 Task: Create validation rules in staff object.
Action: Mouse moved to (1079, 85)
Screenshot: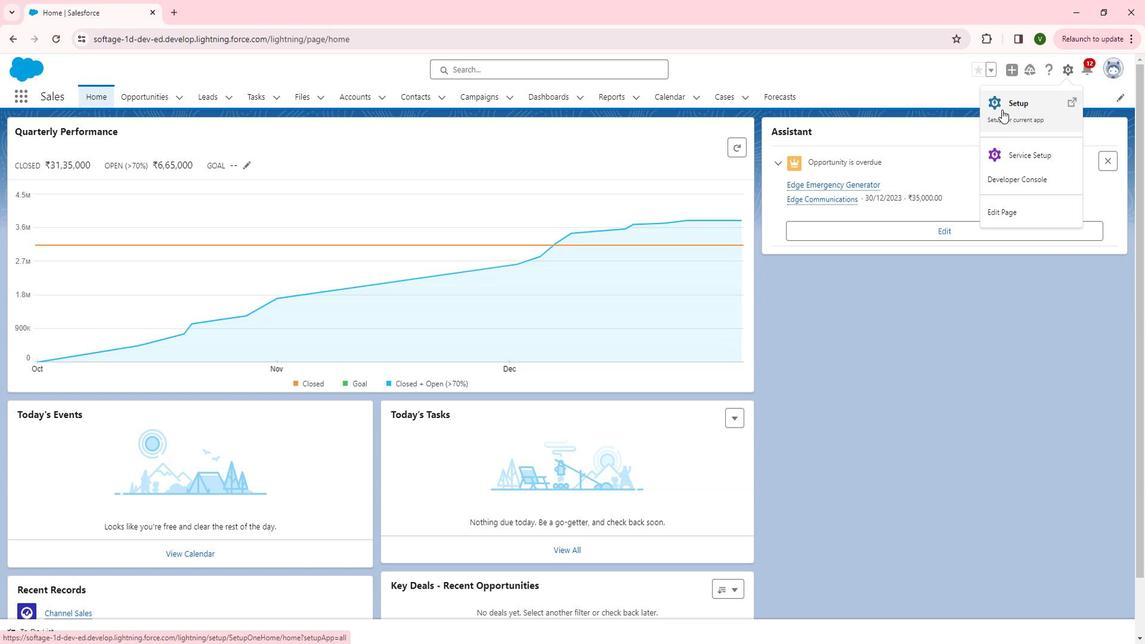 
Action: Mouse pressed left at (1079, 85)
Screenshot: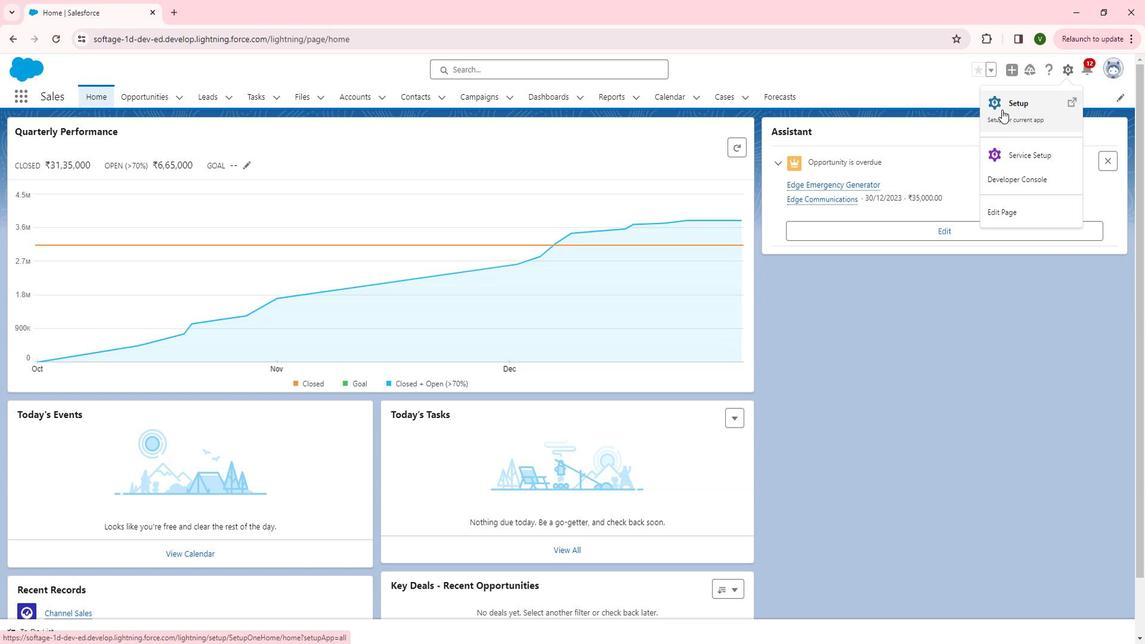 
Action: Mouse moved to (1015, 119)
Screenshot: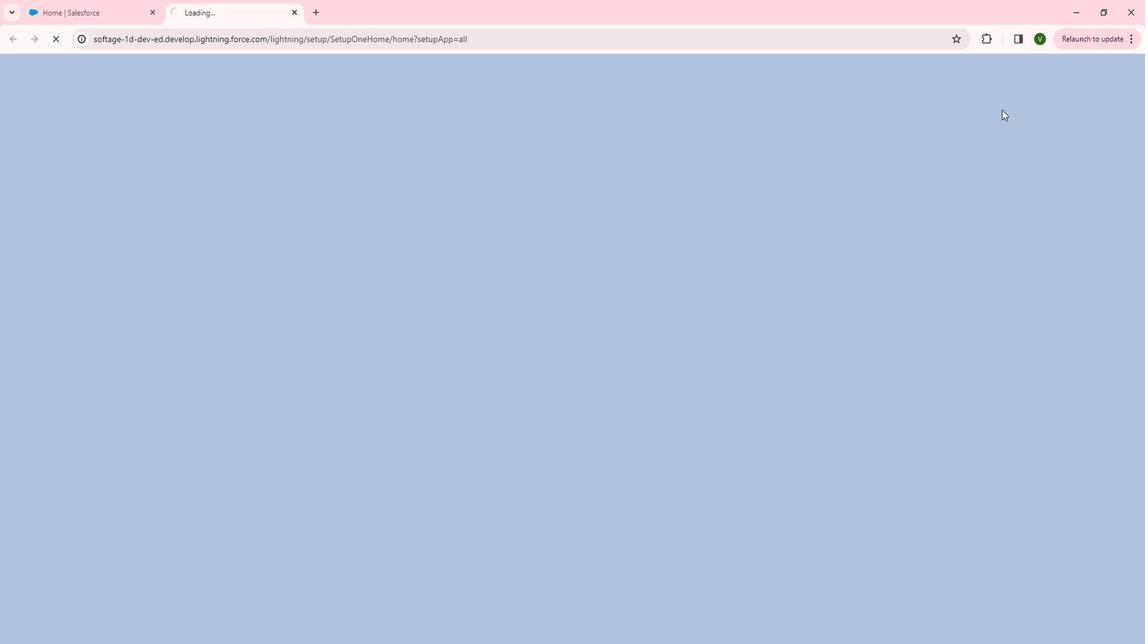
Action: Mouse pressed left at (1015, 119)
Screenshot: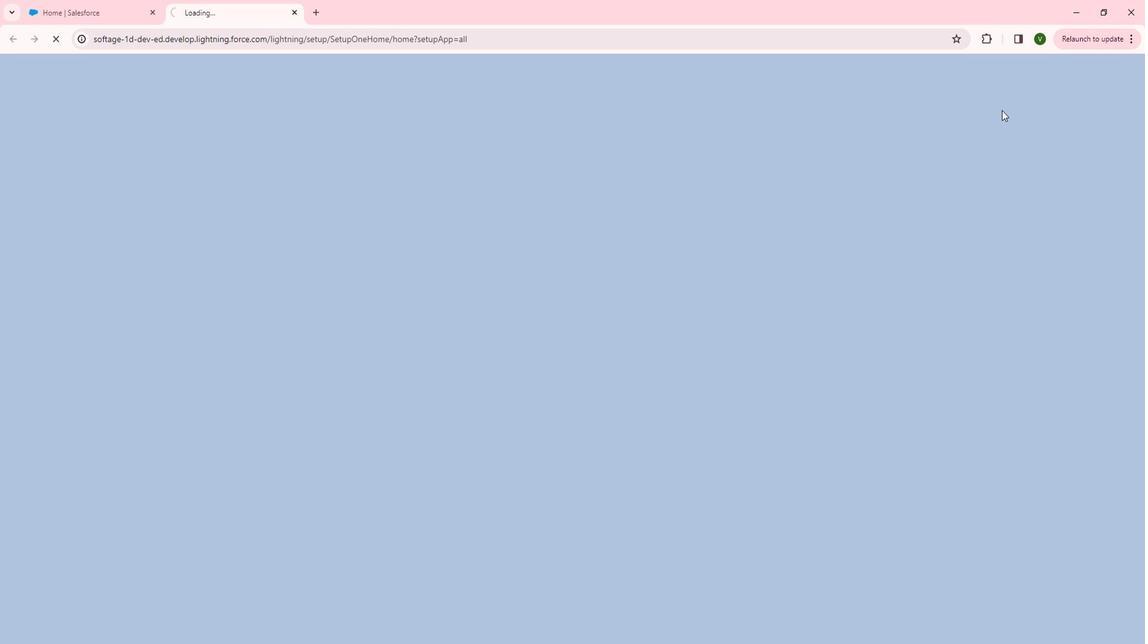 
Action: Mouse moved to (130, 384)
Screenshot: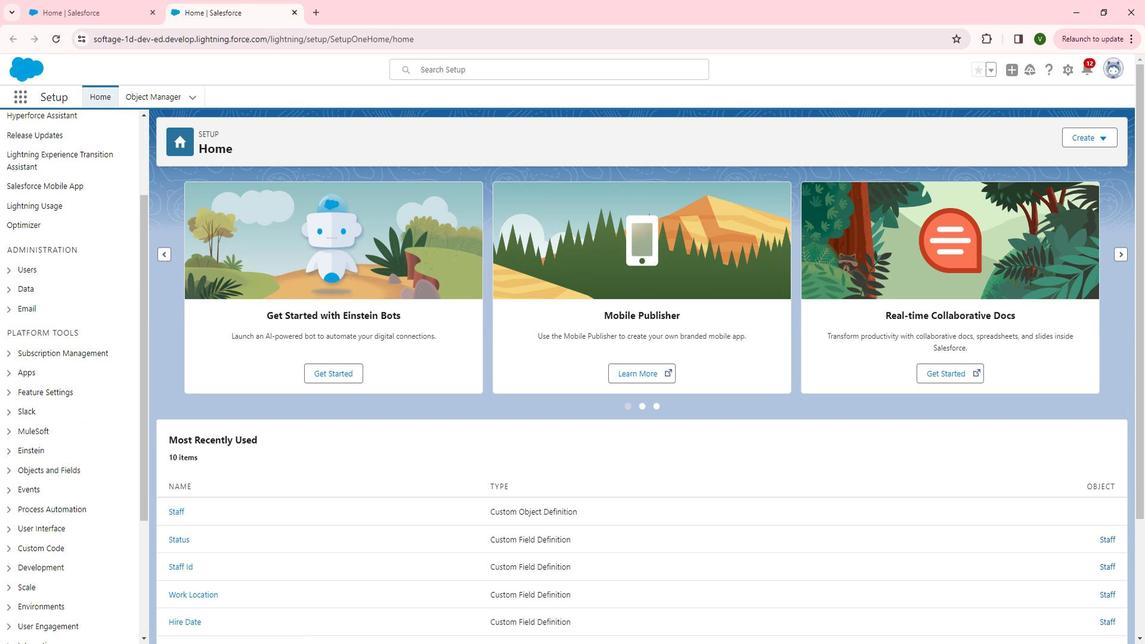 
Action: Mouse scrolled (130, 384) with delta (0, 0)
Screenshot: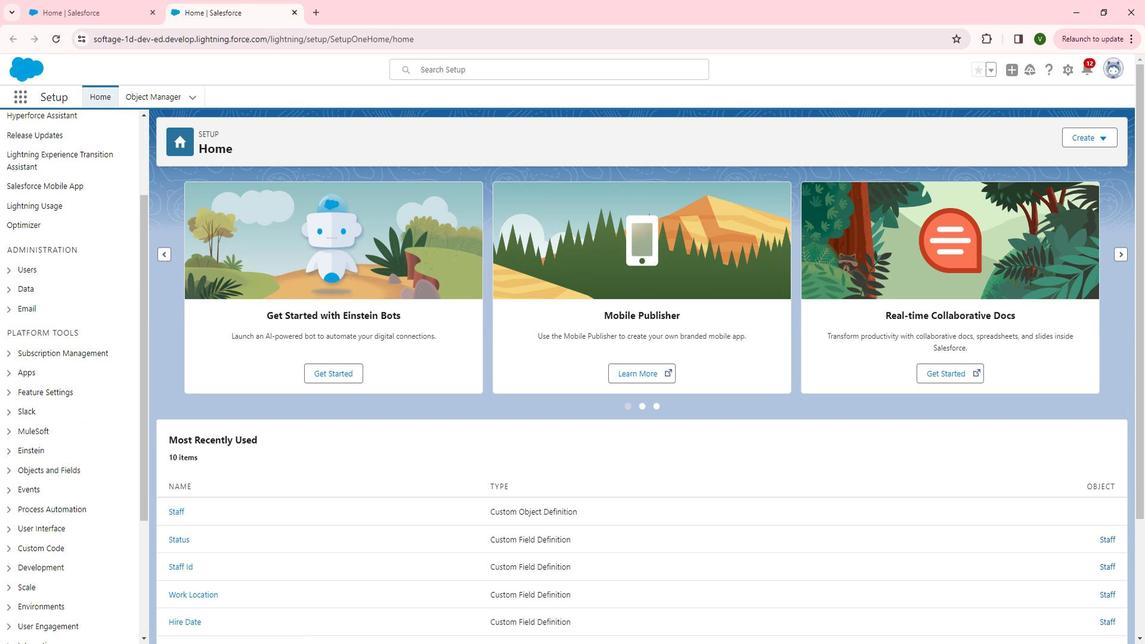 
Action: Mouse scrolled (130, 384) with delta (0, 0)
Screenshot: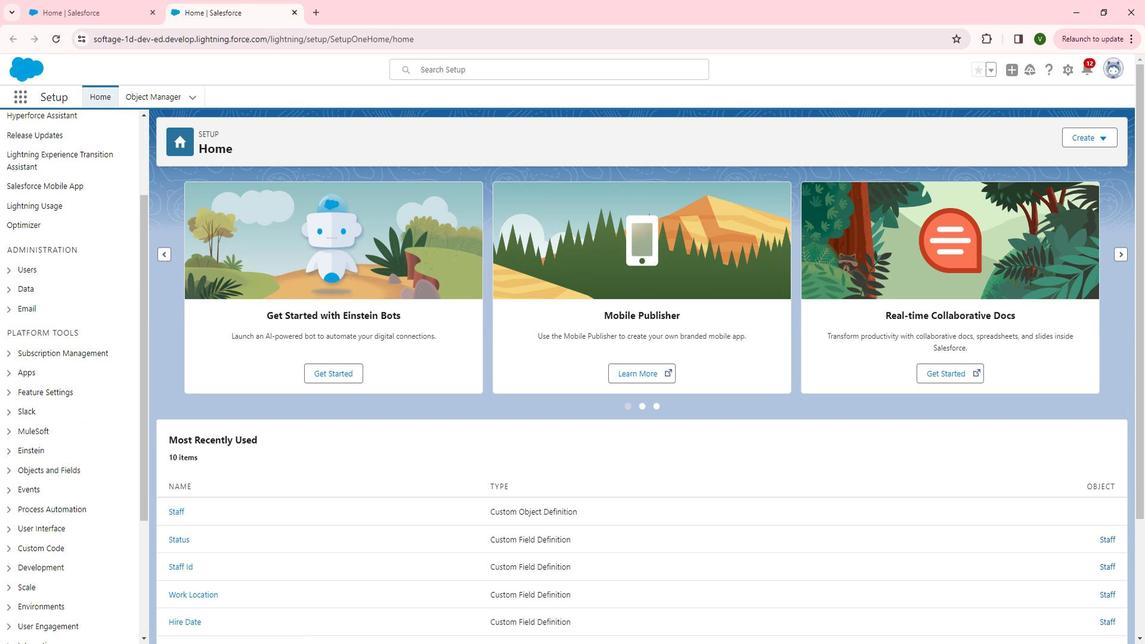 
Action: Mouse moved to (23, 465)
Screenshot: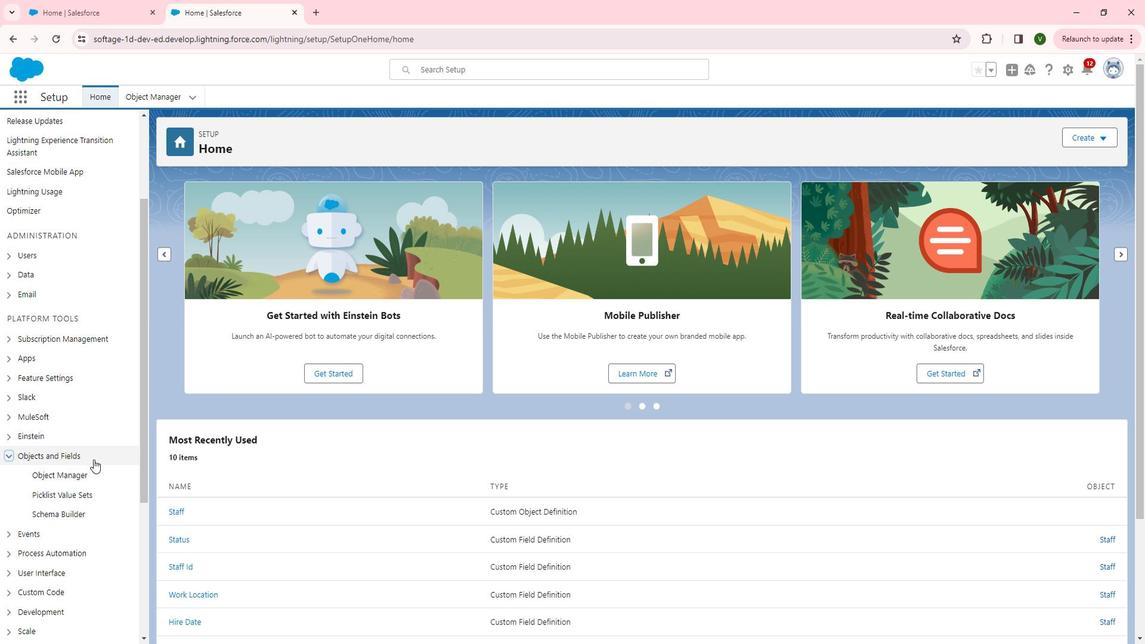 
Action: Mouse pressed left at (23, 465)
Screenshot: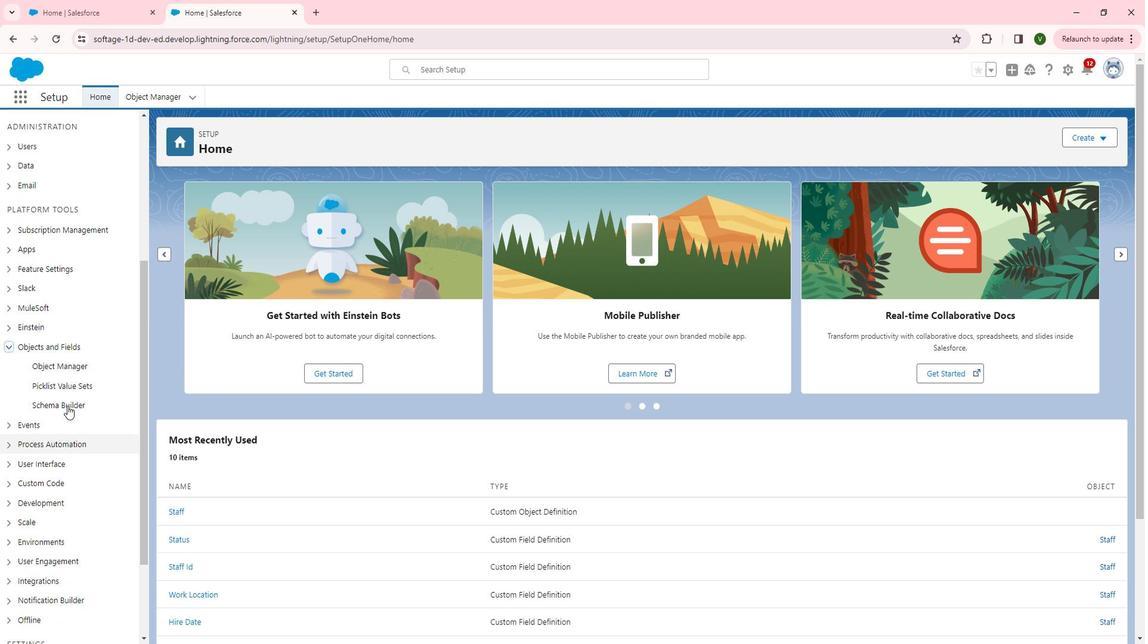 
Action: Mouse moved to (107, 456)
Screenshot: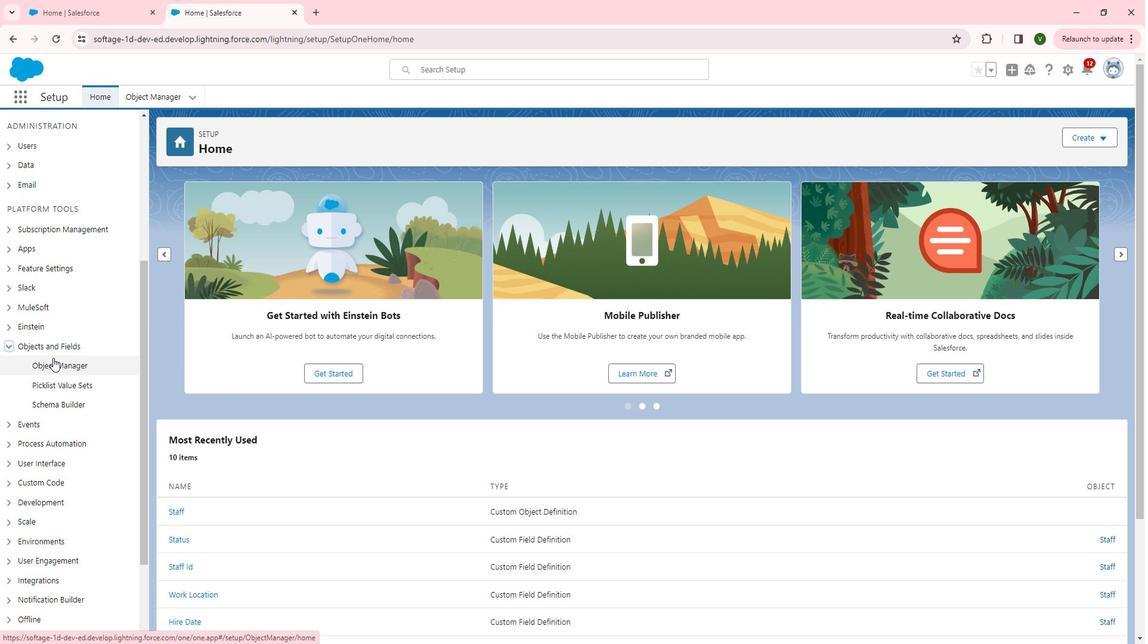 
Action: Mouse scrolled (107, 455) with delta (0, 0)
Screenshot: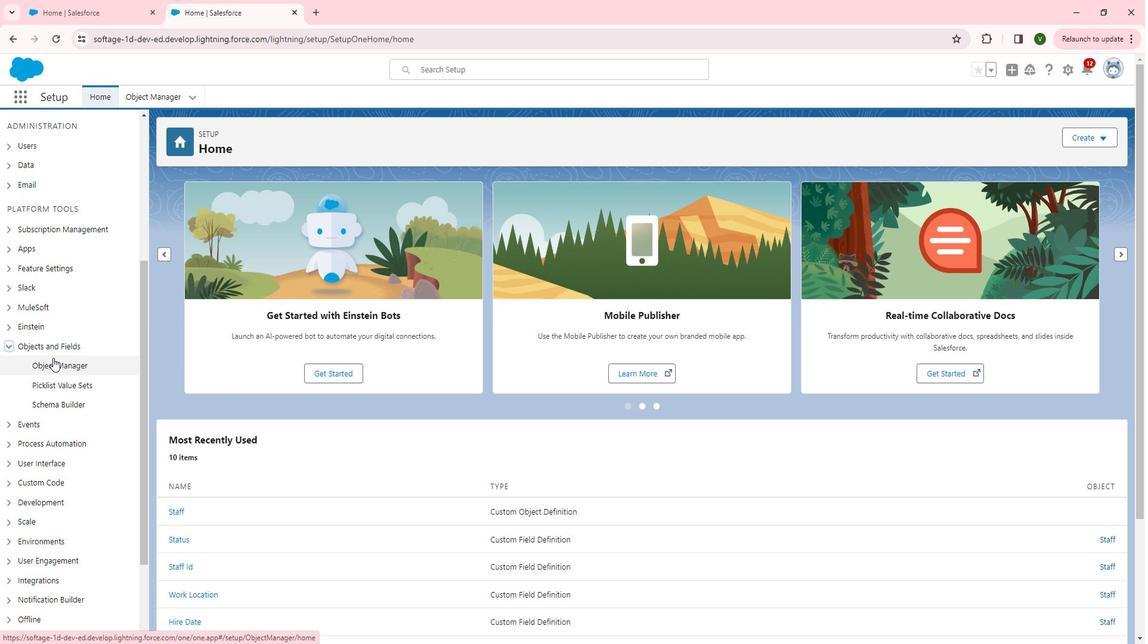 
Action: Mouse scrolled (107, 455) with delta (0, 0)
Screenshot: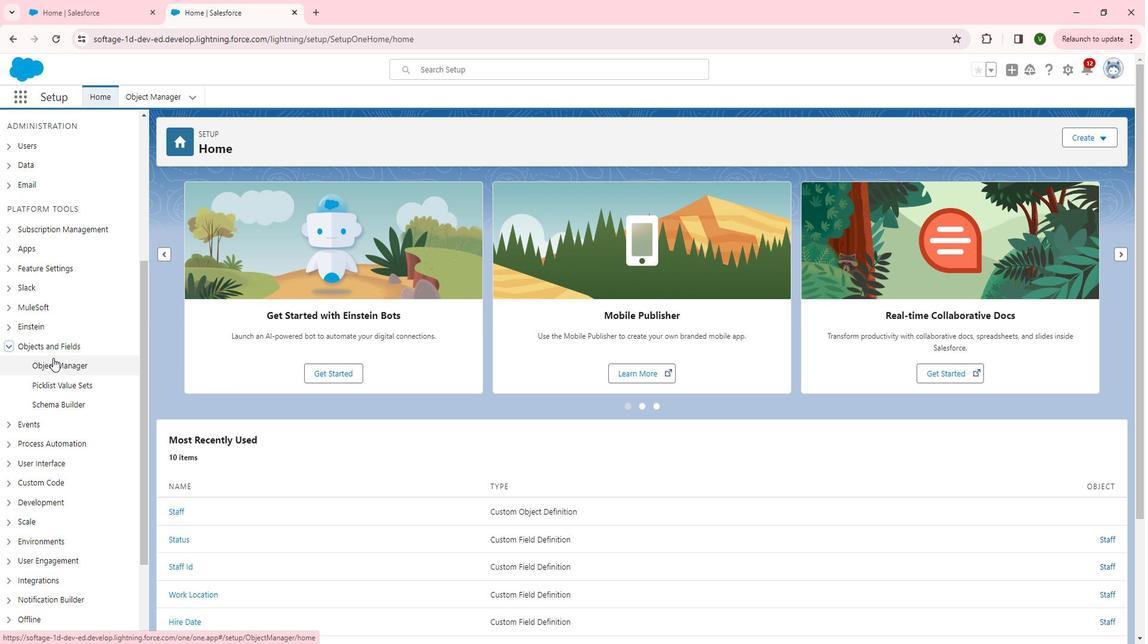 
Action: Mouse moved to (73, 369)
Screenshot: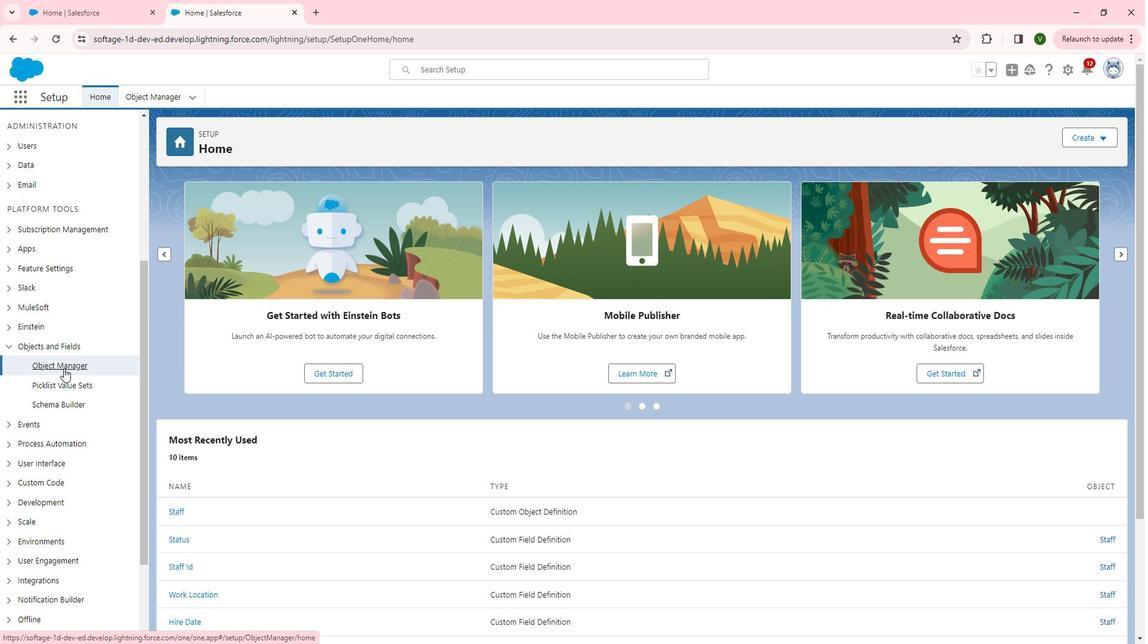 
Action: Mouse pressed left at (73, 369)
Screenshot: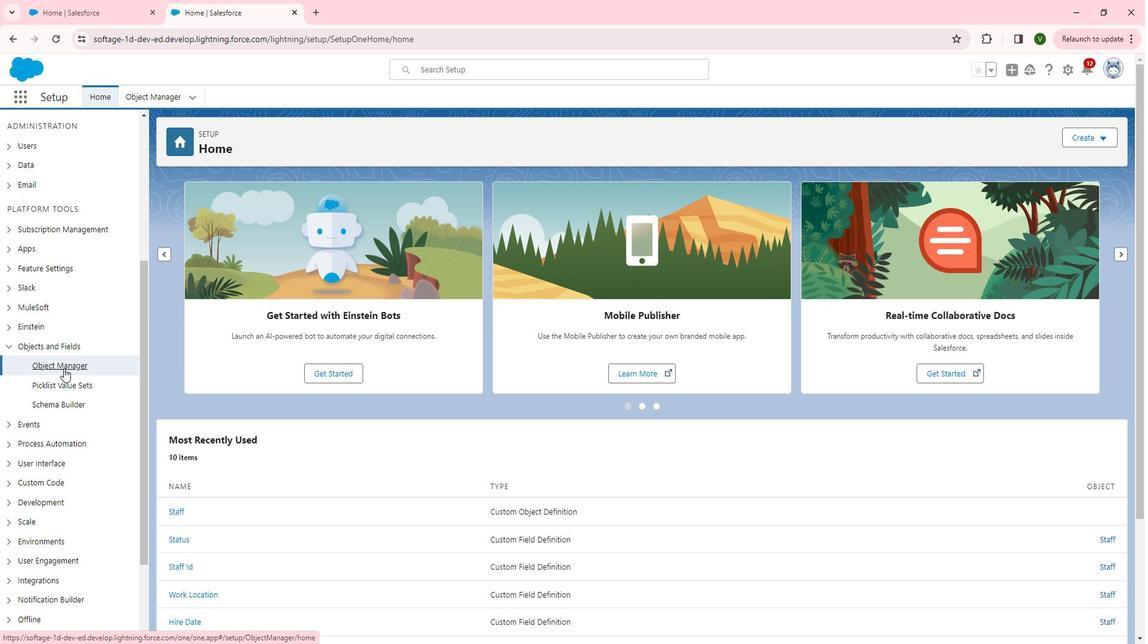 
Action: Mouse moved to (634, 349)
Screenshot: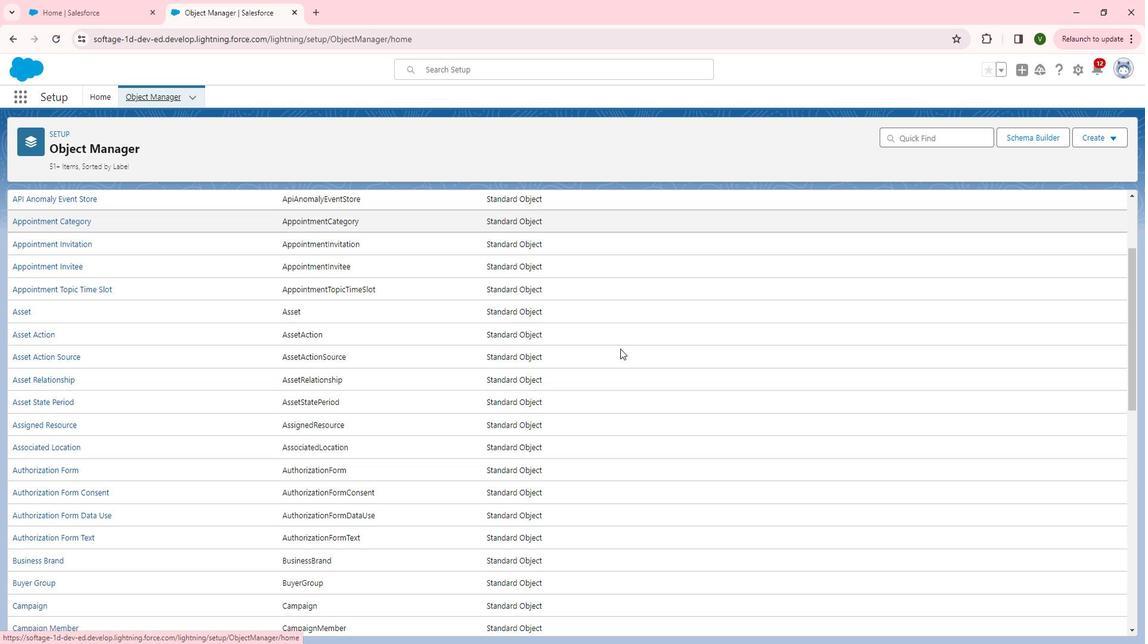 
Action: Mouse scrolled (634, 348) with delta (0, 0)
Screenshot: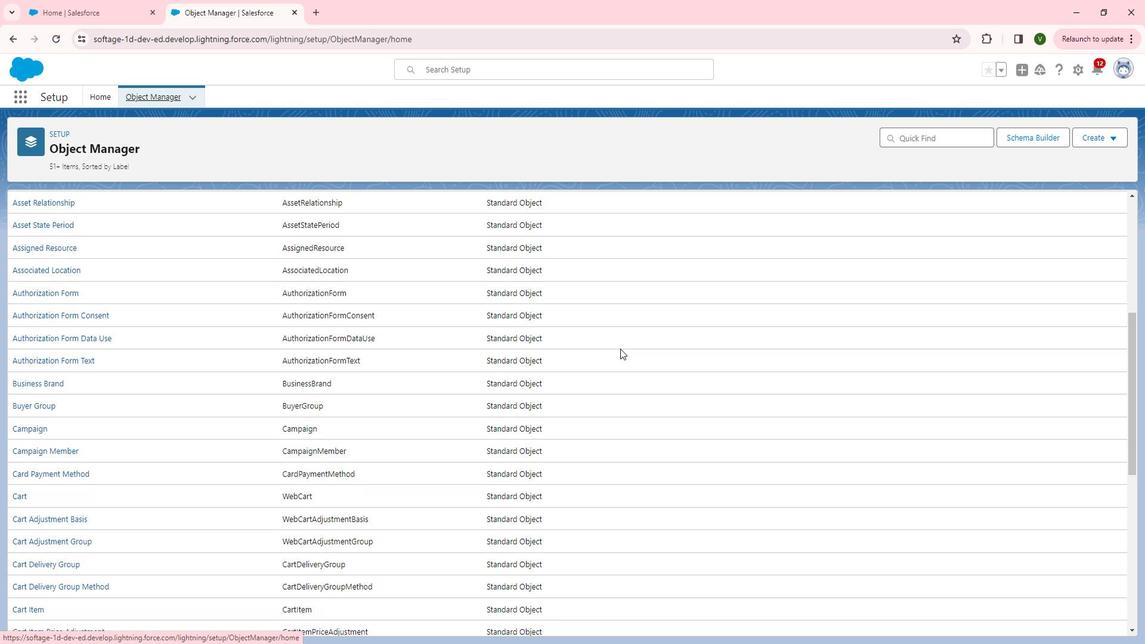 
Action: Mouse scrolled (634, 348) with delta (0, 0)
Screenshot: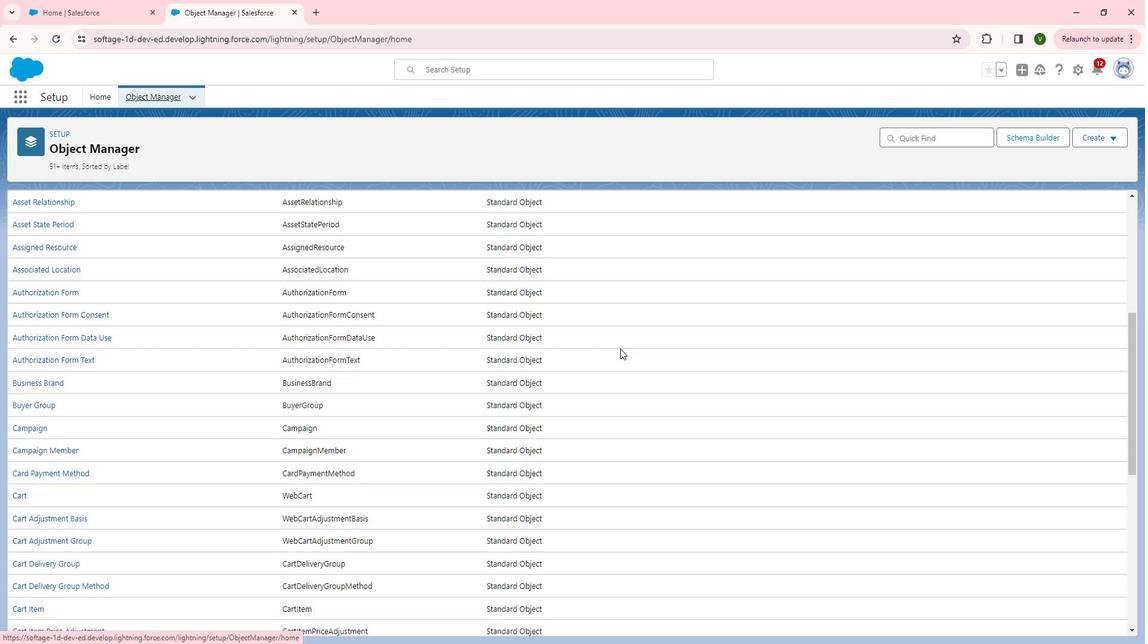 
Action: Mouse scrolled (634, 348) with delta (0, 0)
Screenshot: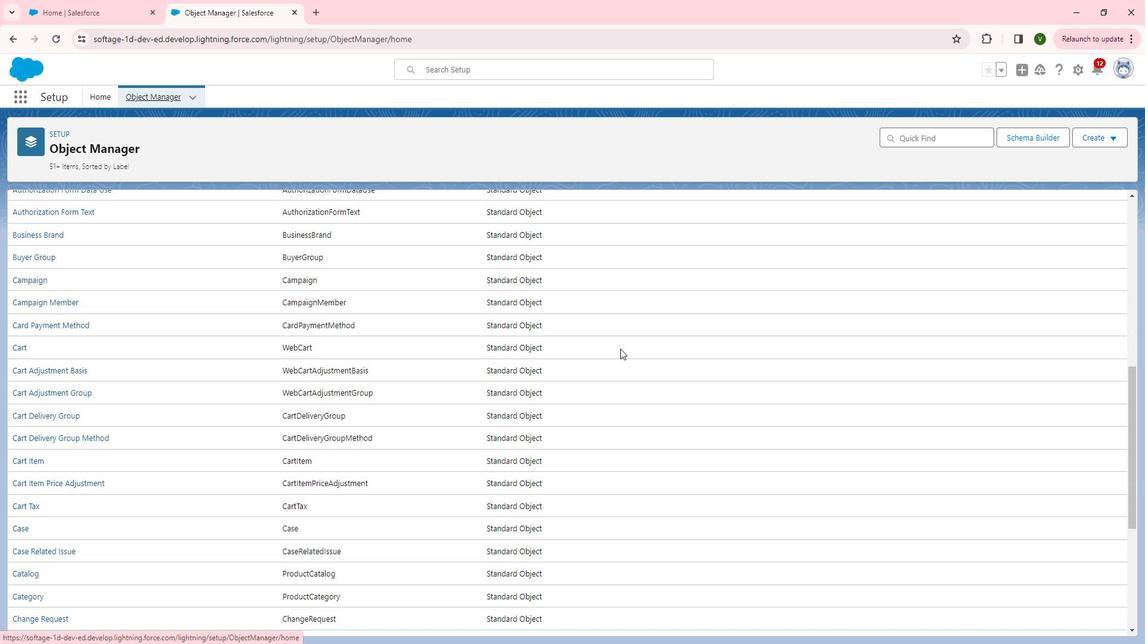 
Action: Mouse scrolled (634, 348) with delta (0, 0)
Screenshot: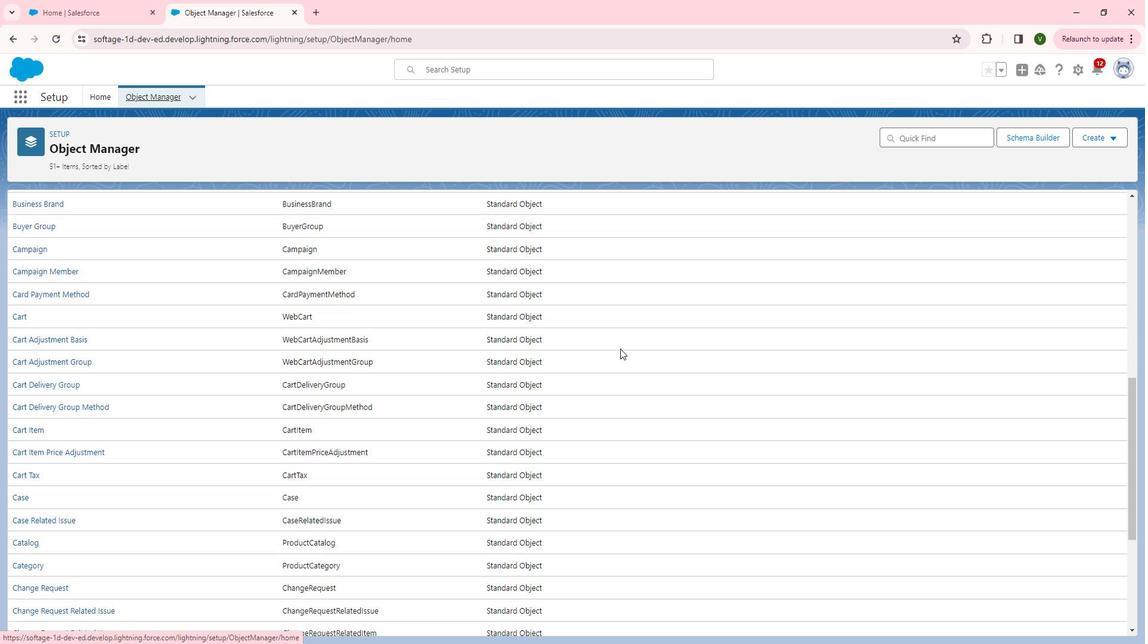 
Action: Mouse scrolled (634, 348) with delta (0, 0)
Screenshot: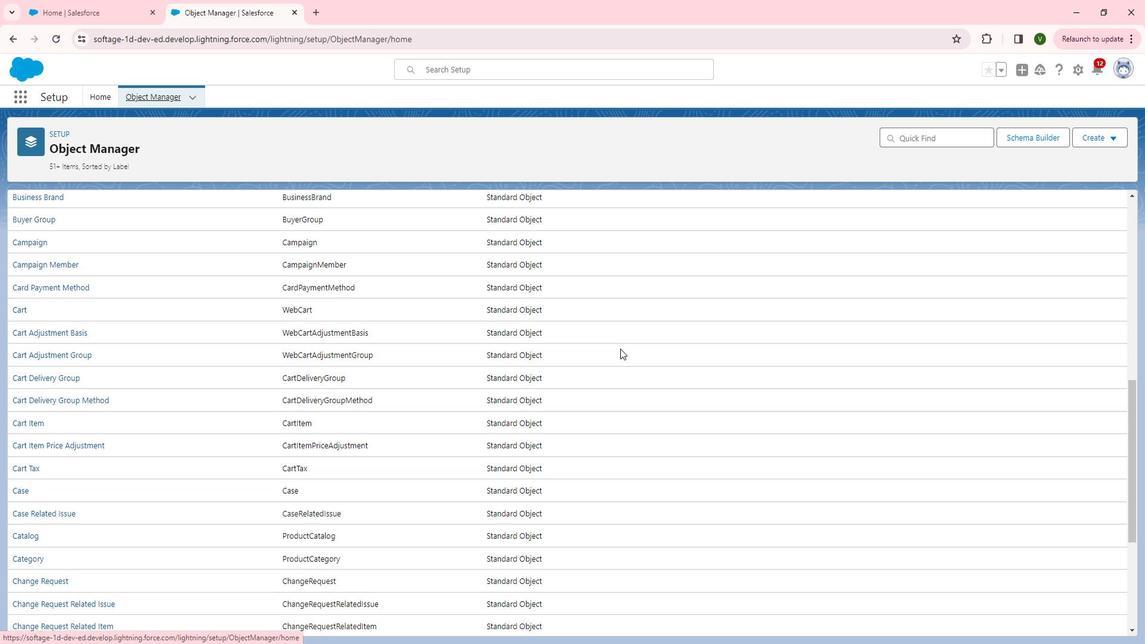 
Action: Mouse moved to (634, 349)
Screenshot: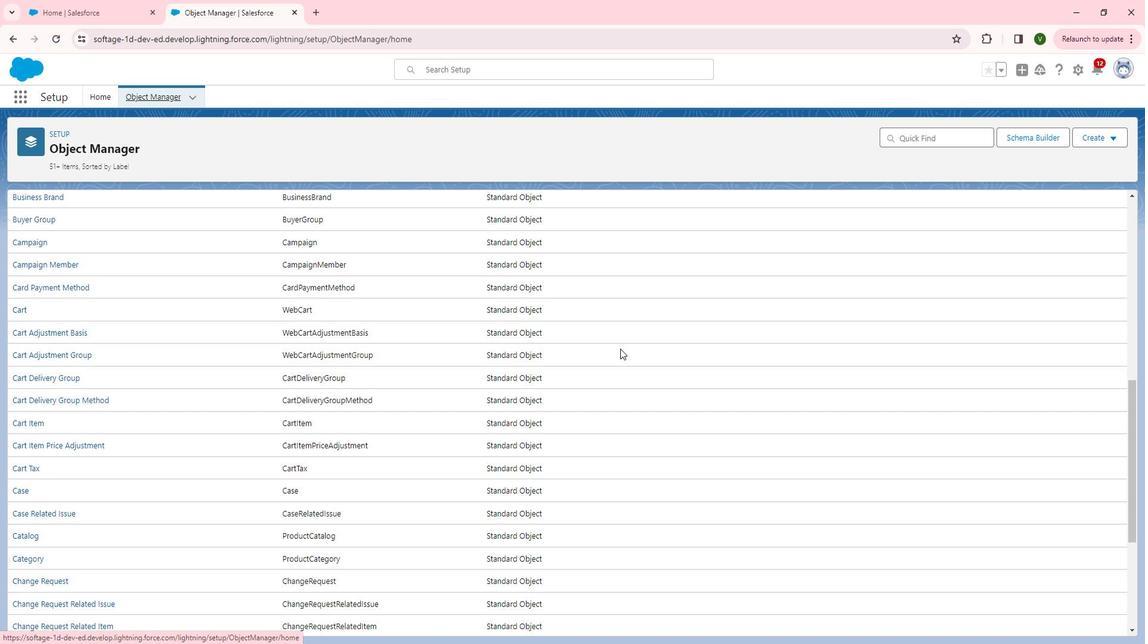 
Action: Mouse scrolled (634, 348) with delta (0, 0)
Screenshot: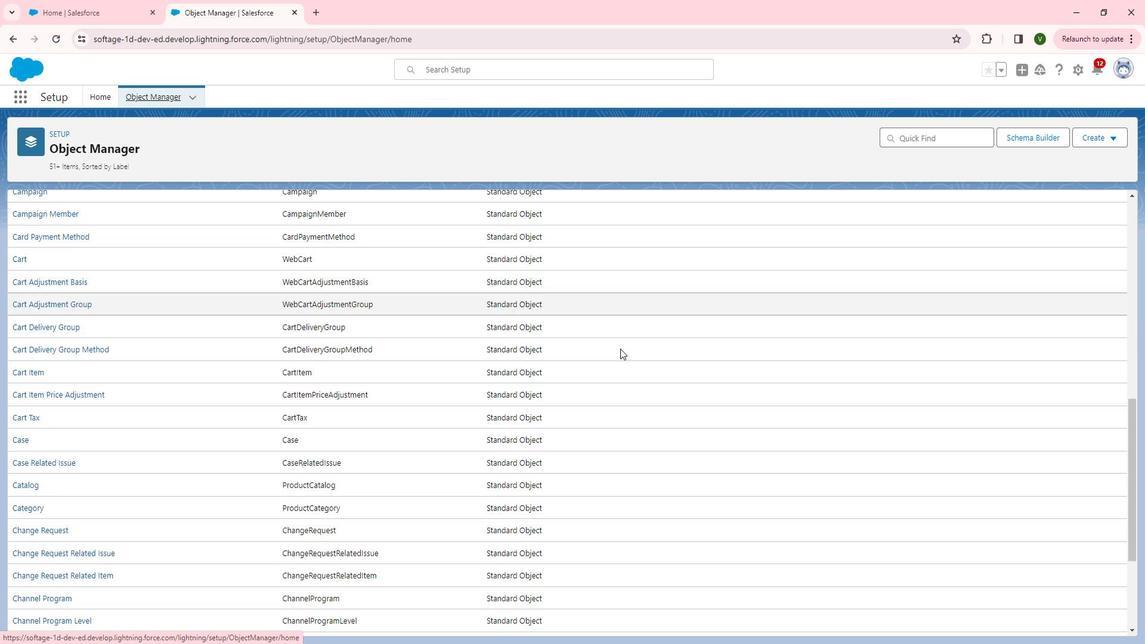 
Action: Mouse scrolled (634, 348) with delta (0, 0)
Screenshot: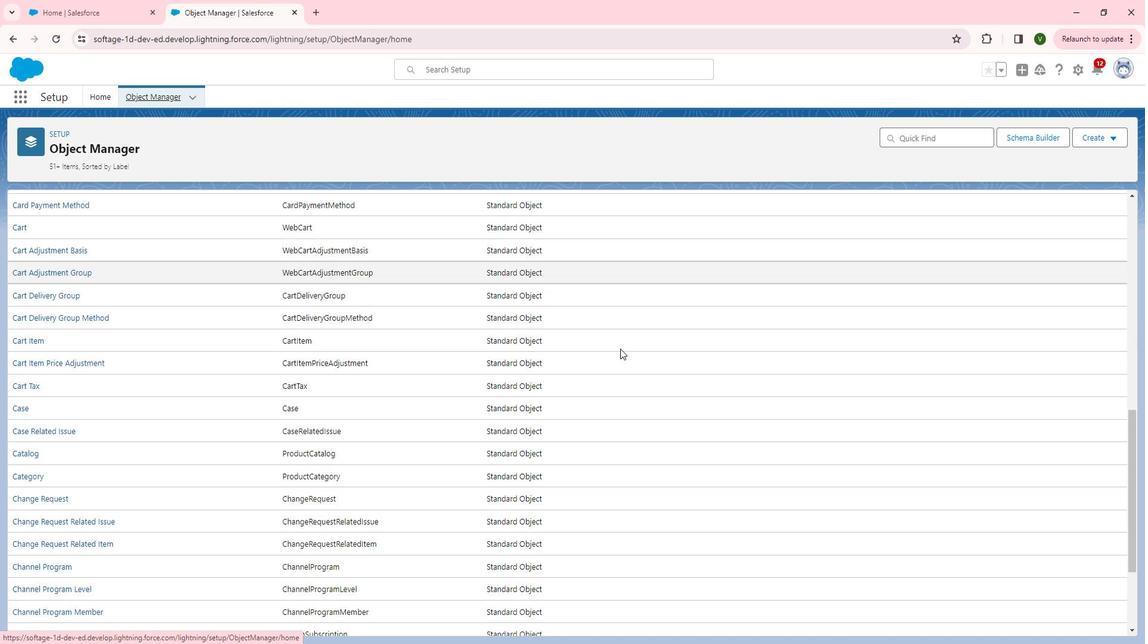 
Action: Mouse scrolled (634, 348) with delta (0, 0)
Screenshot: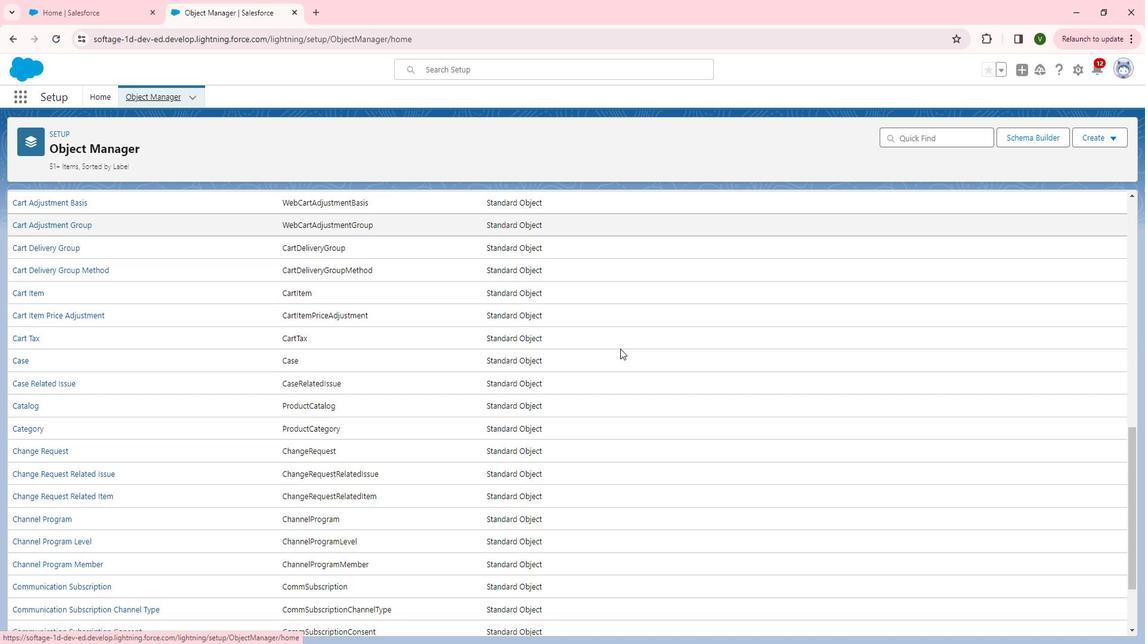 
Action: Mouse scrolled (634, 348) with delta (0, 0)
Screenshot: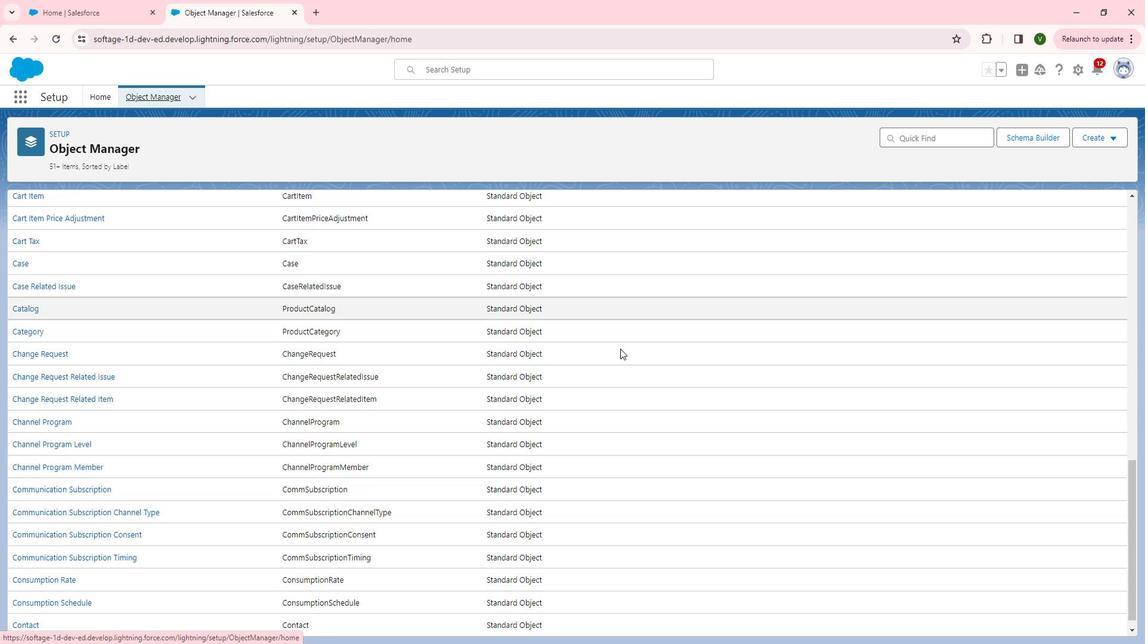 
Action: Mouse scrolled (634, 348) with delta (0, 0)
Screenshot: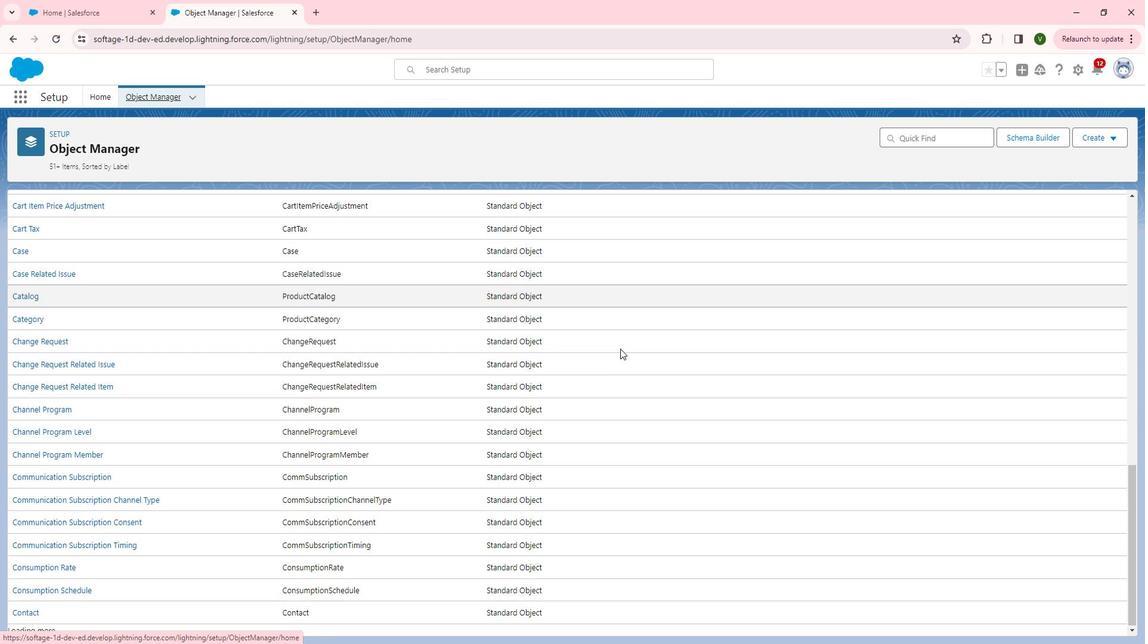 
Action: Mouse scrolled (634, 348) with delta (0, 0)
Screenshot: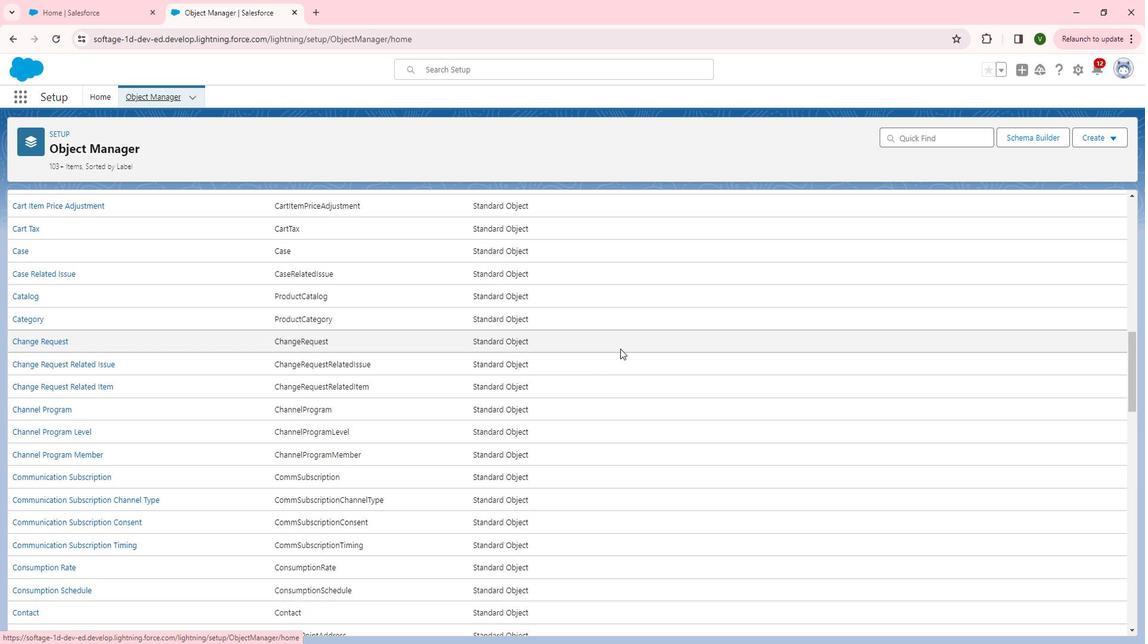 
Action: Mouse scrolled (634, 348) with delta (0, 0)
Screenshot: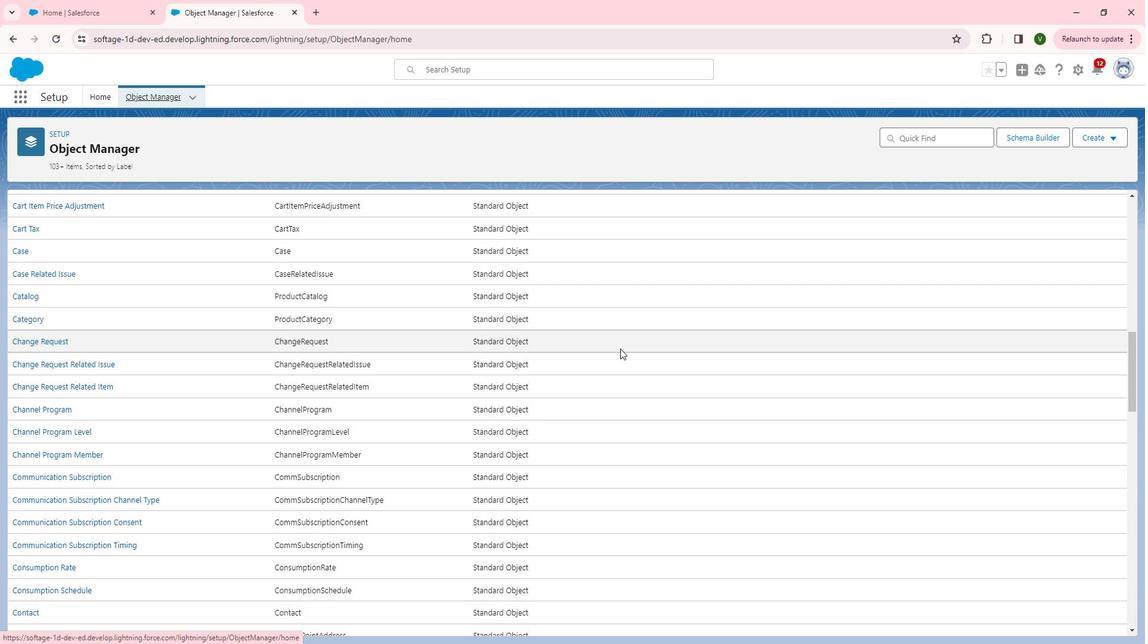 
Action: Mouse scrolled (634, 348) with delta (0, 0)
Screenshot: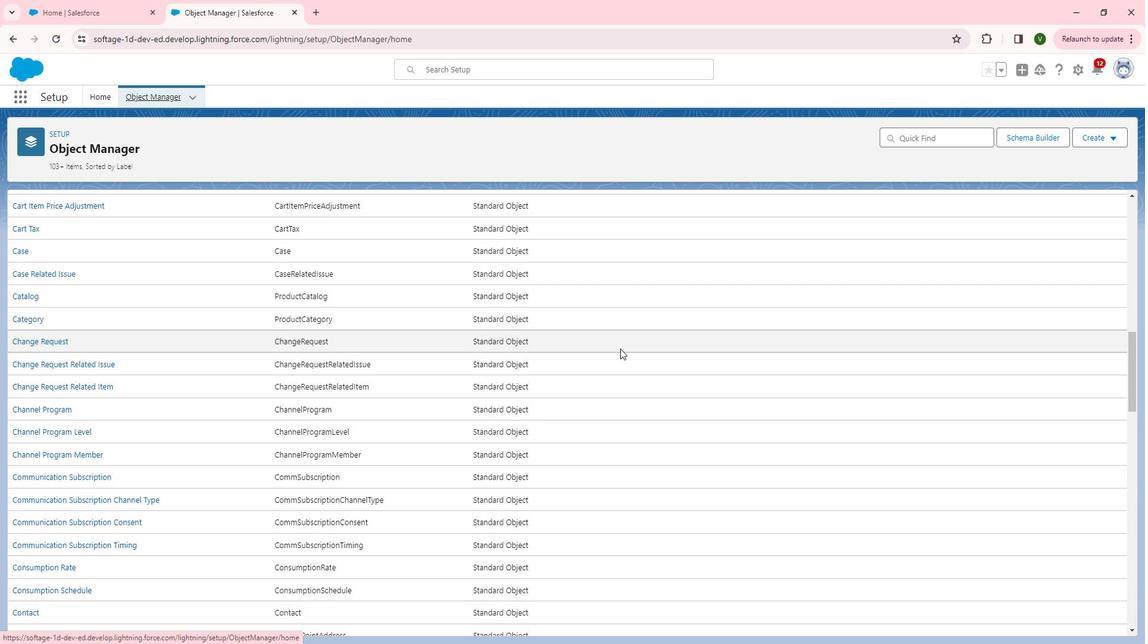 
Action: Mouse scrolled (634, 348) with delta (0, 0)
Screenshot: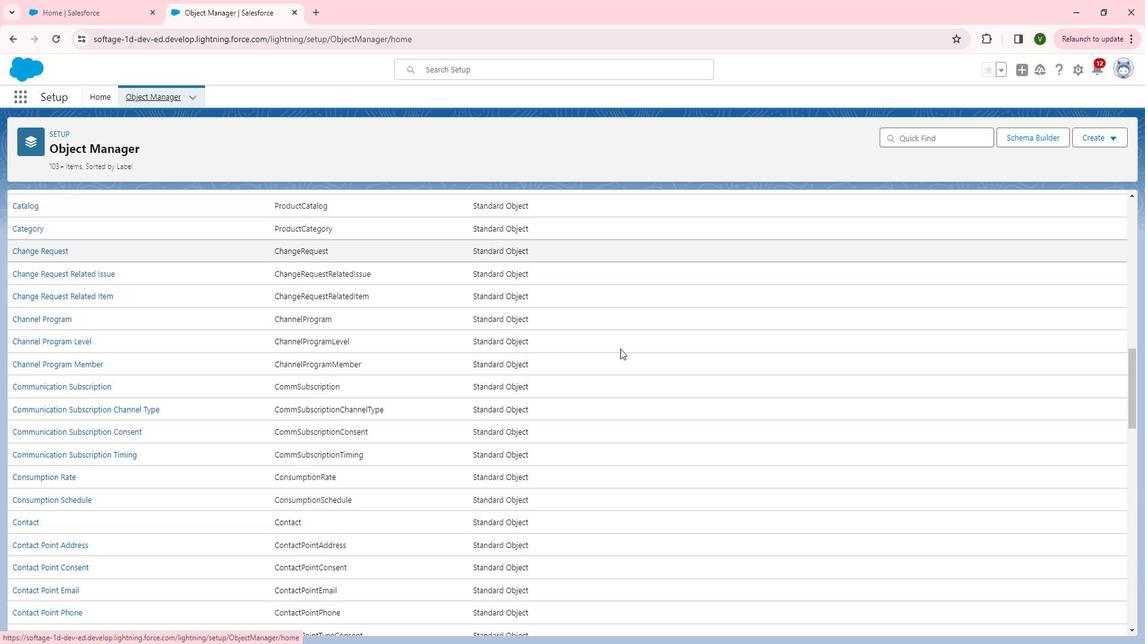 
Action: Mouse scrolled (634, 348) with delta (0, 0)
Screenshot: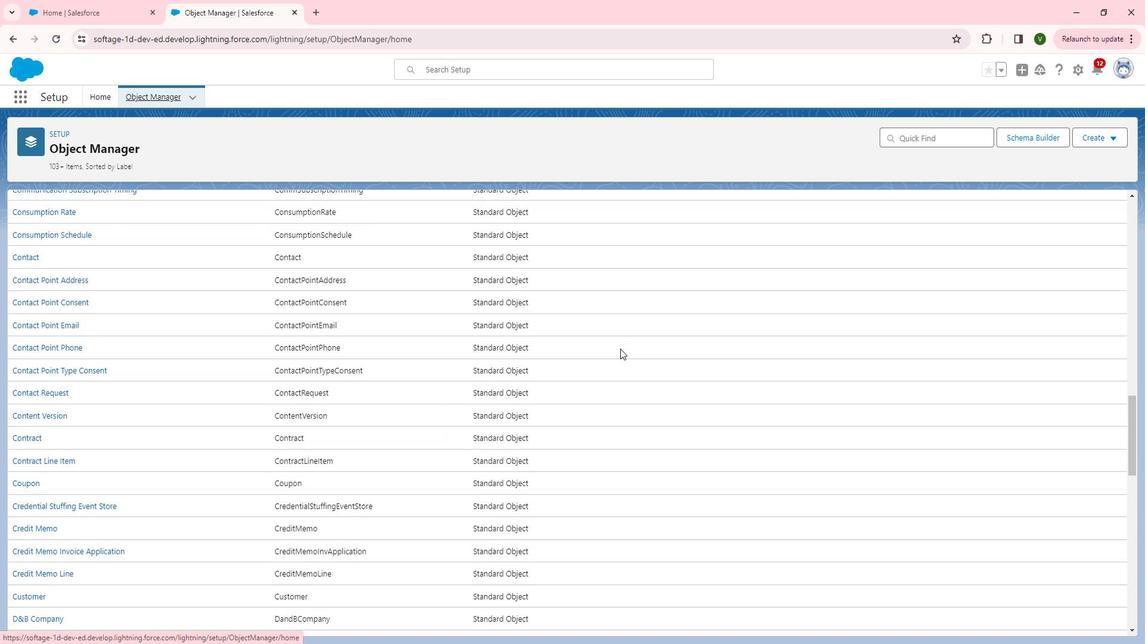 
Action: Mouse scrolled (634, 348) with delta (0, 0)
Screenshot: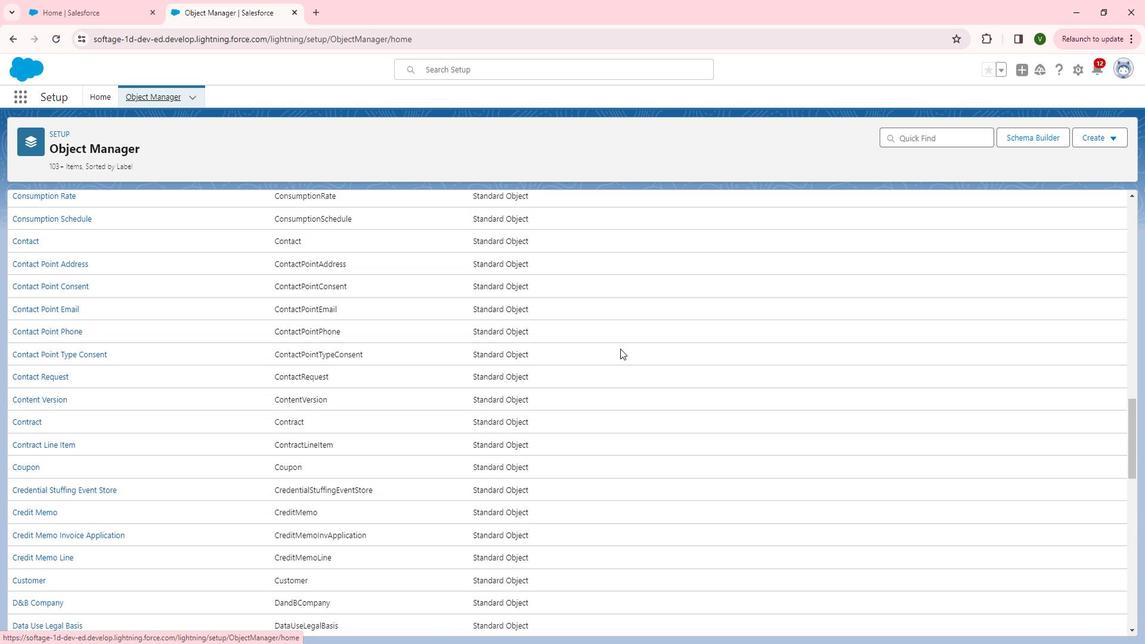 
Action: Mouse scrolled (634, 348) with delta (0, 0)
Screenshot: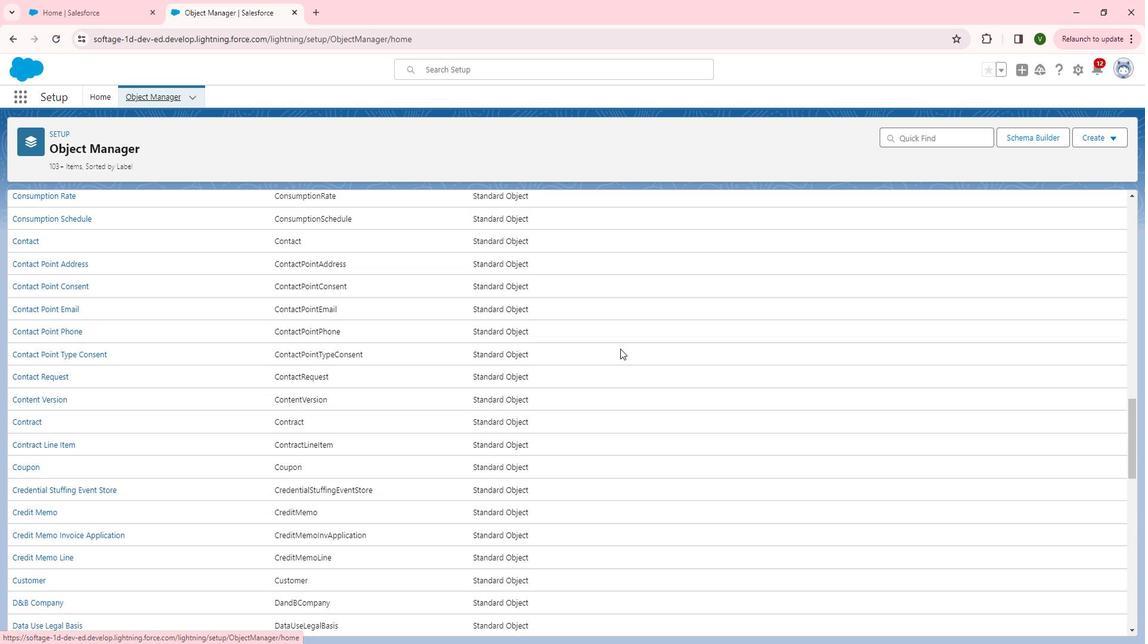 
Action: Mouse scrolled (634, 348) with delta (0, 0)
Screenshot: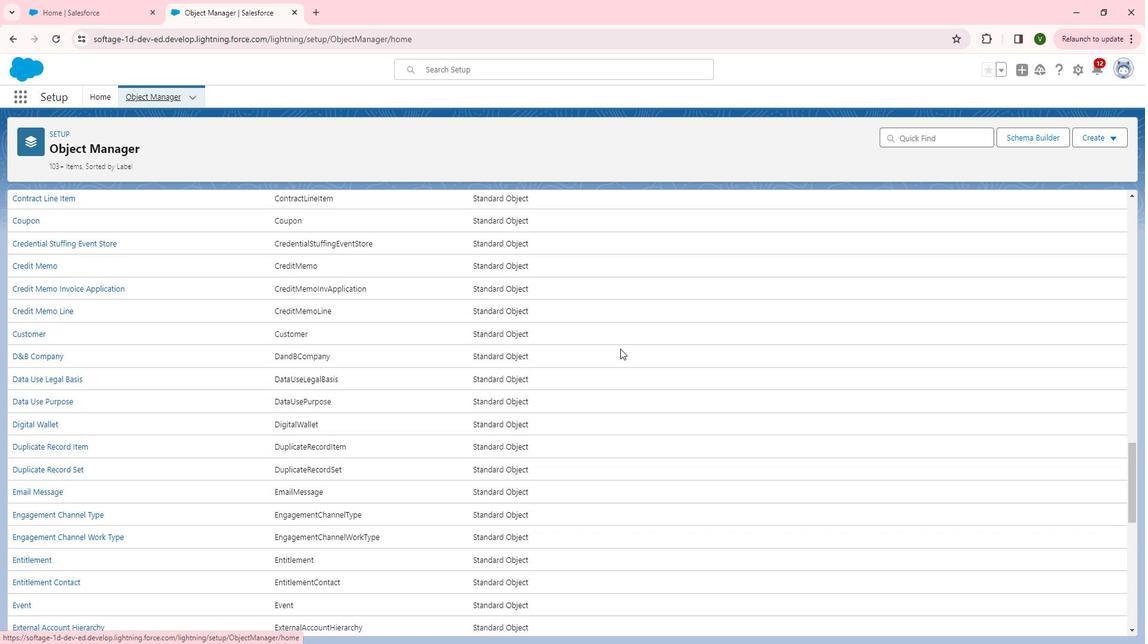 
Action: Mouse scrolled (634, 348) with delta (0, 0)
Screenshot: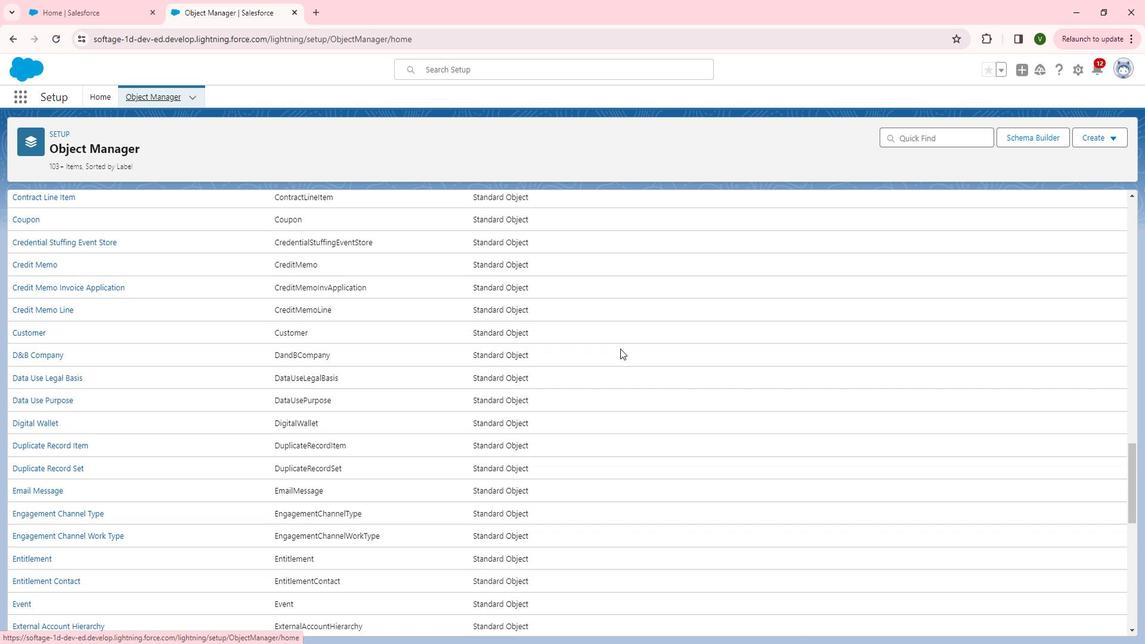 
Action: Mouse scrolled (634, 348) with delta (0, 0)
Screenshot: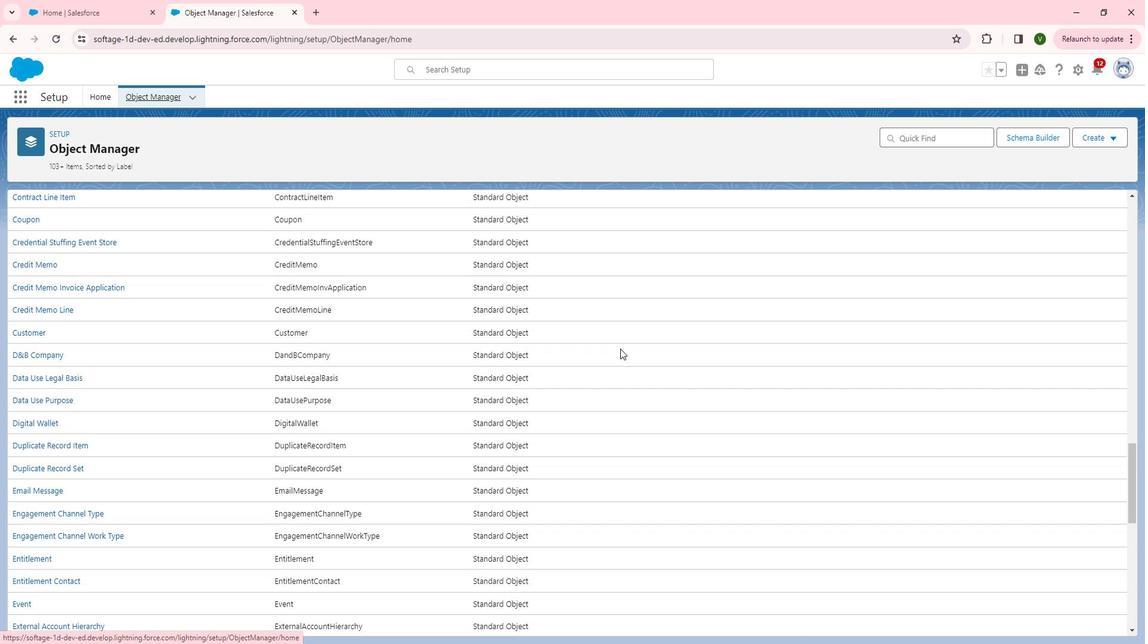 
Action: Mouse scrolled (634, 348) with delta (0, 0)
Screenshot: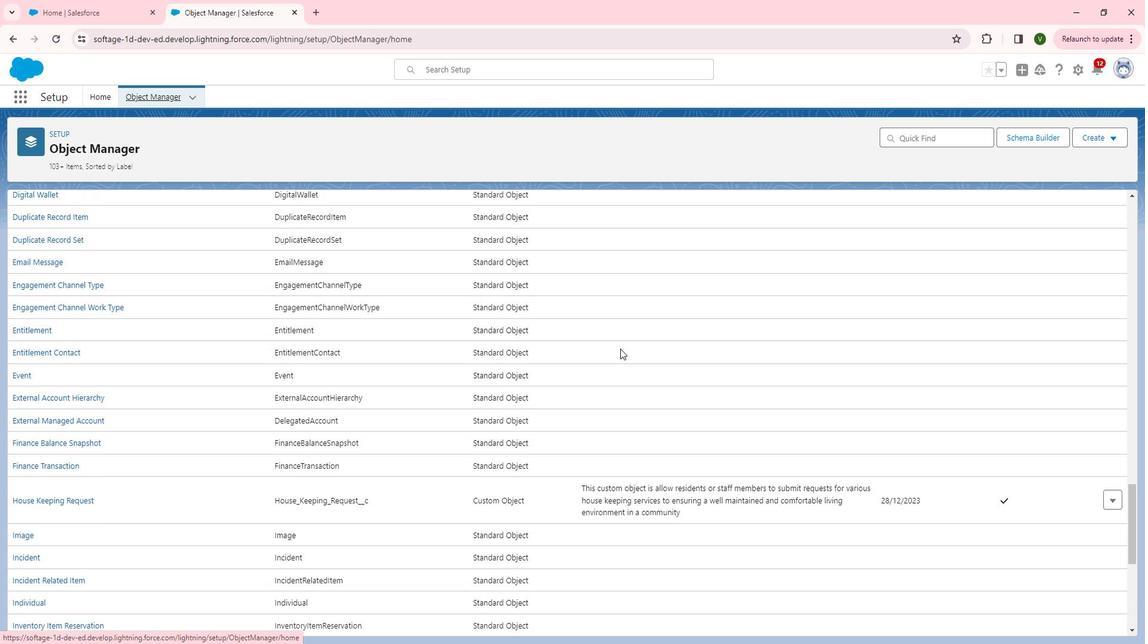 
Action: Mouse scrolled (634, 348) with delta (0, 0)
Screenshot: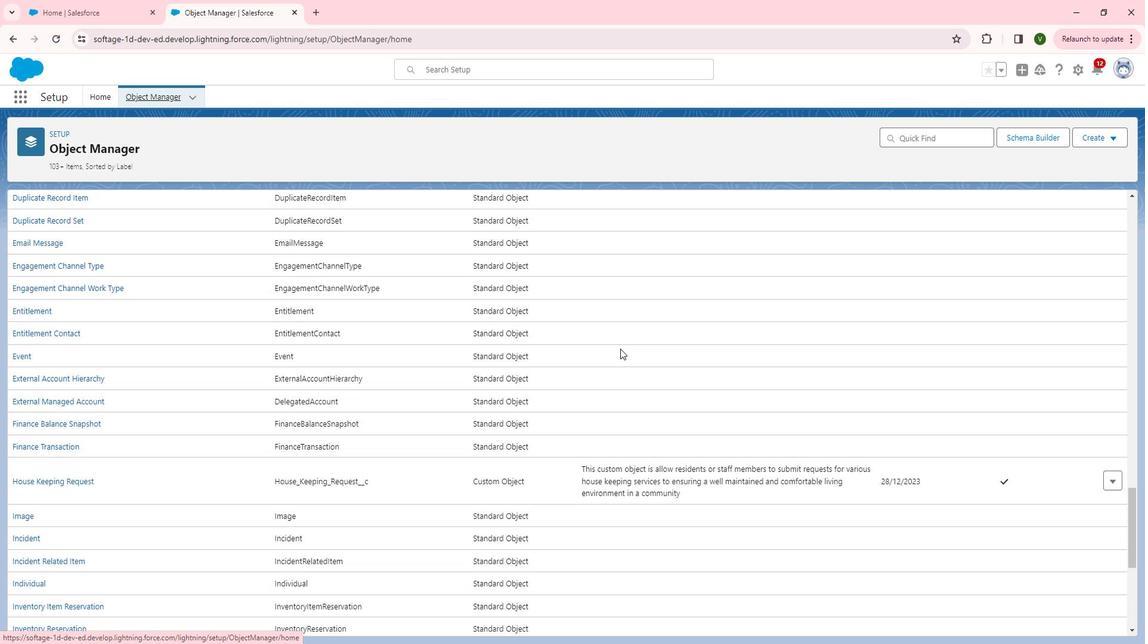 
Action: Mouse scrolled (634, 348) with delta (0, 0)
Screenshot: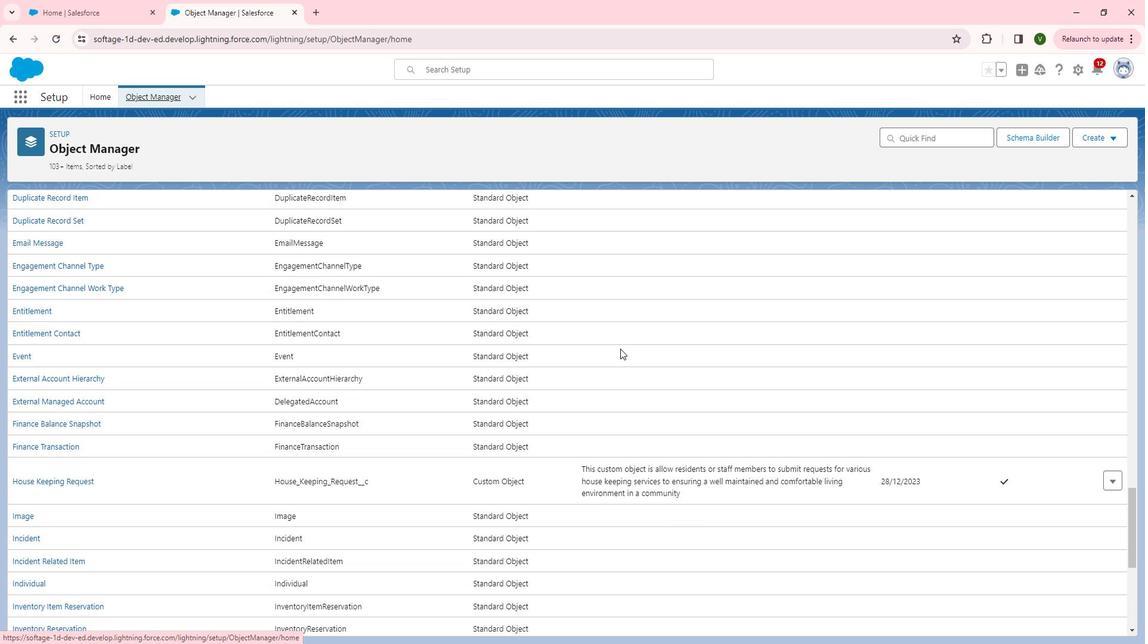 
Action: Mouse scrolled (634, 348) with delta (0, 0)
Screenshot: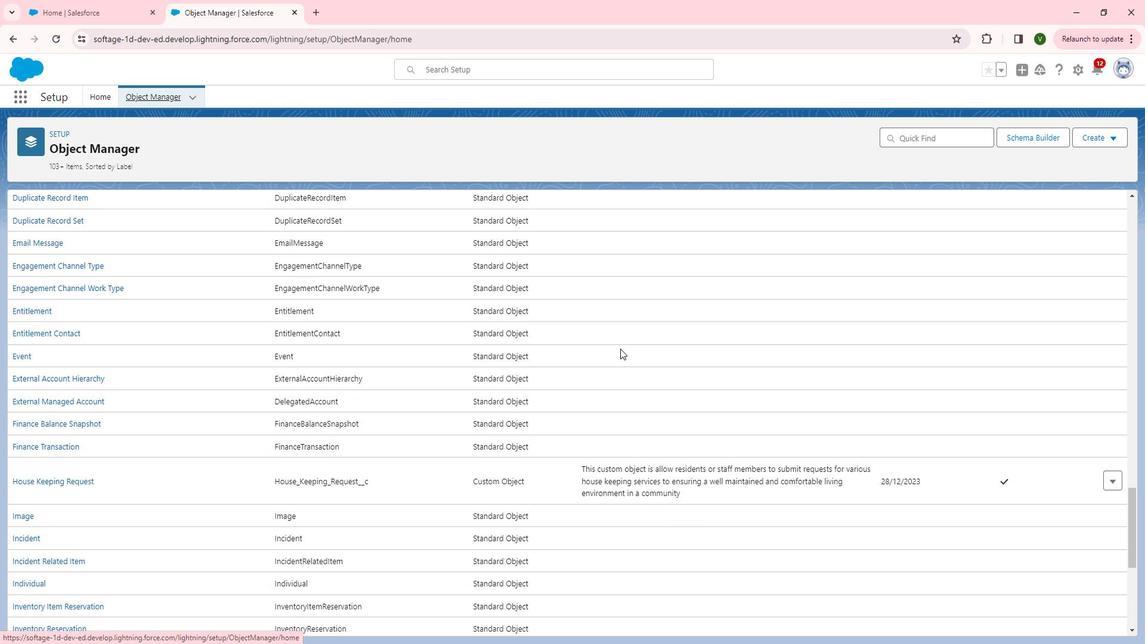 
Action: Mouse scrolled (634, 348) with delta (0, 0)
Screenshot: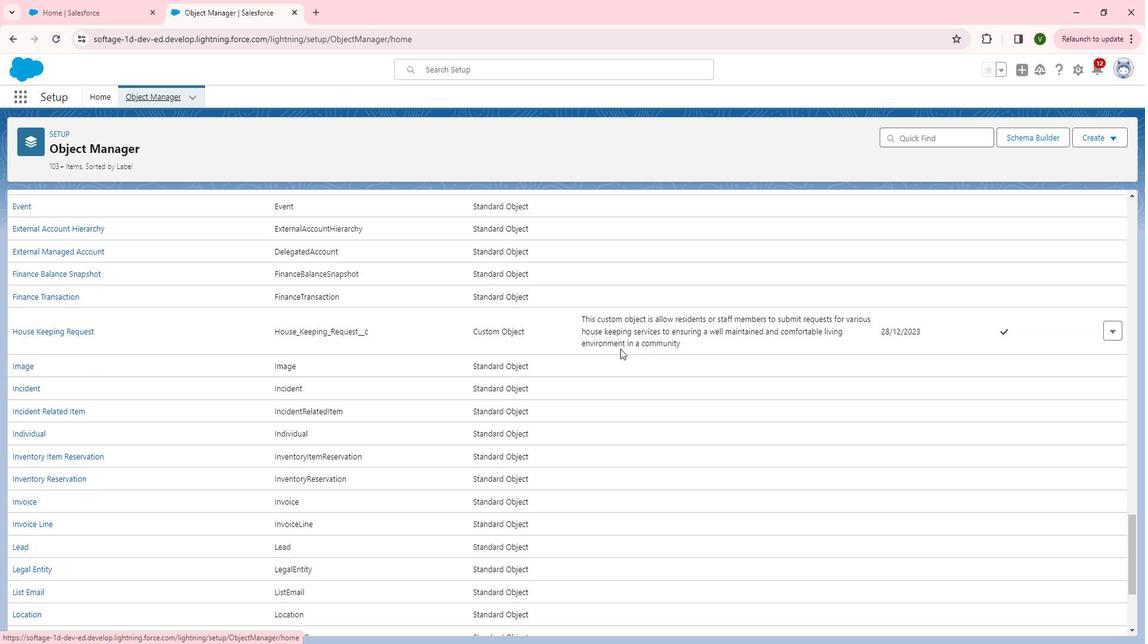 
Action: Mouse scrolled (634, 348) with delta (0, 0)
Screenshot: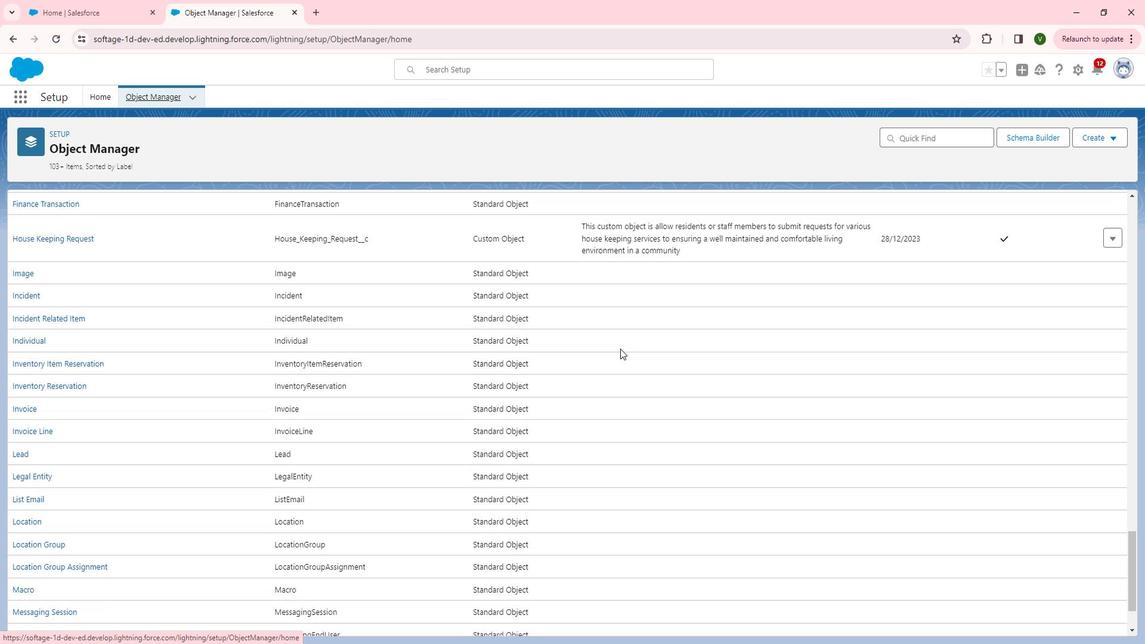
Action: Mouse scrolled (634, 348) with delta (0, 0)
Screenshot: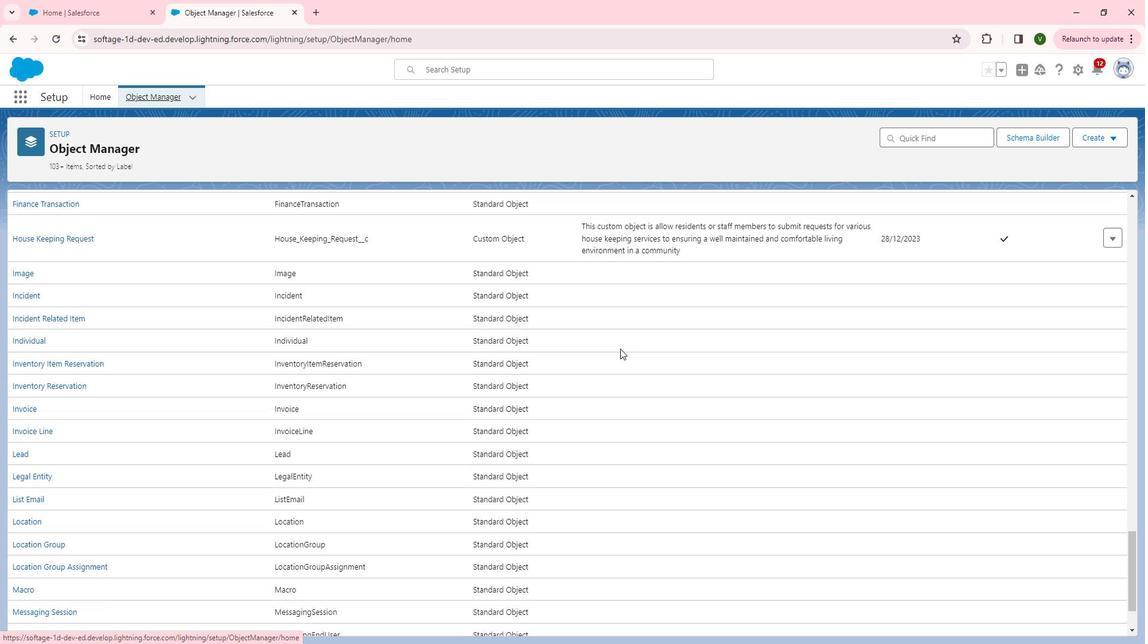 
Action: Mouse scrolled (634, 348) with delta (0, 0)
Screenshot: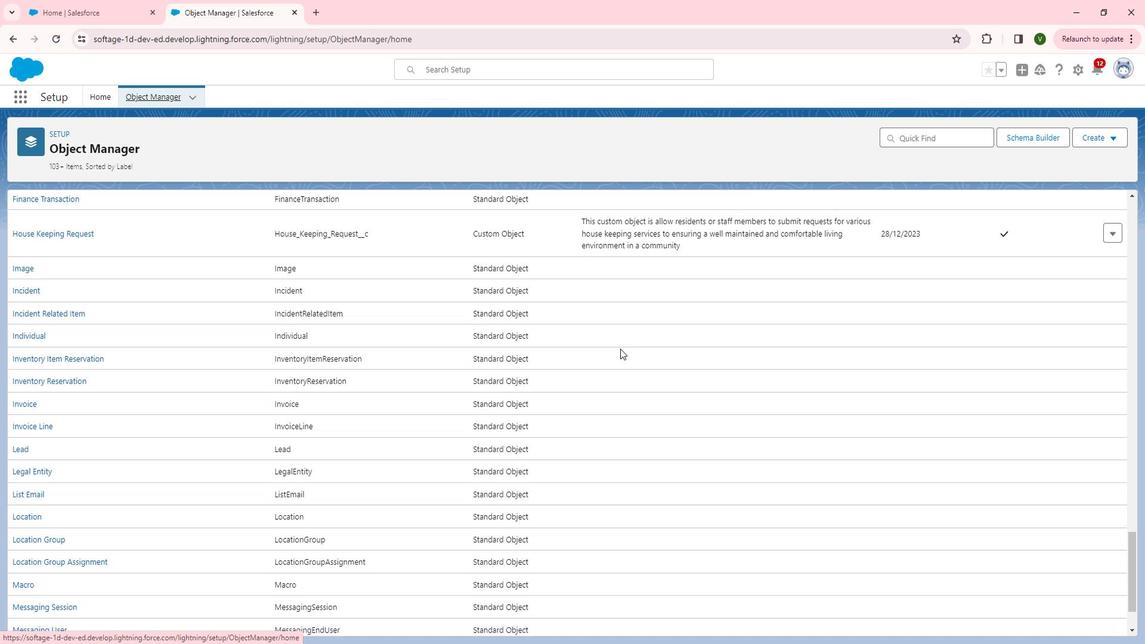 
Action: Mouse scrolled (634, 348) with delta (0, 0)
Screenshot: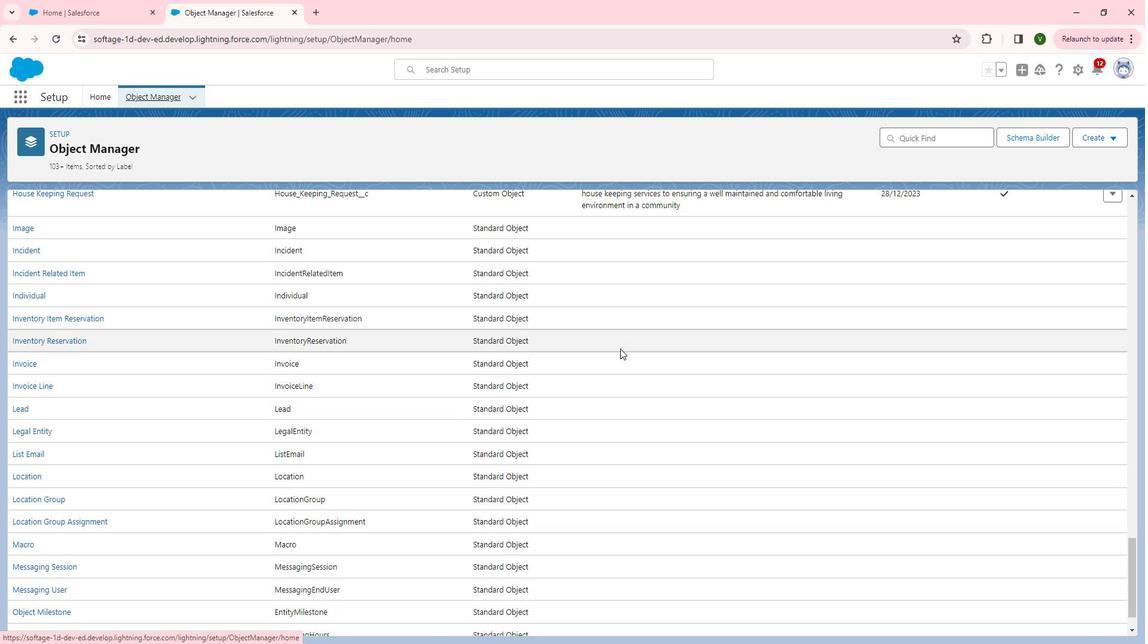 
Action: Mouse scrolled (634, 348) with delta (0, 0)
Screenshot: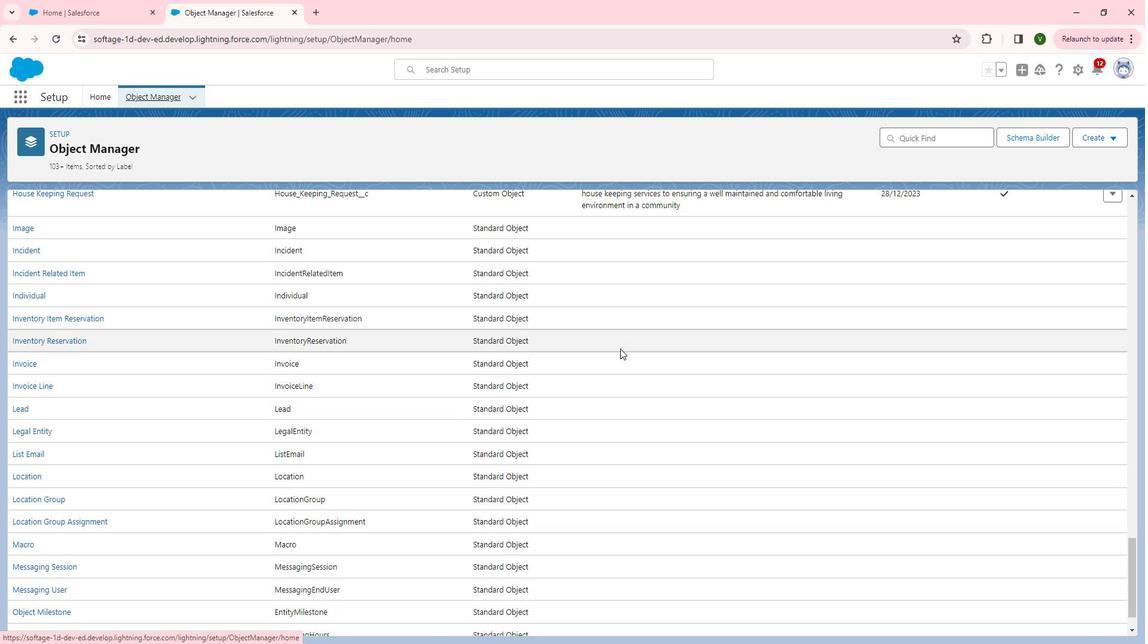 
Action: Mouse scrolled (634, 348) with delta (0, 0)
Screenshot: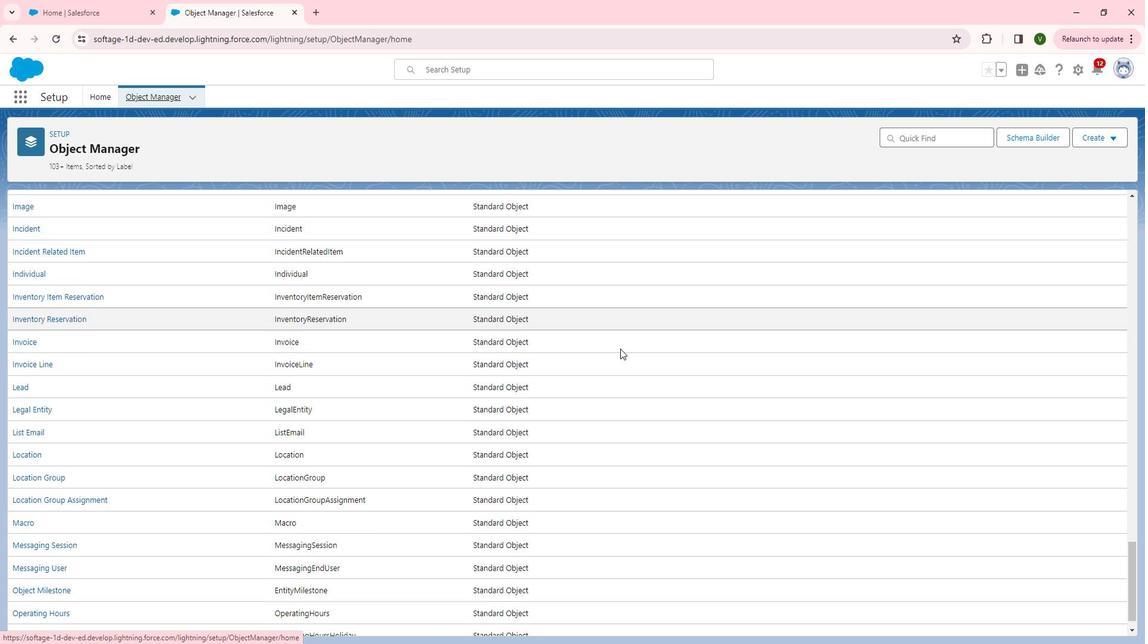 
Action: Mouse scrolled (634, 348) with delta (0, 0)
Screenshot: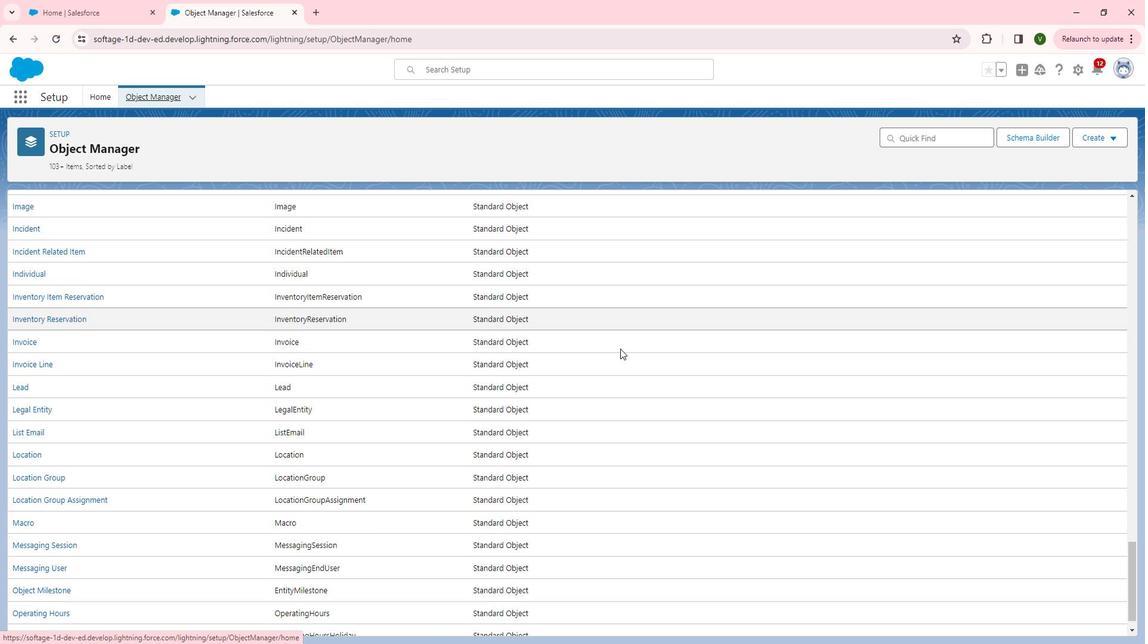 
Action: Mouse scrolled (634, 348) with delta (0, 0)
Screenshot: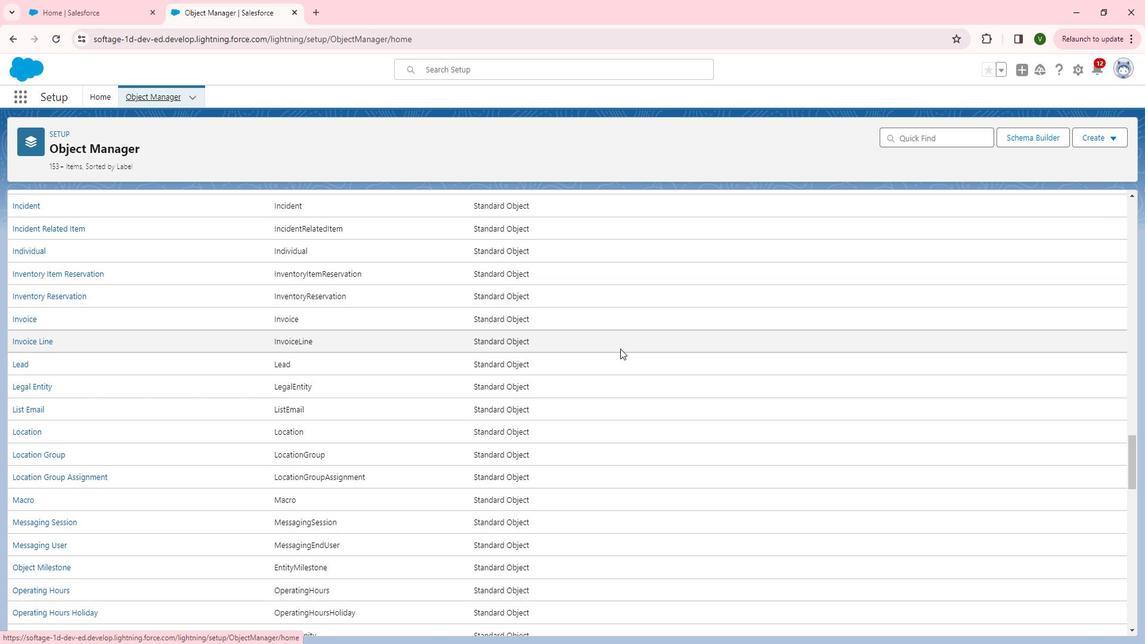 
Action: Mouse scrolled (634, 348) with delta (0, 0)
Screenshot: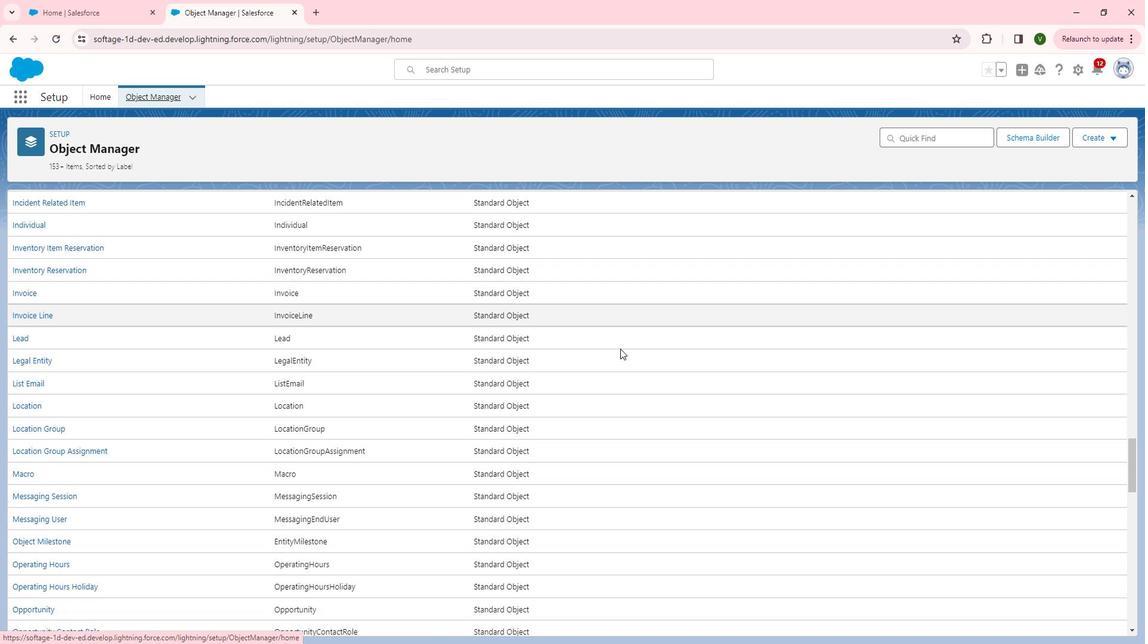 
Action: Mouse scrolled (634, 348) with delta (0, 0)
Screenshot: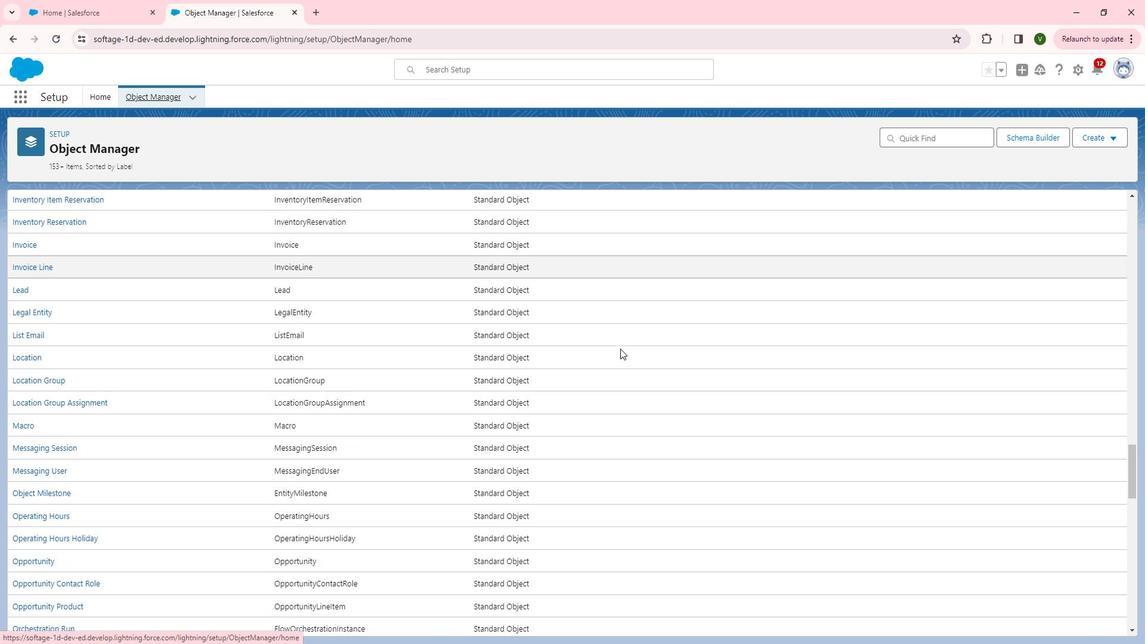 
Action: Mouse scrolled (634, 348) with delta (0, 0)
Screenshot: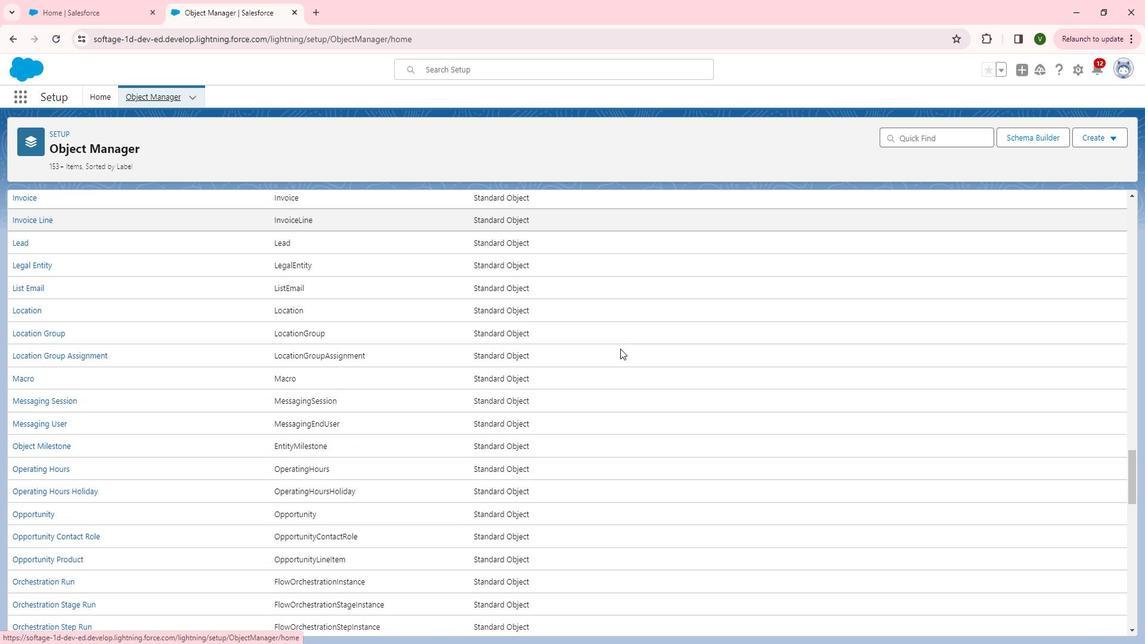 
Action: Mouse scrolled (634, 348) with delta (0, 0)
Screenshot: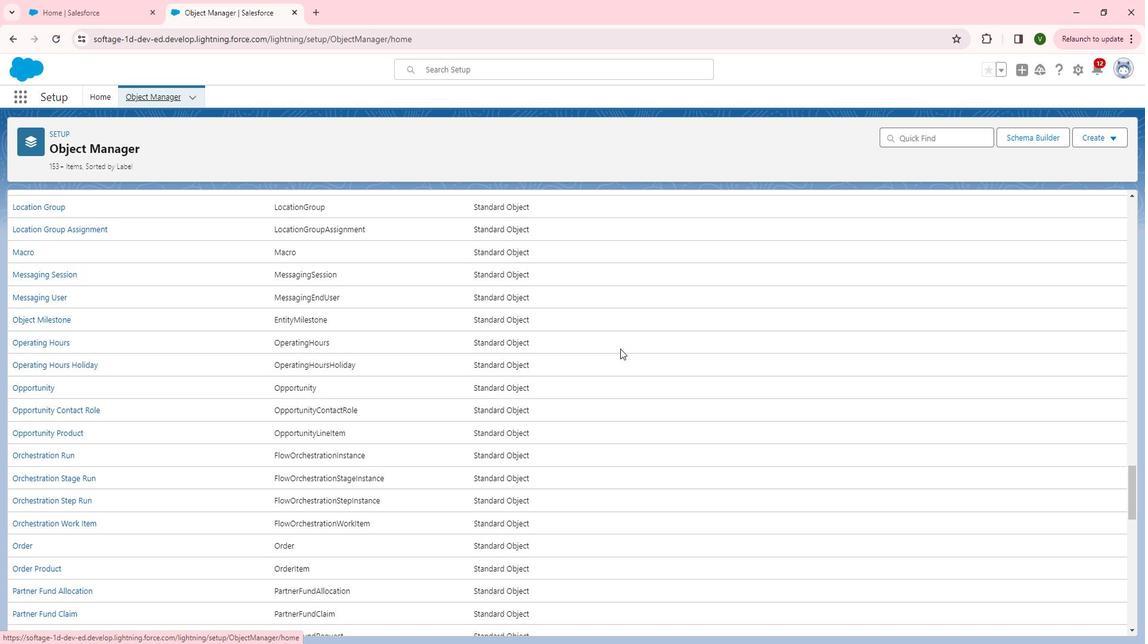 
Action: Mouse scrolled (634, 348) with delta (0, 0)
Screenshot: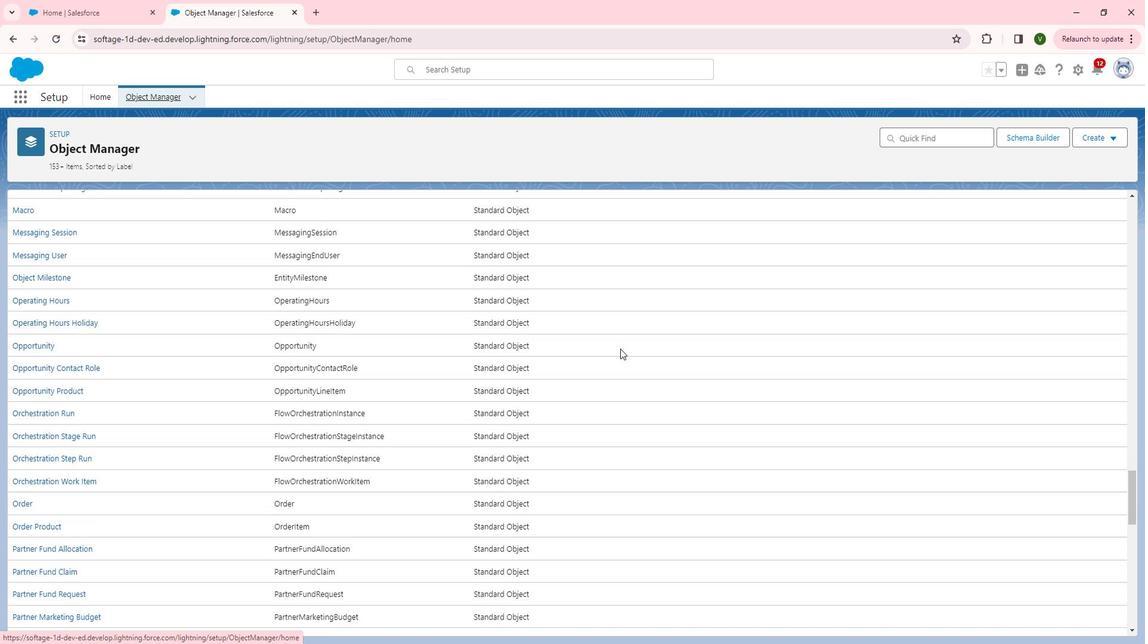 
Action: Mouse scrolled (634, 348) with delta (0, 0)
Screenshot: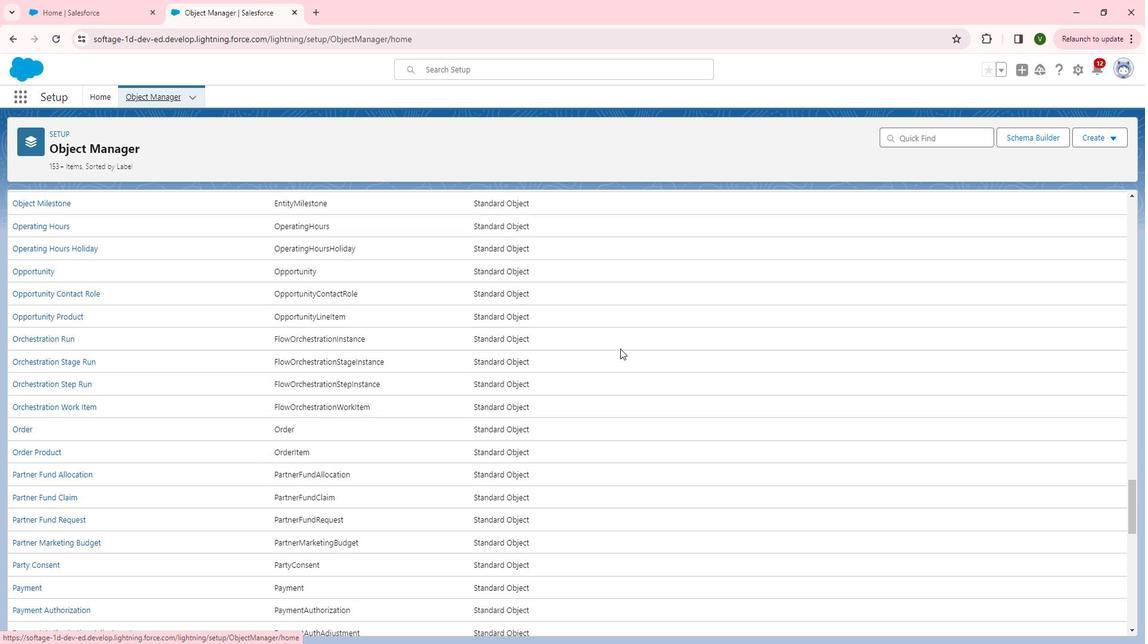 
Action: Mouse scrolled (634, 348) with delta (0, 0)
Screenshot: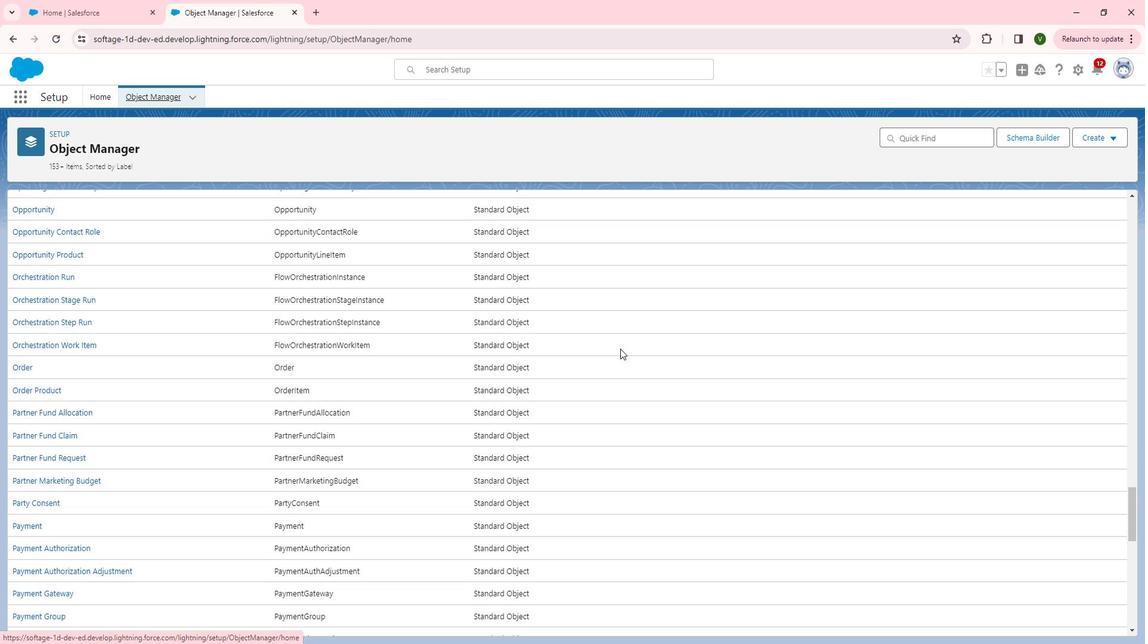 
Action: Mouse scrolled (634, 348) with delta (0, 0)
Screenshot: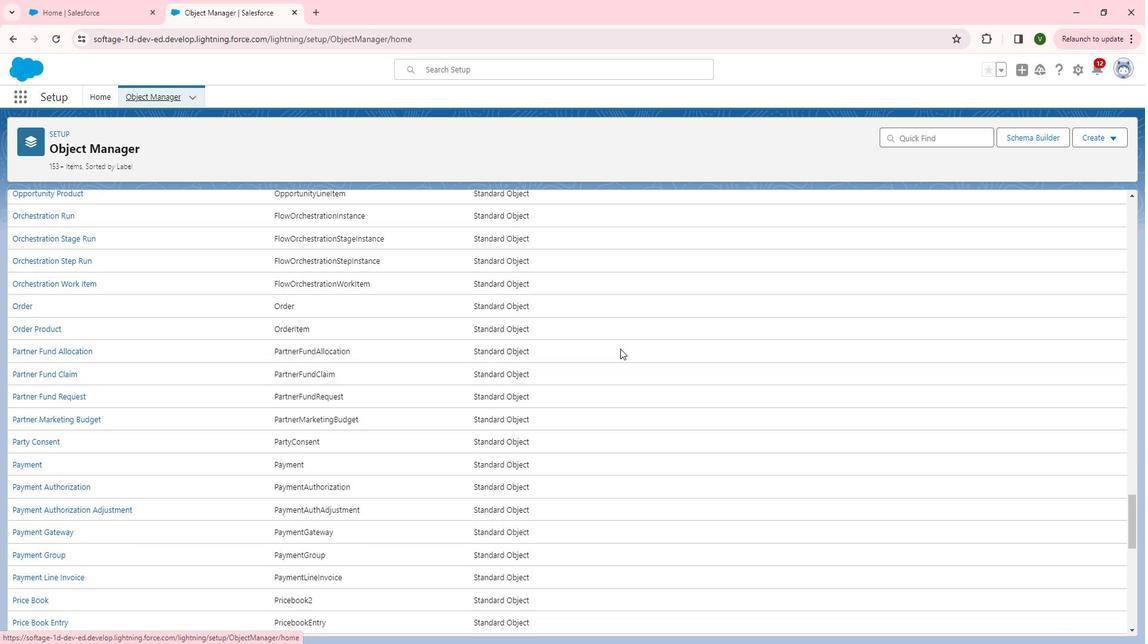 
Action: Mouse scrolled (634, 348) with delta (0, 0)
Screenshot: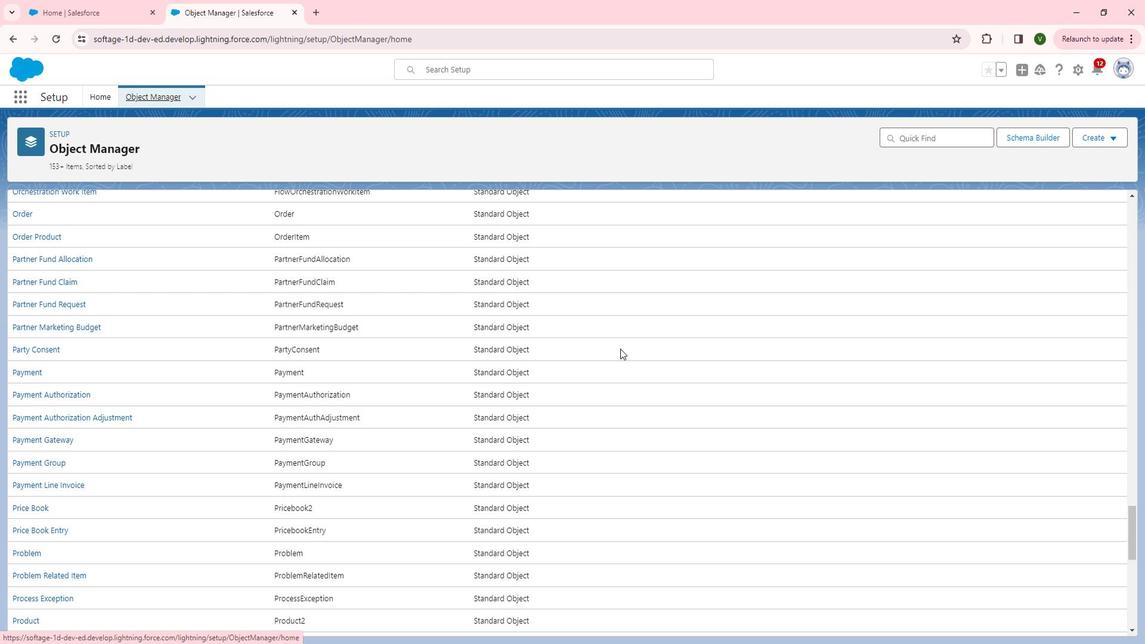 
Action: Mouse scrolled (634, 348) with delta (0, 0)
Screenshot: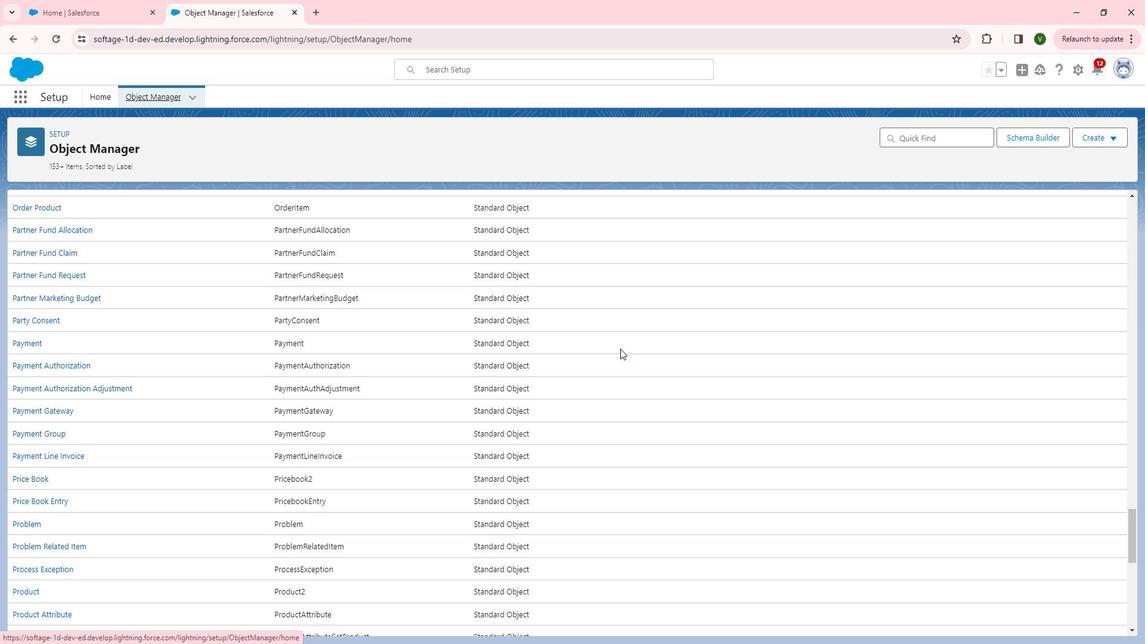 
Action: Mouse scrolled (634, 348) with delta (0, 0)
Screenshot: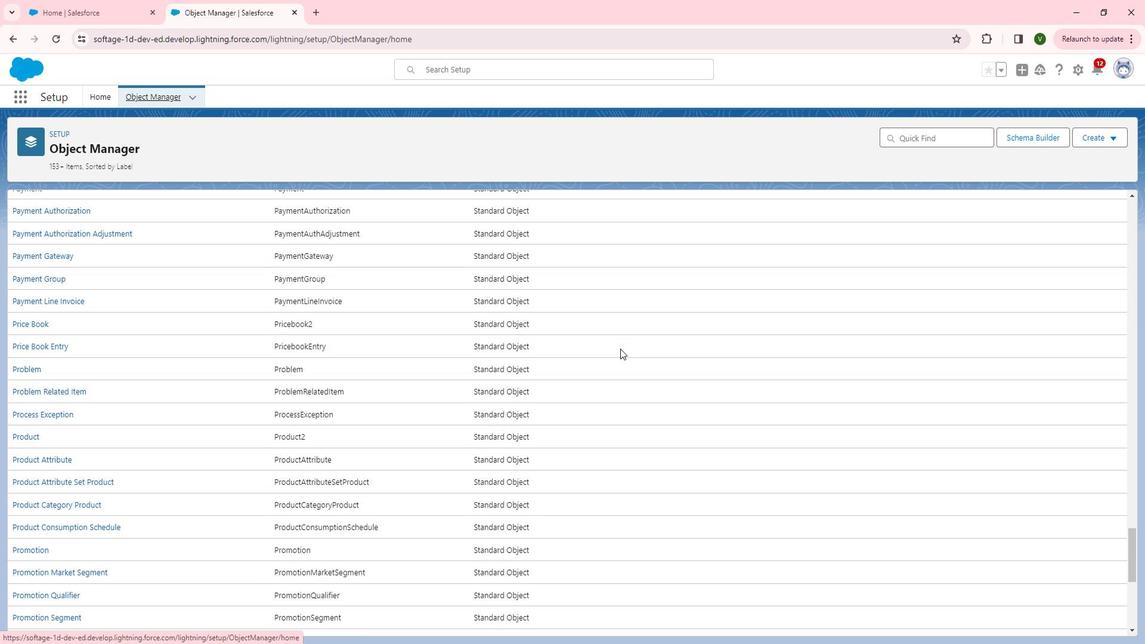 
Action: Mouse scrolled (634, 348) with delta (0, 0)
Screenshot: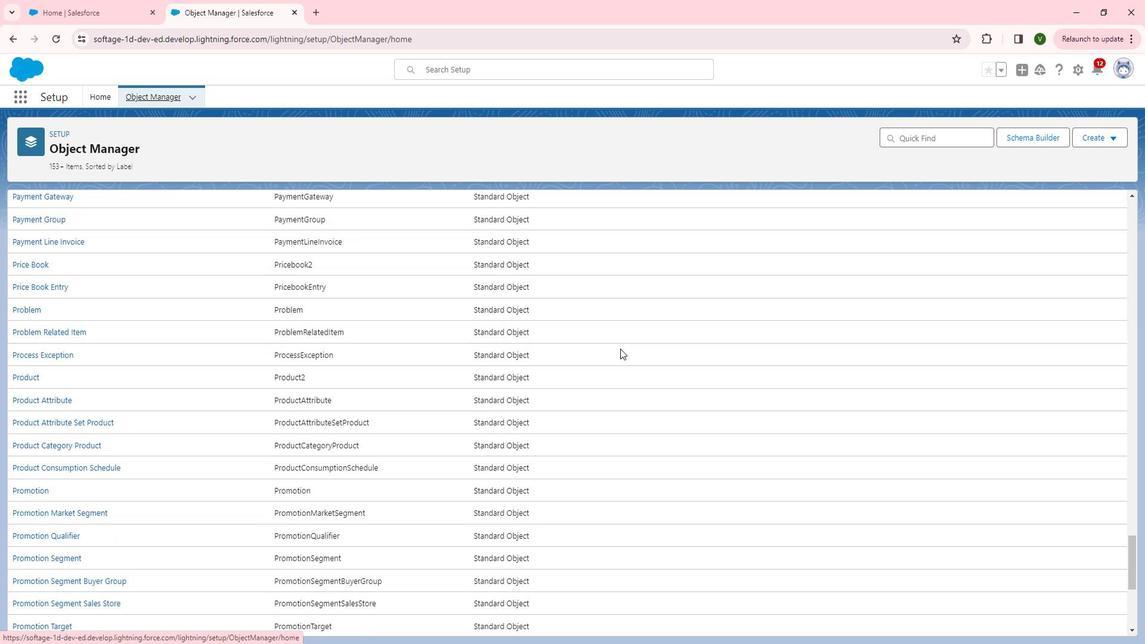 
Action: Mouse scrolled (634, 348) with delta (0, 0)
Screenshot: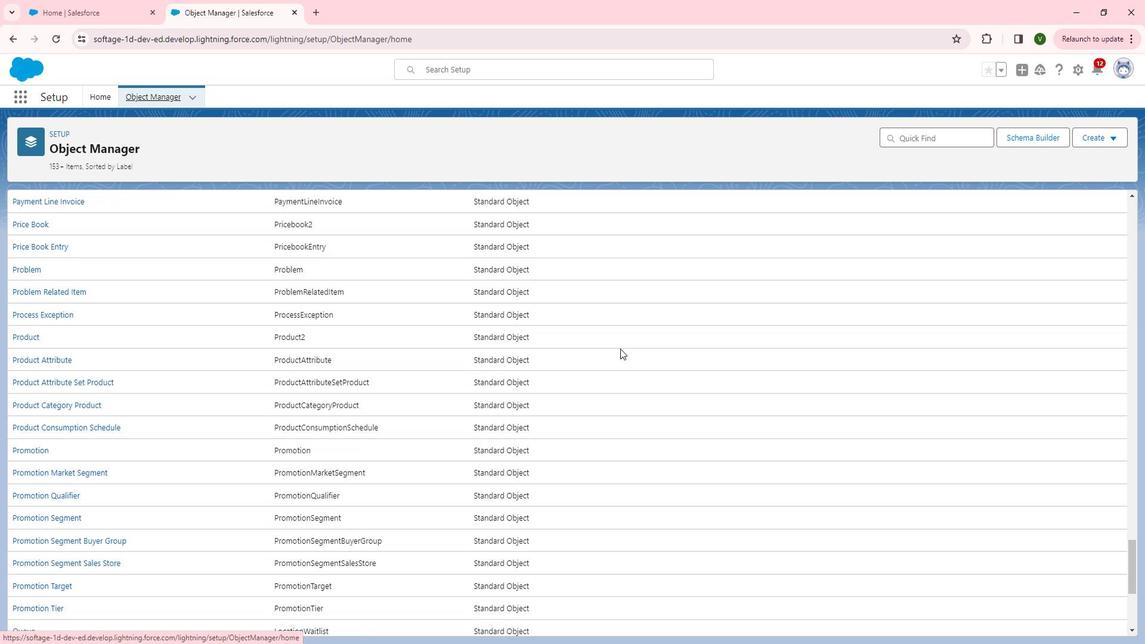 
Action: Mouse scrolled (634, 348) with delta (0, 0)
Screenshot: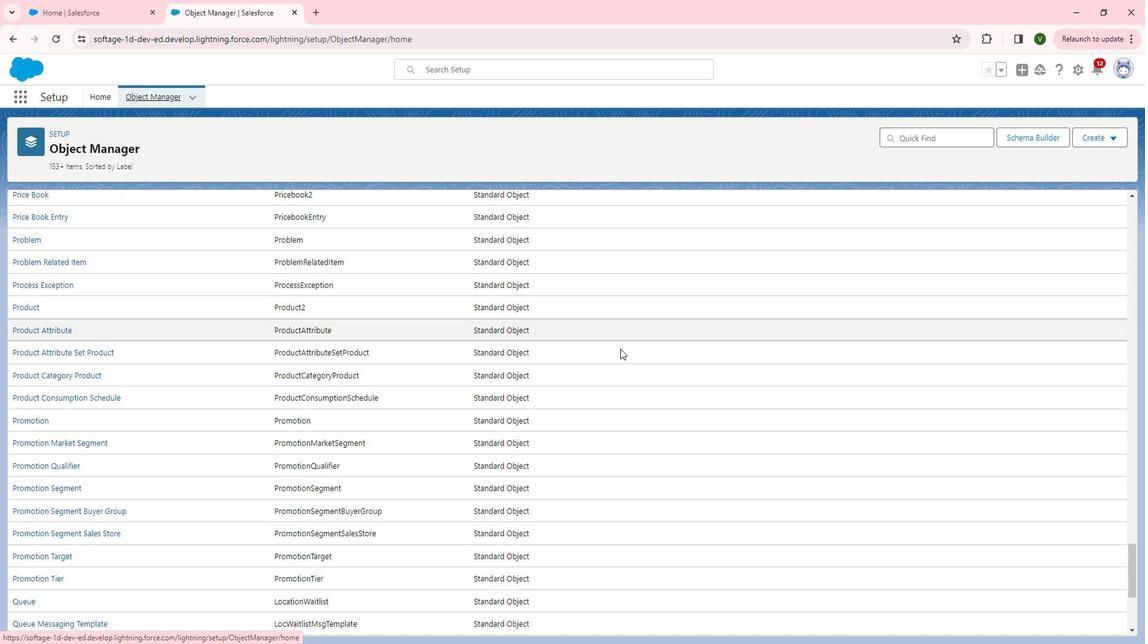 
Action: Mouse scrolled (634, 348) with delta (0, 0)
Screenshot: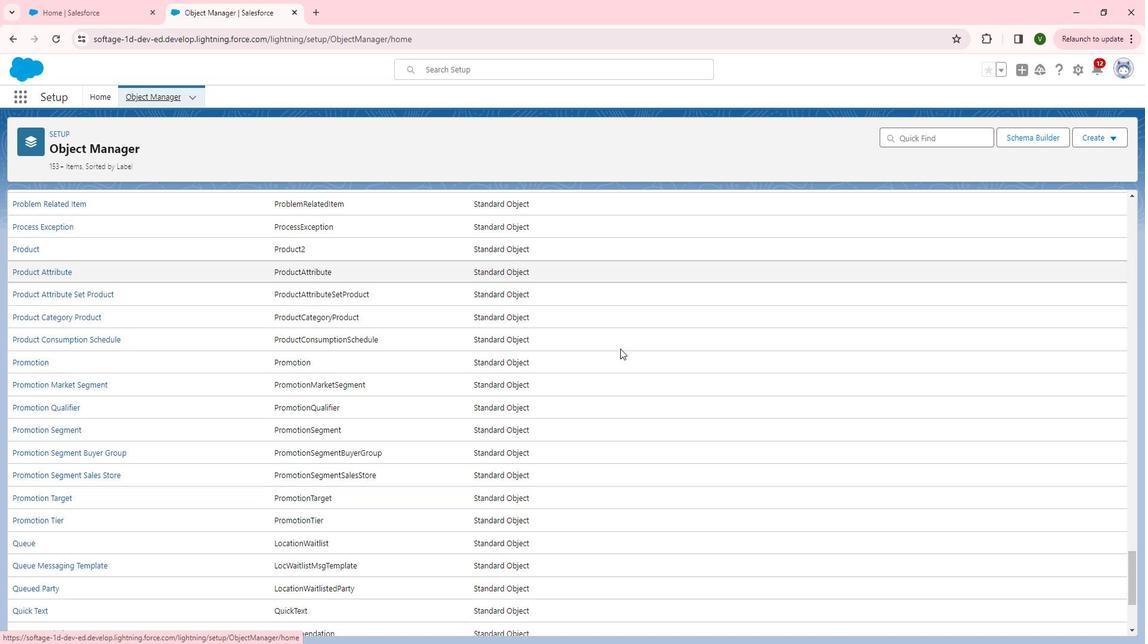 
Action: Mouse scrolled (634, 348) with delta (0, 0)
Screenshot: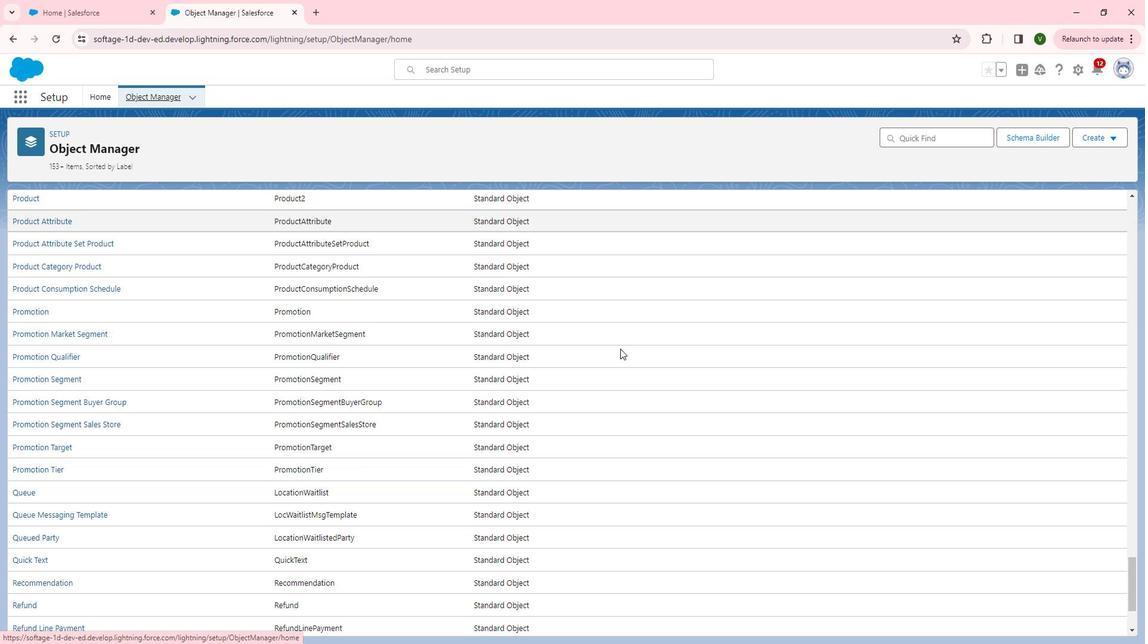 
Action: Mouse scrolled (634, 348) with delta (0, 0)
Screenshot: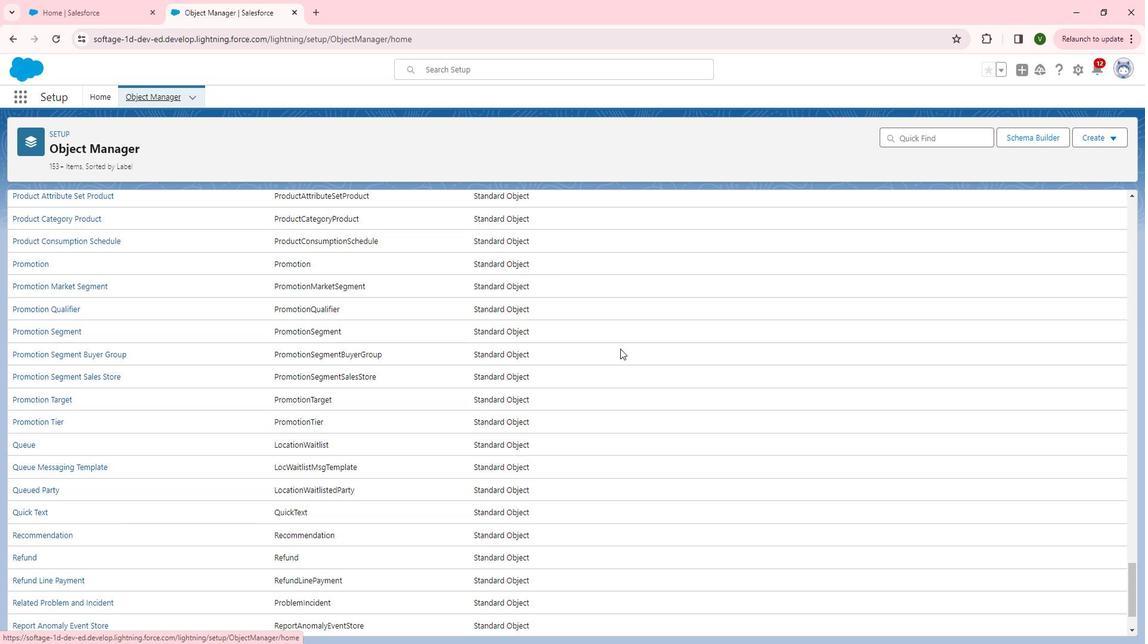 
Action: Mouse scrolled (634, 348) with delta (0, 0)
Screenshot: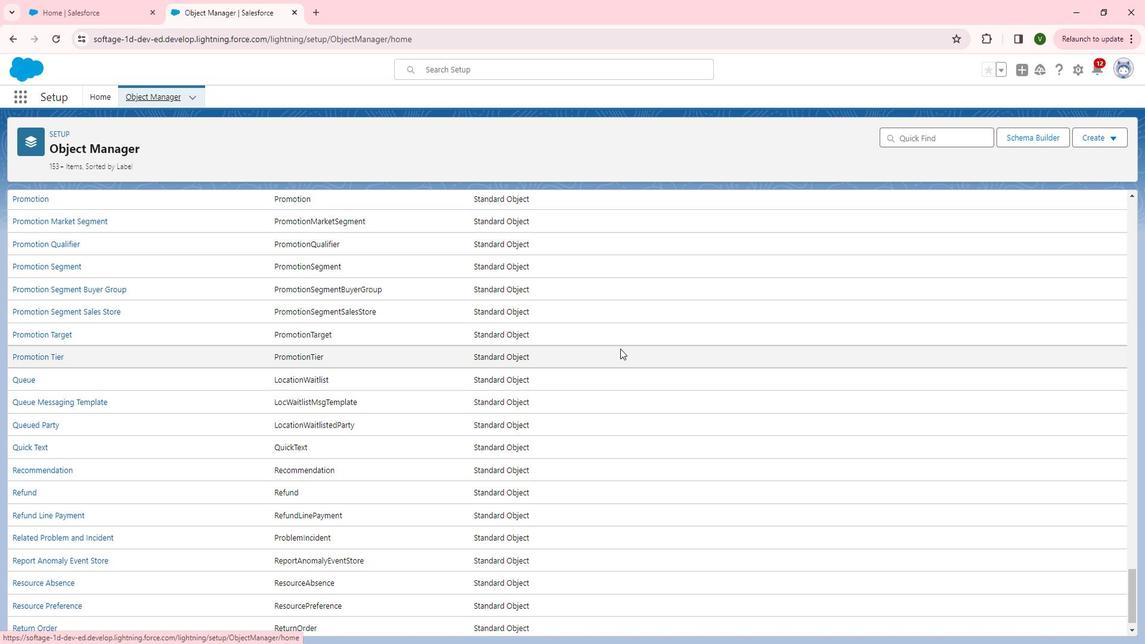 
Action: Mouse scrolled (634, 348) with delta (0, 0)
Screenshot: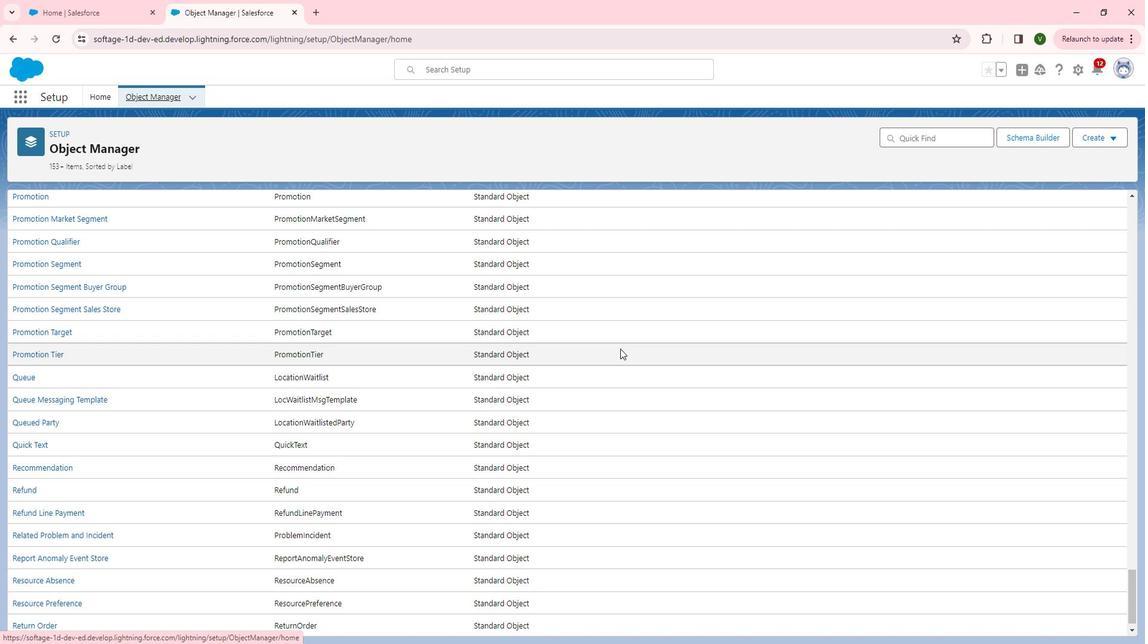 
Action: Mouse scrolled (634, 348) with delta (0, 0)
Screenshot: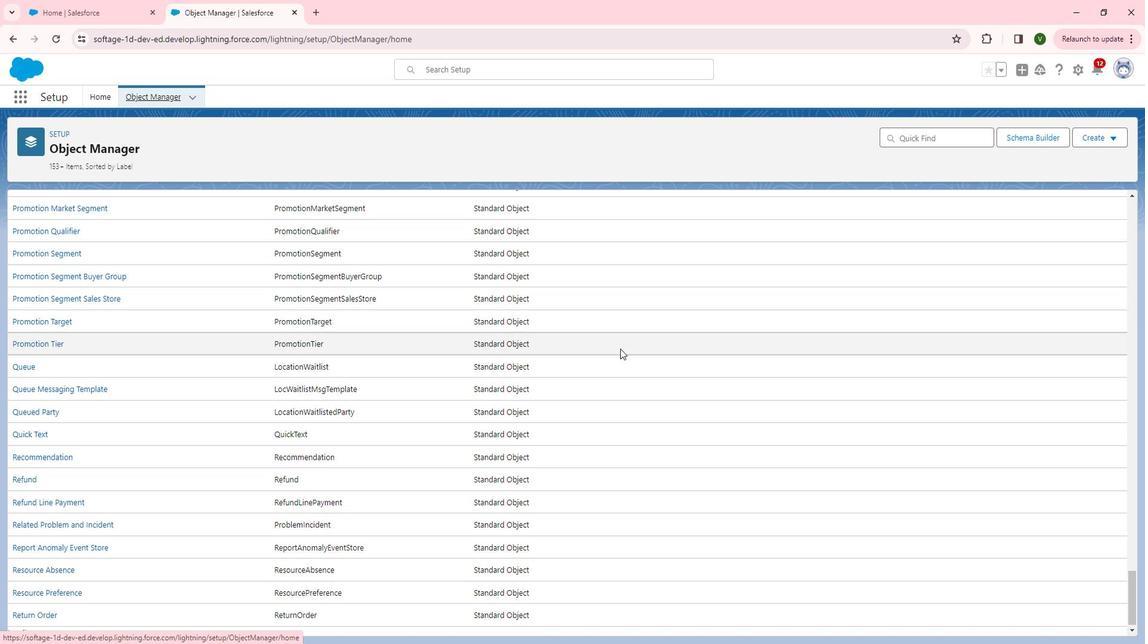 
Action: Mouse scrolled (634, 348) with delta (0, 0)
Screenshot: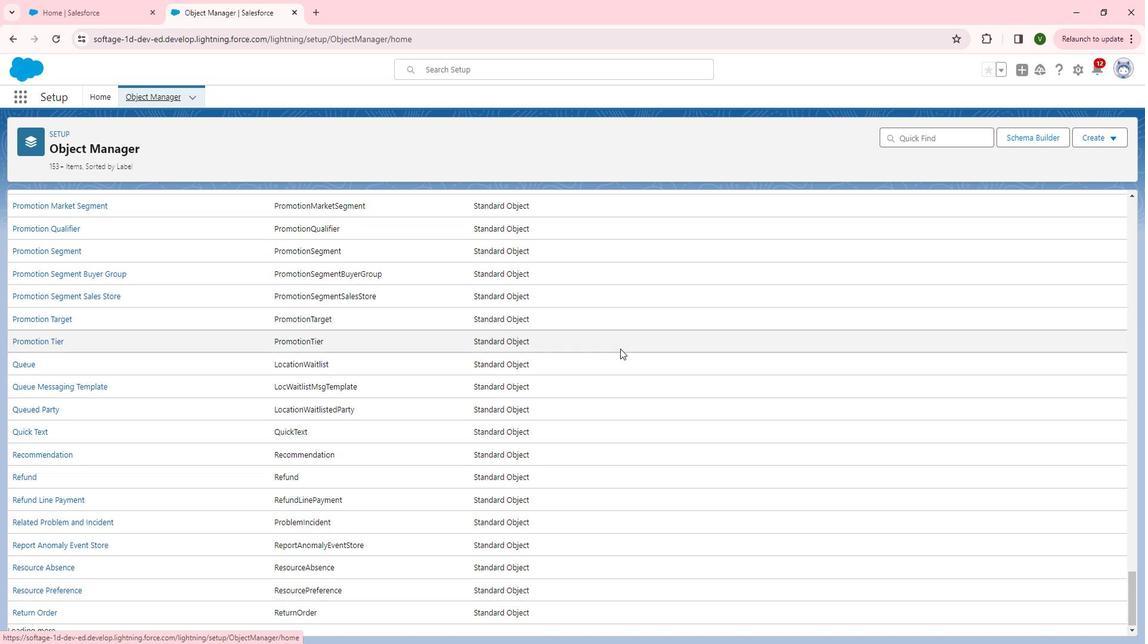 
Action: Mouse scrolled (634, 348) with delta (0, 0)
Screenshot: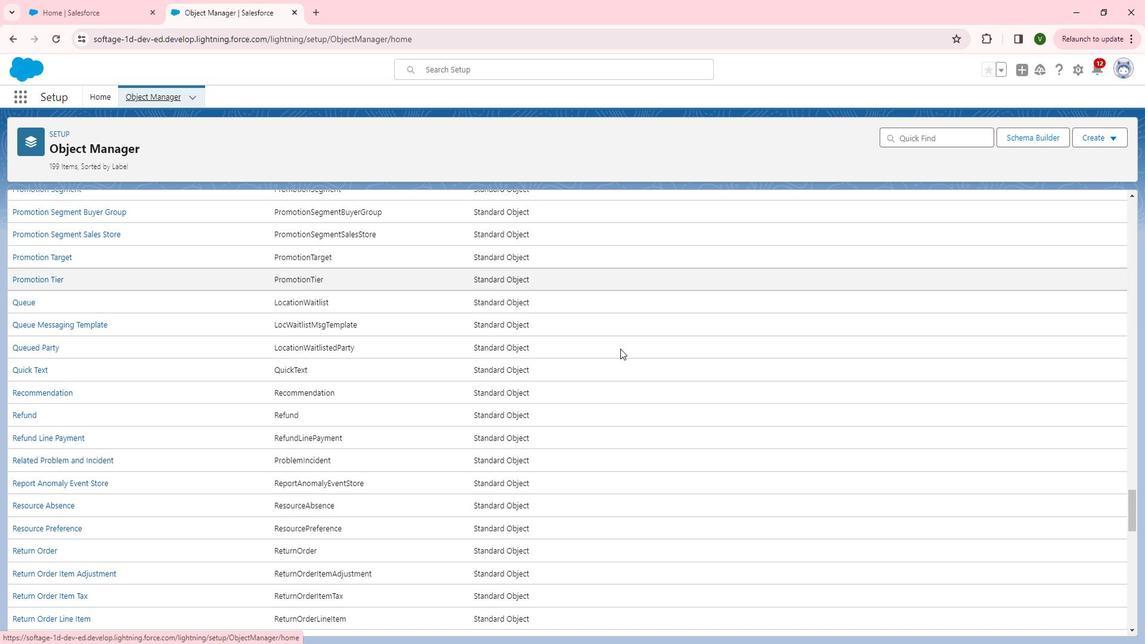 
Action: Mouse scrolled (634, 348) with delta (0, 0)
Screenshot: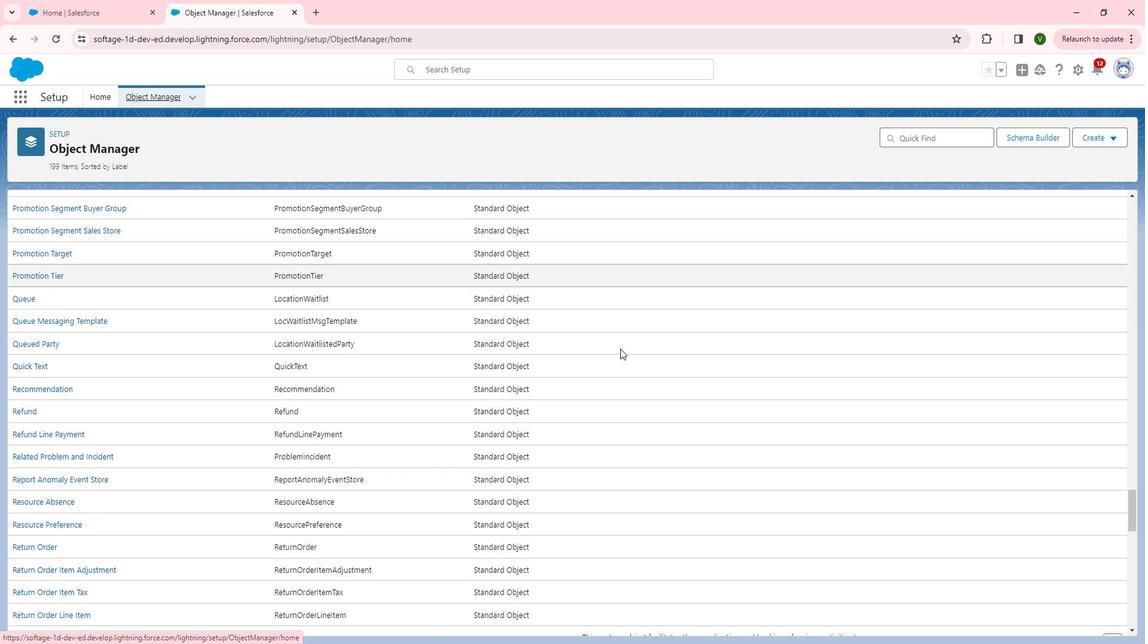 
Action: Mouse scrolled (634, 348) with delta (0, 0)
Screenshot: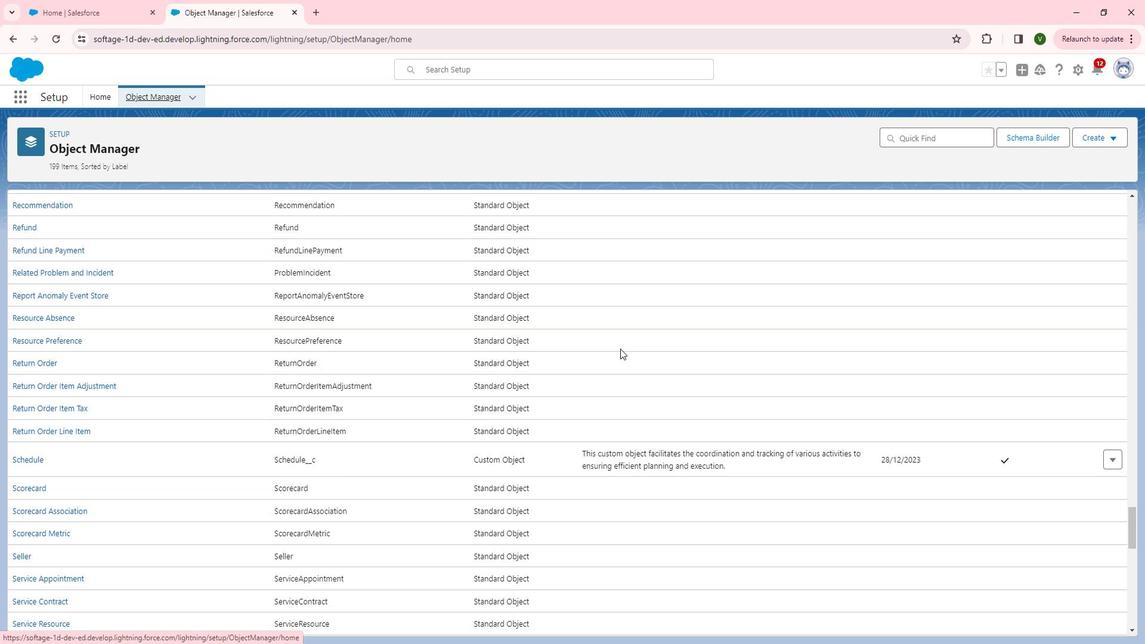 
Action: Mouse scrolled (634, 348) with delta (0, 0)
Screenshot: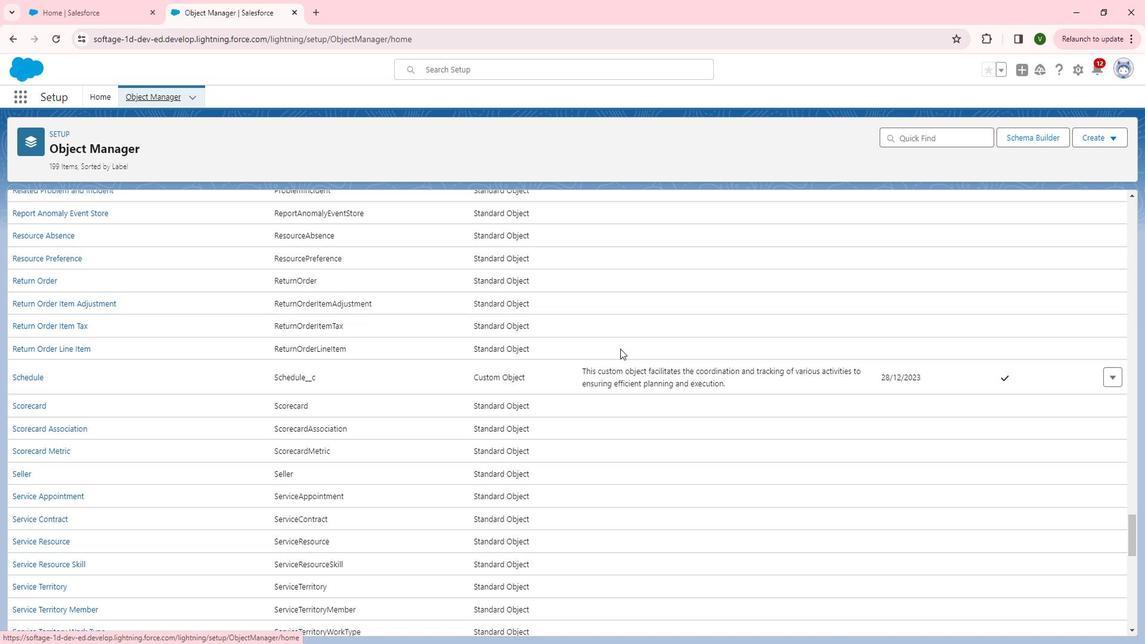 
Action: Mouse scrolled (634, 348) with delta (0, 0)
Screenshot: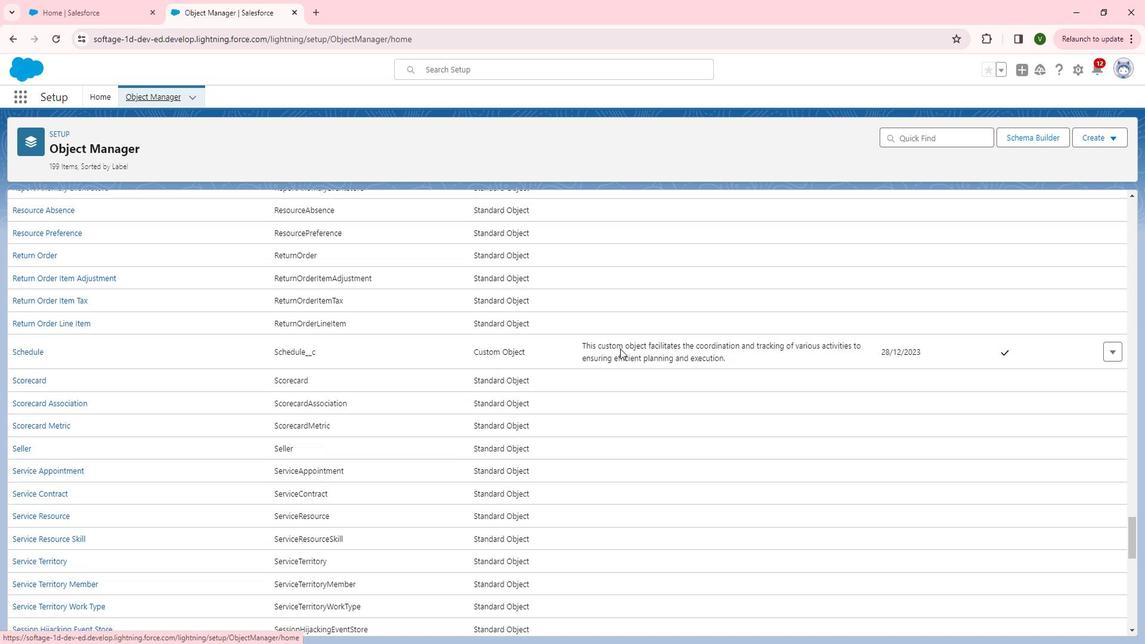 
Action: Mouse scrolled (634, 348) with delta (0, 0)
Screenshot: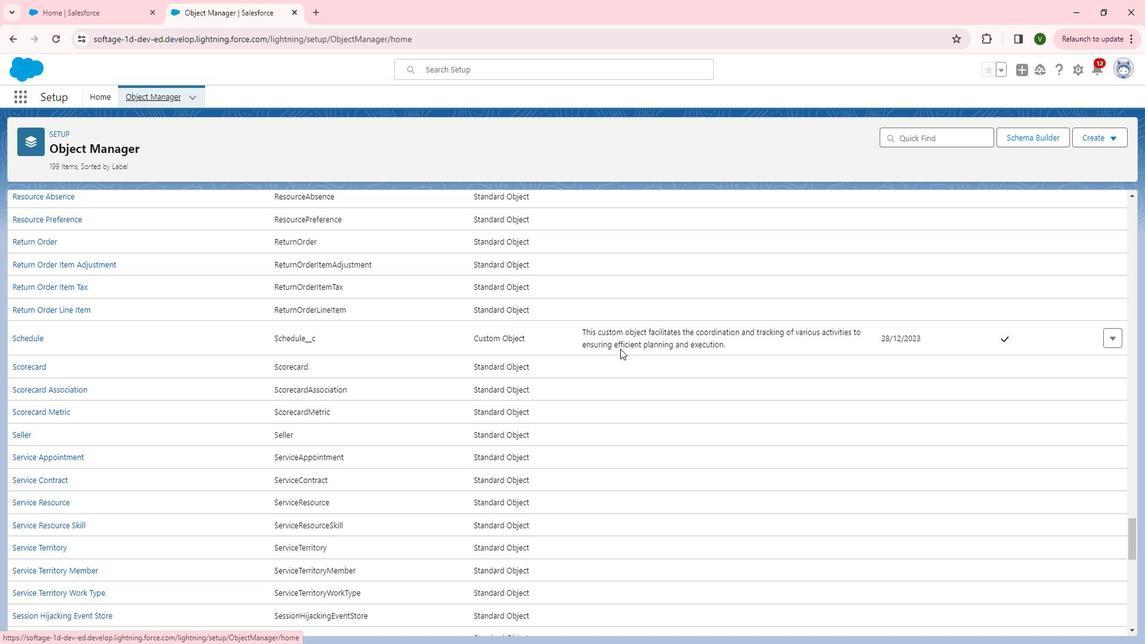
Action: Mouse scrolled (634, 348) with delta (0, 0)
Screenshot: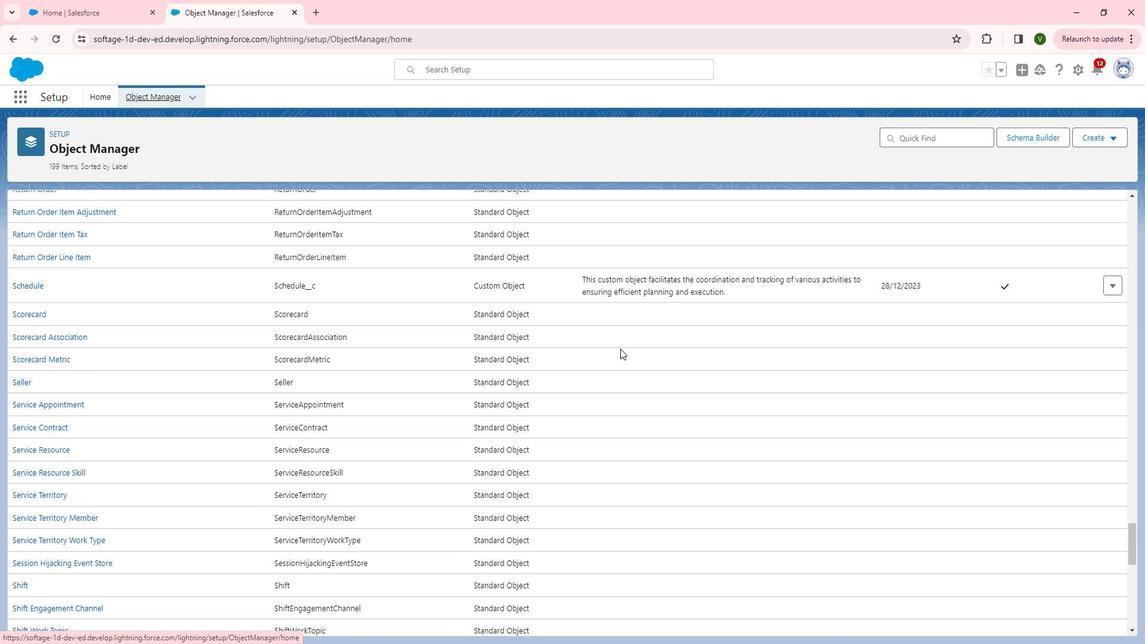 
Action: Mouse scrolled (634, 348) with delta (0, 0)
Screenshot: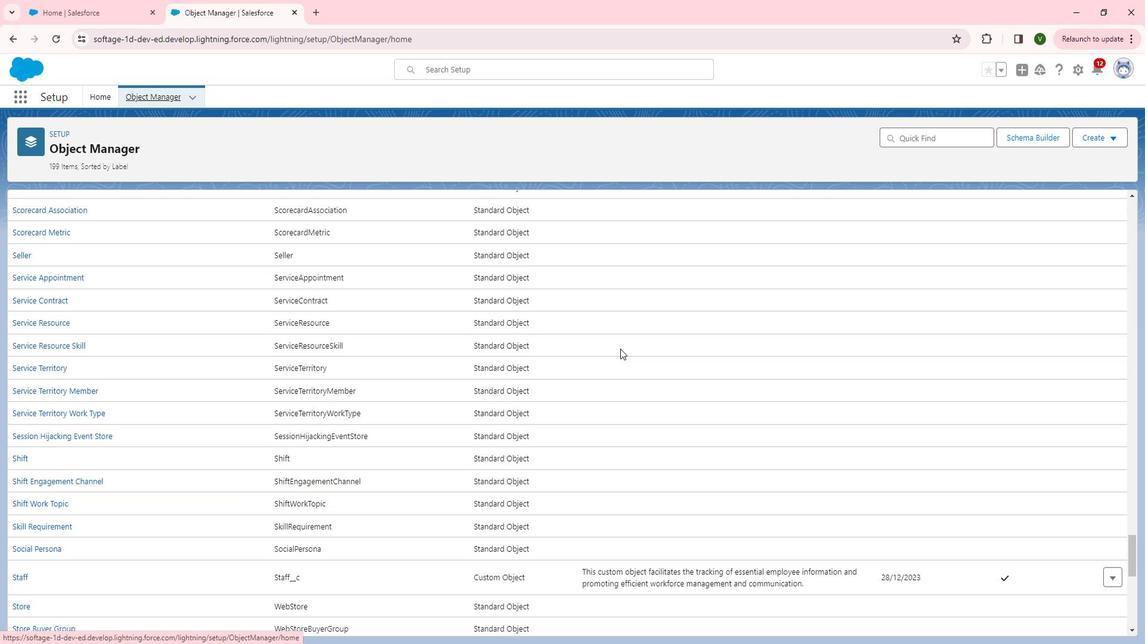 
Action: Mouse scrolled (634, 348) with delta (0, 0)
Screenshot: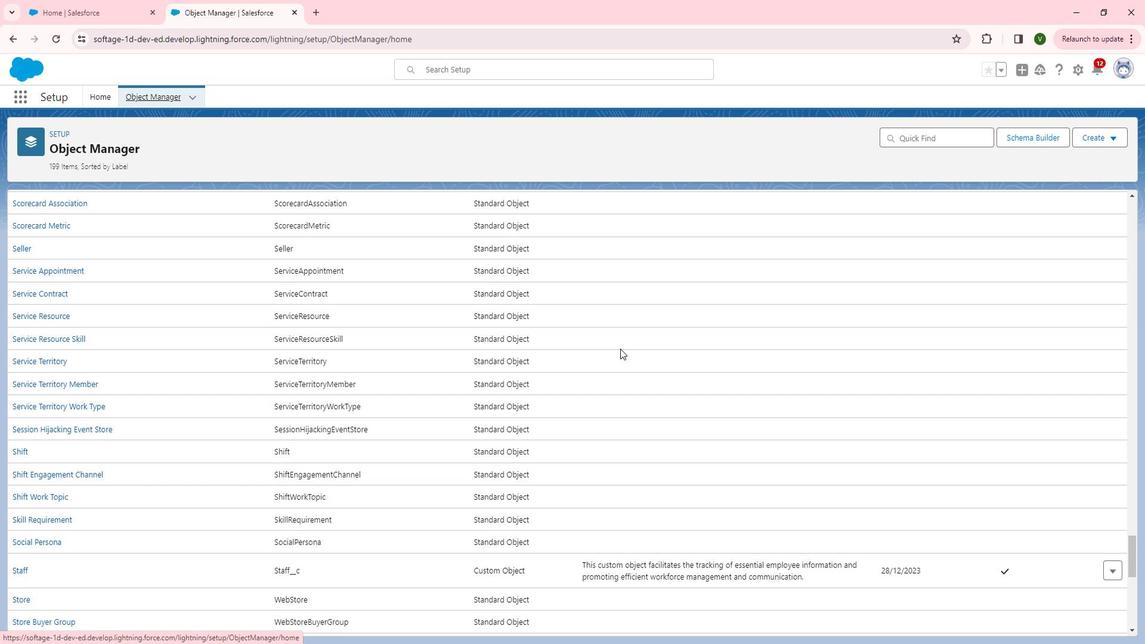 
Action: Mouse scrolled (634, 348) with delta (0, 0)
Screenshot: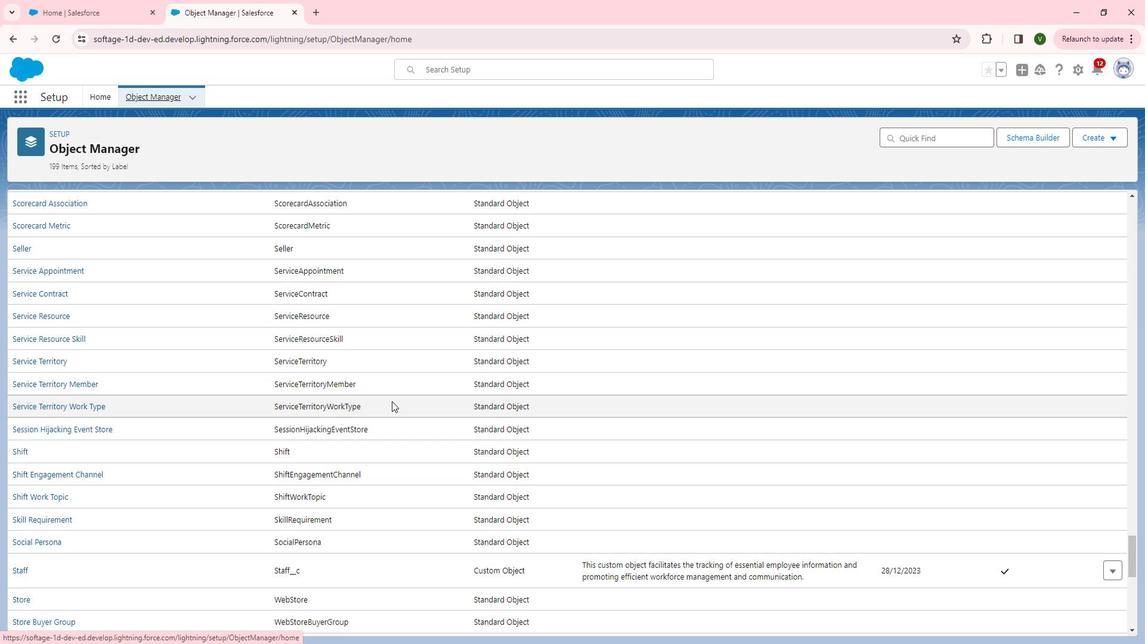 
Action: Mouse scrolled (634, 348) with delta (0, 0)
Screenshot: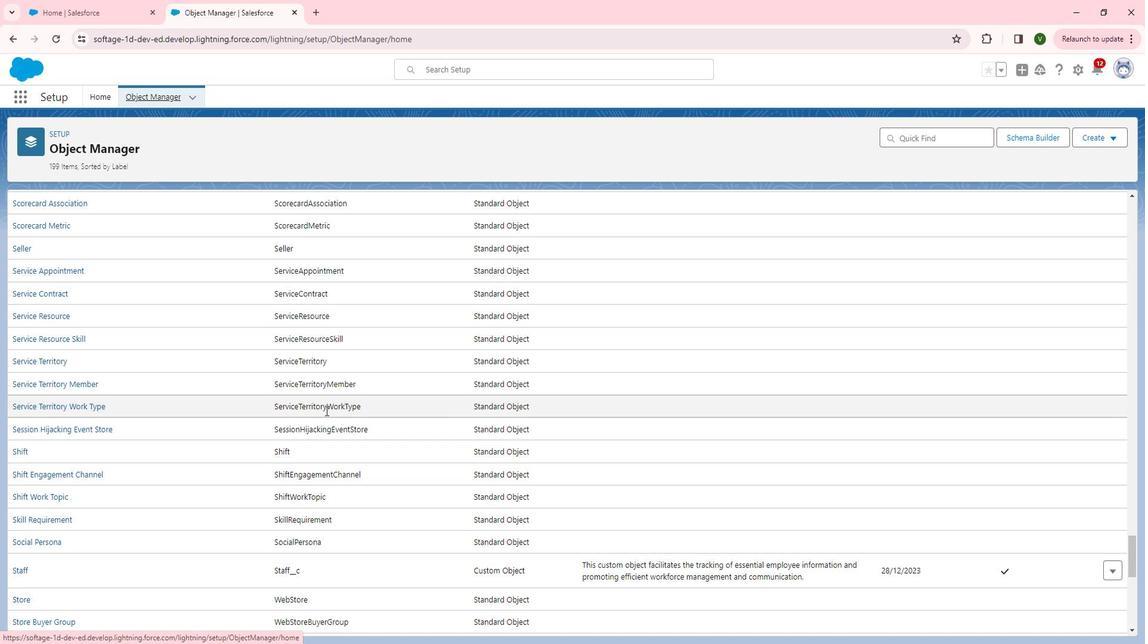 
Action: Mouse moved to (326, 413)
Screenshot: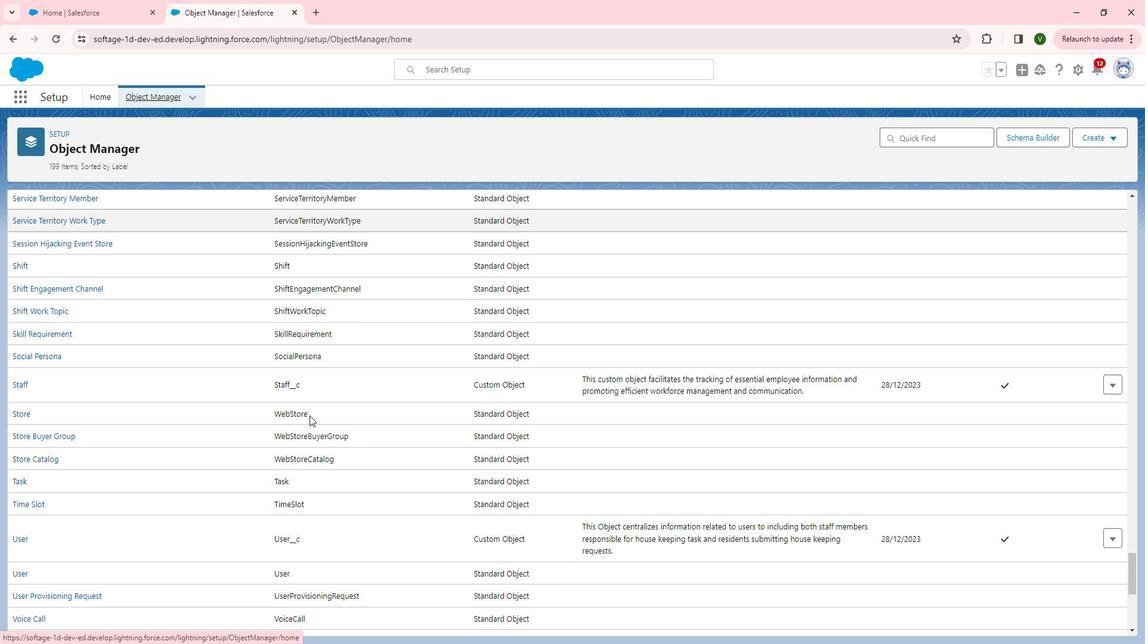 
Action: Mouse scrolled (326, 413) with delta (0, 0)
Screenshot: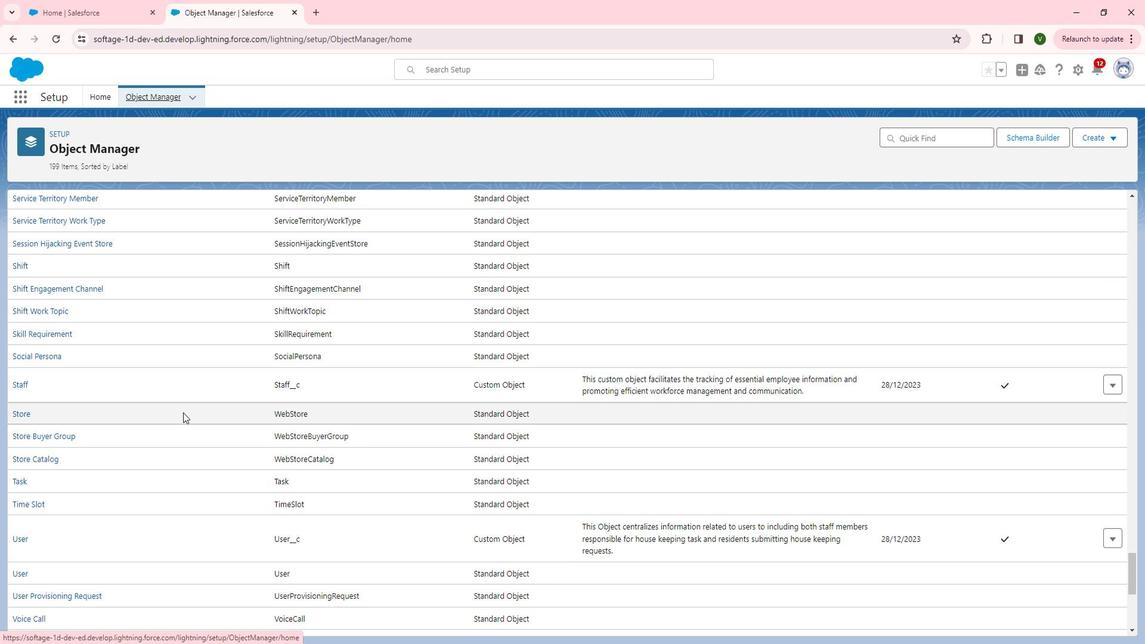 
Action: Mouse scrolled (326, 413) with delta (0, 0)
Screenshot: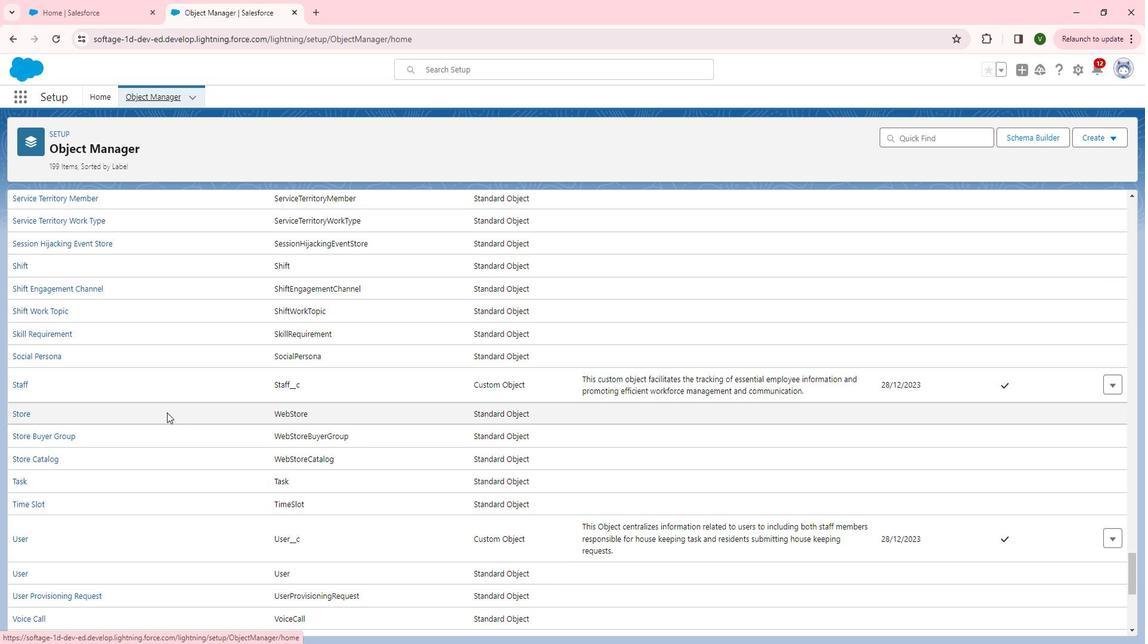 
Action: Mouse scrolled (326, 413) with delta (0, 0)
Screenshot: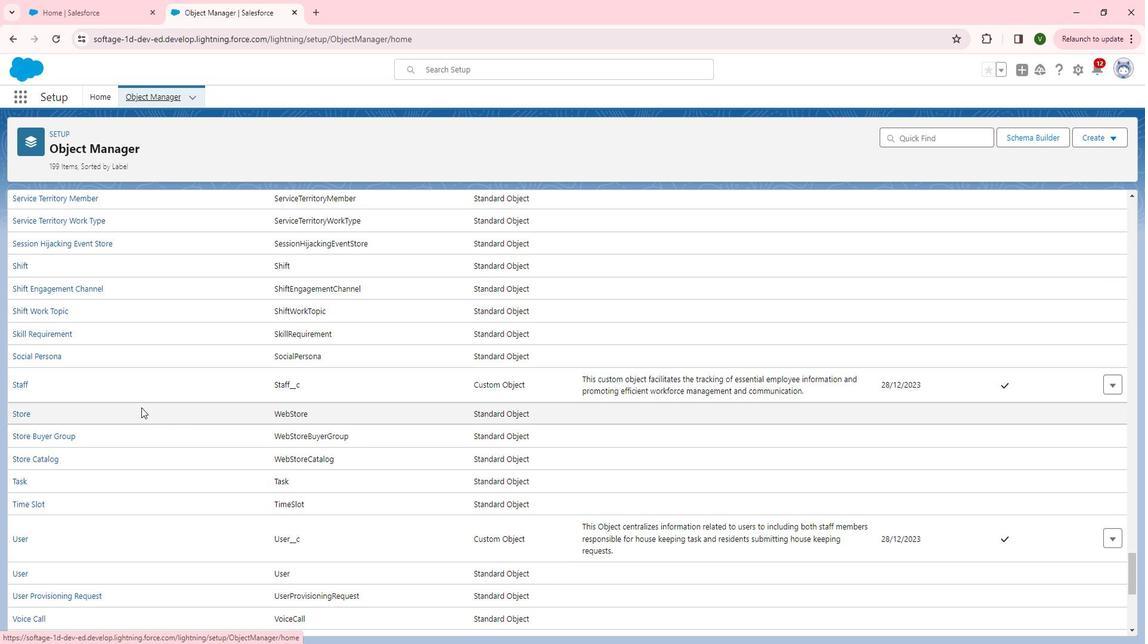 
Action: Mouse moved to (35, 382)
Screenshot: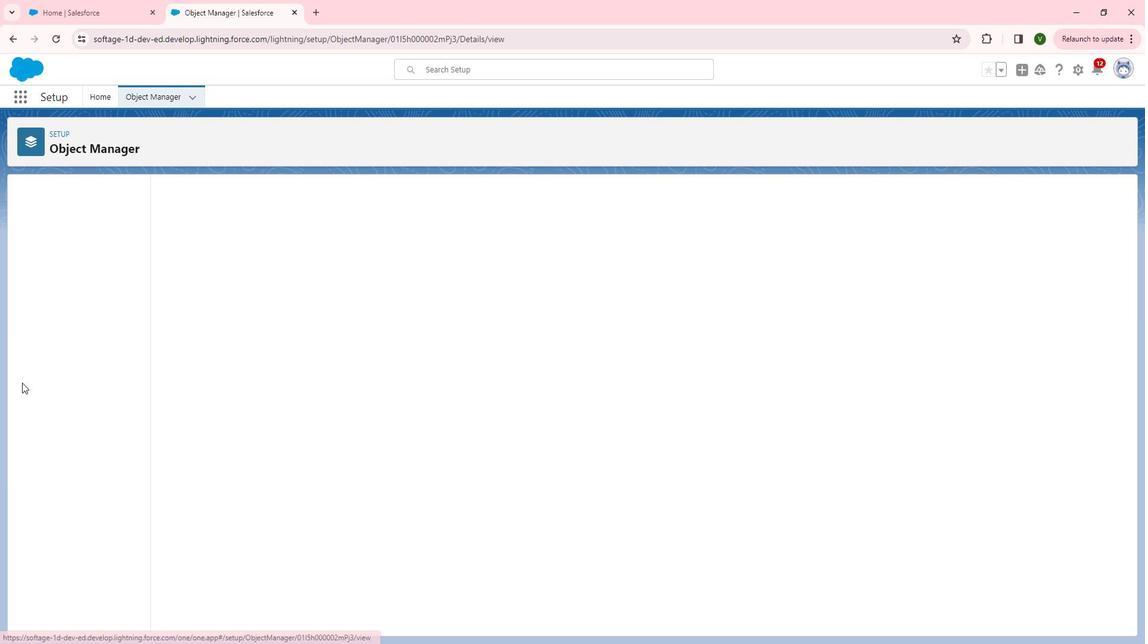 
Action: Mouse pressed left at (35, 382)
Screenshot: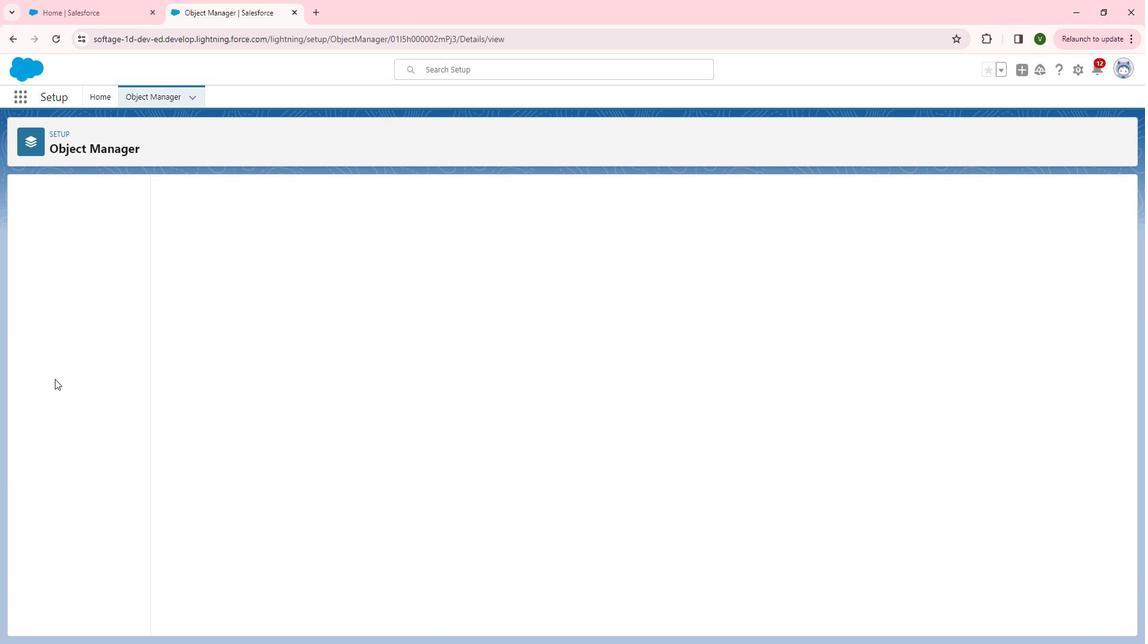 
Action: Mouse moved to (74, 226)
Screenshot: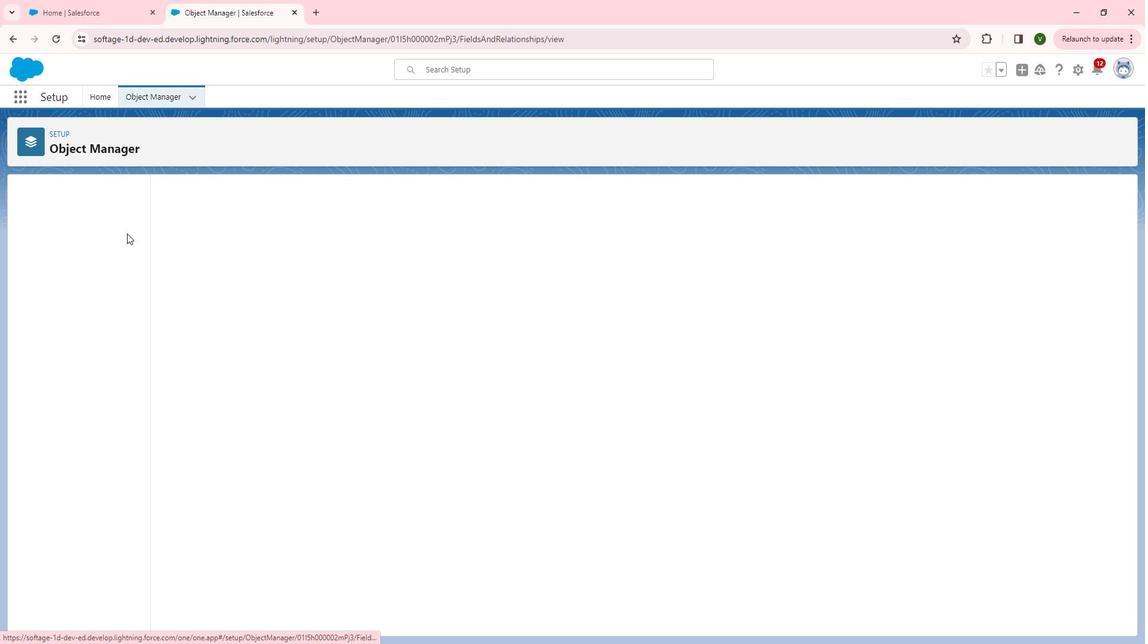 
Action: Mouse pressed left at (74, 226)
Screenshot: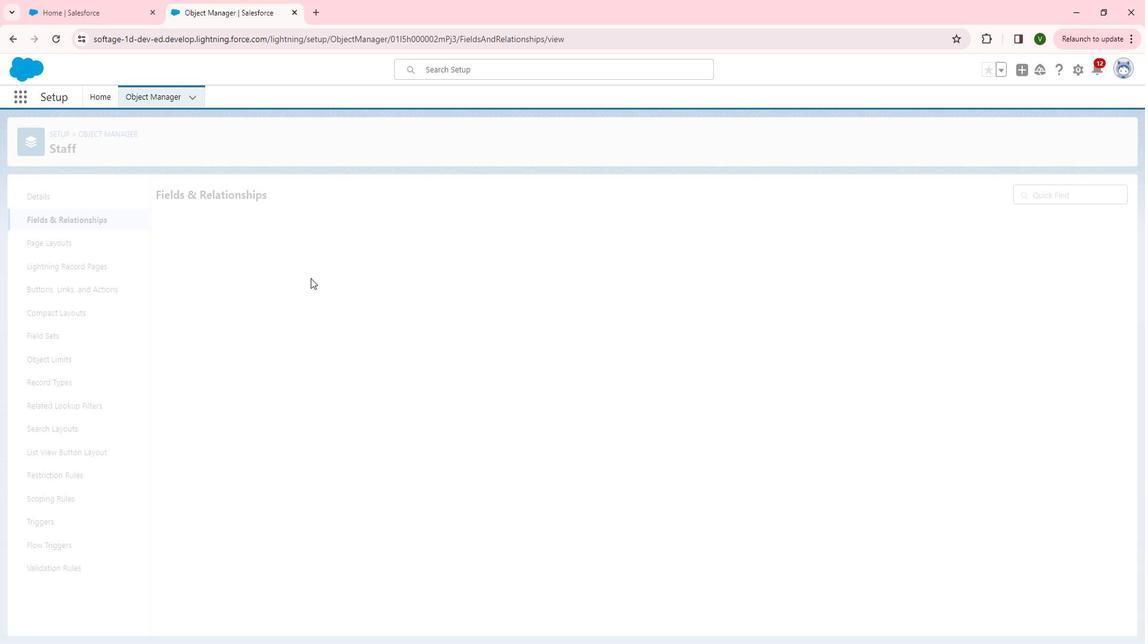 
Action: Mouse moved to (337, 340)
Screenshot: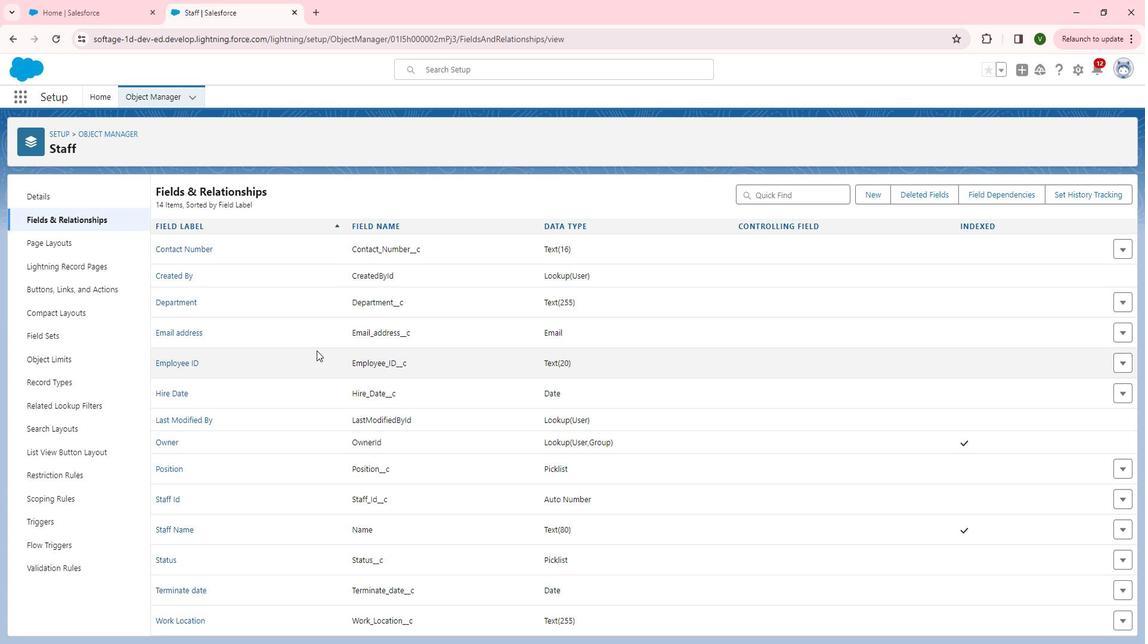
Action: Mouse scrolled (337, 339) with delta (0, 0)
Screenshot: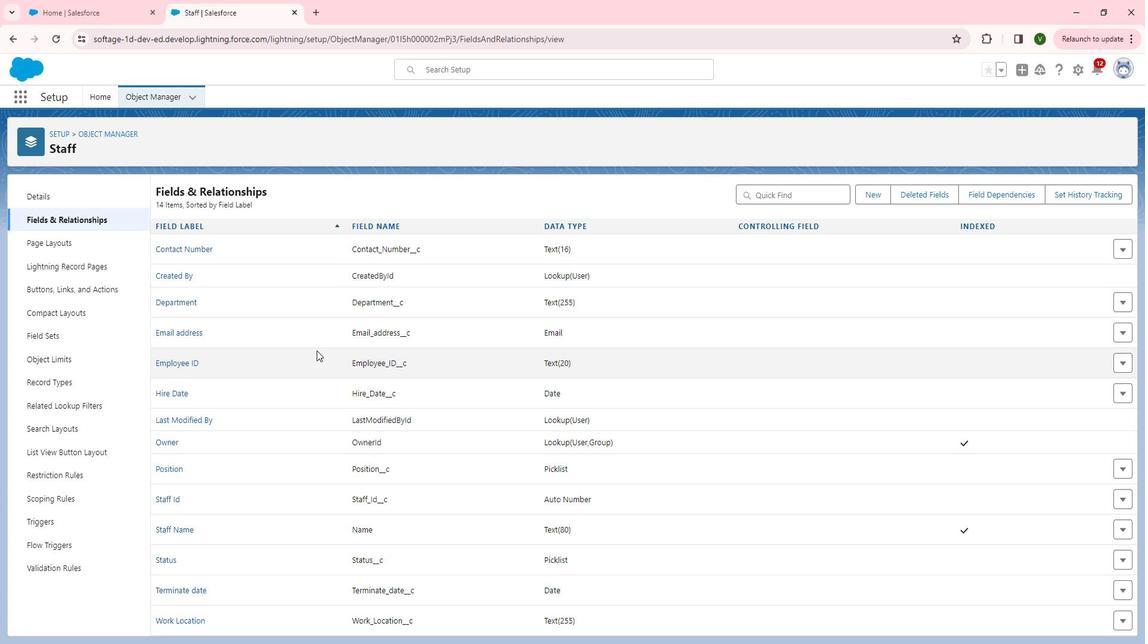 
Action: Mouse moved to (178, 548)
Screenshot: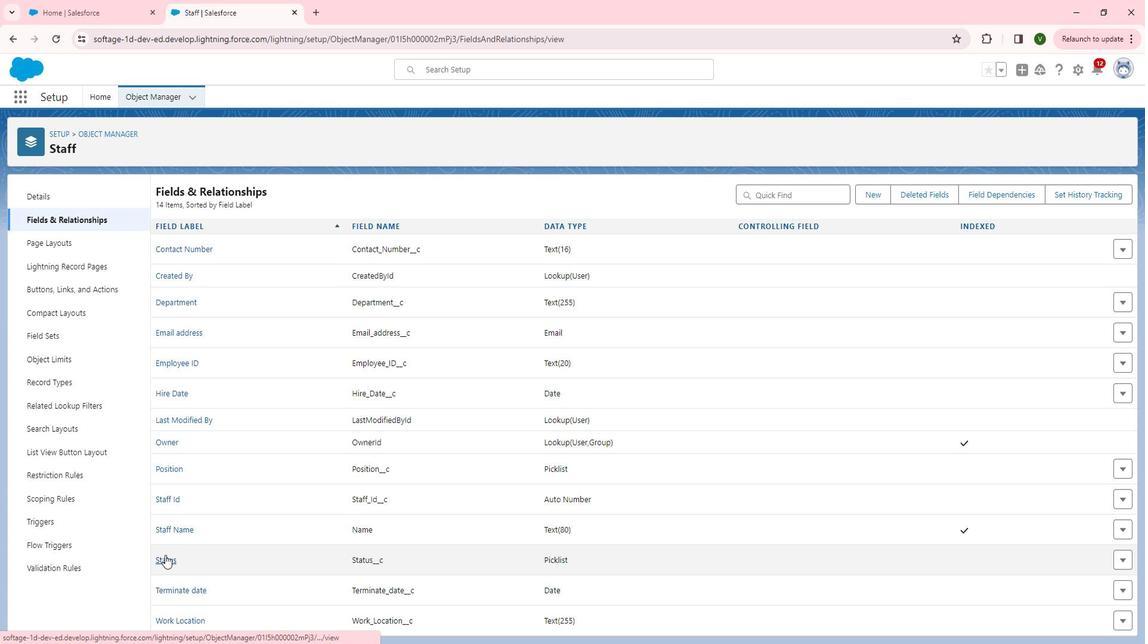 
Action: Mouse pressed left at (178, 548)
Screenshot: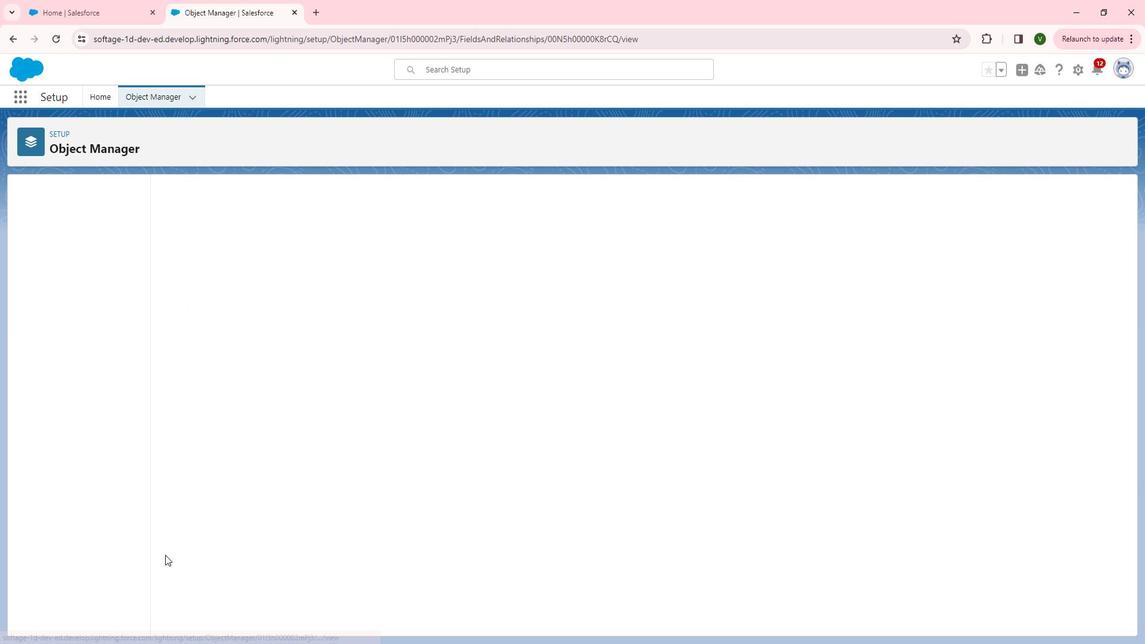 
Action: Mouse moved to (540, 415)
Screenshot: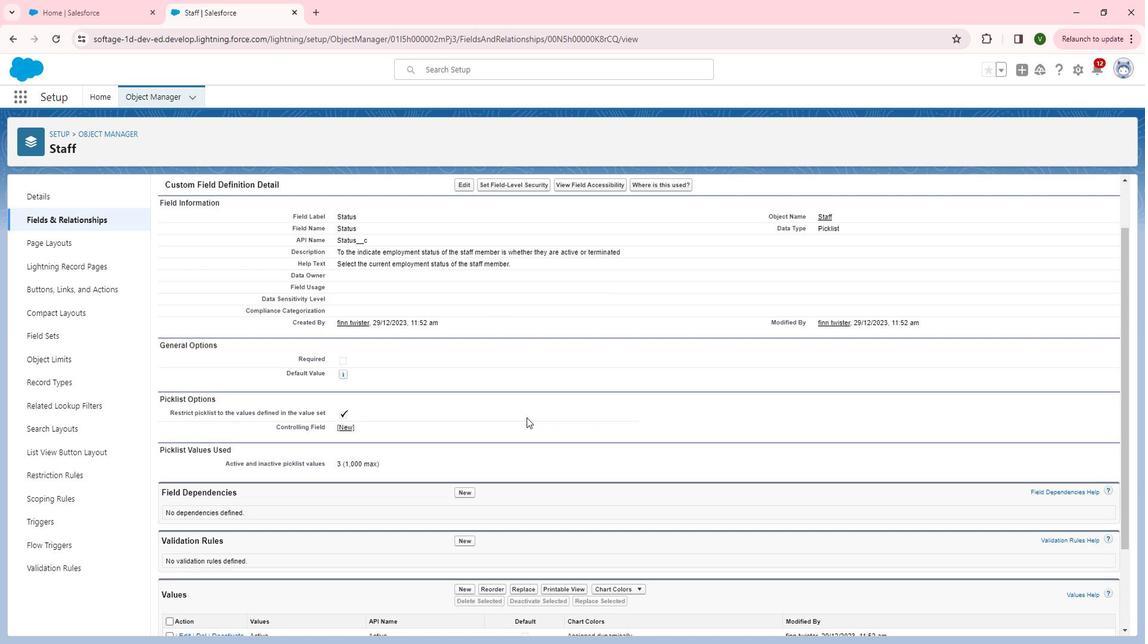 
Action: Mouse scrolled (540, 415) with delta (0, 0)
Screenshot: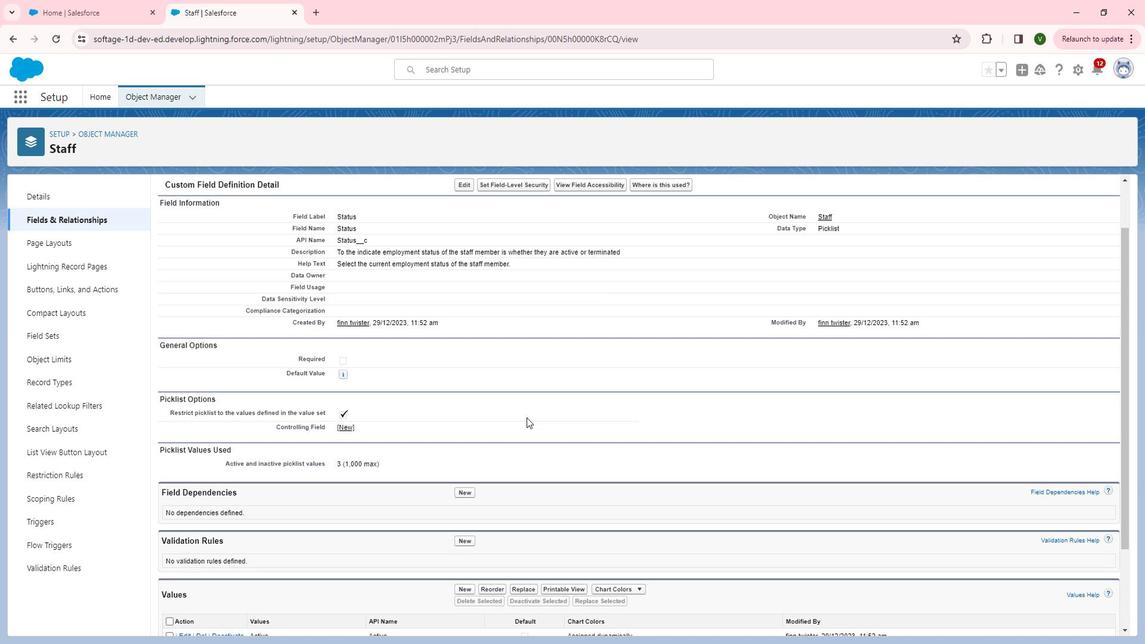 
Action: Mouse moved to (531, 410)
Screenshot: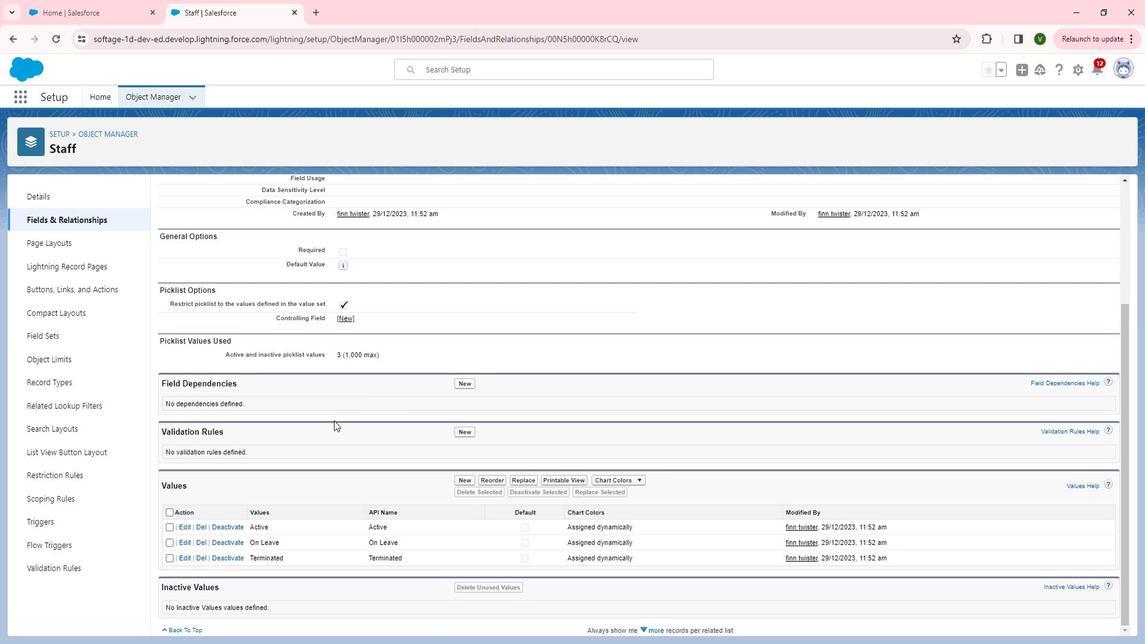 
Action: Mouse scrolled (531, 409) with delta (0, 0)
Screenshot: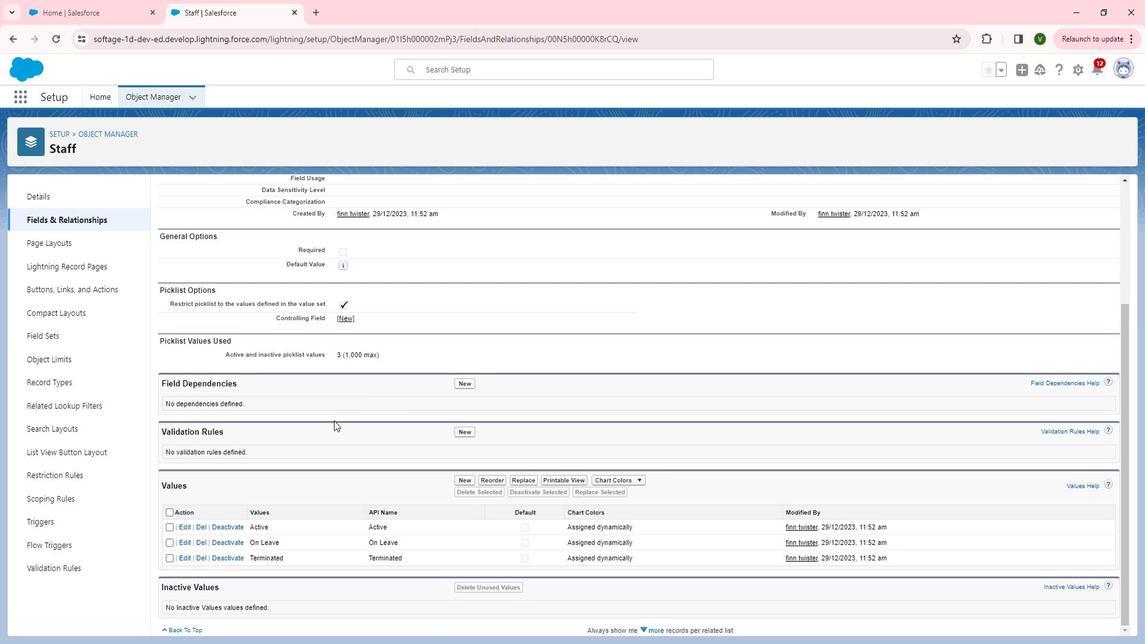 
Action: Mouse moved to (494, 403)
Screenshot: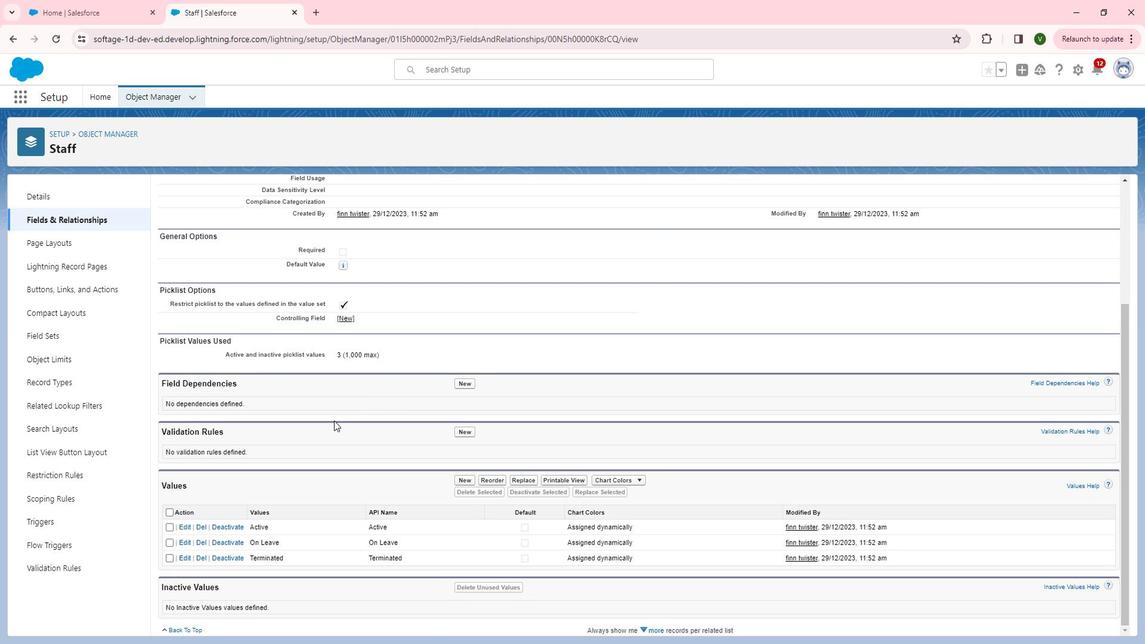 
Action: Mouse scrolled (494, 403) with delta (0, 0)
Screenshot: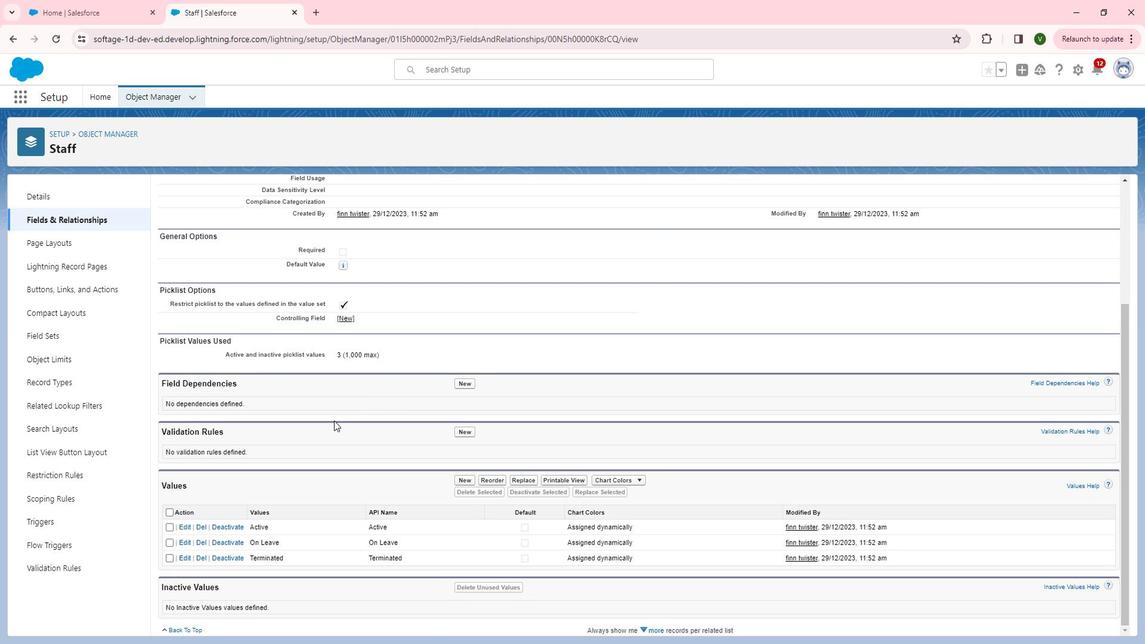 
Action: Mouse moved to (477, 427)
Screenshot: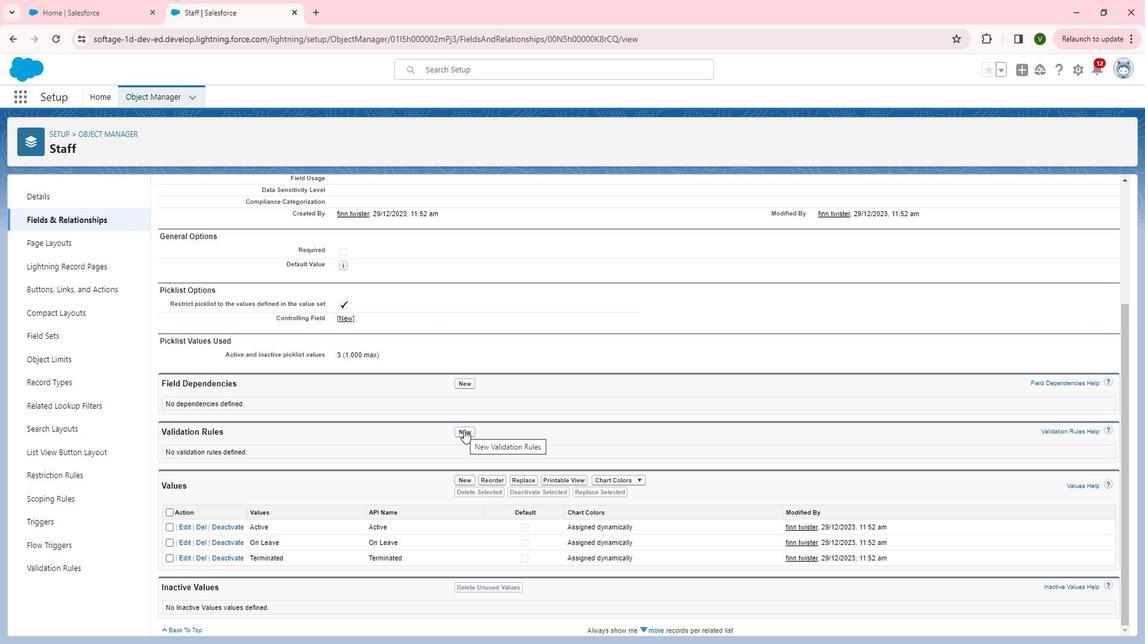 
Action: Mouse pressed left at (477, 427)
Screenshot: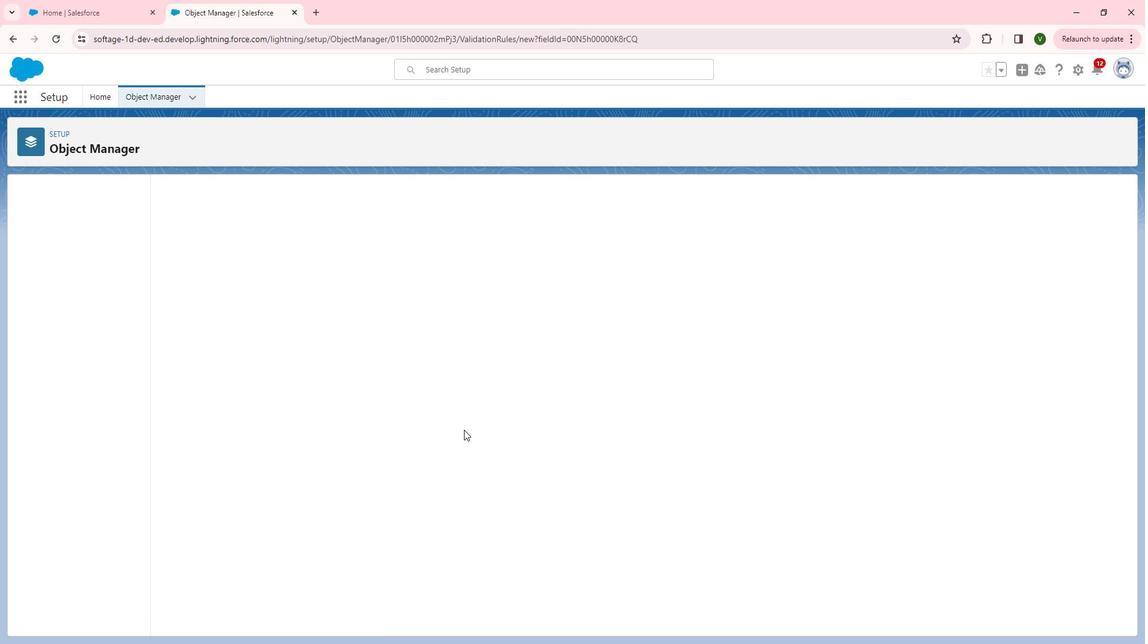 
Action: Mouse moved to (322, 280)
Screenshot: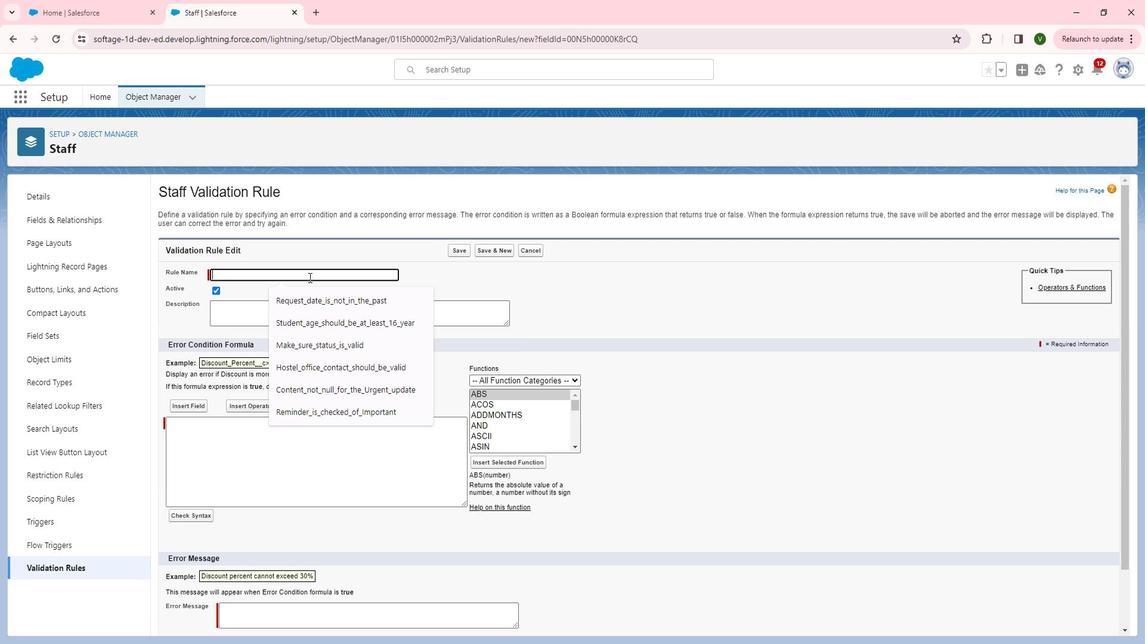 
Action: Mouse pressed left at (322, 280)
Screenshot: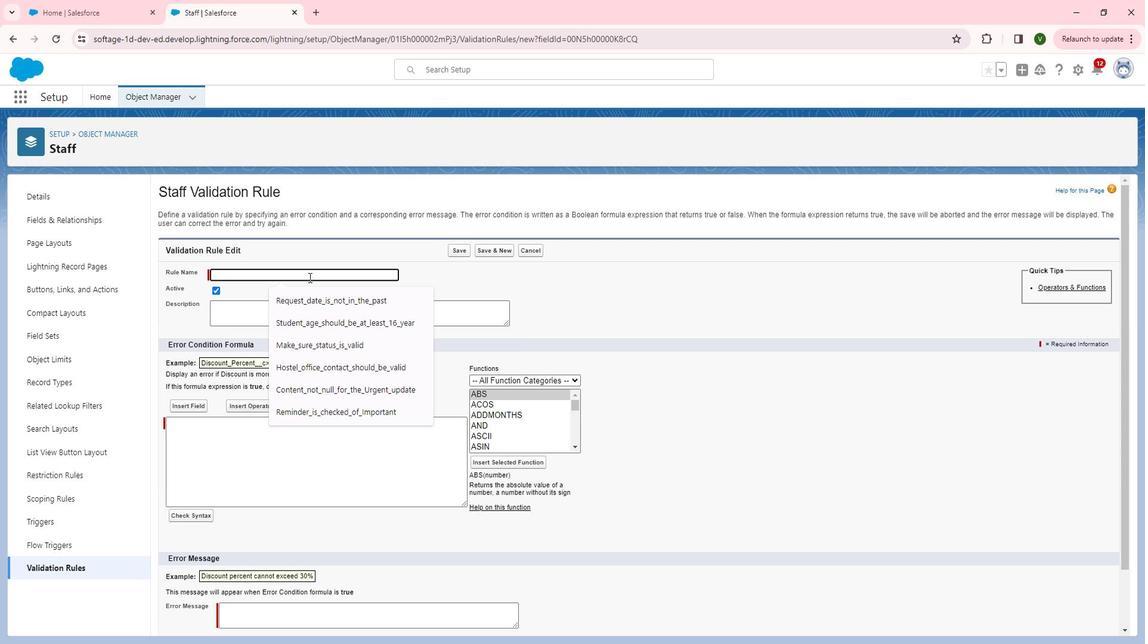 
Action: Mouse moved to (319, 280)
Screenshot: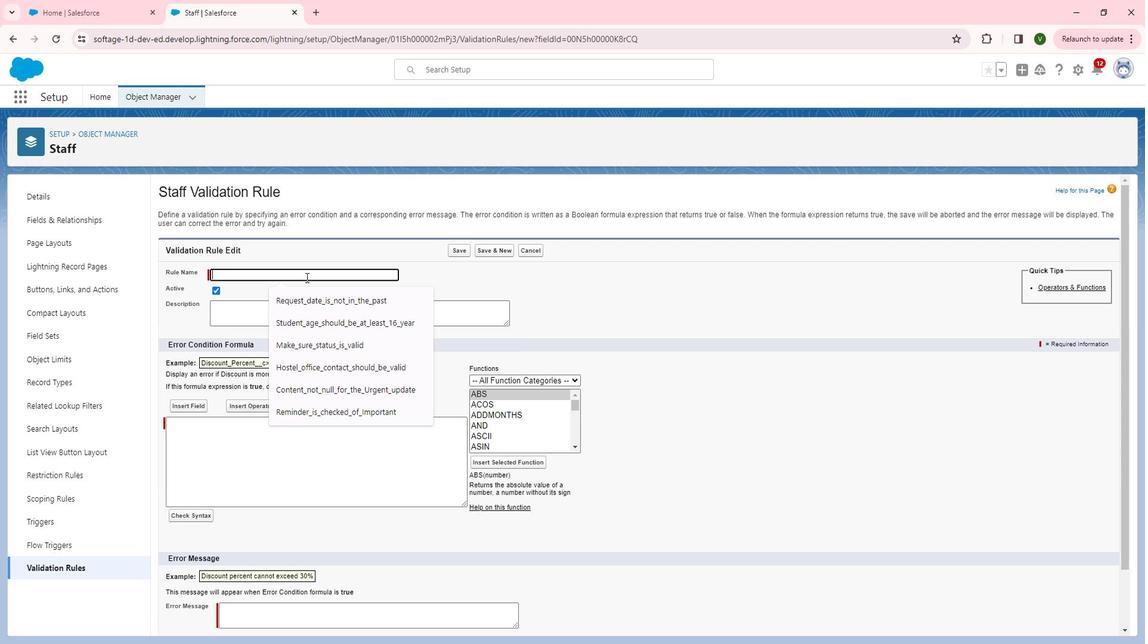 
Action: Key pressed <Key.shift>Status<Key.space>is<Key.space>active<Key.space><Key.shift>Location<Key.space>must<Key.space>be<Key.space>filled
Screenshot: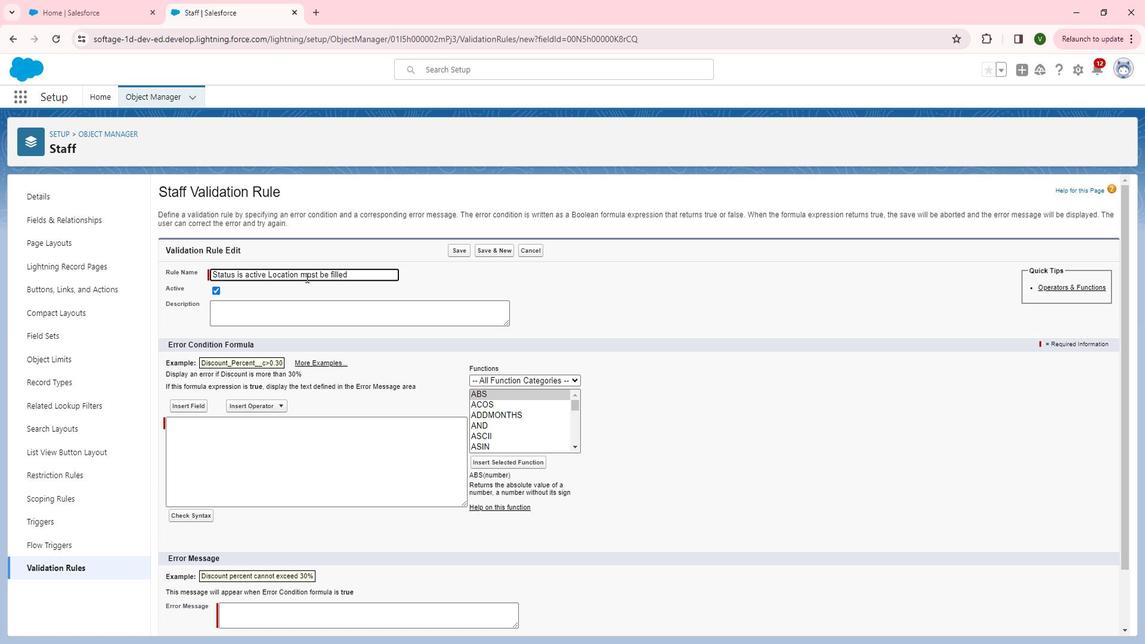 
Action: Mouse moved to (310, 314)
Screenshot: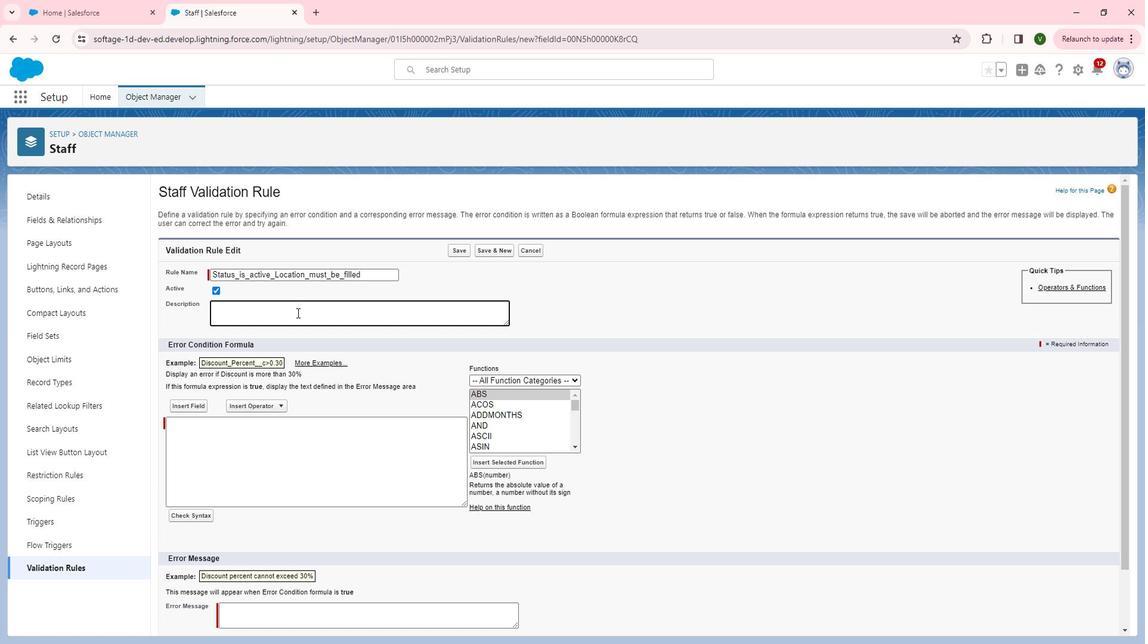 
Action: Mouse pressed left at (310, 314)
Screenshot: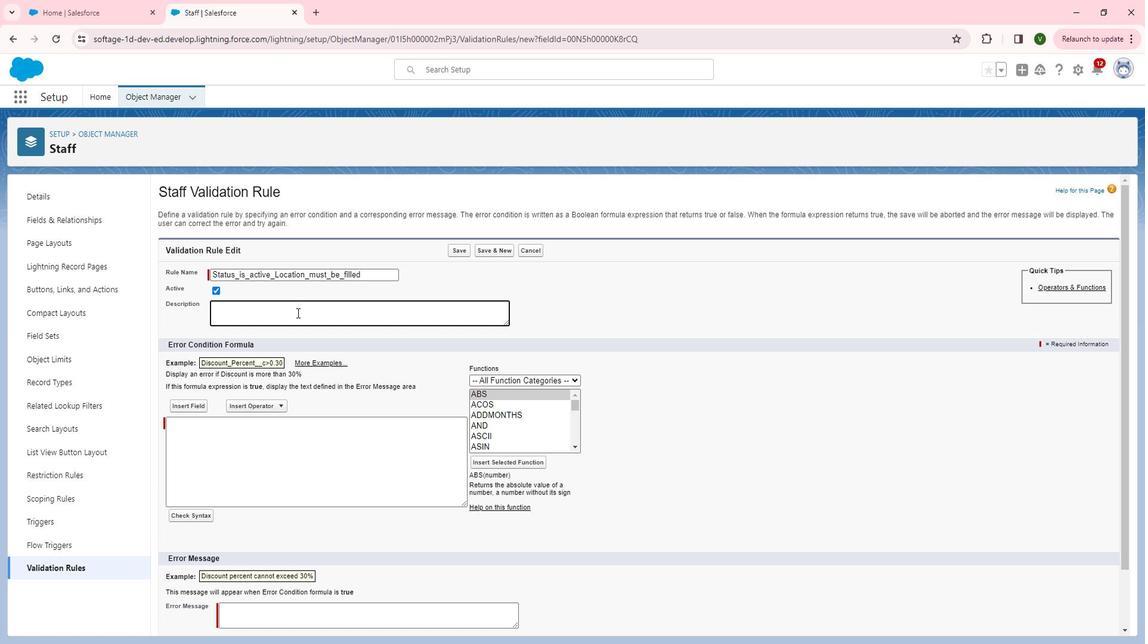 
Action: Key pressed <Key.shift>If<Key.space><Key.shift>Sta<Key.backspace>aff<Key.space>stata<Key.backspace>us<Key.space>in<Key.backspace><Key.backspace>is<Key.space>active<Key.space>than<Key.space>related<Key.space>to<Key.space><Key.backspace><Key.backspace><Key.backspace>field<Key.space>mu<Key.backspace><Key.backspace><Key.backspace><Key.backspace><Key.backspace><Key.backspace><Key.backspace><Key.backspace><Key.shift>D<Key.backspace>detaild<Key.backspace>s<Key.space>must<Key.space>be<Key.space>filles<Key.backspace><Key.backspace>d<Key.backspace>ed<Key.space><Key.space>as<Key.backspace><Key.backspace>as<Key.space><Key.backspace><Key.backspace><Key.backspace><Key.backspace>as<Key.space>
Screenshot: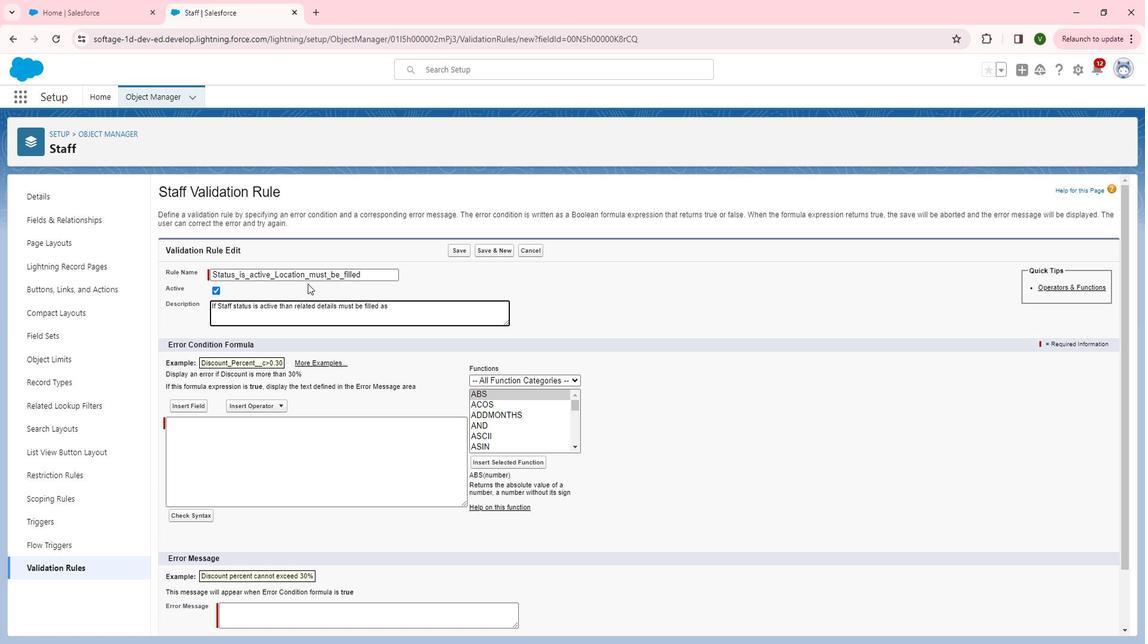 
Action: Mouse moved to (321, 286)
Screenshot: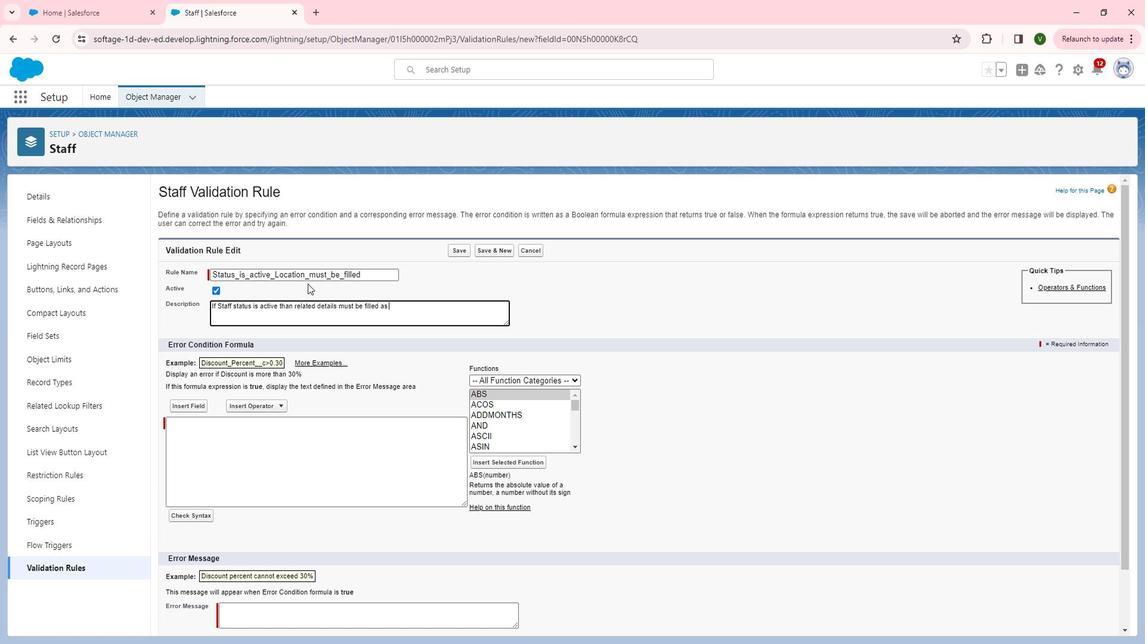 
Action: Key pressed <Key.backspace><Key.backspace><Key.backspace>like<Key.space>department,<Key.space><Key.shift>location,and<Key.space>contact<Key.space>number.
Screenshot: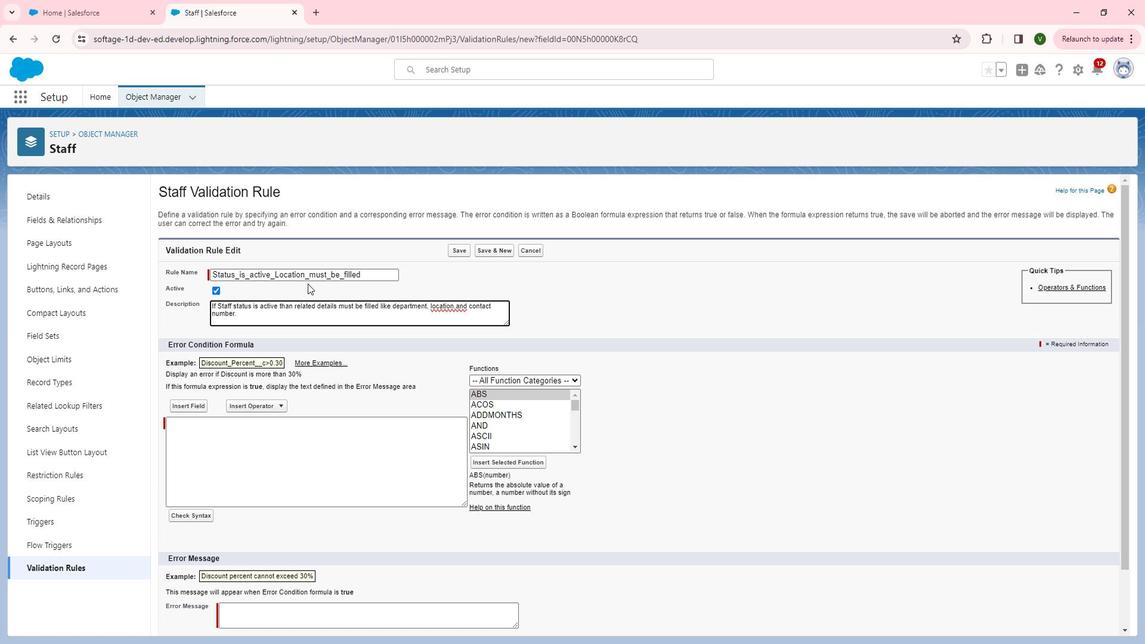 
Action: Mouse moved to (476, 317)
Screenshot: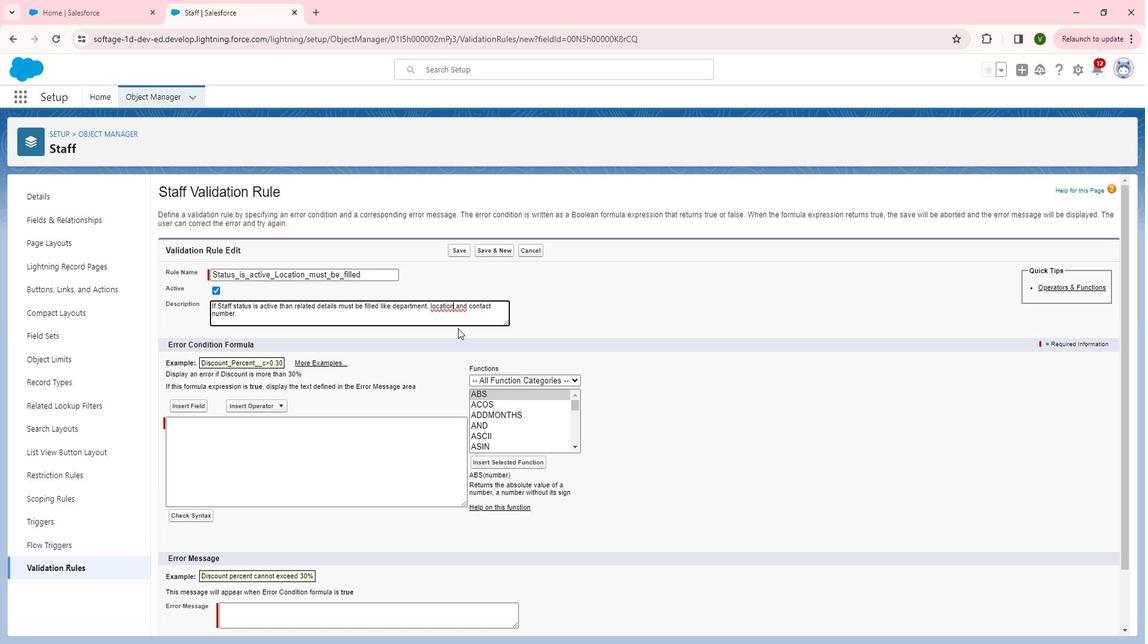 
Action: Mouse pressed left at (476, 317)
Screenshot: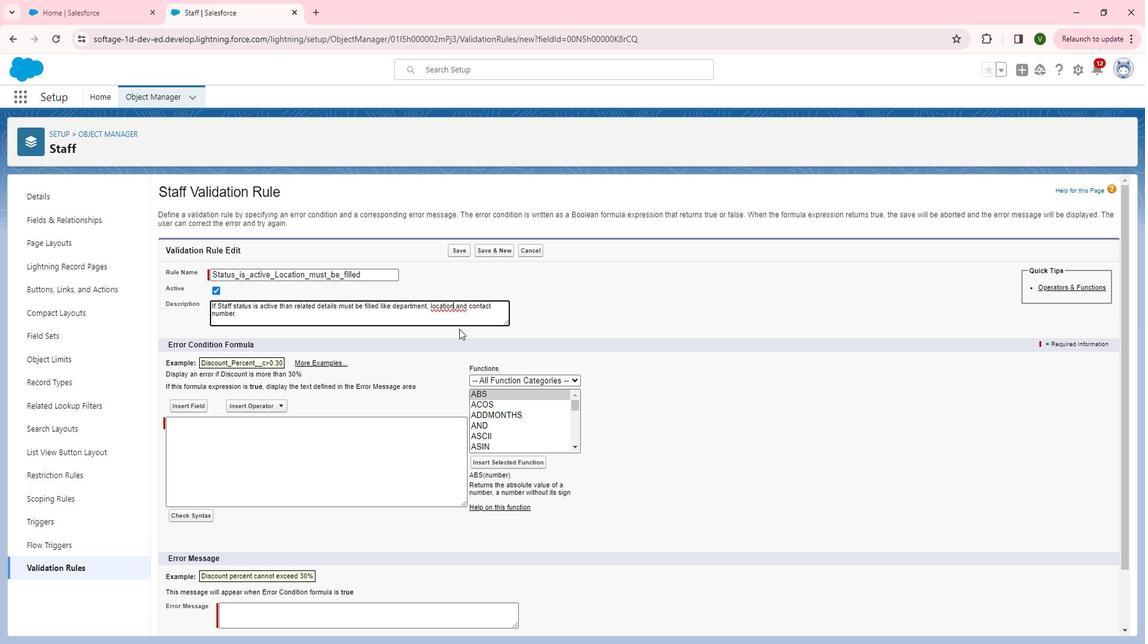 
Action: Mouse moved to (468, 310)
Screenshot: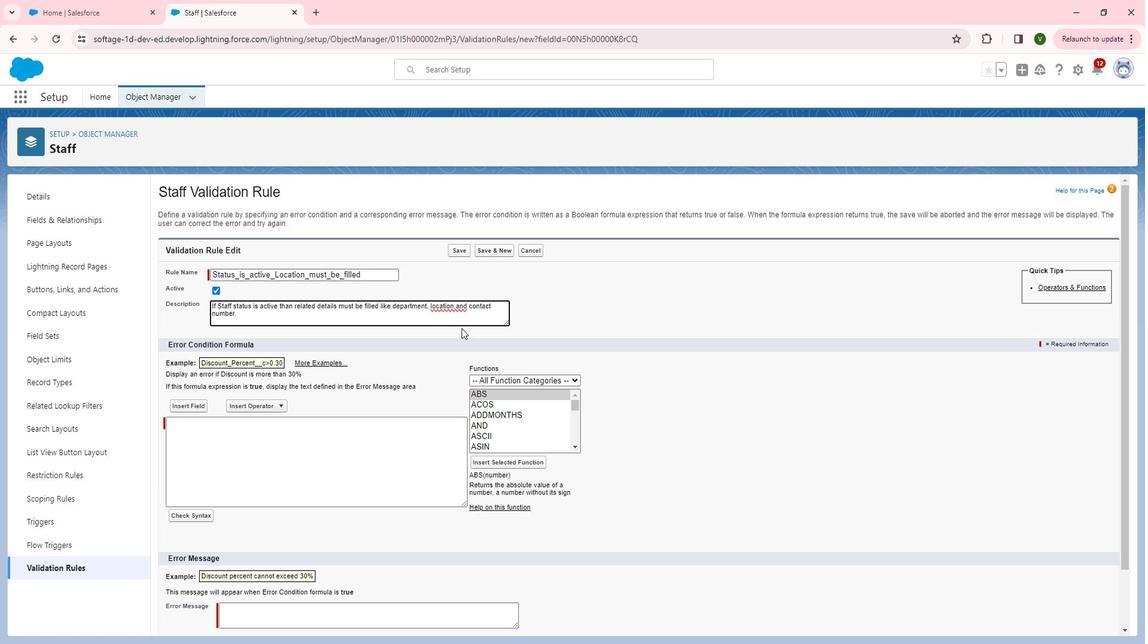 
Action: Mouse pressed left at (468, 310)
Screenshot: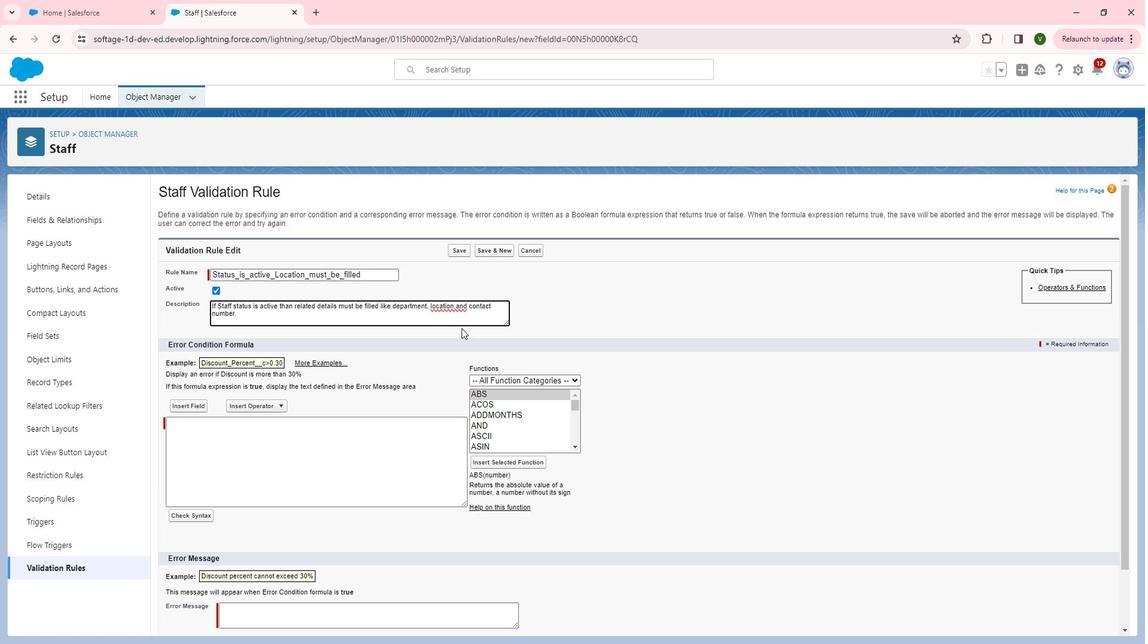 
Action: Mouse moved to (475, 329)
Screenshot: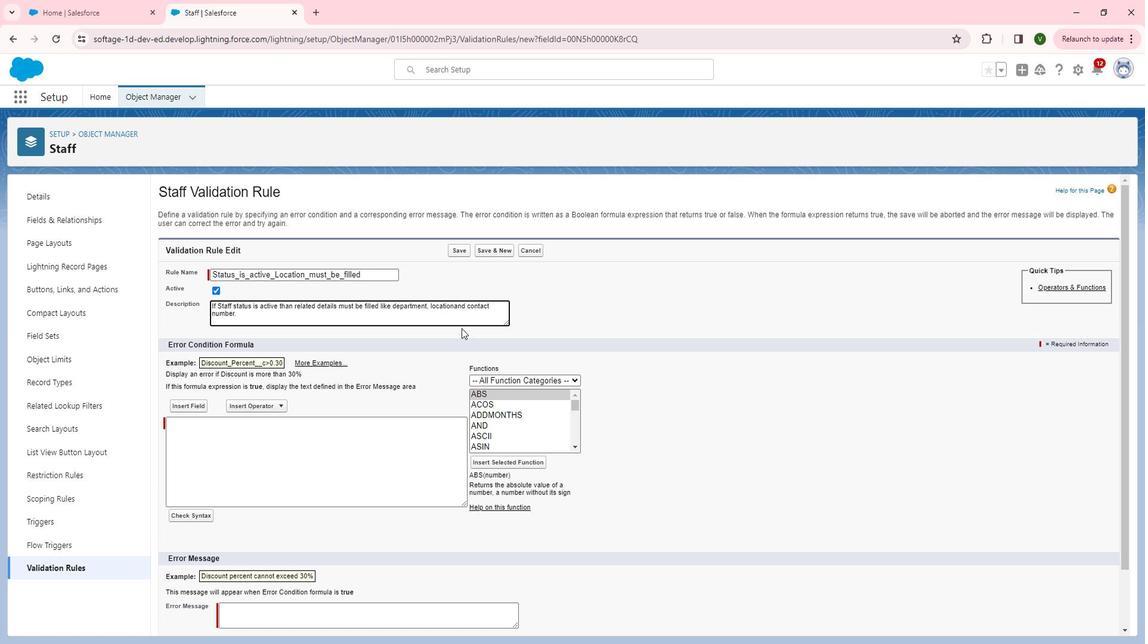 
Action: Key pressed <Key.delete><Key.space>
Screenshot: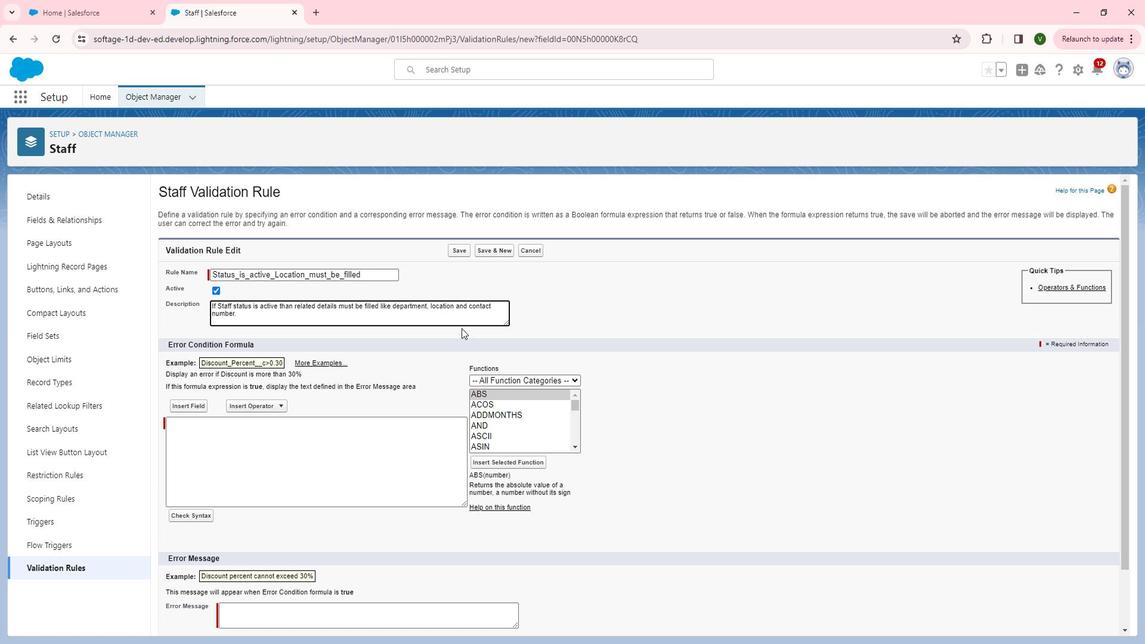 
Action: Mouse moved to (359, 430)
Screenshot: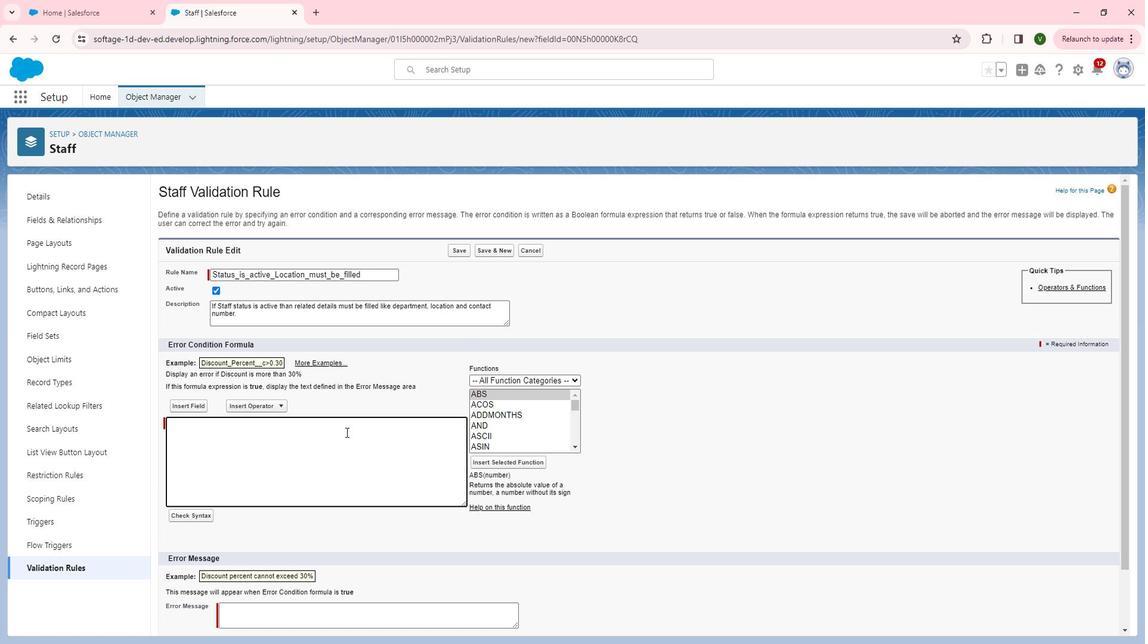 
Action: Mouse pressed left at (359, 430)
Screenshot: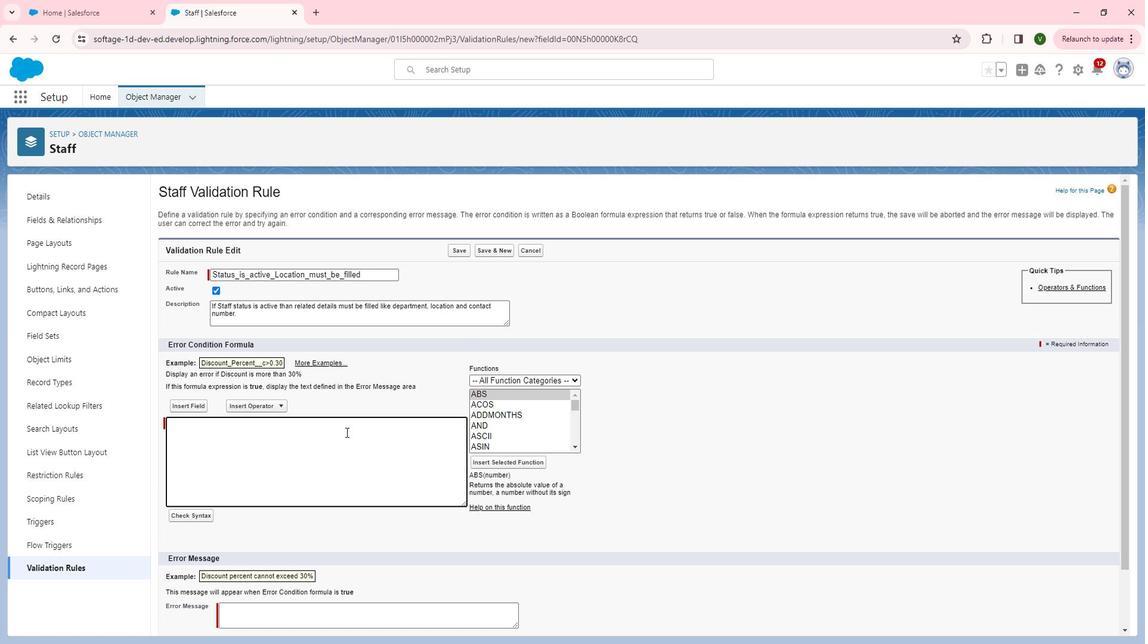 
Action: Key pressed <Key.shift>And<Key.shift>(
Screenshot: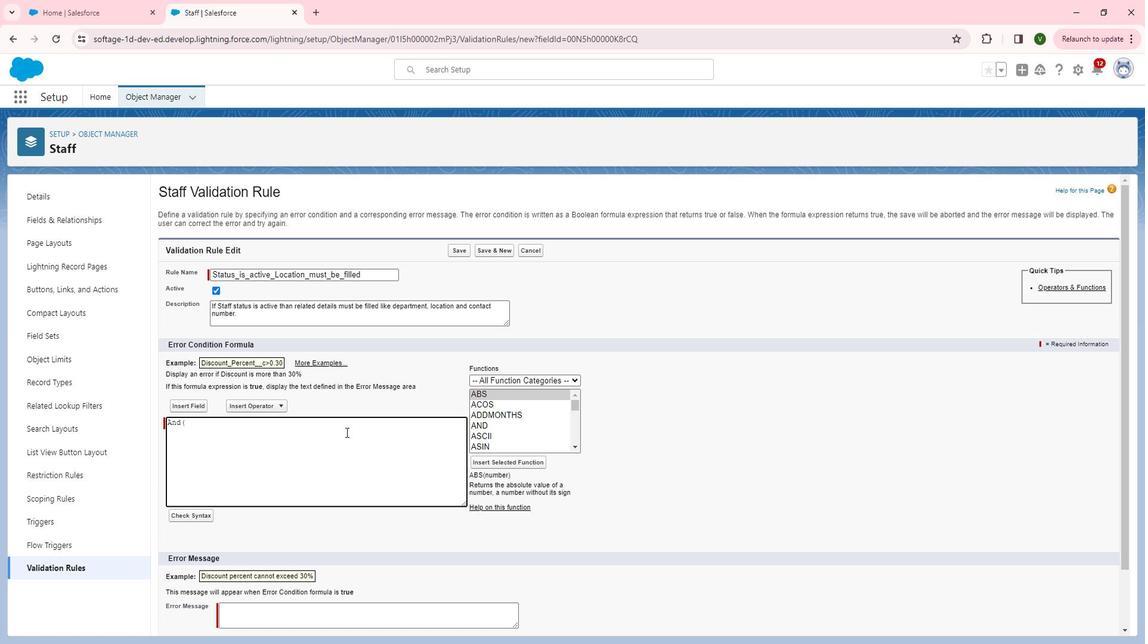 
Action: Mouse moved to (589, 444)
Screenshot: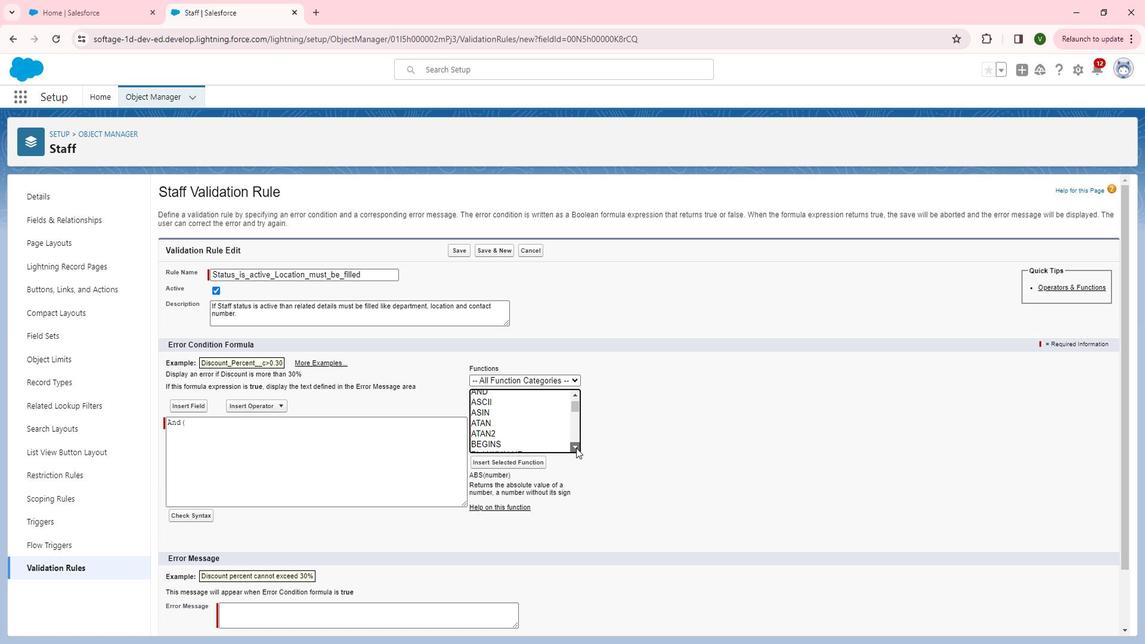 
Action: Mouse pressed left at (589, 444)
Screenshot: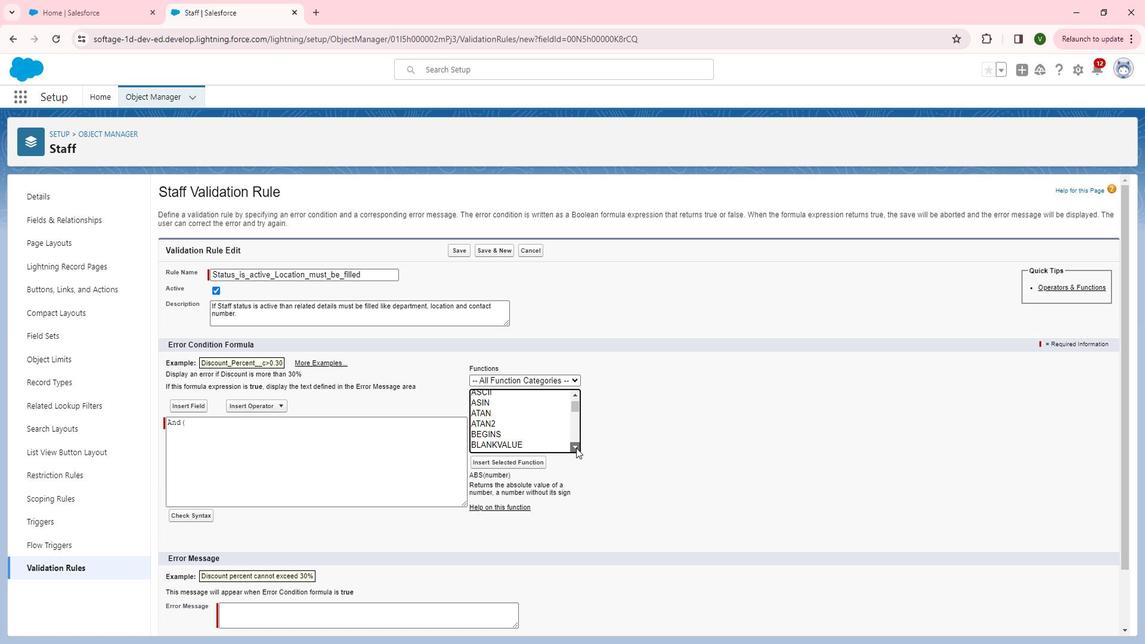 
Action: Mouse pressed left at (589, 444)
Screenshot: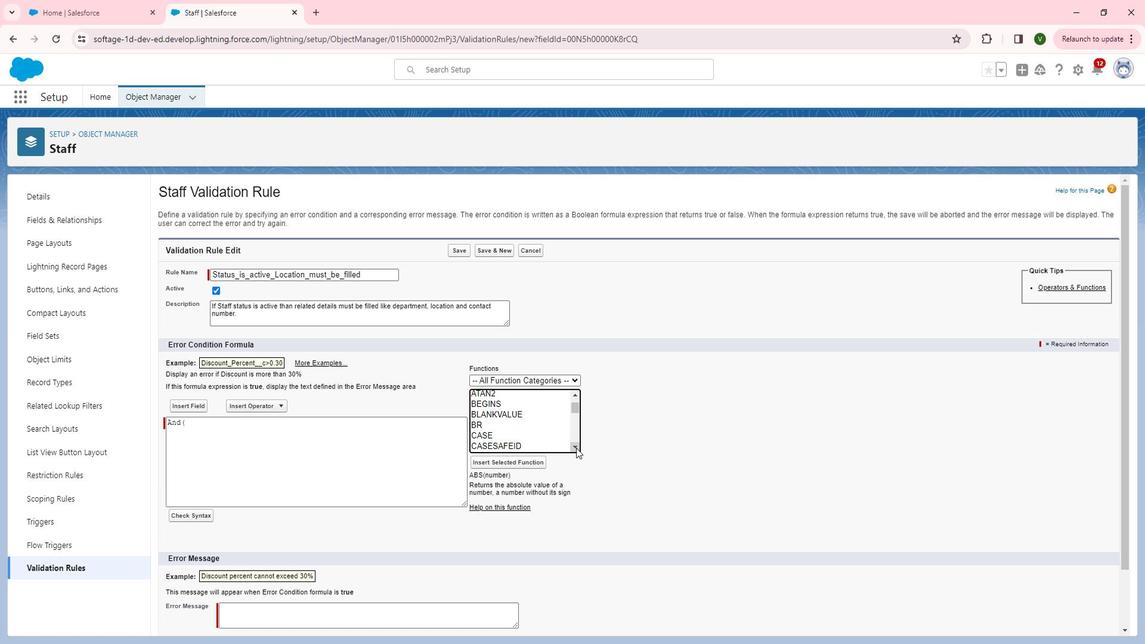 
Action: Mouse pressed left at (589, 444)
Screenshot: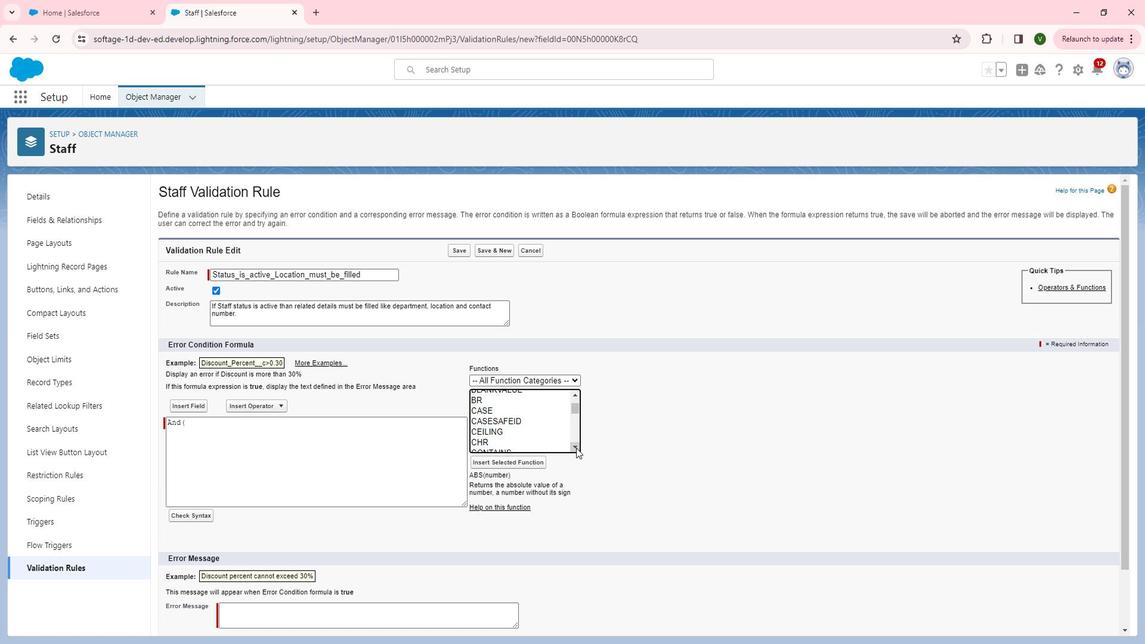 
Action: Mouse pressed left at (589, 444)
Screenshot: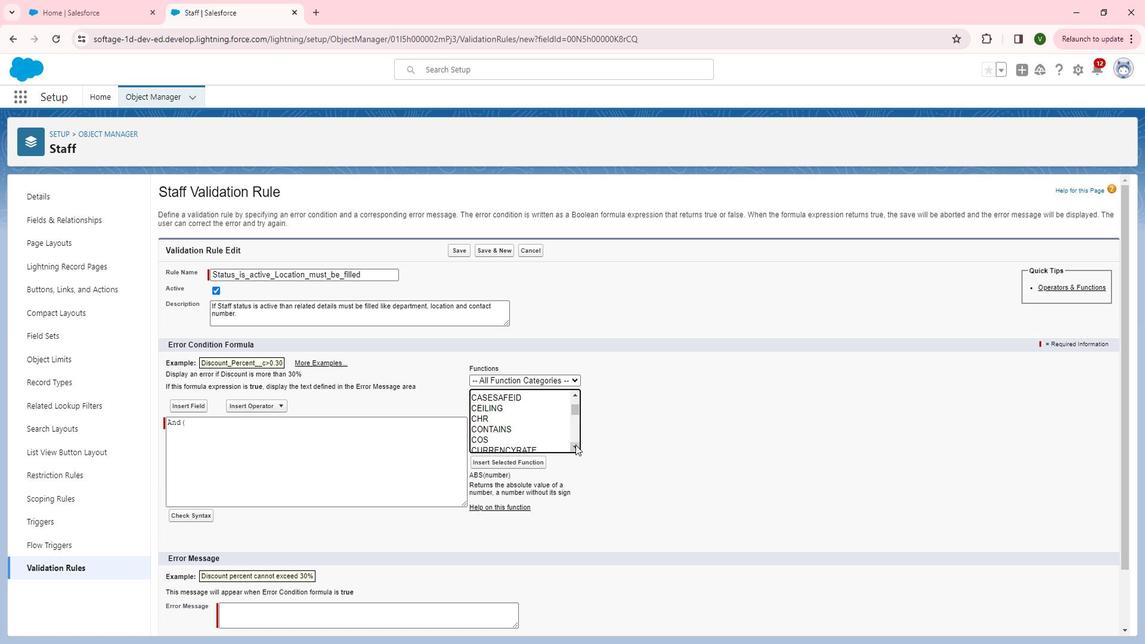 
Action: Mouse moved to (589, 442)
Screenshot: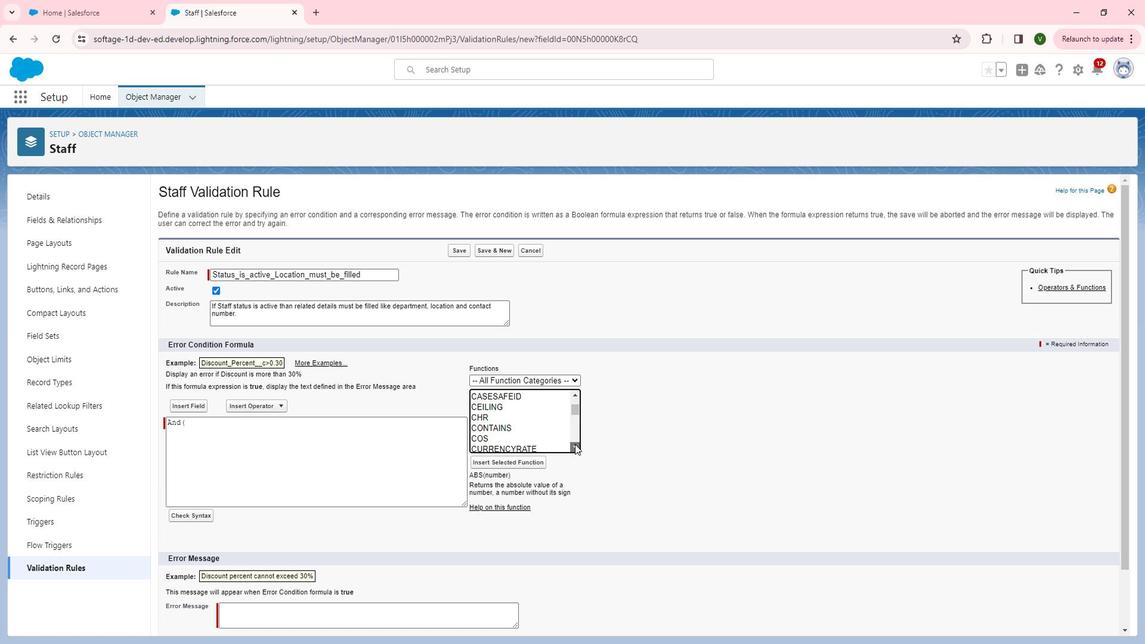 
Action: Mouse pressed left at (589, 442)
Screenshot: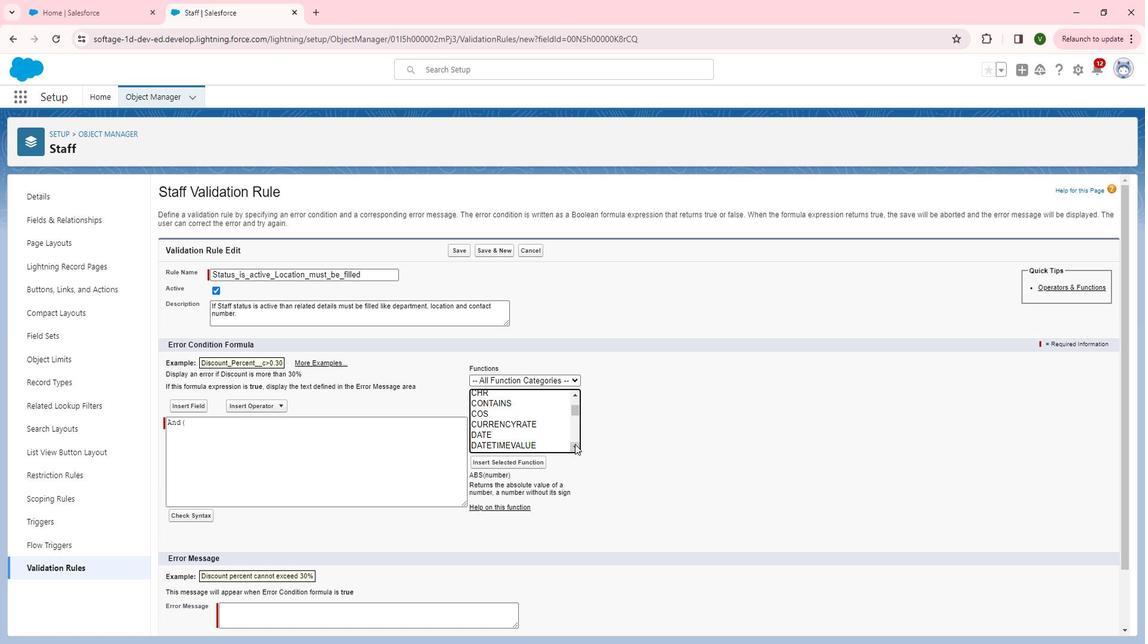 
Action: Mouse moved to (588, 441)
Screenshot: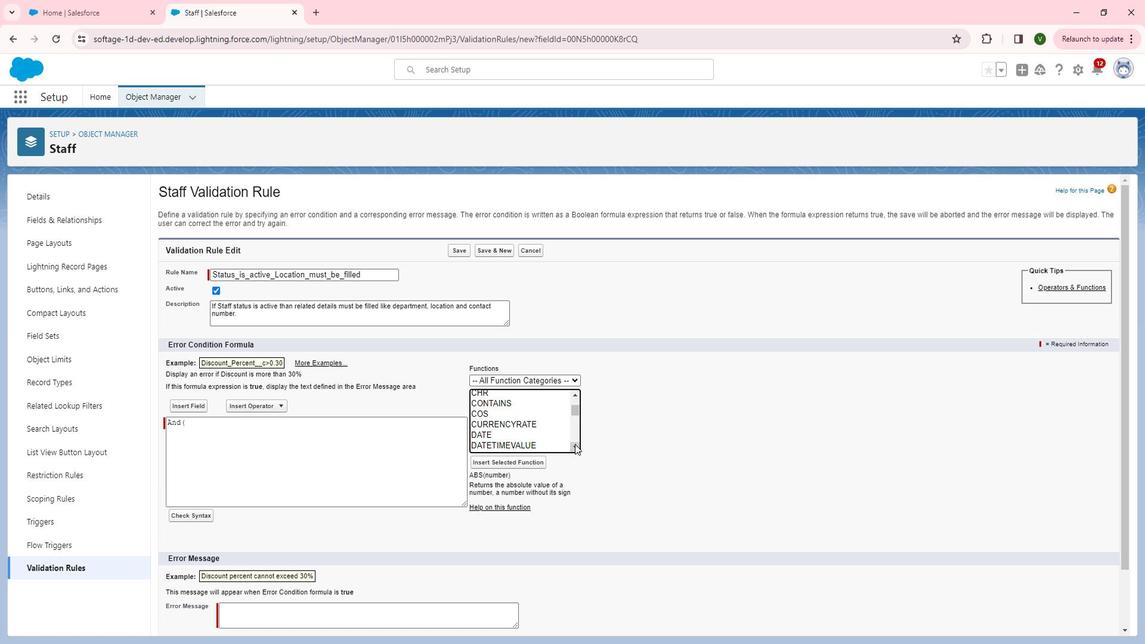 
Action: Mouse pressed left at (588, 441)
Screenshot: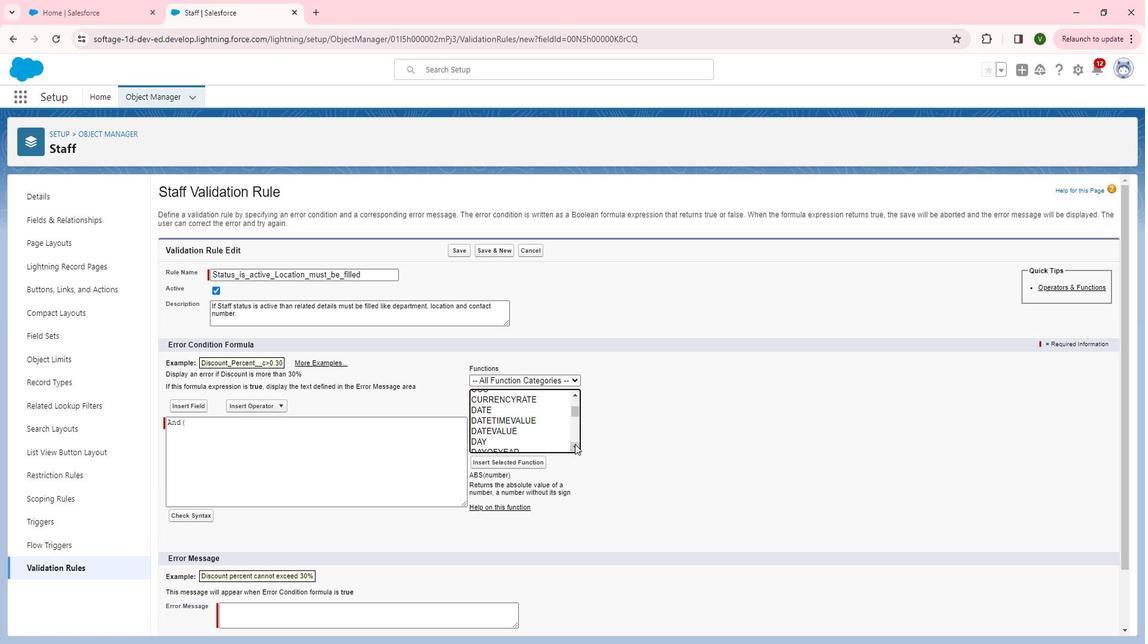 
Action: Mouse pressed left at (588, 441)
Screenshot: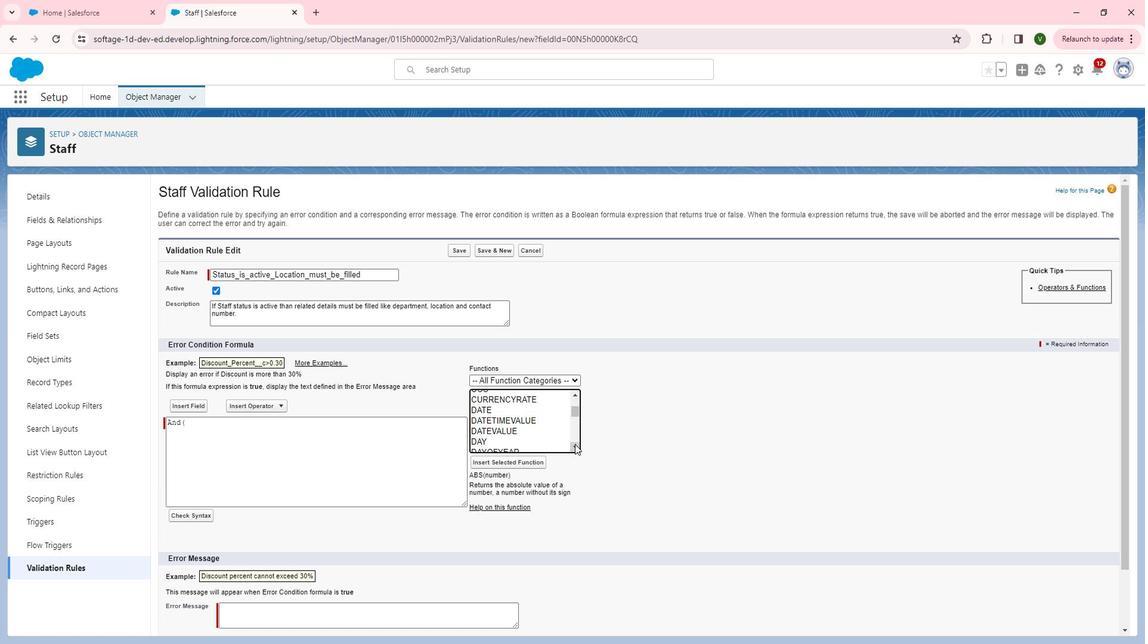 
Action: Mouse pressed left at (588, 441)
Screenshot: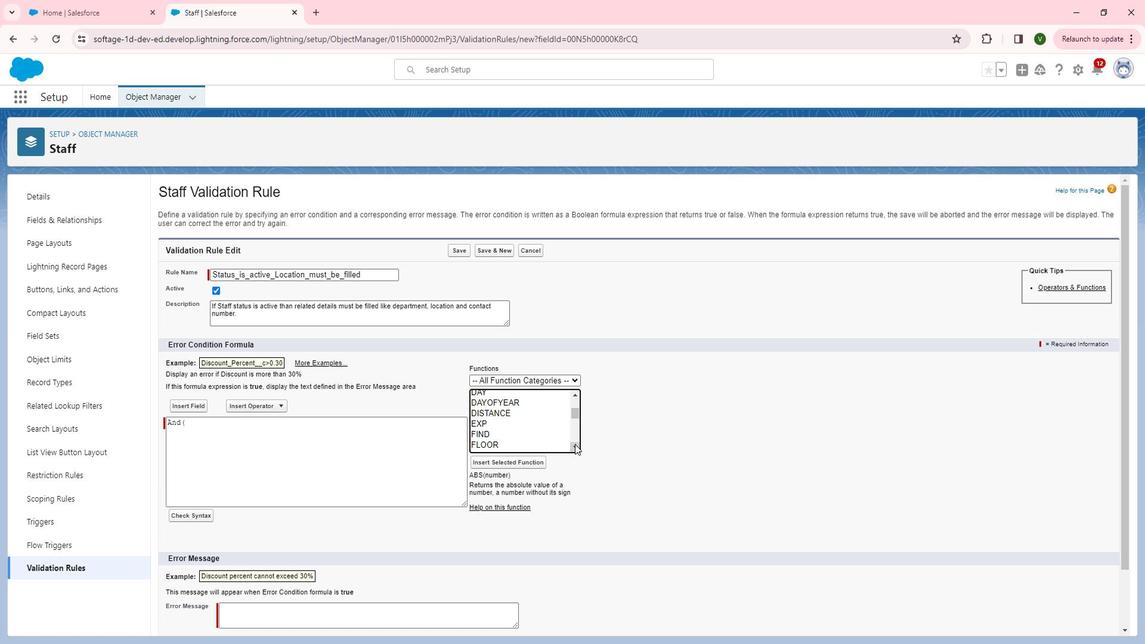 
Action: Mouse pressed left at (588, 441)
Screenshot: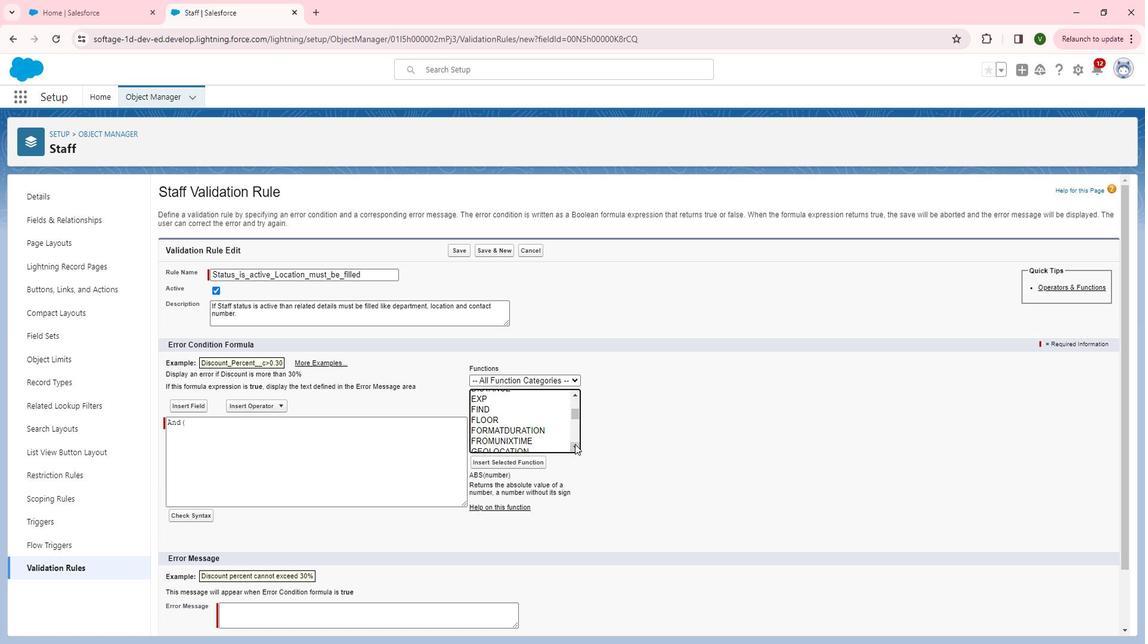 
Action: Mouse pressed left at (588, 441)
Screenshot: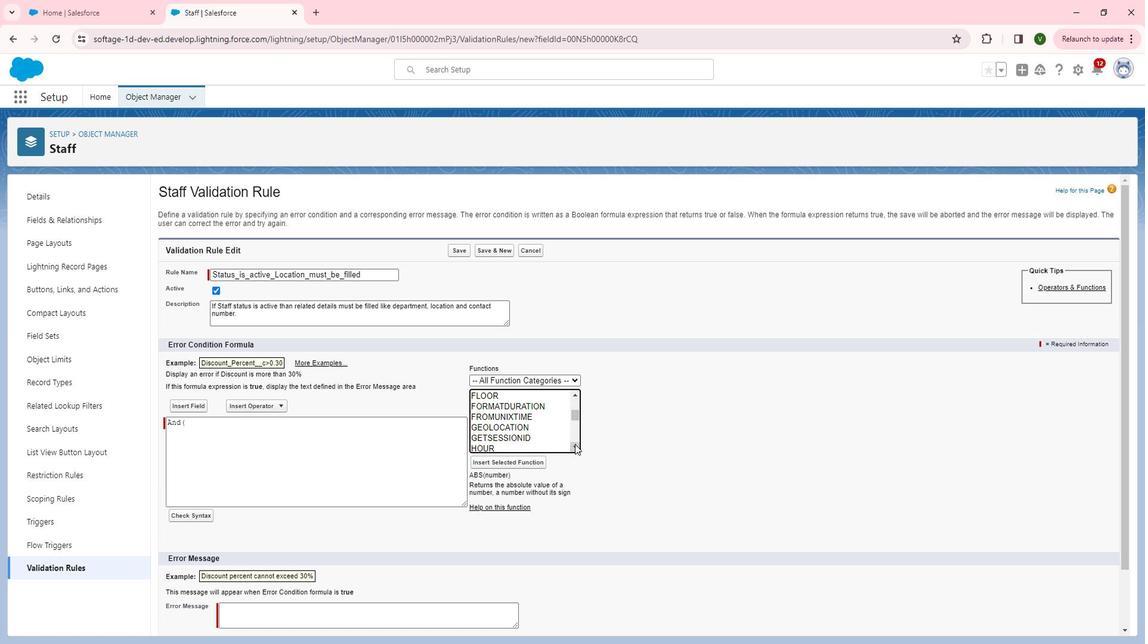 
Action: Mouse pressed left at (588, 441)
Screenshot: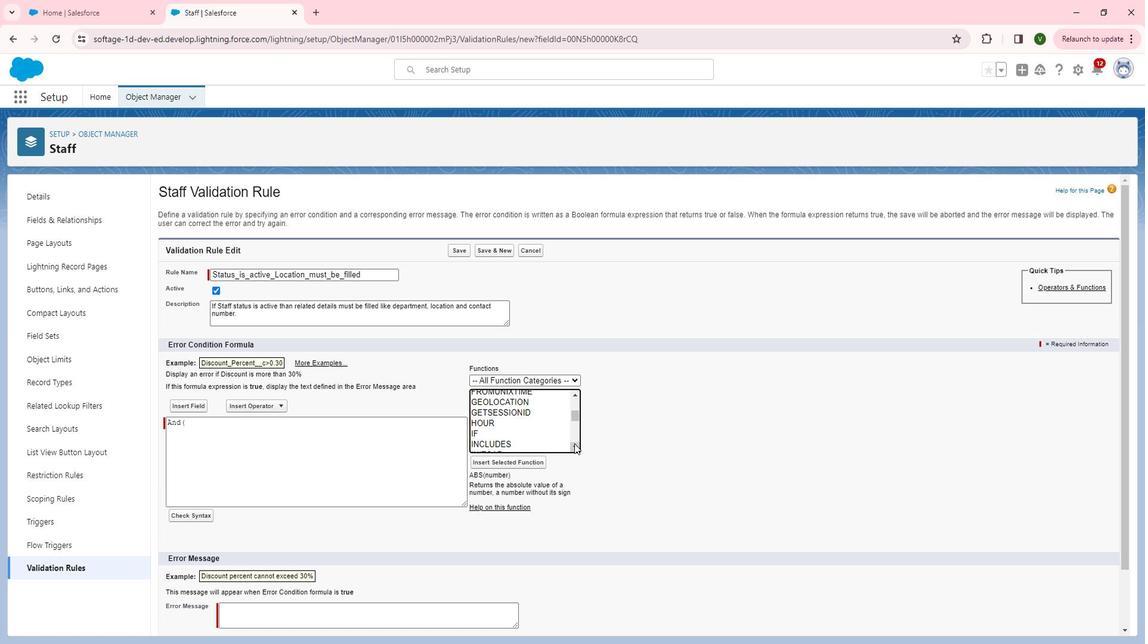 
Action: Mouse pressed left at (588, 441)
Screenshot: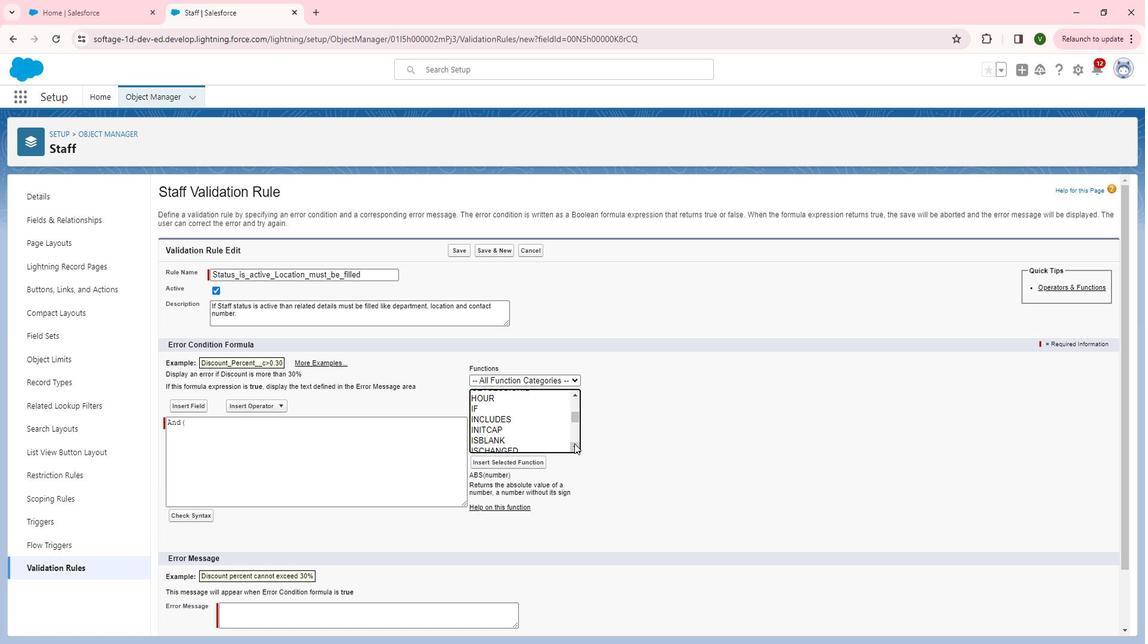 
Action: Mouse moved to (588, 440)
Screenshot: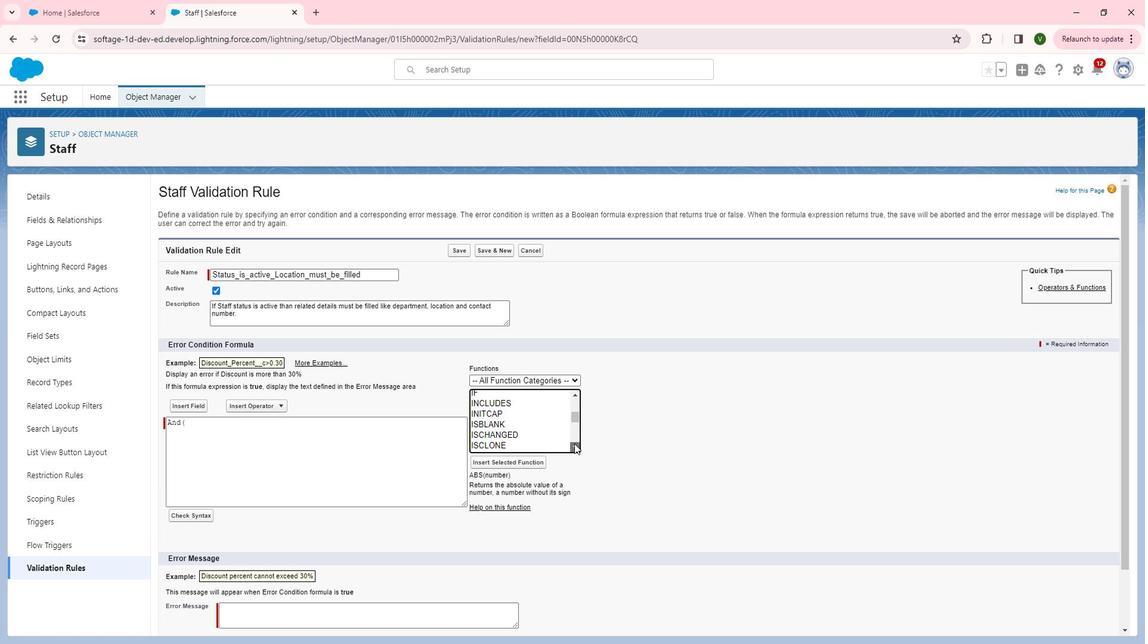 
Action: Mouse pressed left at (588, 440)
Screenshot: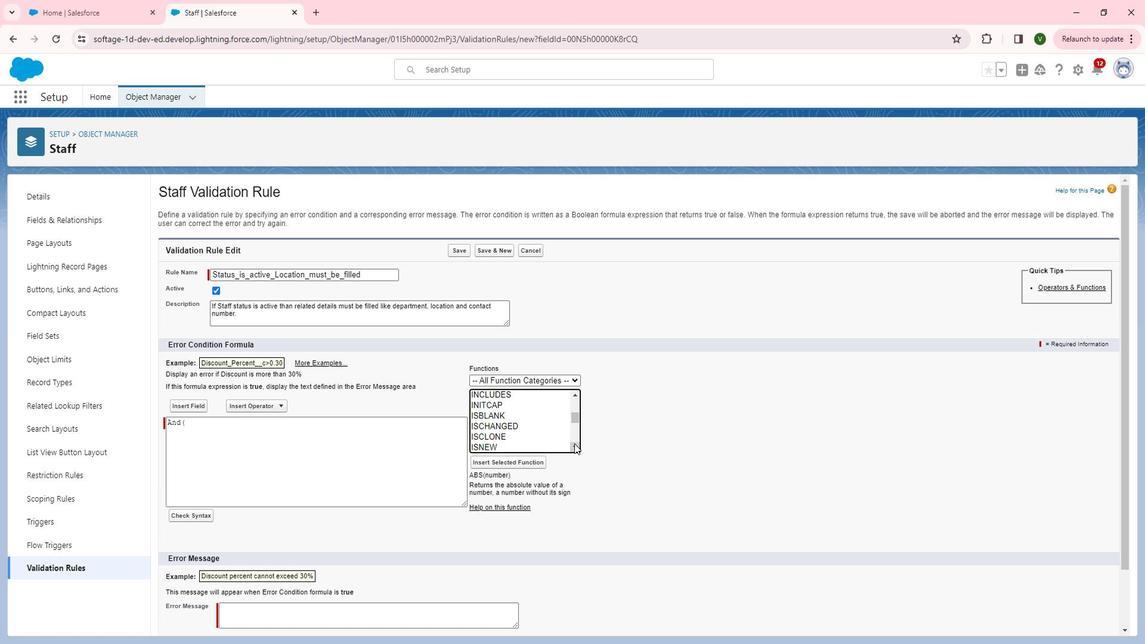 
Action: Mouse pressed left at (588, 440)
Screenshot: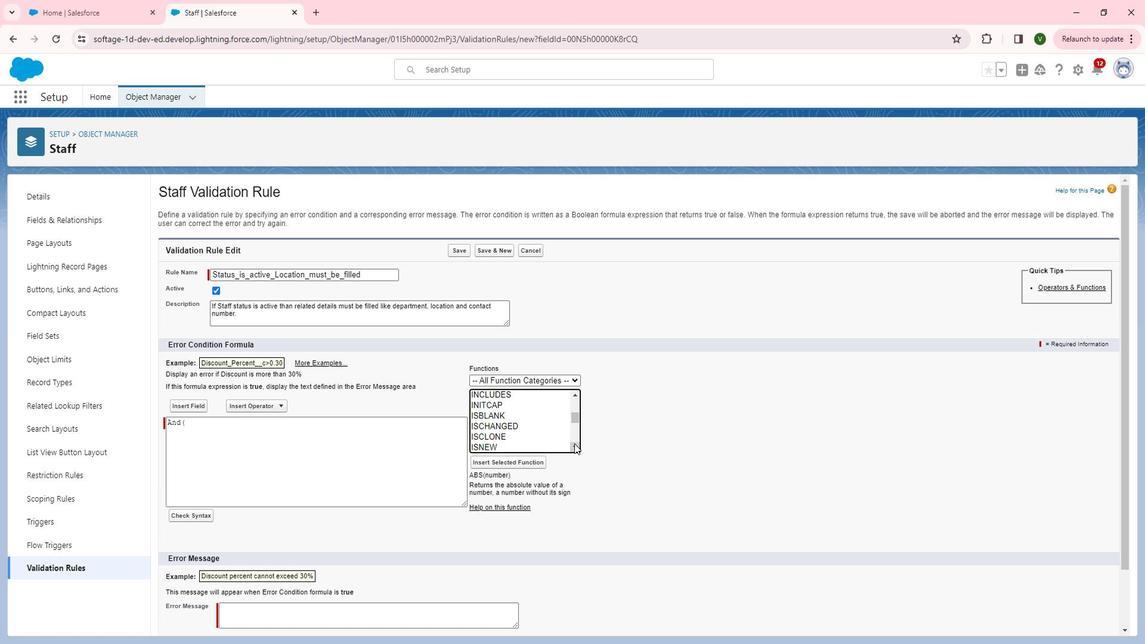 
Action: Mouse pressed left at (588, 440)
Screenshot: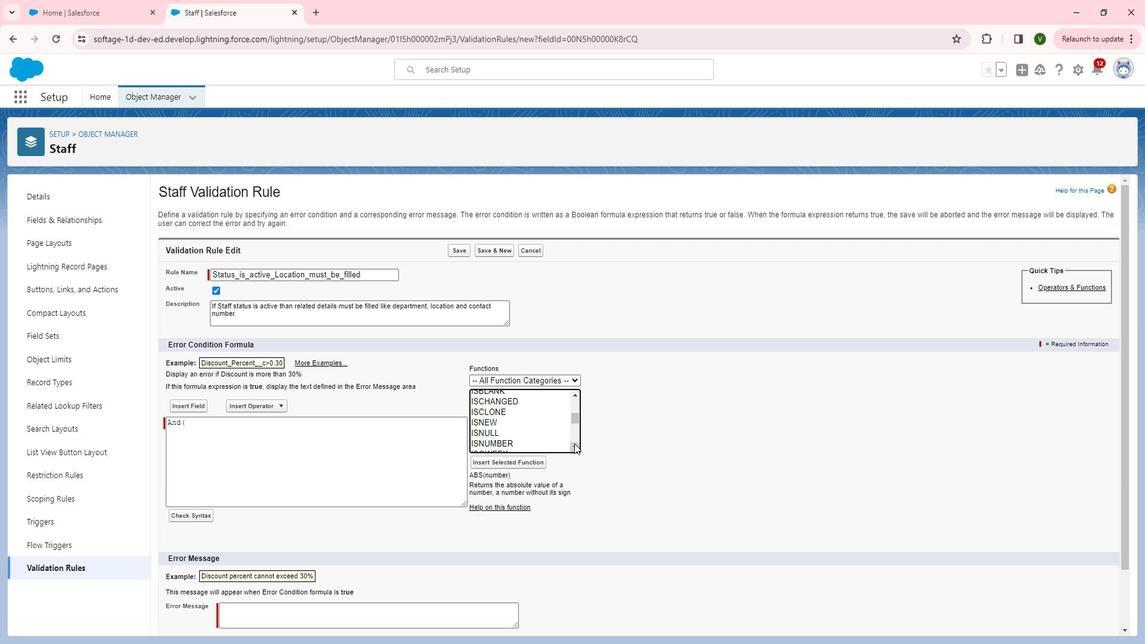 
Action: Mouse pressed left at (588, 440)
Screenshot: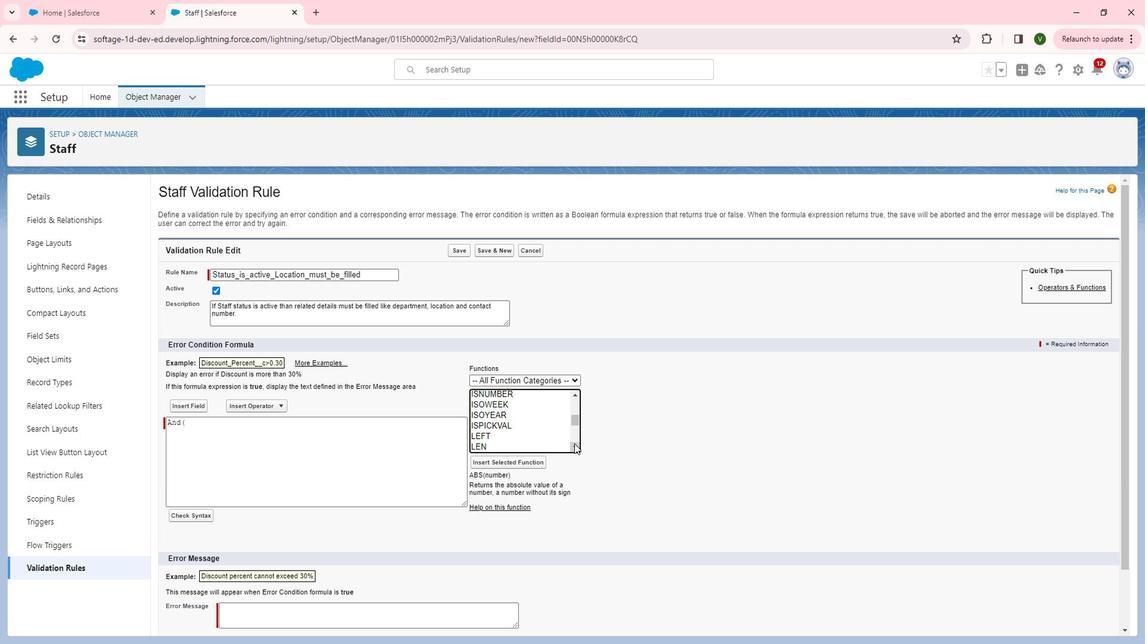 
Action: Mouse pressed left at (588, 440)
Screenshot: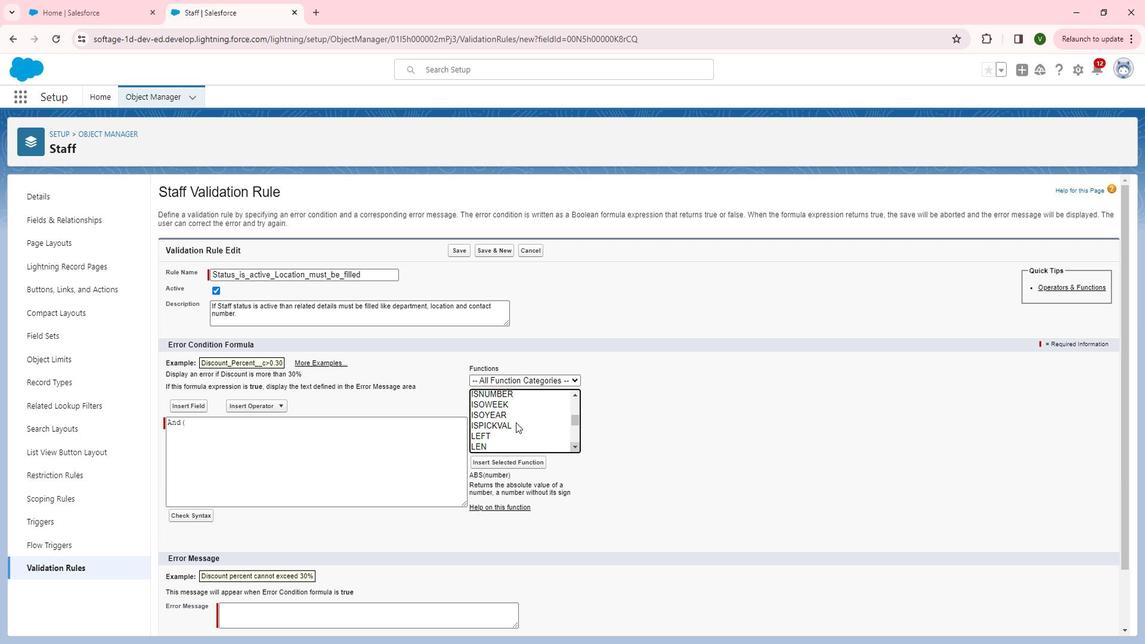 
Action: Mouse moved to (514, 420)
Screenshot: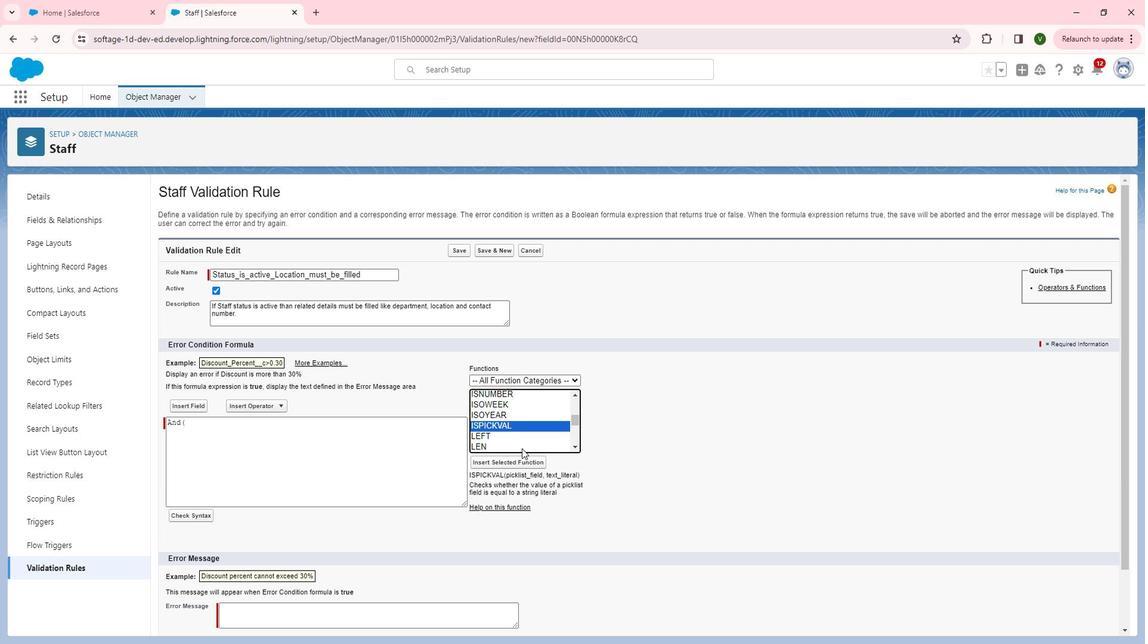 
Action: Mouse pressed left at (514, 420)
Screenshot: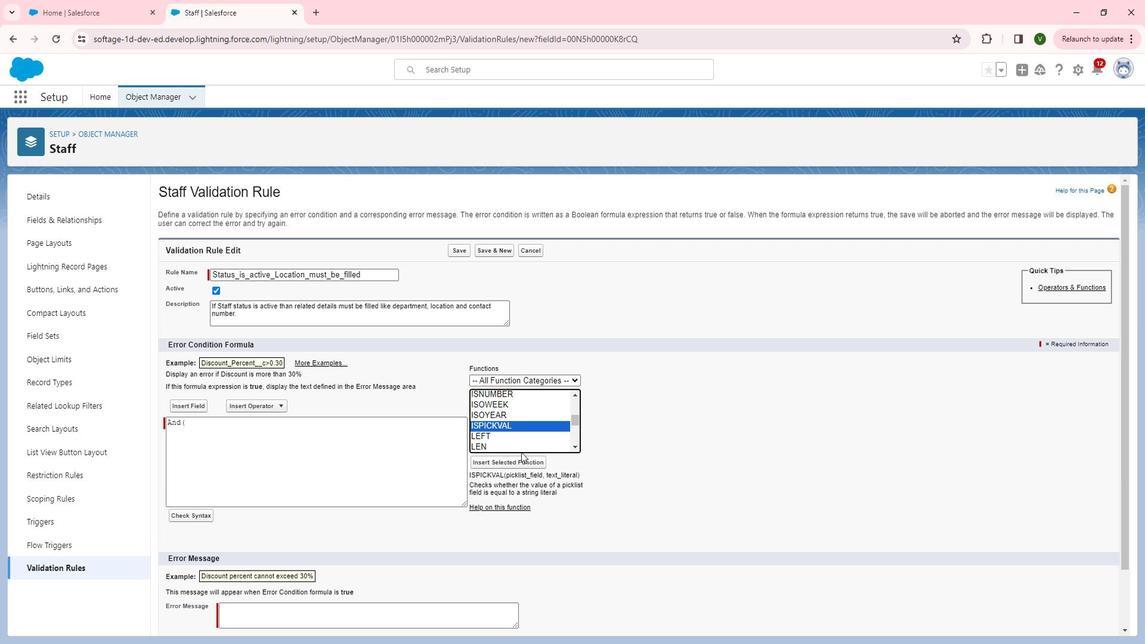
Action: Mouse moved to (530, 456)
Screenshot: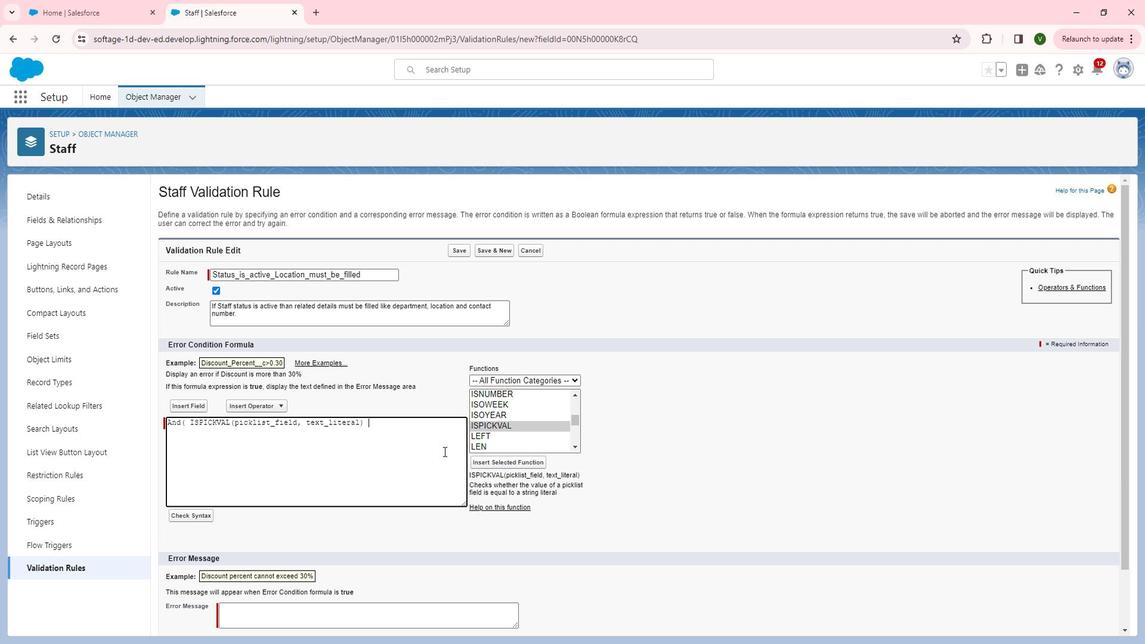 
Action: Mouse pressed left at (530, 456)
Screenshot: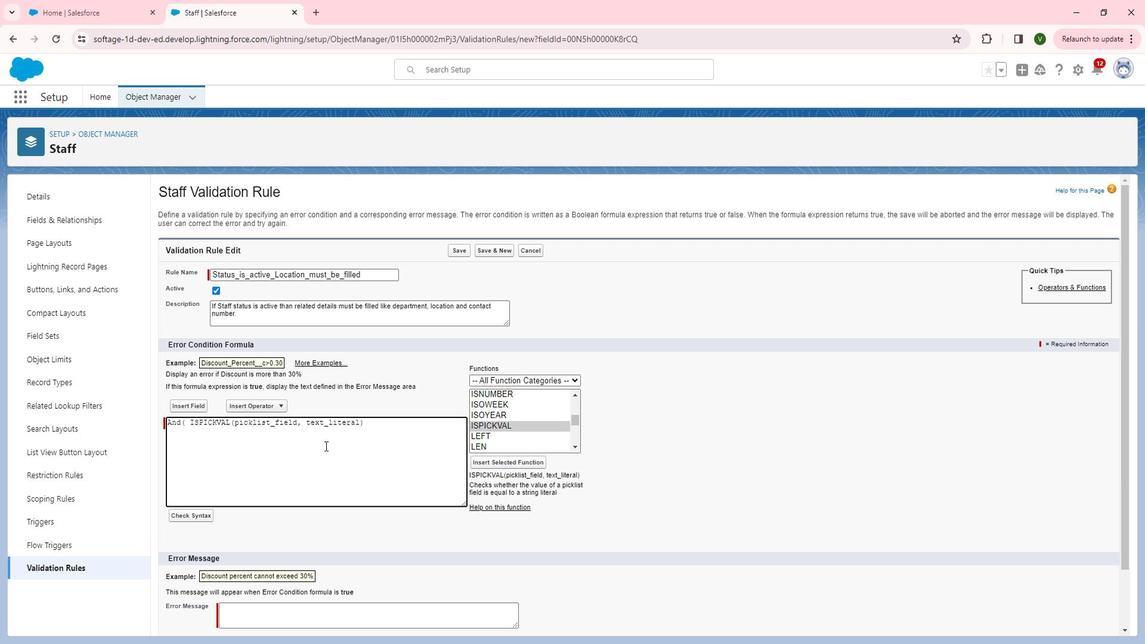 
Action: Mouse moved to (275, 422)
Screenshot: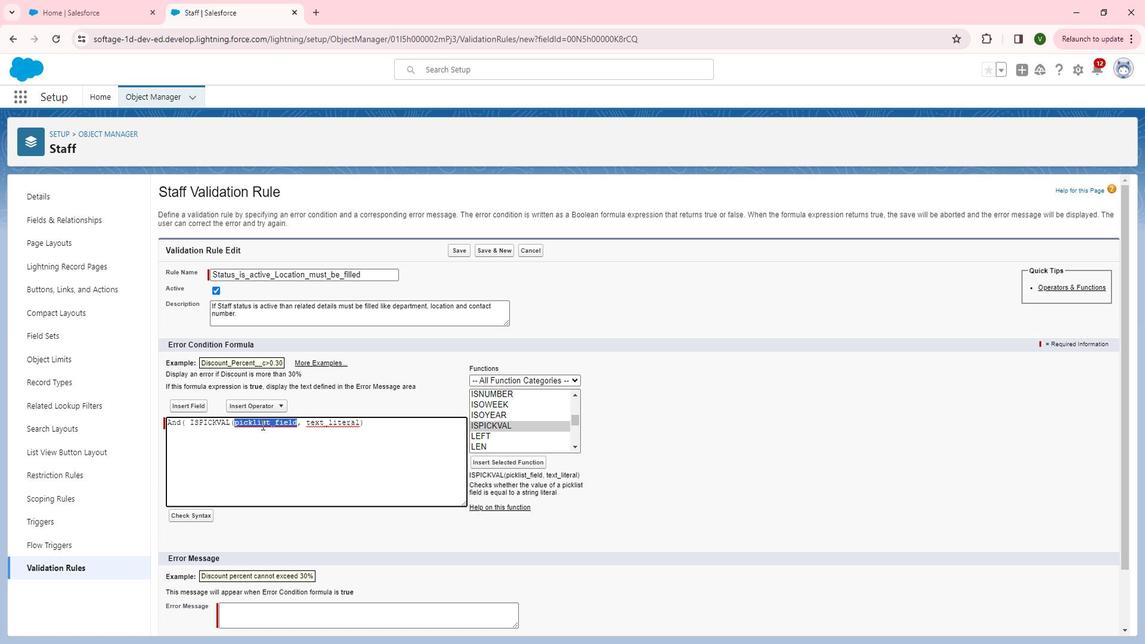 
Action: Mouse pressed left at (275, 422)
Screenshot: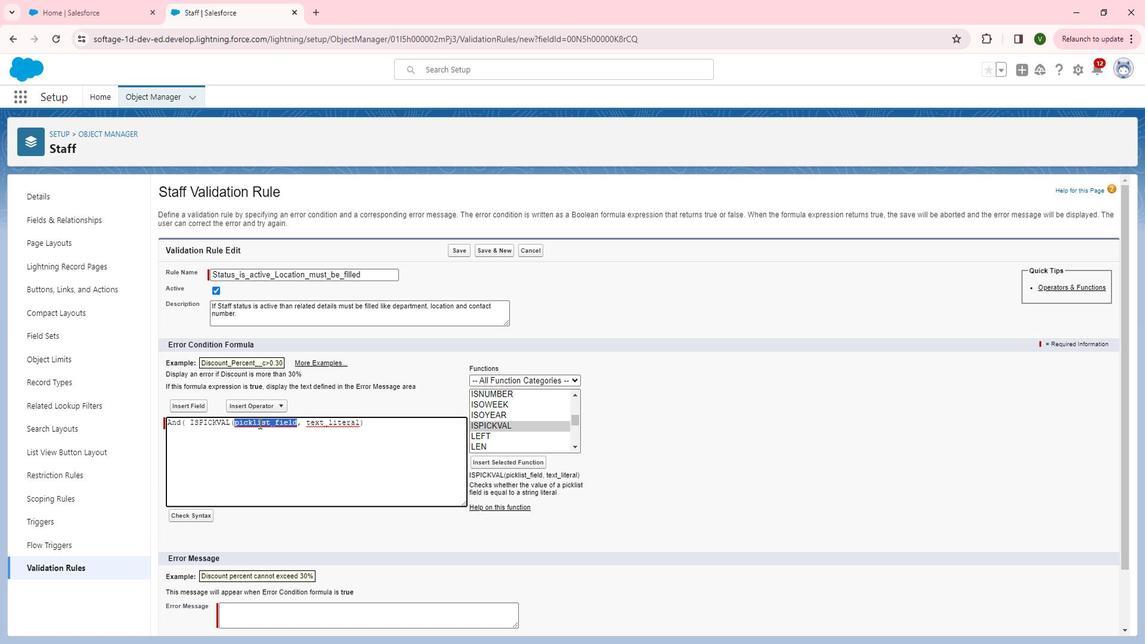 
Action: Mouse pressed left at (275, 422)
Screenshot: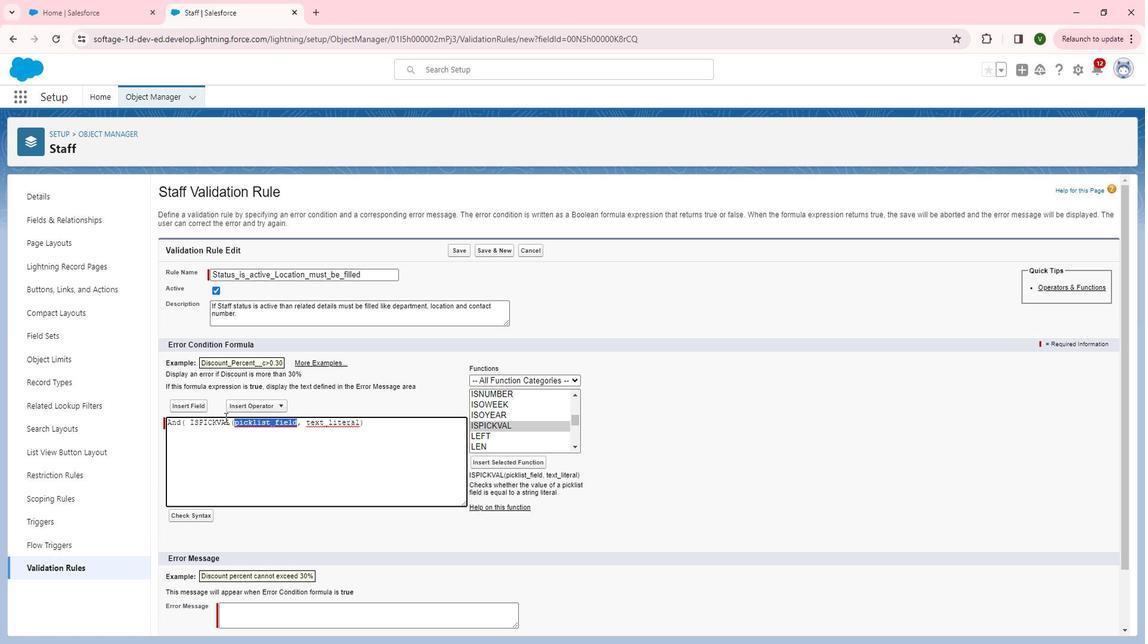 
Action: Mouse moved to (210, 400)
Screenshot: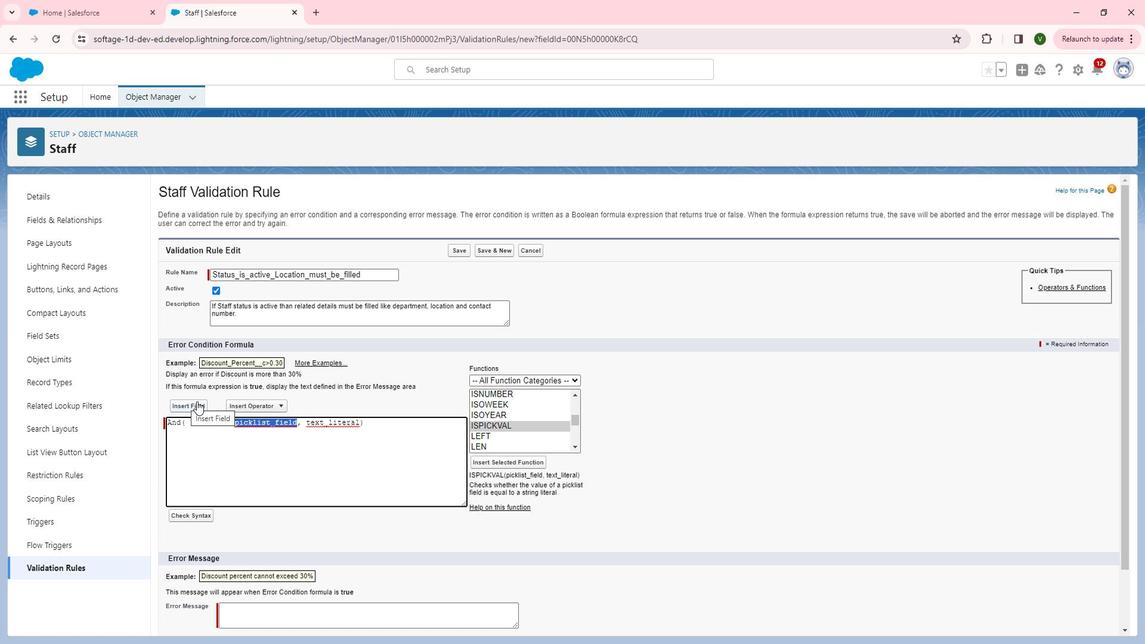 
Action: Mouse pressed left at (210, 400)
Screenshot: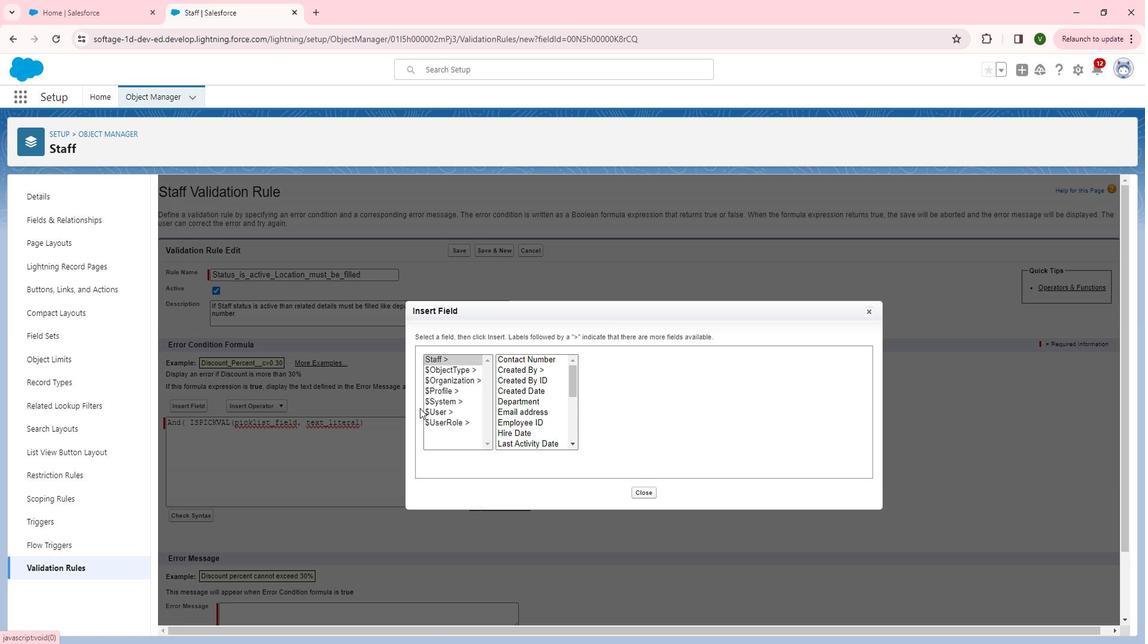 
Action: Mouse moved to (585, 441)
Screenshot: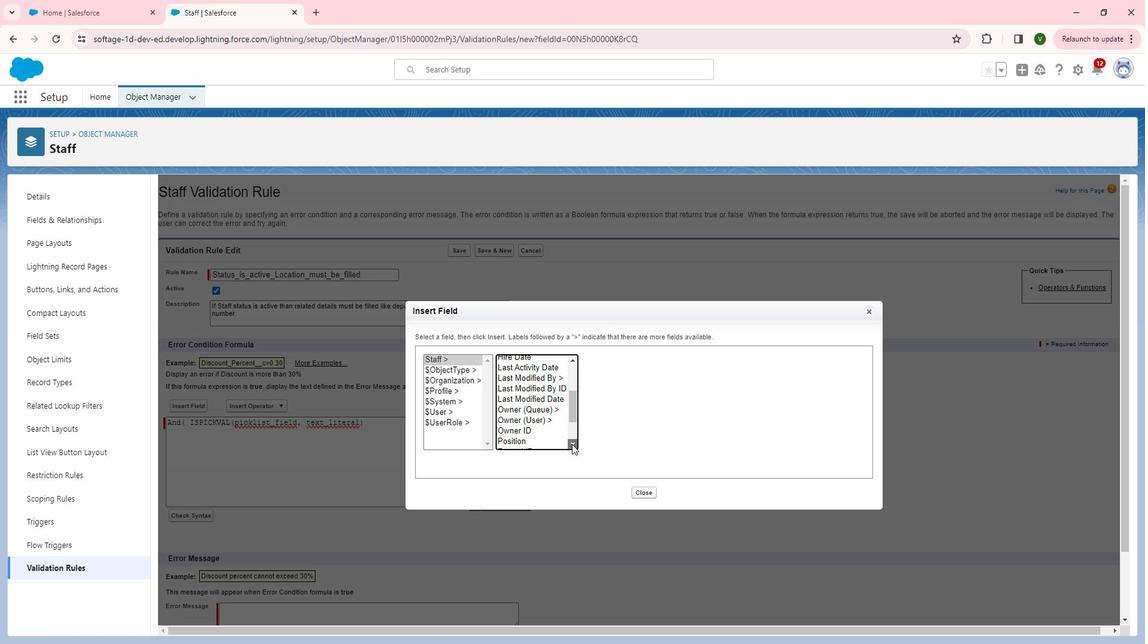 
Action: Mouse pressed left at (585, 441)
Screenshot: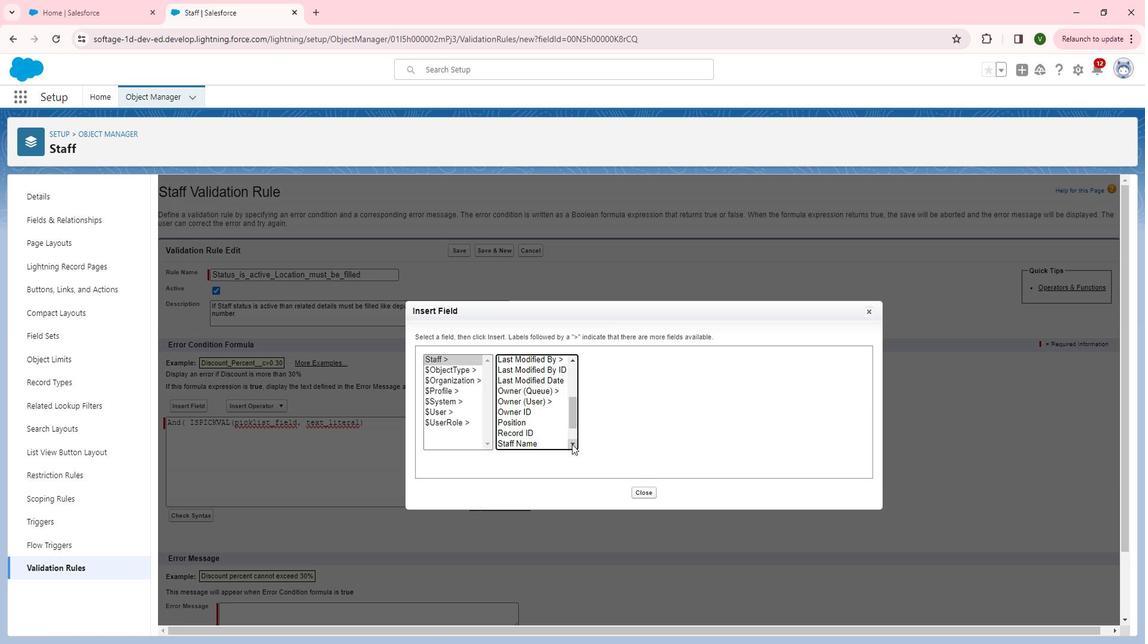 
Action: Mouse pressed left at (585, 441)
Screenshot: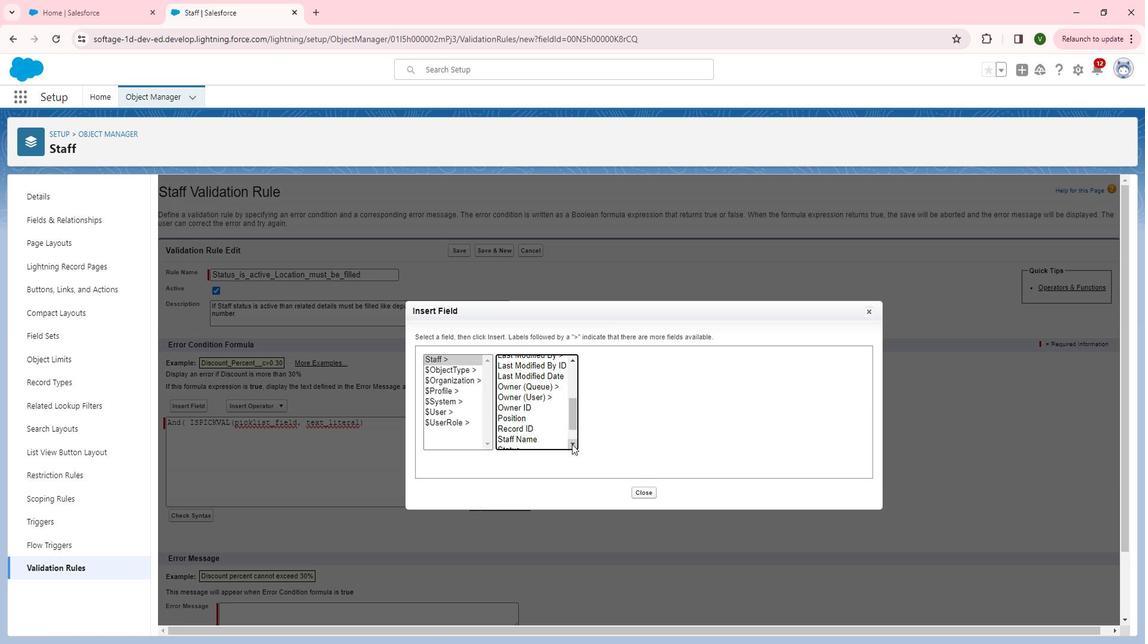 
Action: Mouse pressed left at (585, 441)
Screenshot: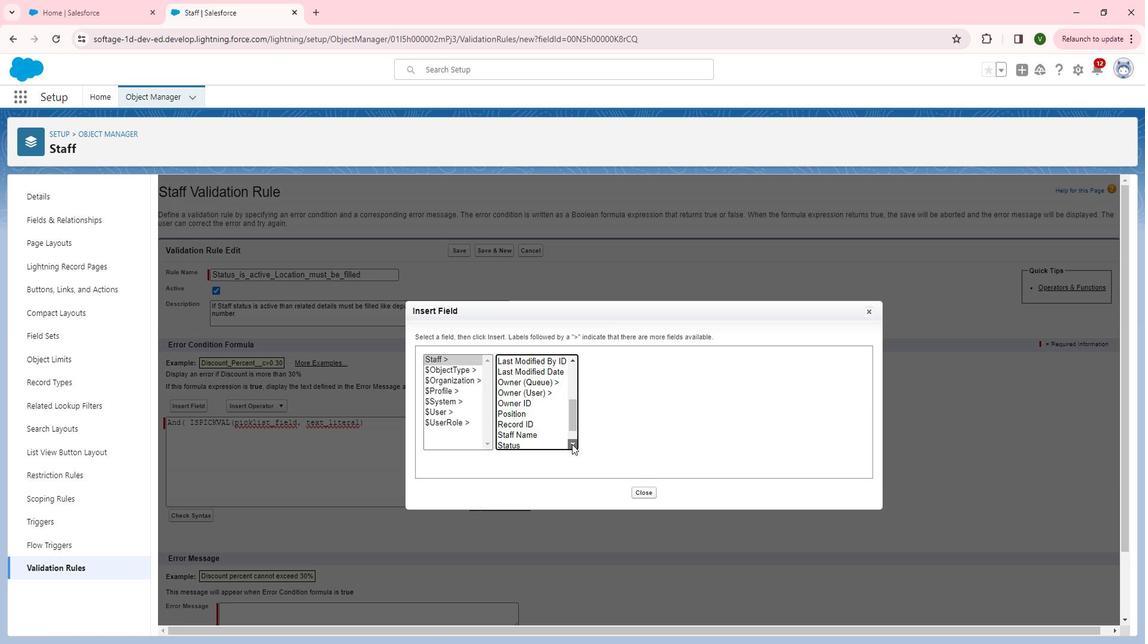 
Action: Mouse pressed left at (585, 441)
Screenshot: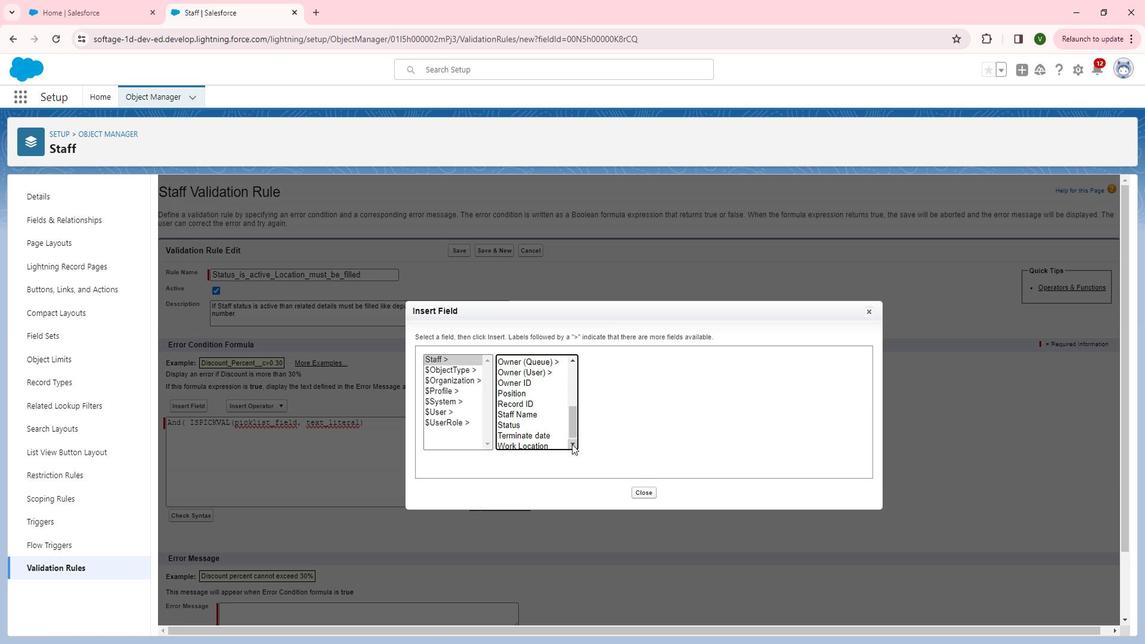 
Action: Mouse pressed left at (585, 441)
Screenshot: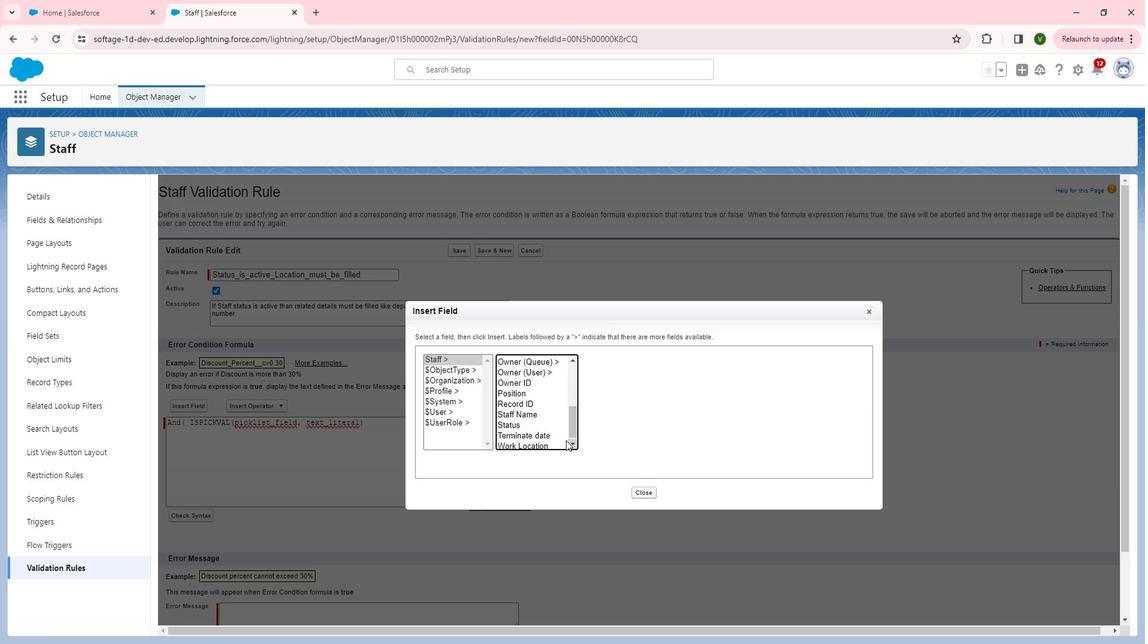 
Action: Mouse moved to (549, 425)
Screenshot: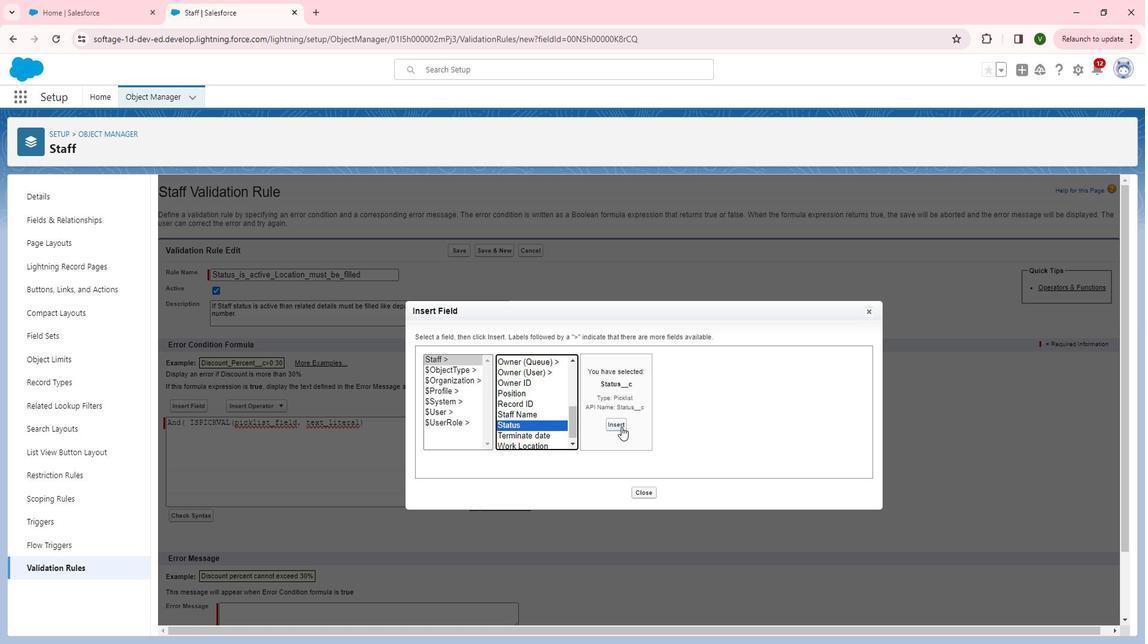 
Action: Mouse pressed left at (549, 425)
Screenshot: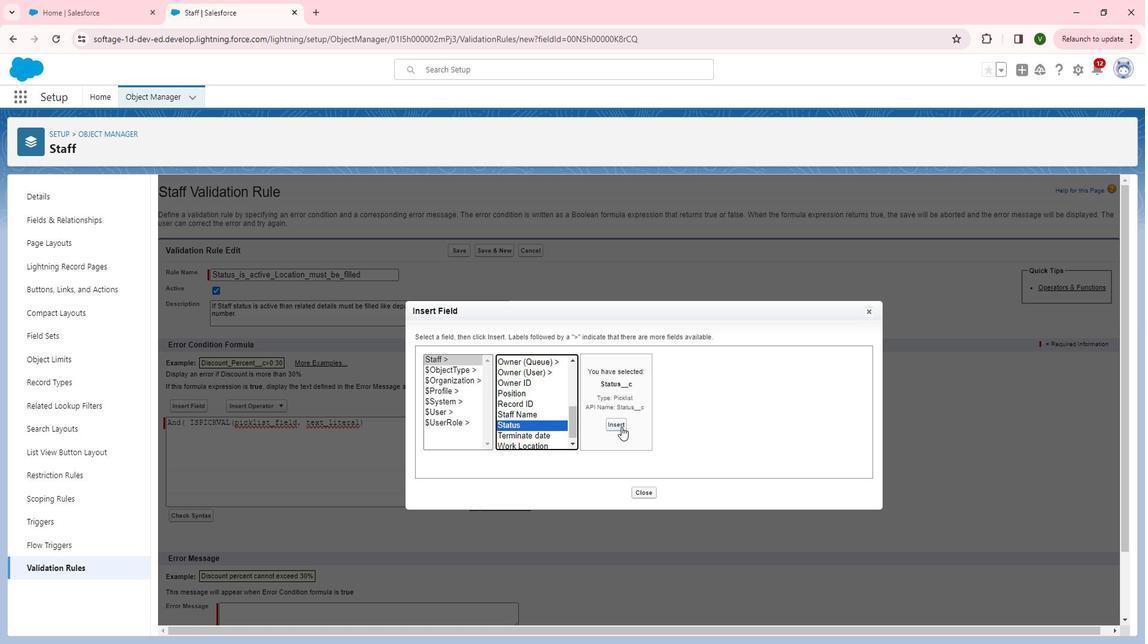 
Action: Mouse moved to (635, 424)
Screenshot: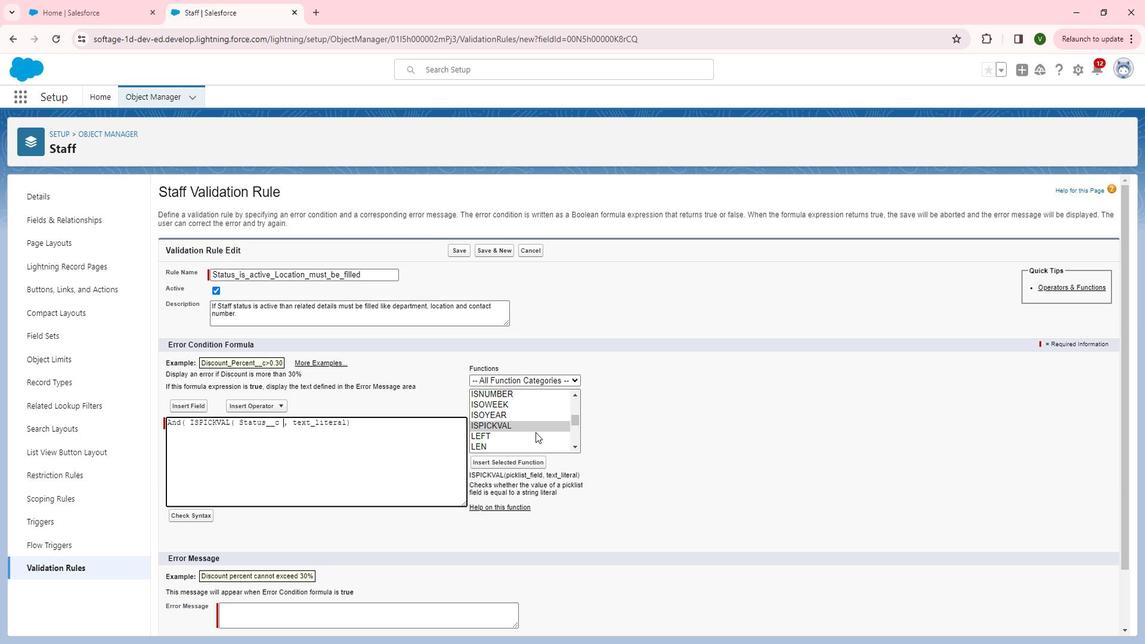 
Action: Mouse pressed left at (635, 424)
Screenshot: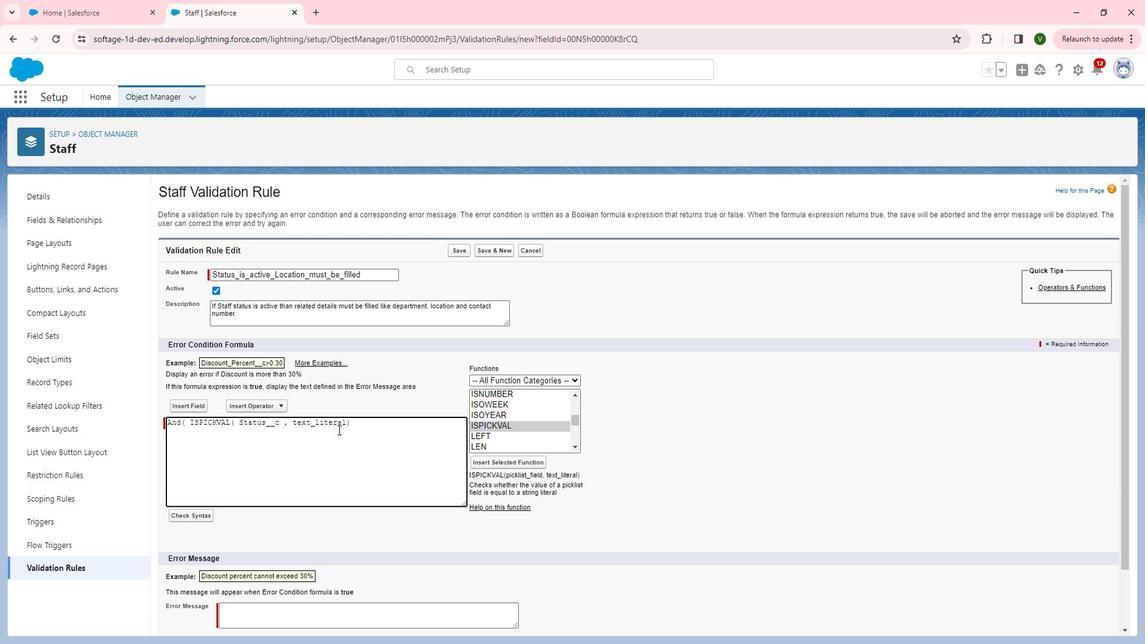 
Action: Mouse moved to (317, 418)
Screenshot: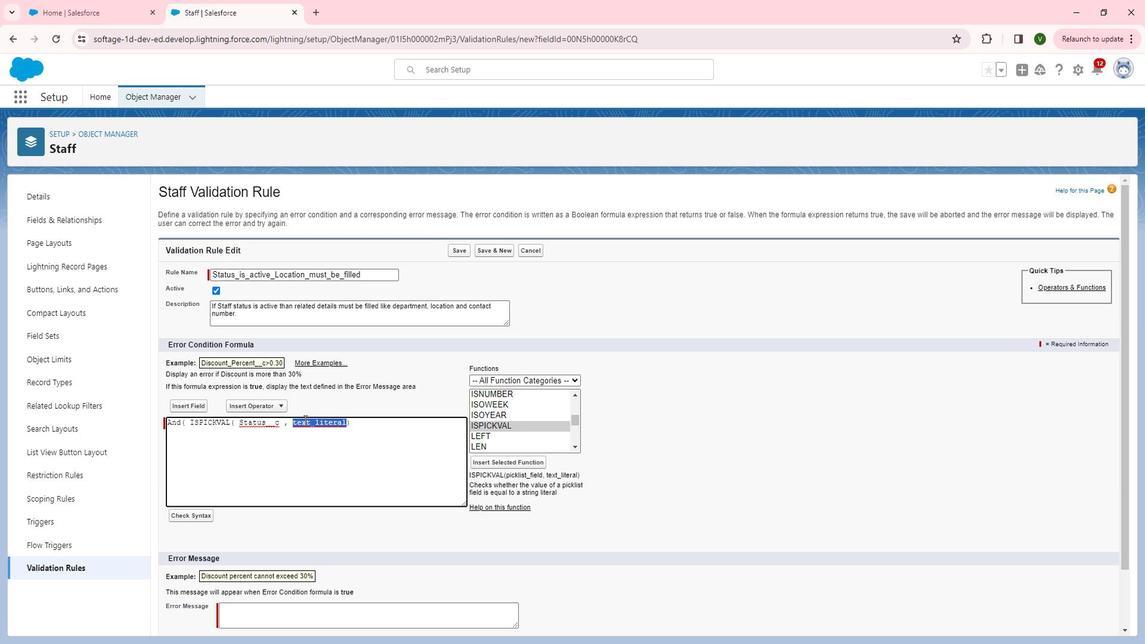 
Action: Mouse pressed left at (317, 418)
Screenshot: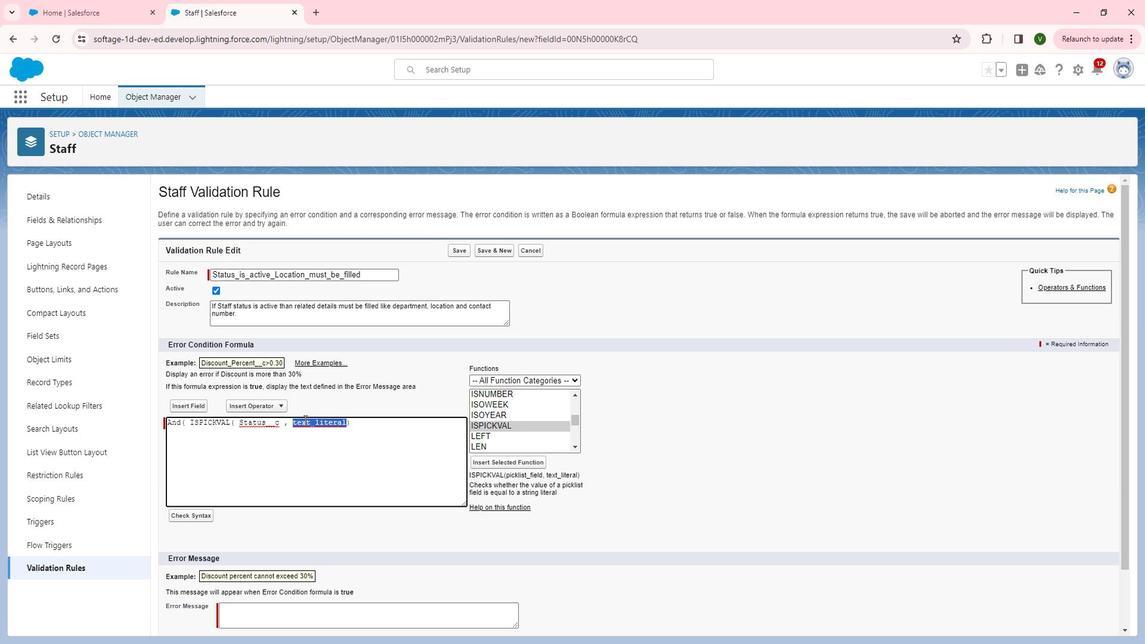 
Action: Mouse pressed left at (317, 418)
Screenshot: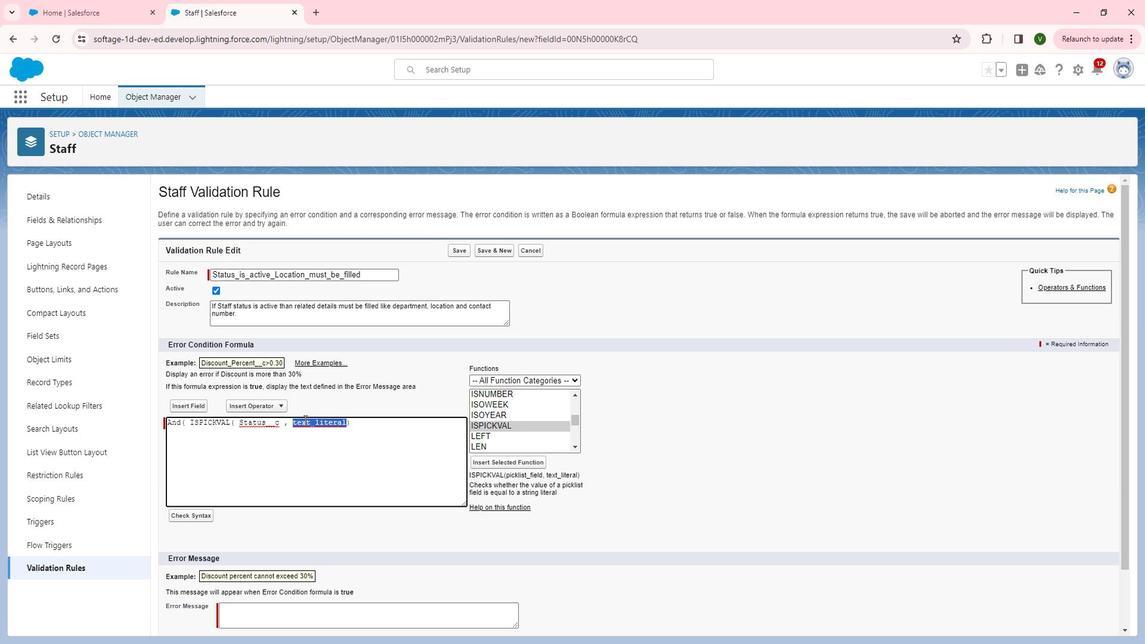 
Action: Mouse moved to (319, 416)
Screenshot: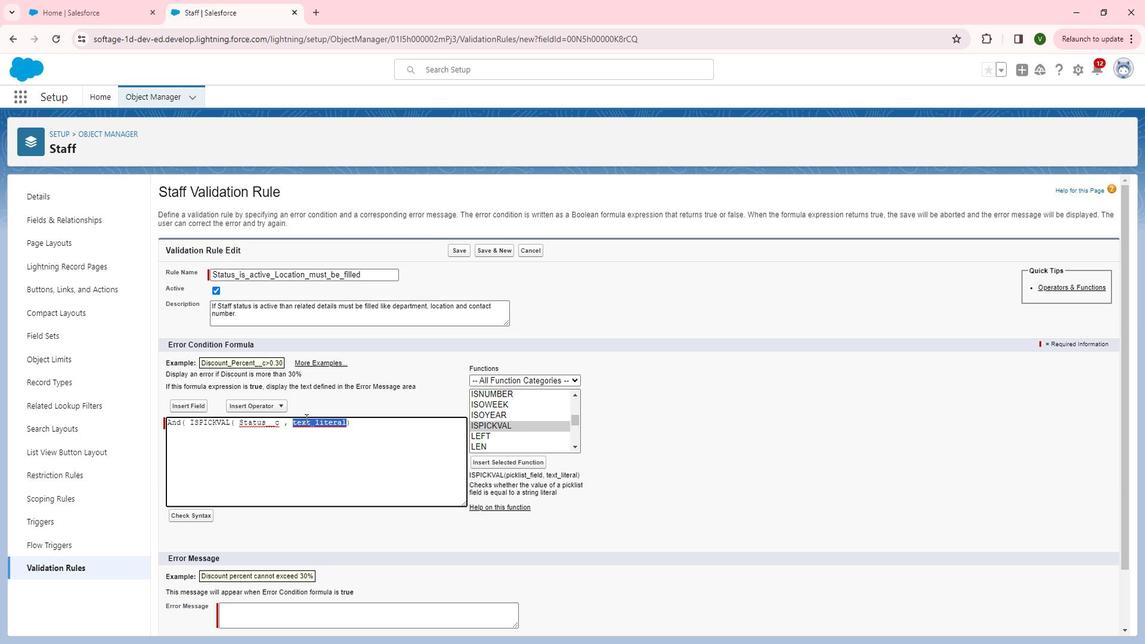 
Action: Key pressed <Key.shift>"<Key.shift>Active<Key.shift>"
Screenshot: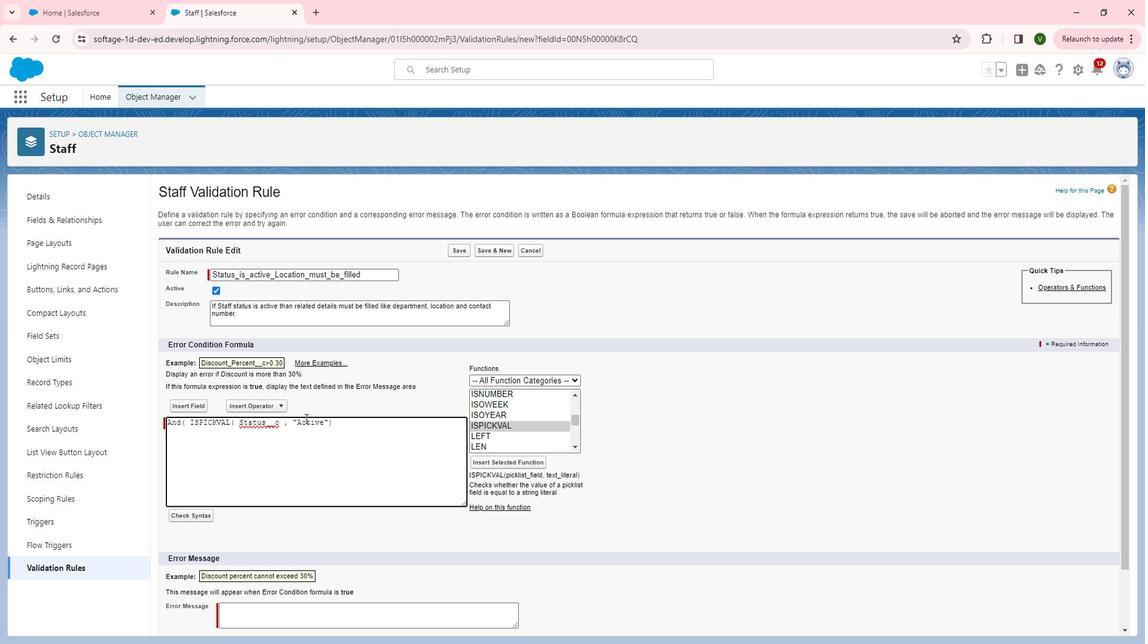 
Action: Mouse moved to (409, 264)
Screenshot: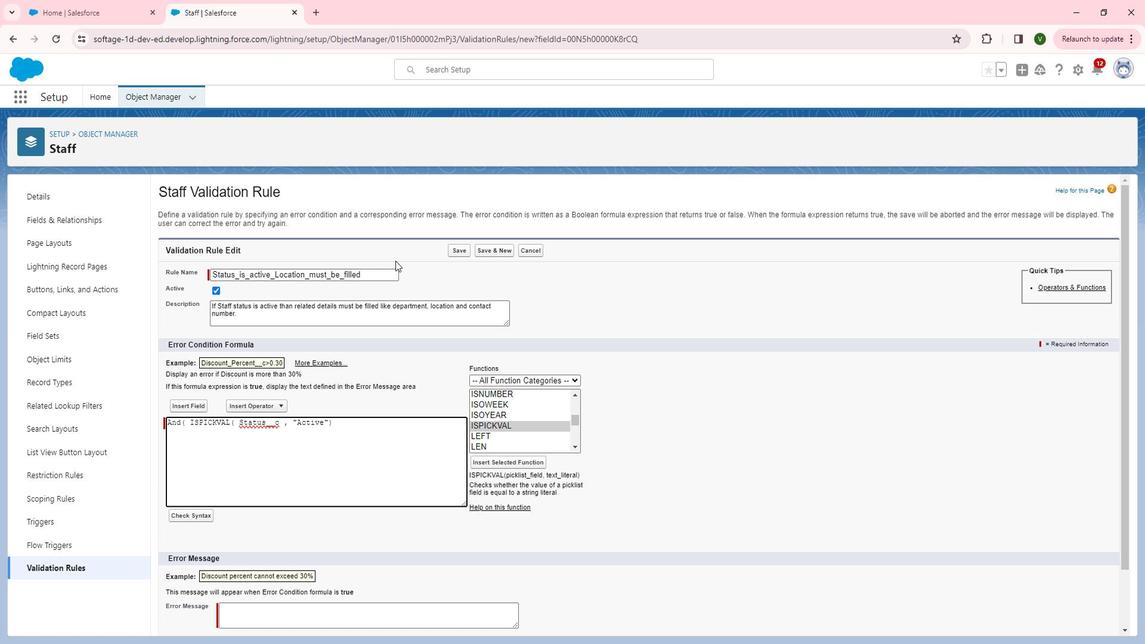 
Action: Key pressed <Key.right>,
Screenshot: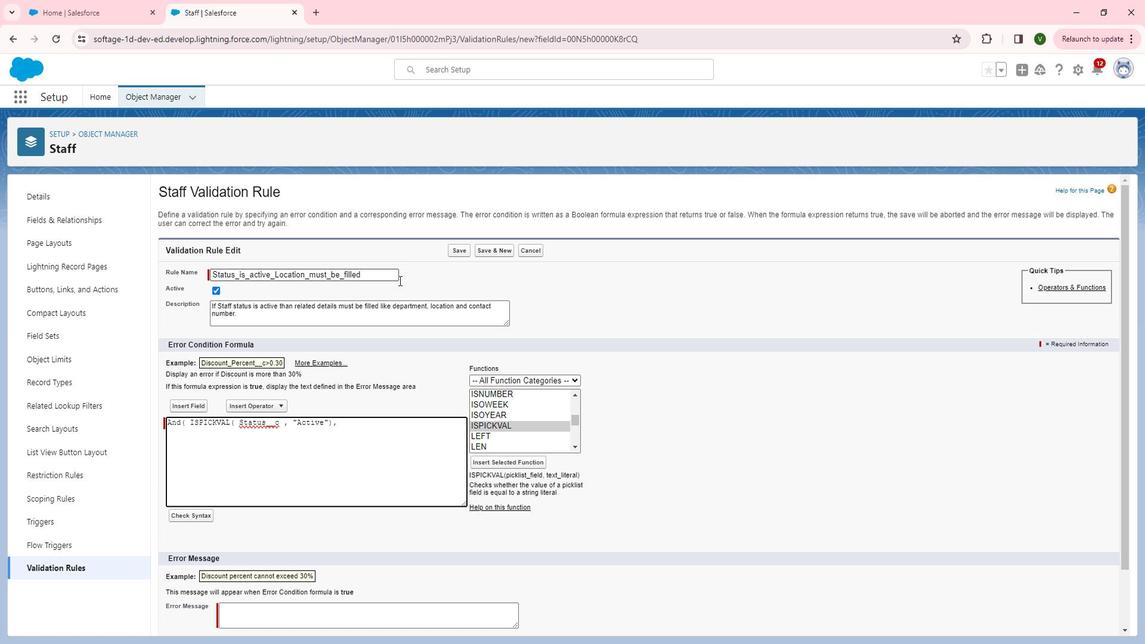 
Action: Mouse moved to (591, 395)
Screenshot: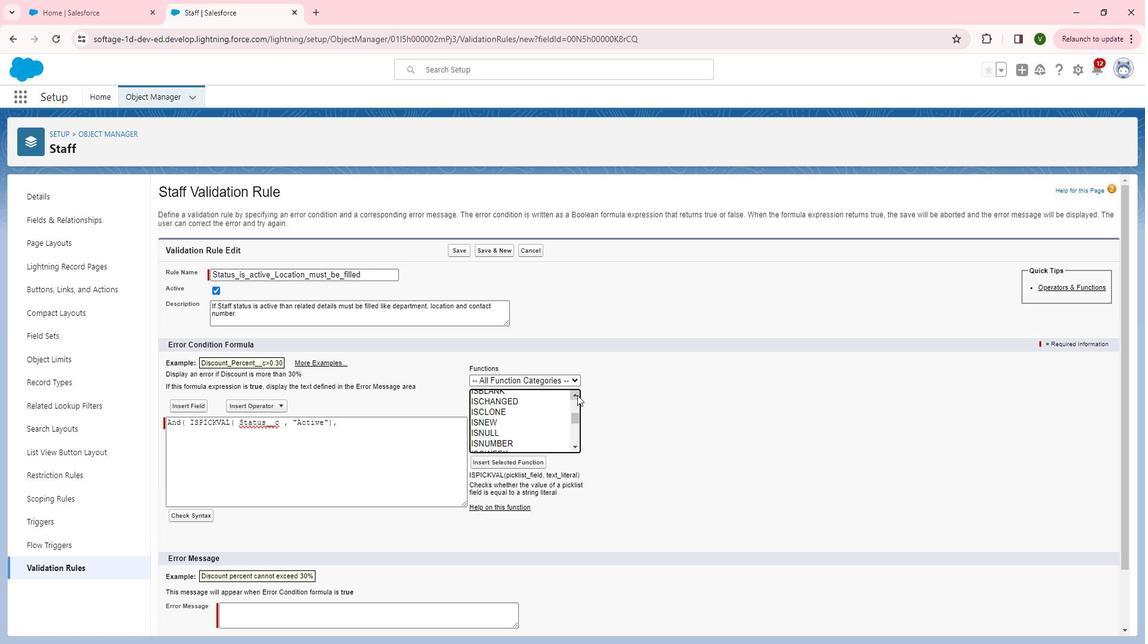 
Action: Mouse pressed left at (591, 395)
Screenshot: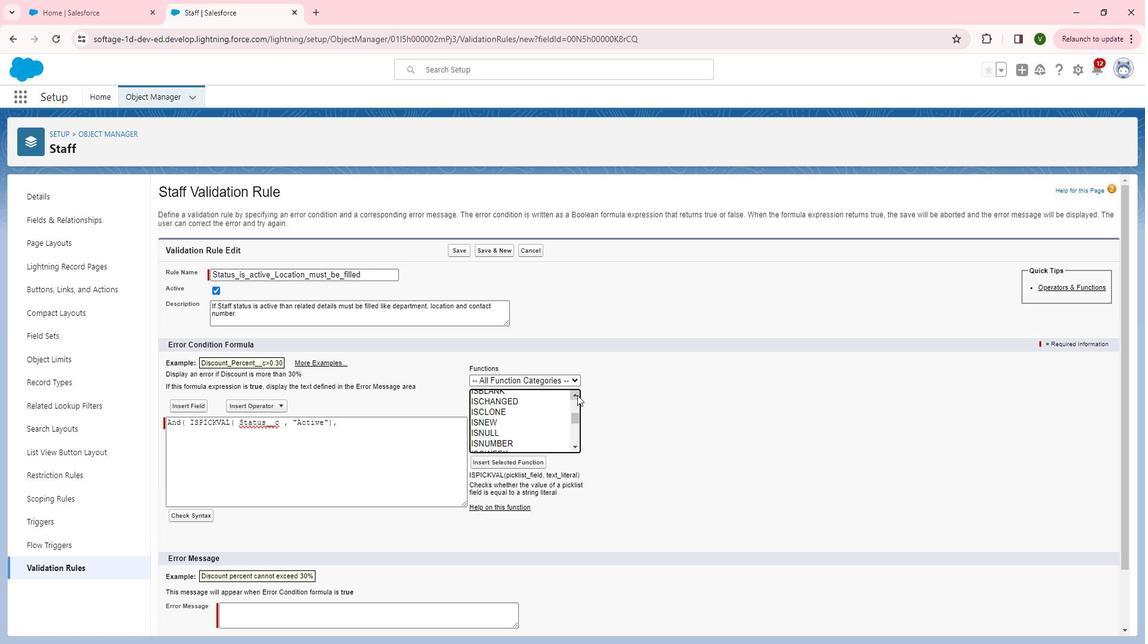
Action: Mouse moved to (591, 394)
Screenshot: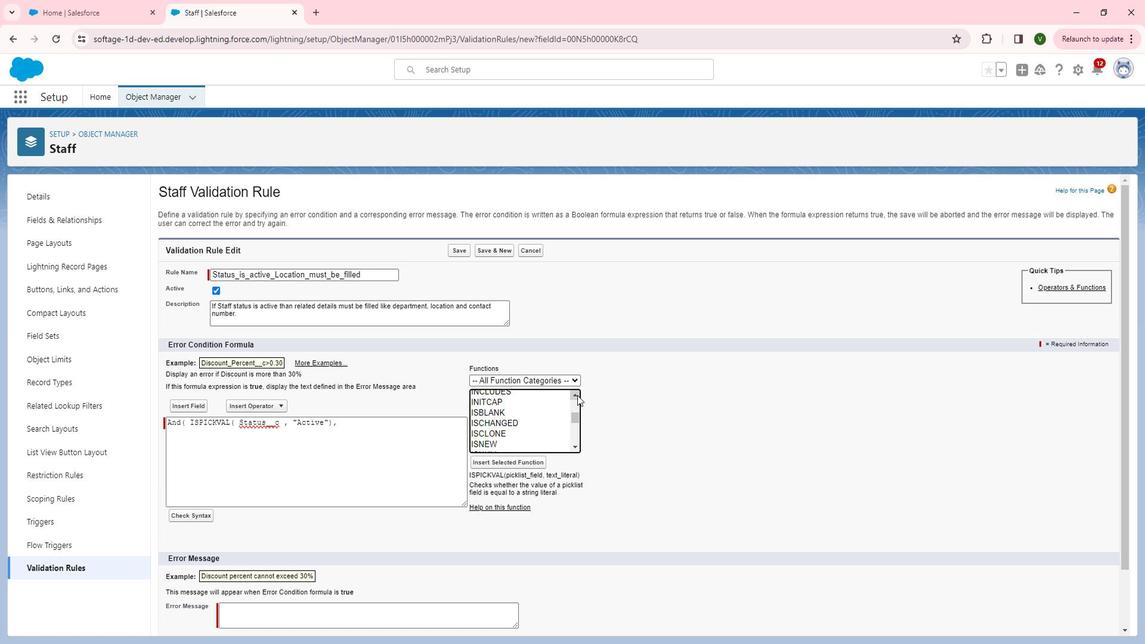 
Action: Mouse pressed left at (591, 394)
Screenshot: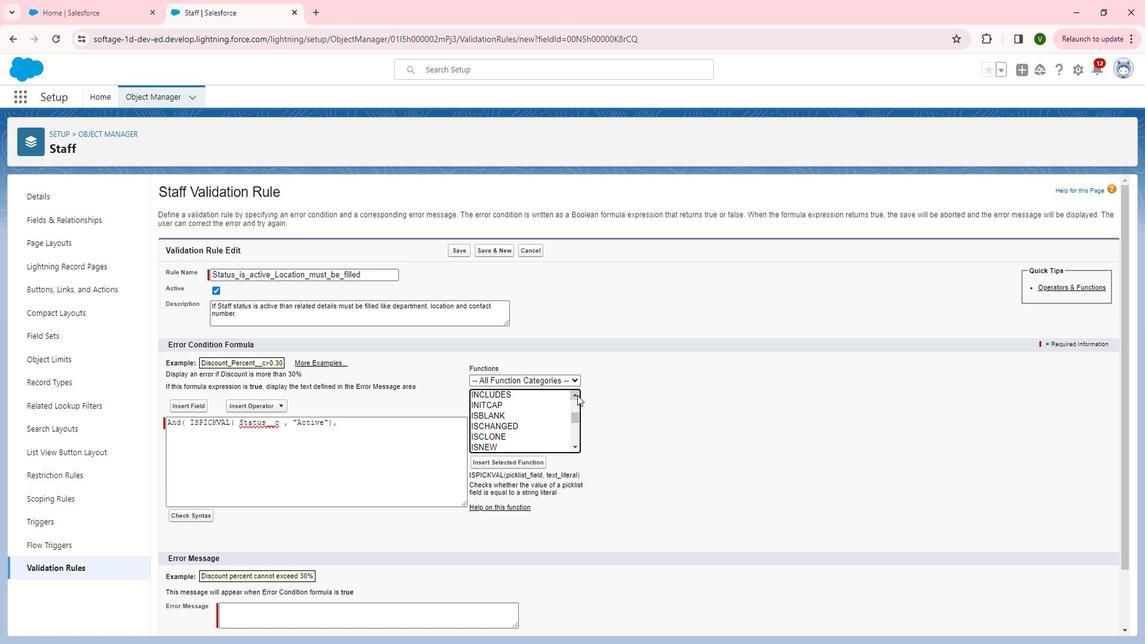 
Action: Mouse pressed left at (591, 394)
Screenshot: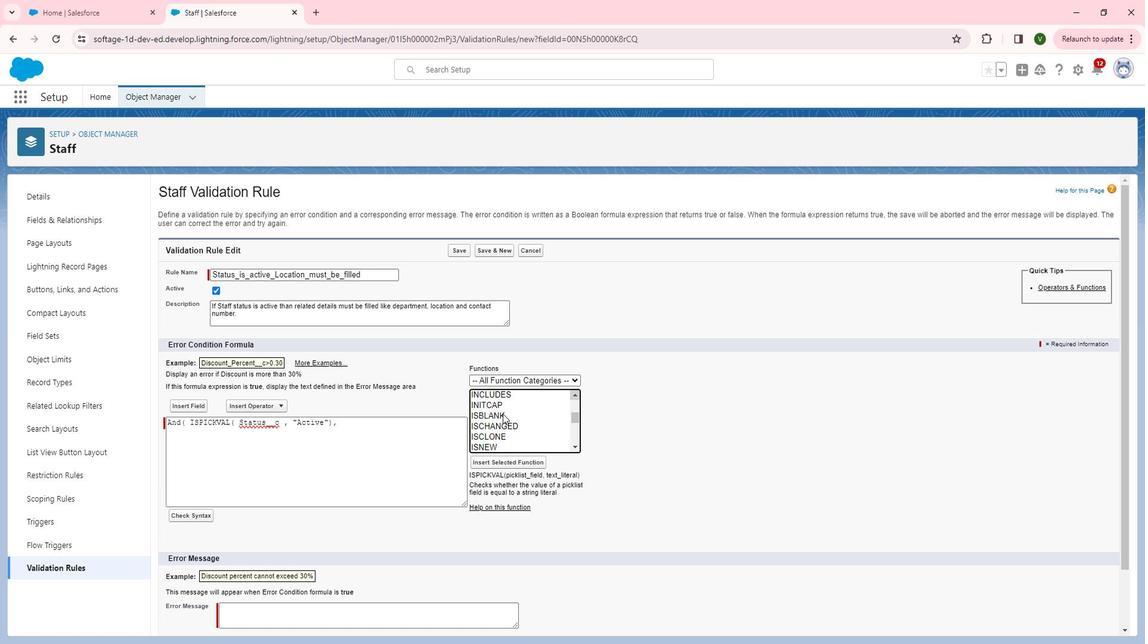 
Action: Mouse moved to (516, 412)
Screenshot: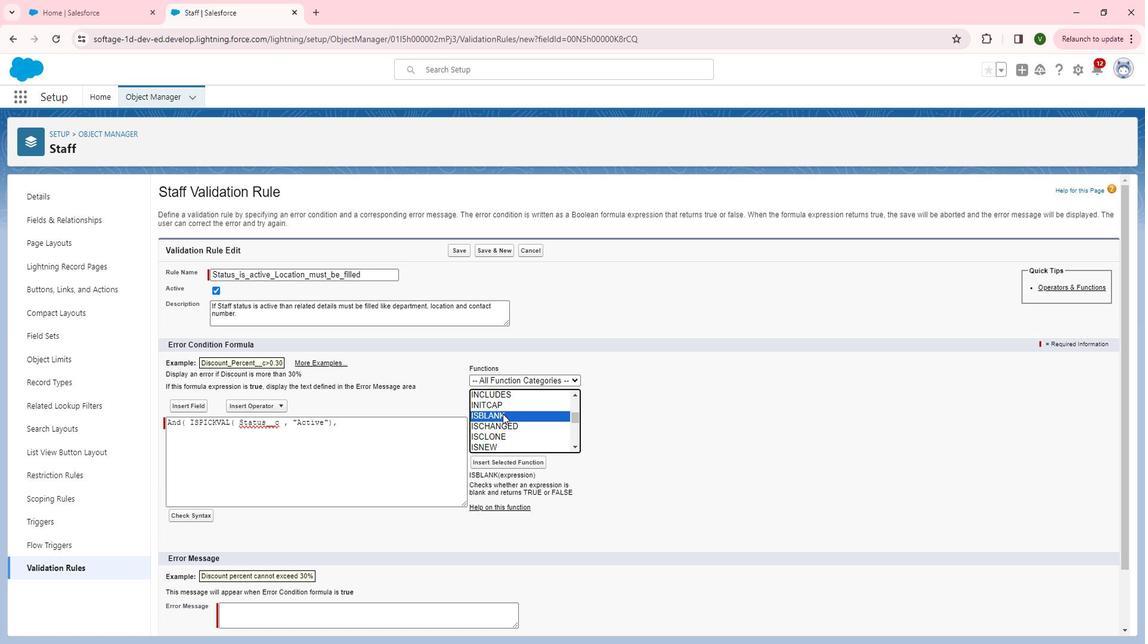 
Action: Mouse pressed left at (516, 412)
Screenshot: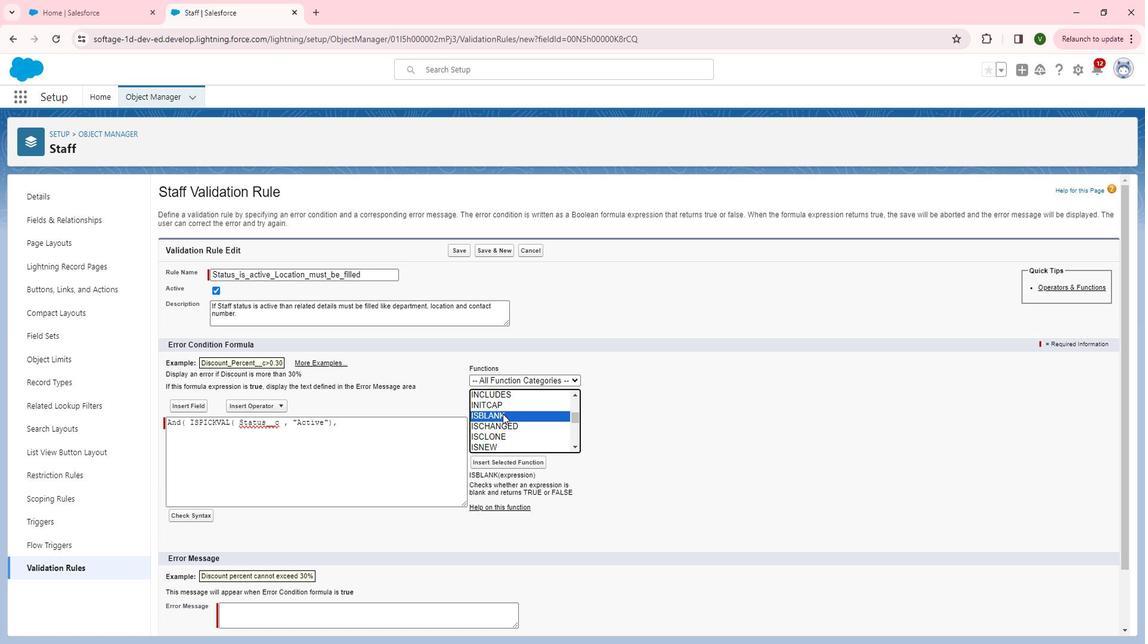 
Action: Mouse moved to (504, 461)
Screenshot: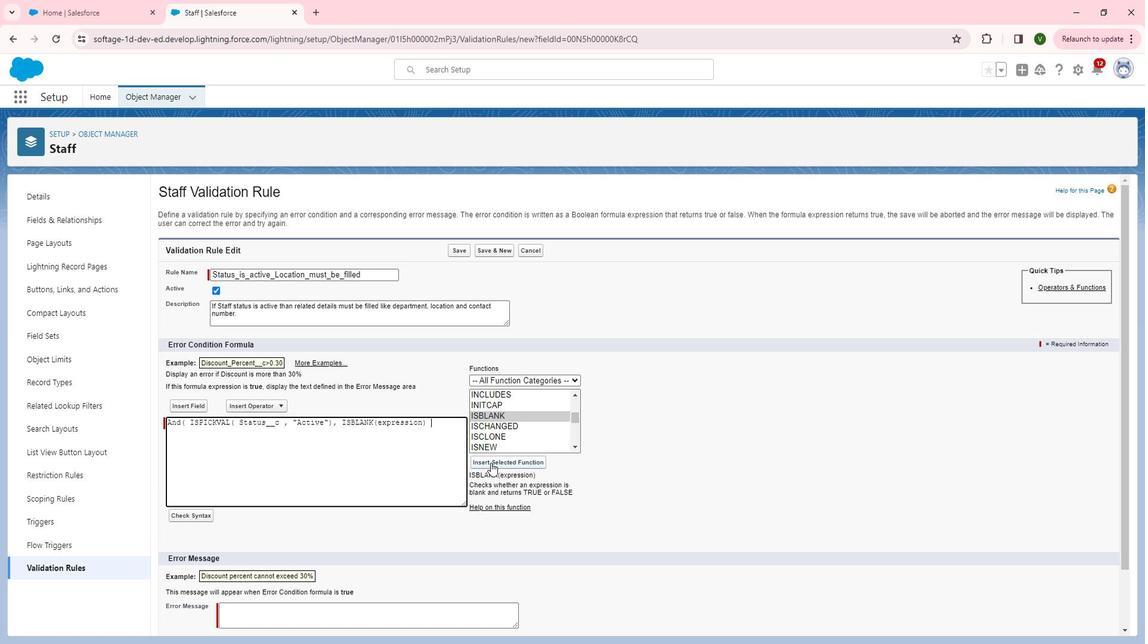 
Action: Mouse pressed left at (504, 461)
Screenshot: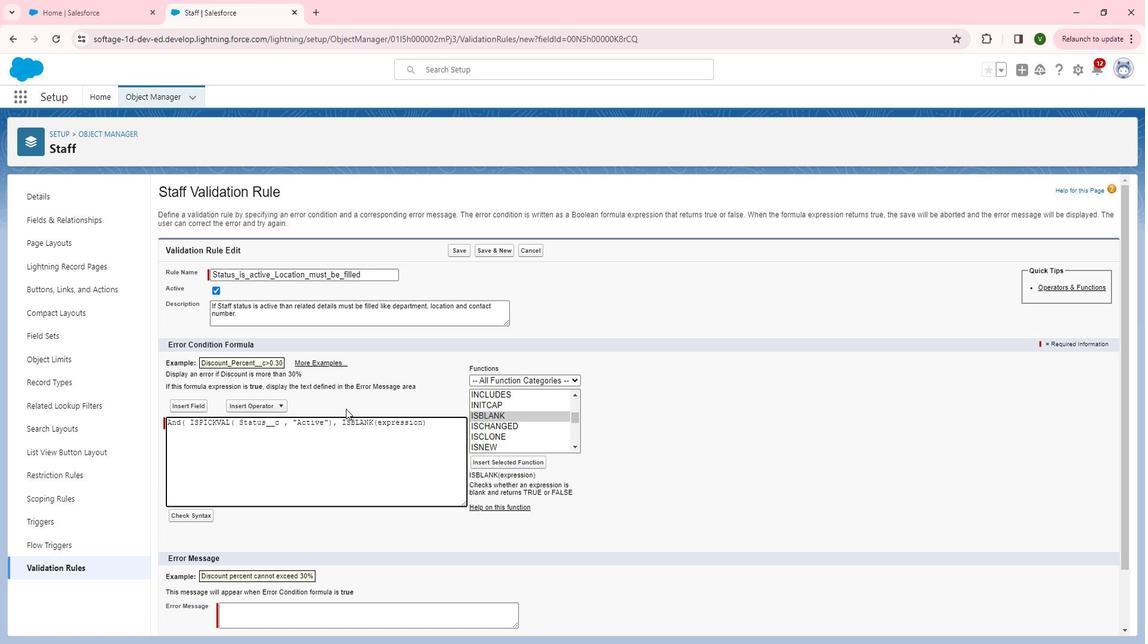 
Action: Mouse moved to (353, 417)
Screenshot: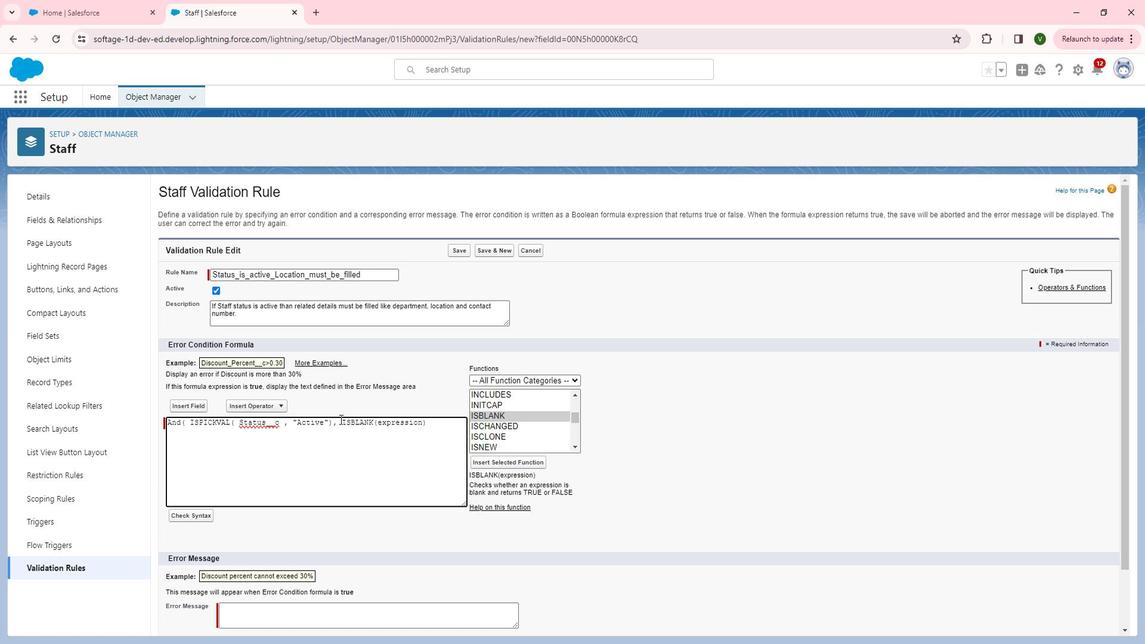 
Action: Mouse pressed left at (353, 417)
Screenshot: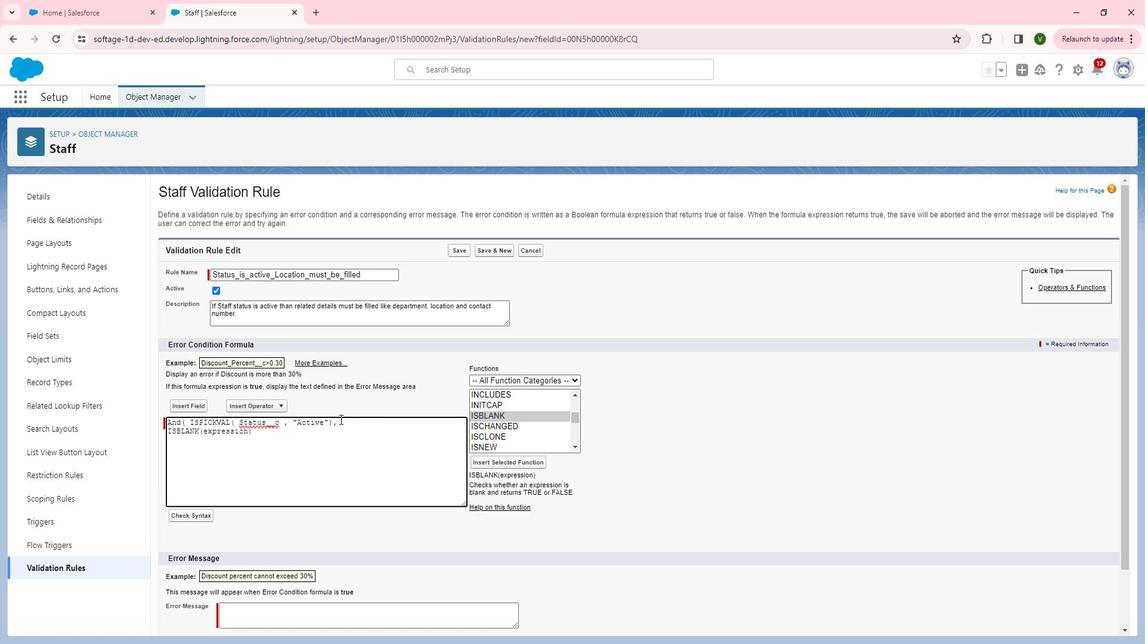 
Action: Key pressed <Key.enter>
Screenshot: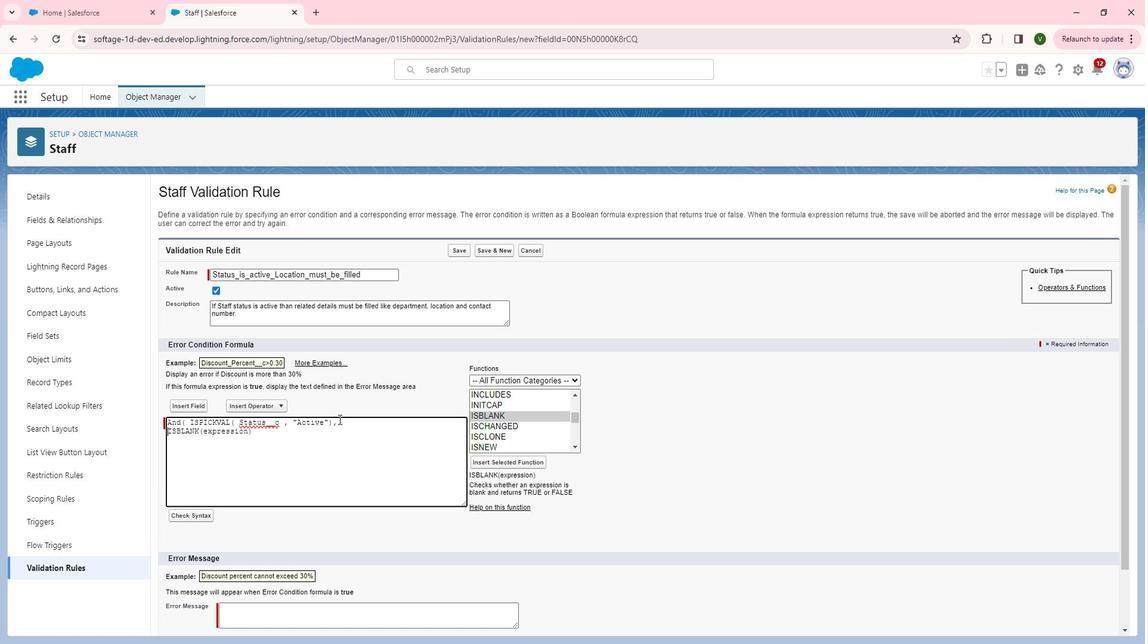 
Action: Mouse moved to (243, 433)
Screenshot: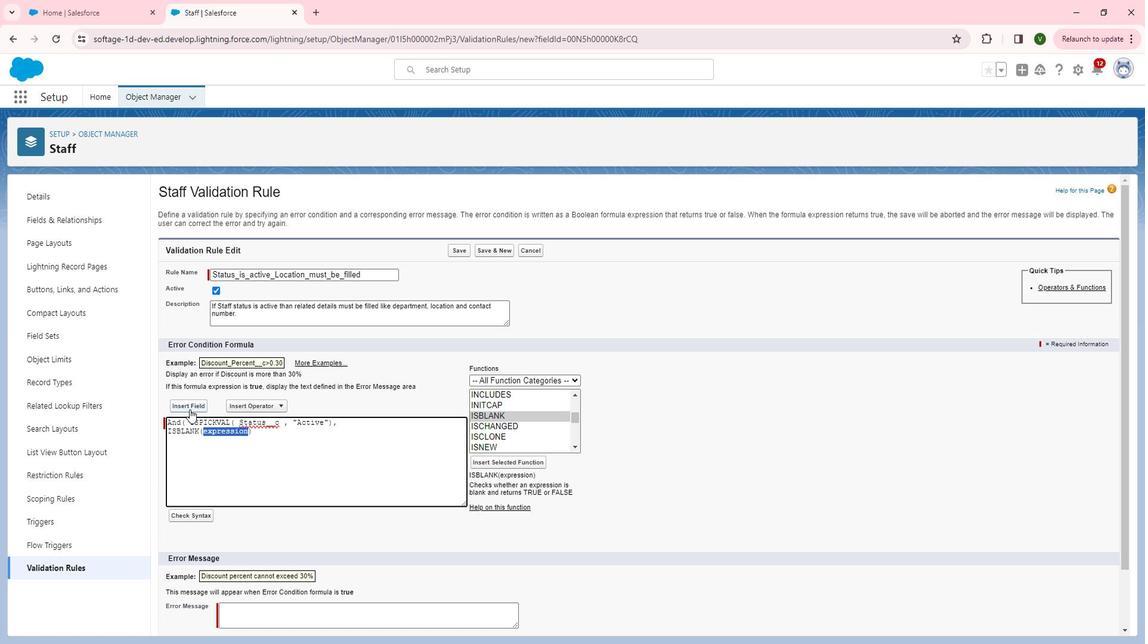 
Action: Mouse pressed left at (243, 433)
Screenshot: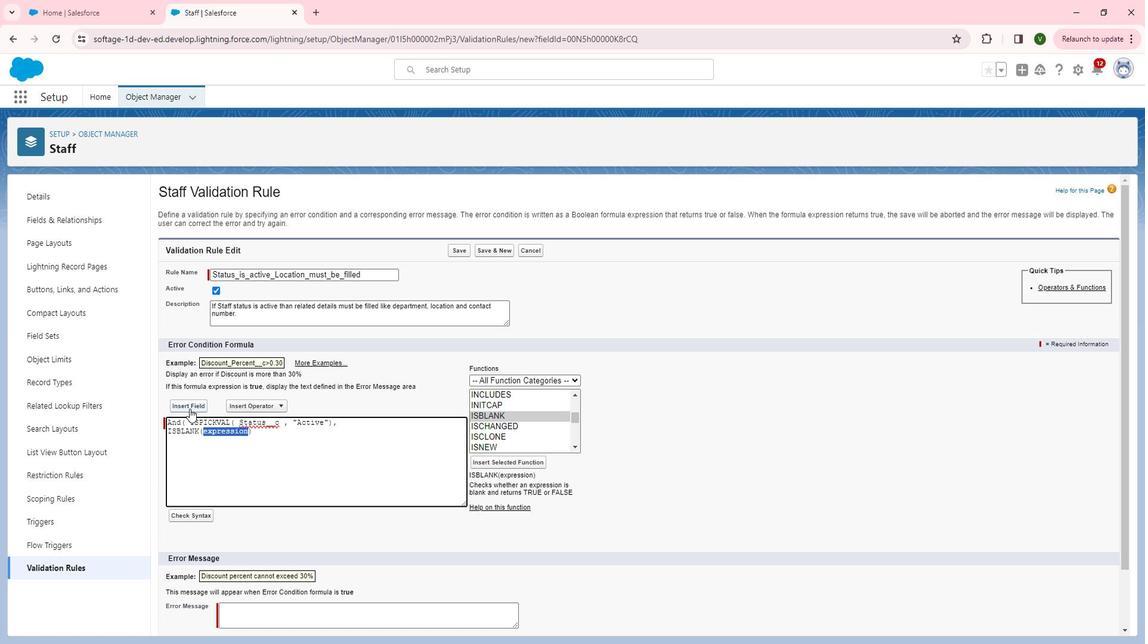 
Action: Mouse pressed left at (243, 433)
Screenshot: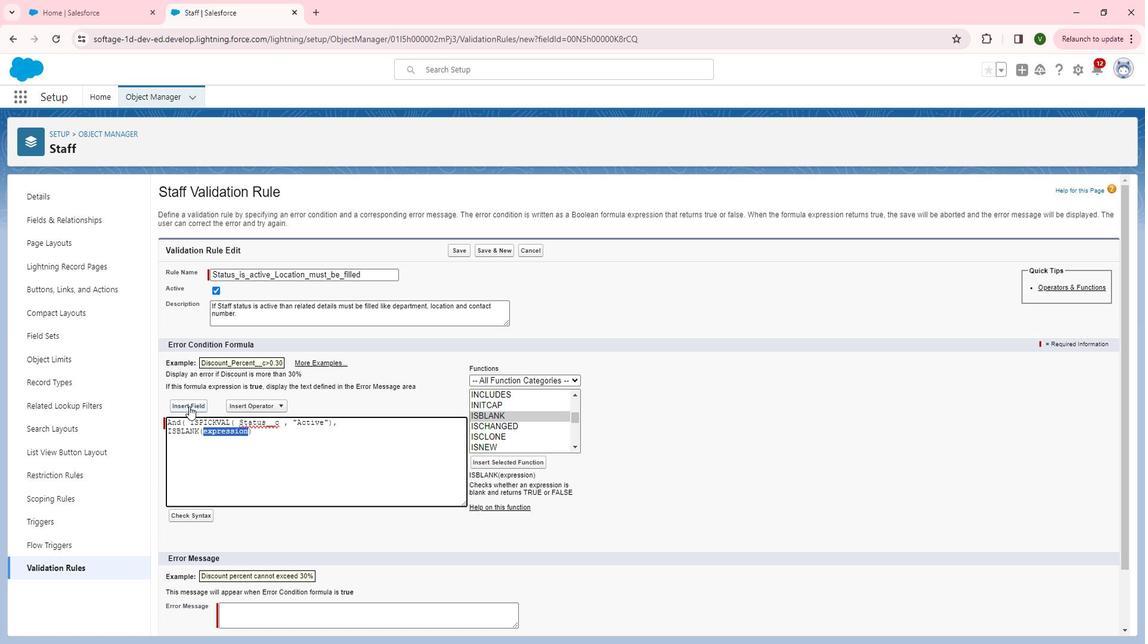 
Action: Mouse moved to (203, 403)
Screenshot: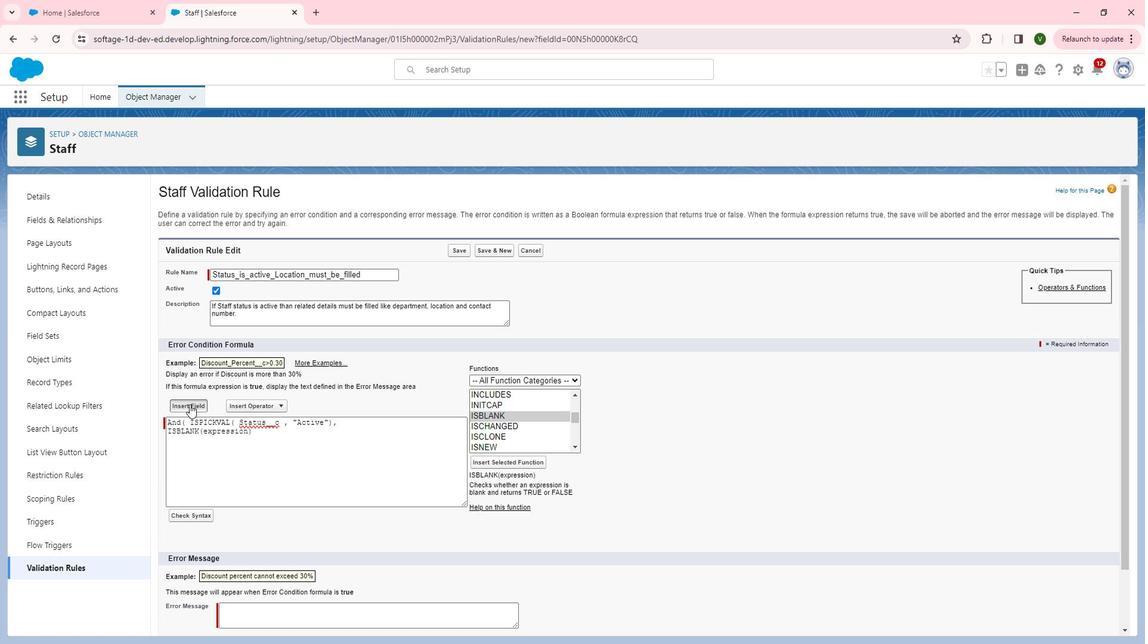 
Action: Mouse pressed left at (203, 403)
Screenshot: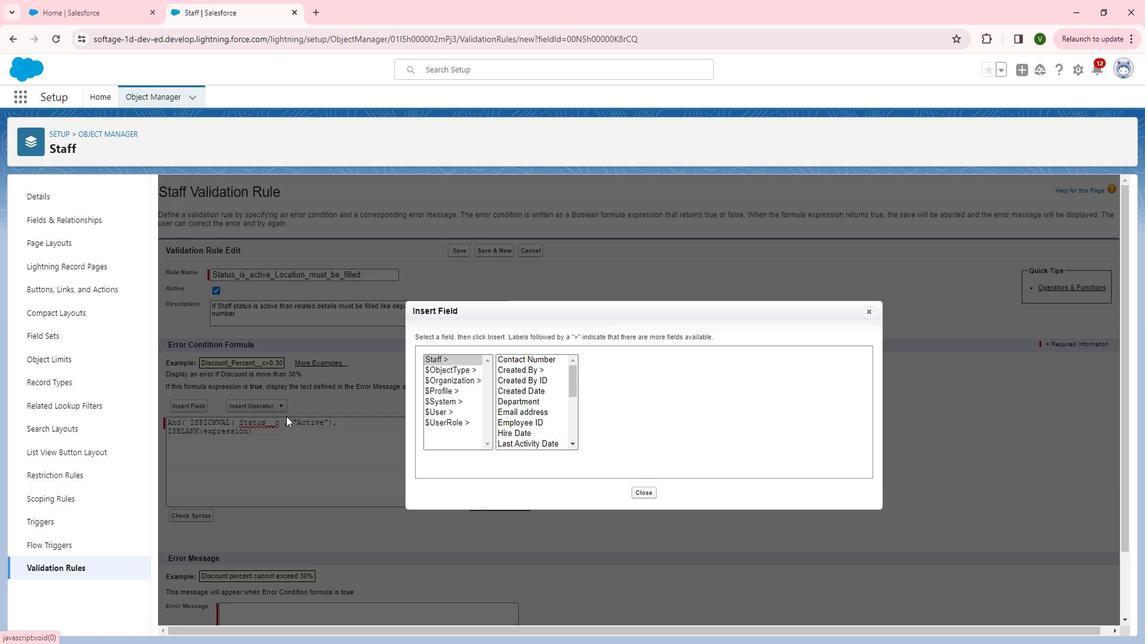 
Action: Mouse moved to (536, 360)
Screenshot: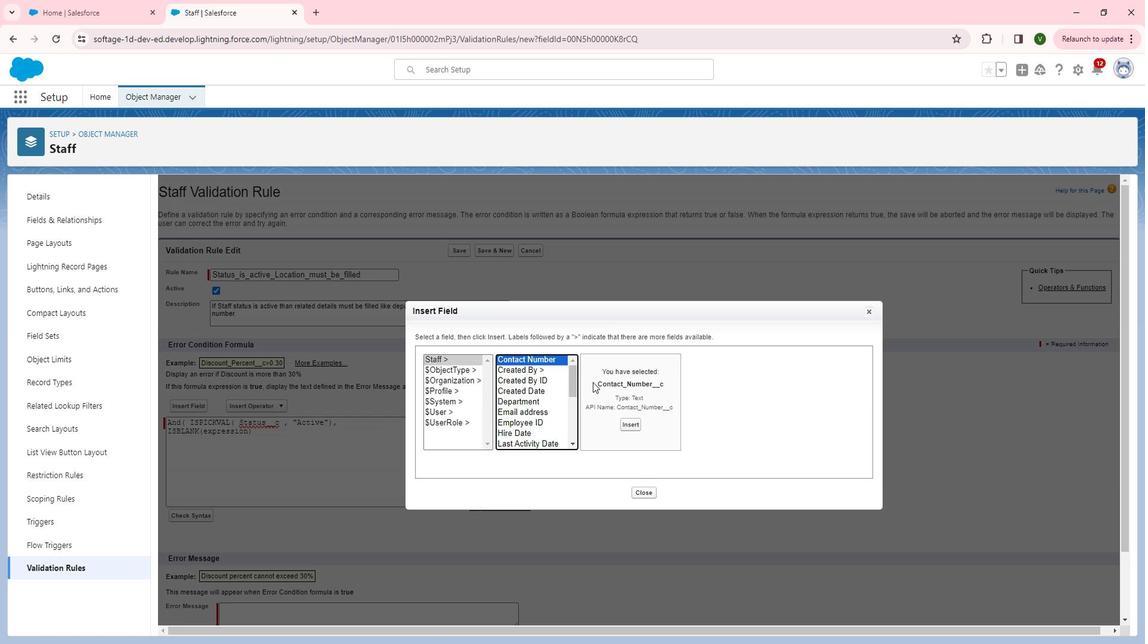 
Action: Mouse pressed left at (536, 360)
Screenshot: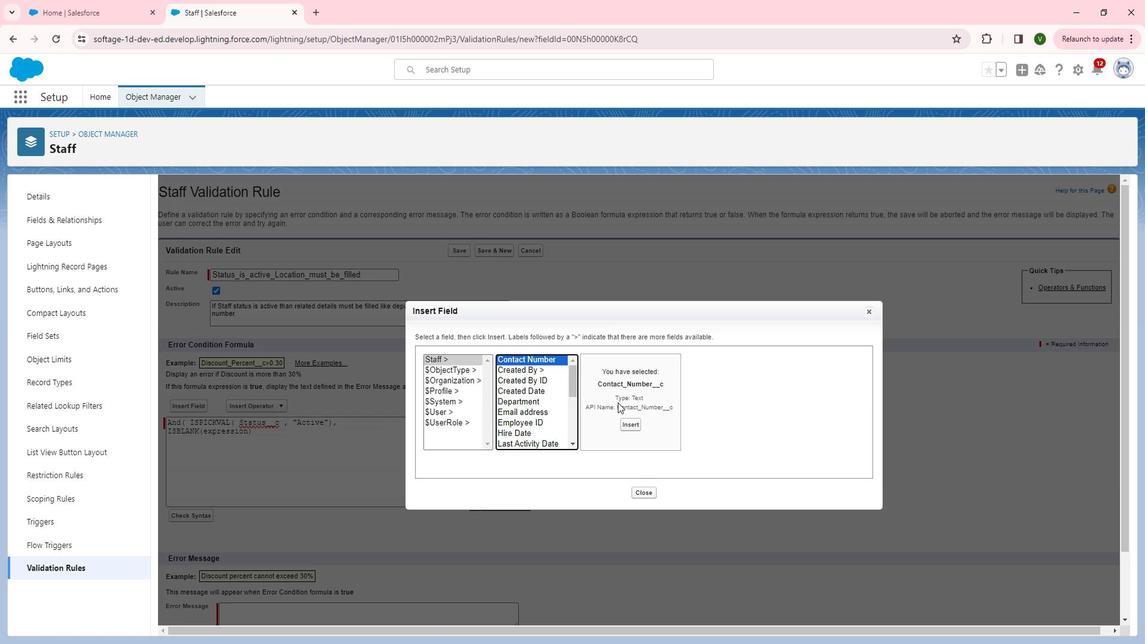 
Action: Mouse pressed left at (536, 360)
Screenshot: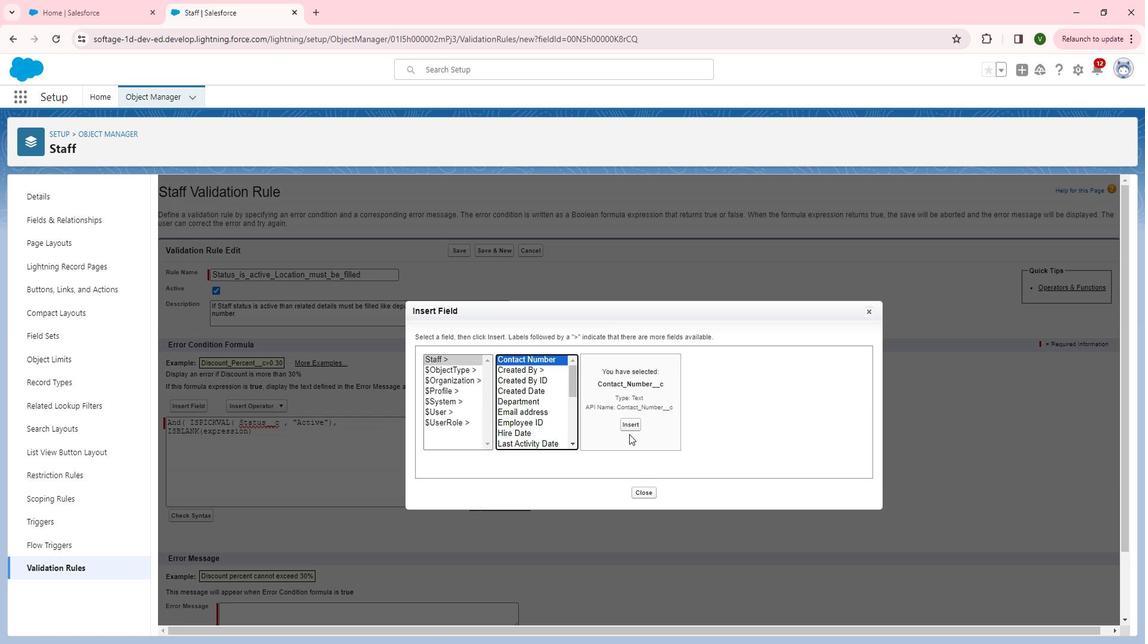 
Action: Mouse moved to (642, 422)
Screenshot: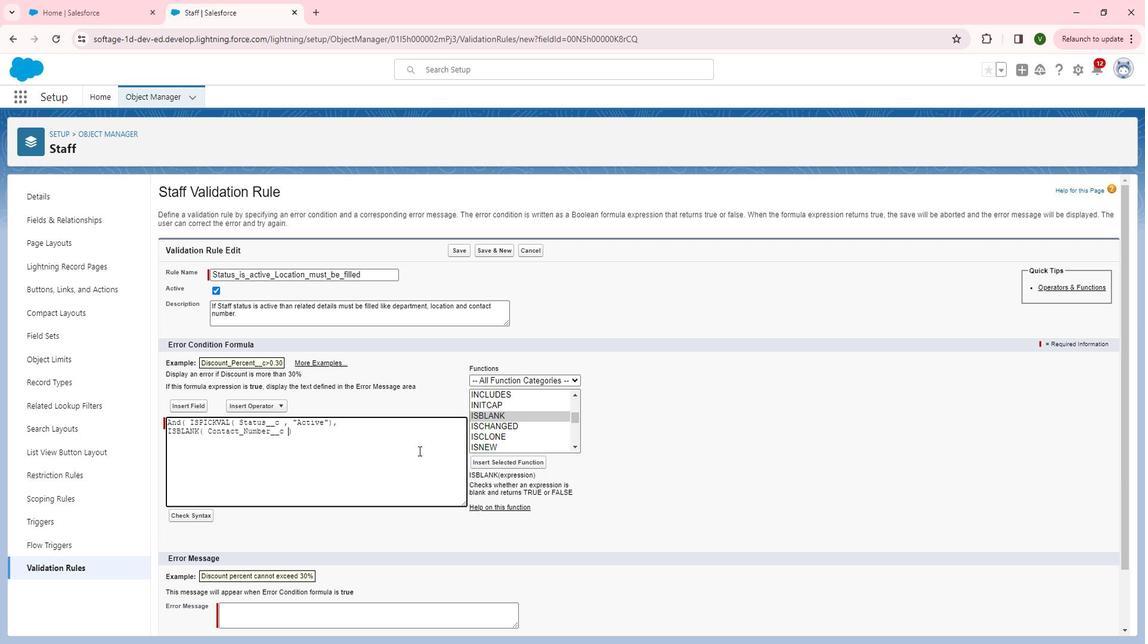 
Action: Mouse pressed left at (642, 422)
Screenshot: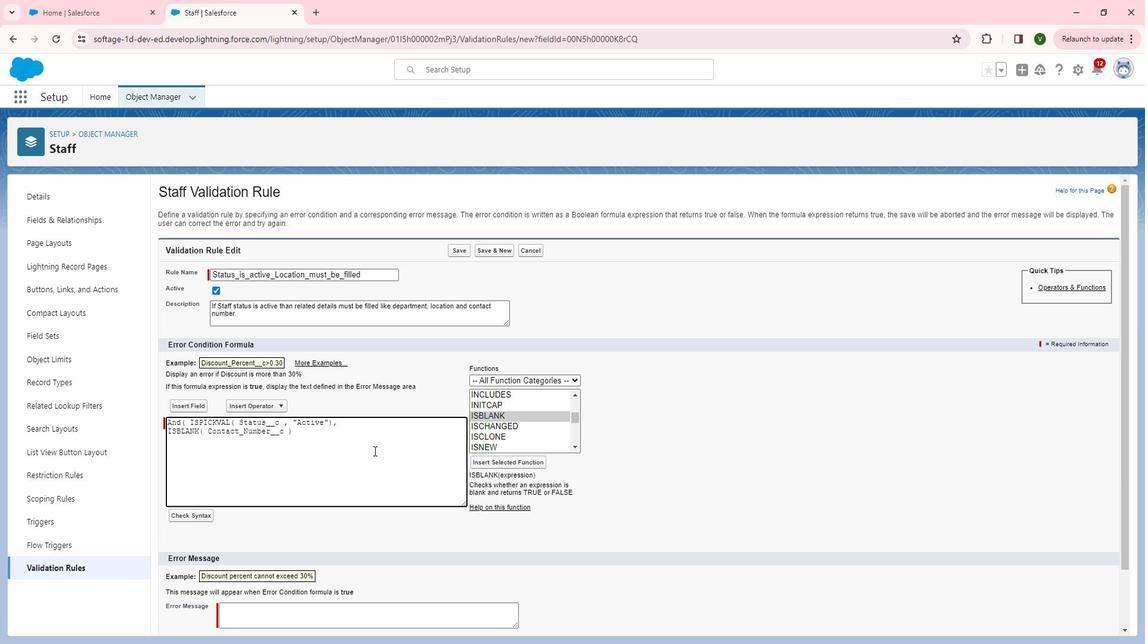 
Action: Mouse moved to (326, 433)
Screenshot: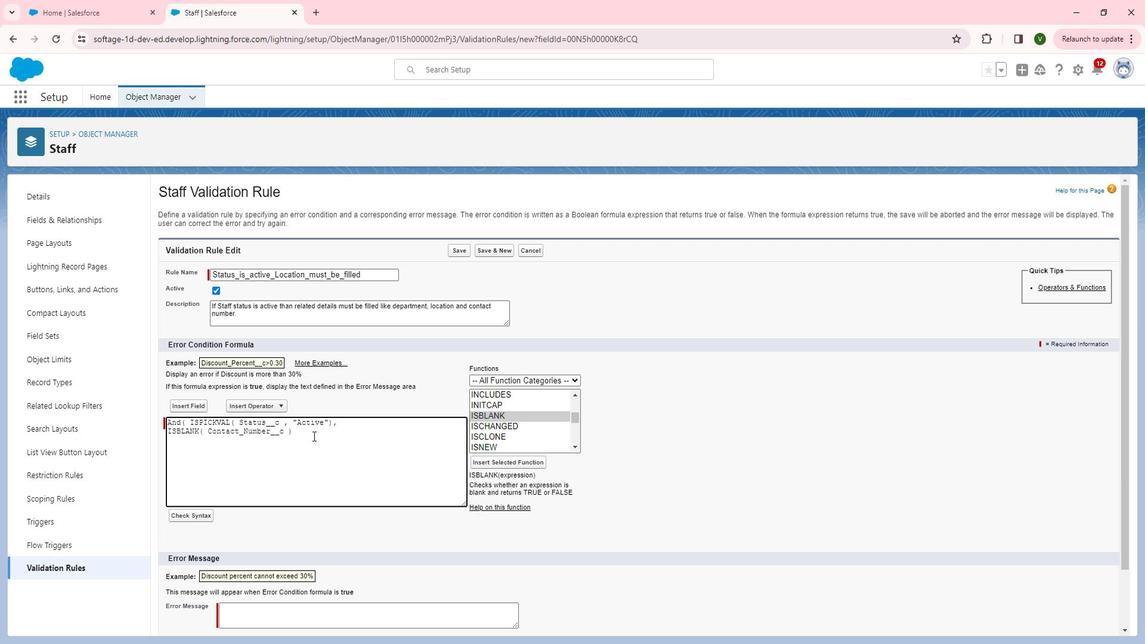 
Action: Mouse pressed left at (326, 433)
Screenshot: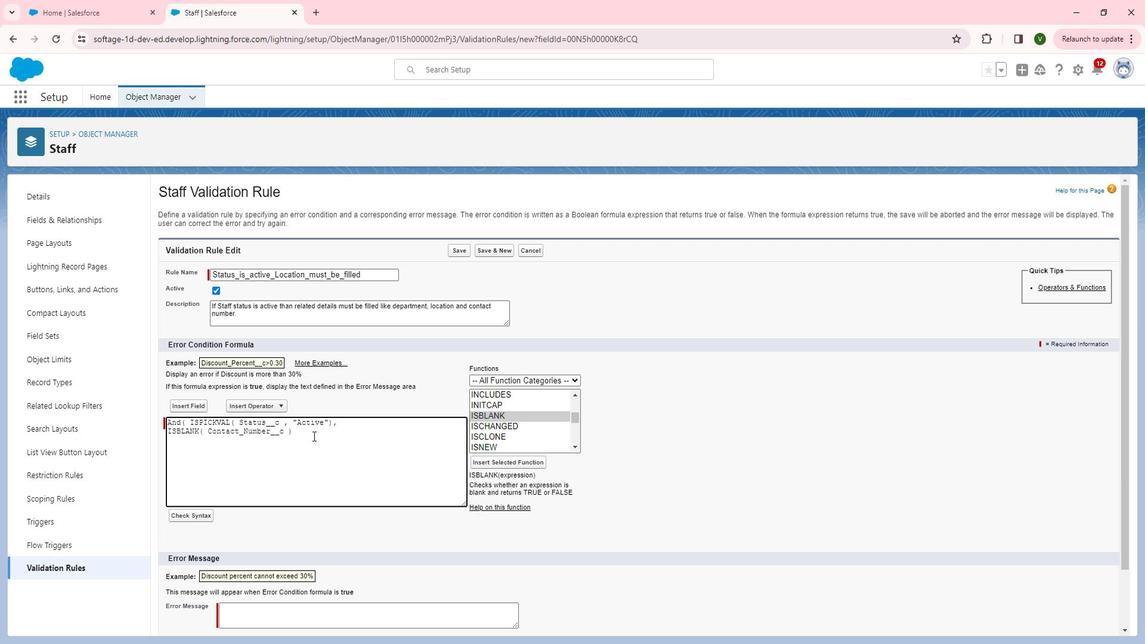 
Action: Key pressed <Key.backspace>,<Key.enter>
Screenshot: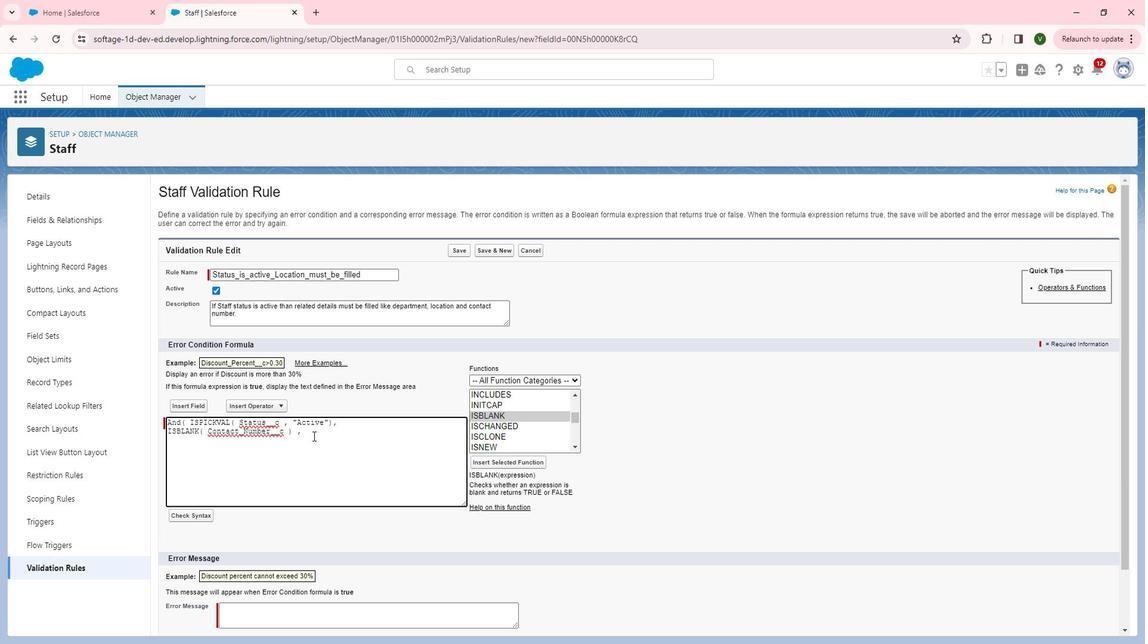 
Action: Mouse moved to (511, 413)
Screenshot: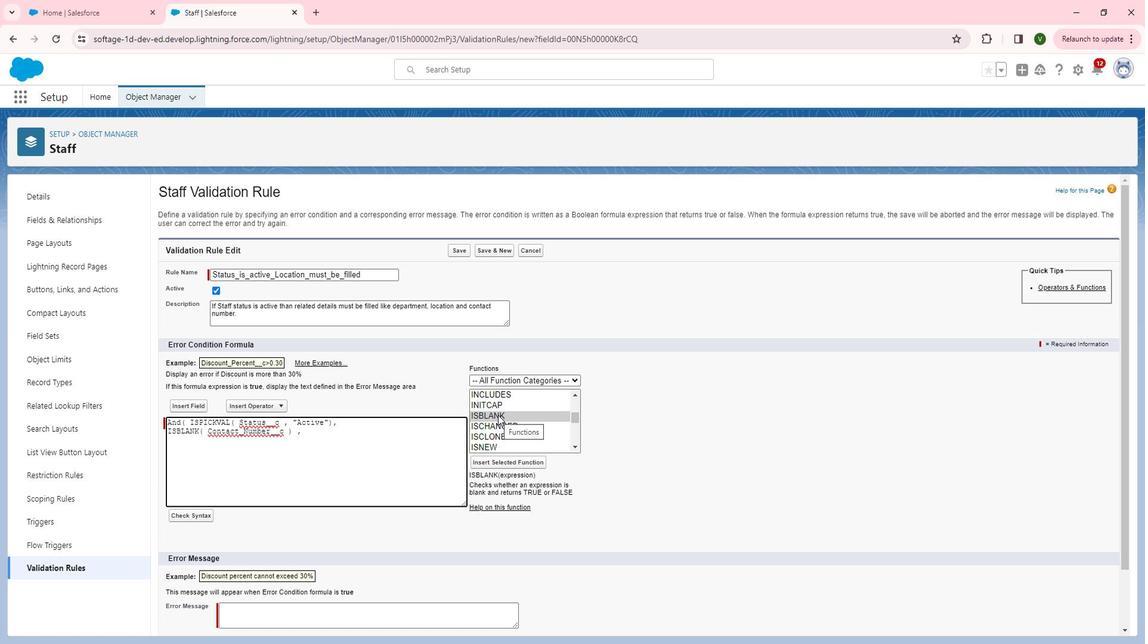 
Action: Mouse pressed left at (511, 413)
Screenshot: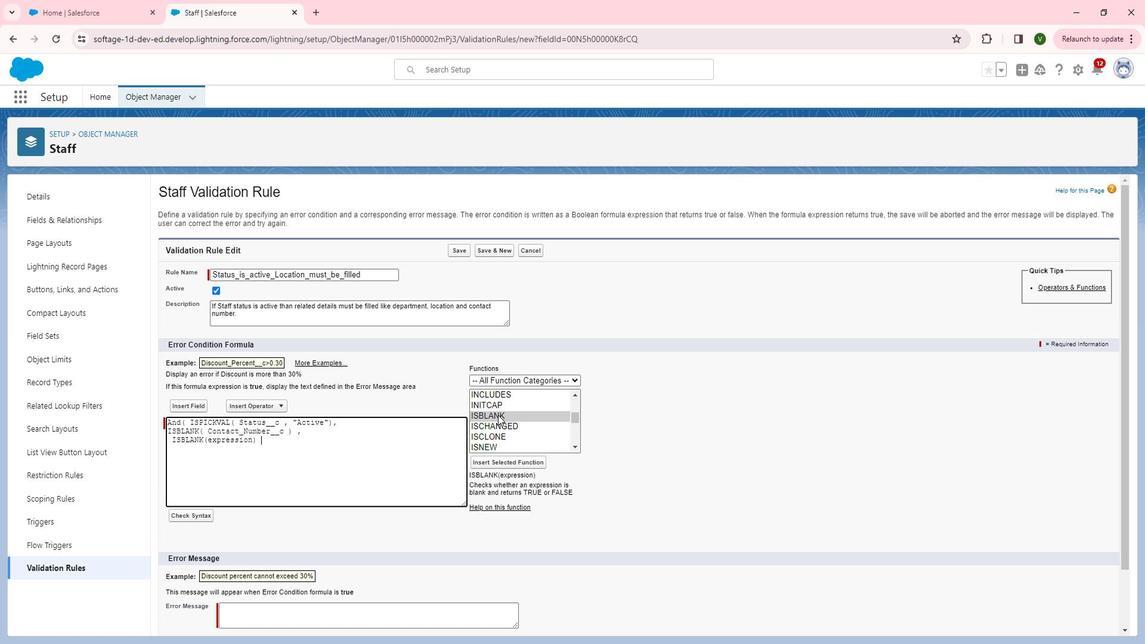 
Action: Mouse pressed left at (511, 413)
Screenshot: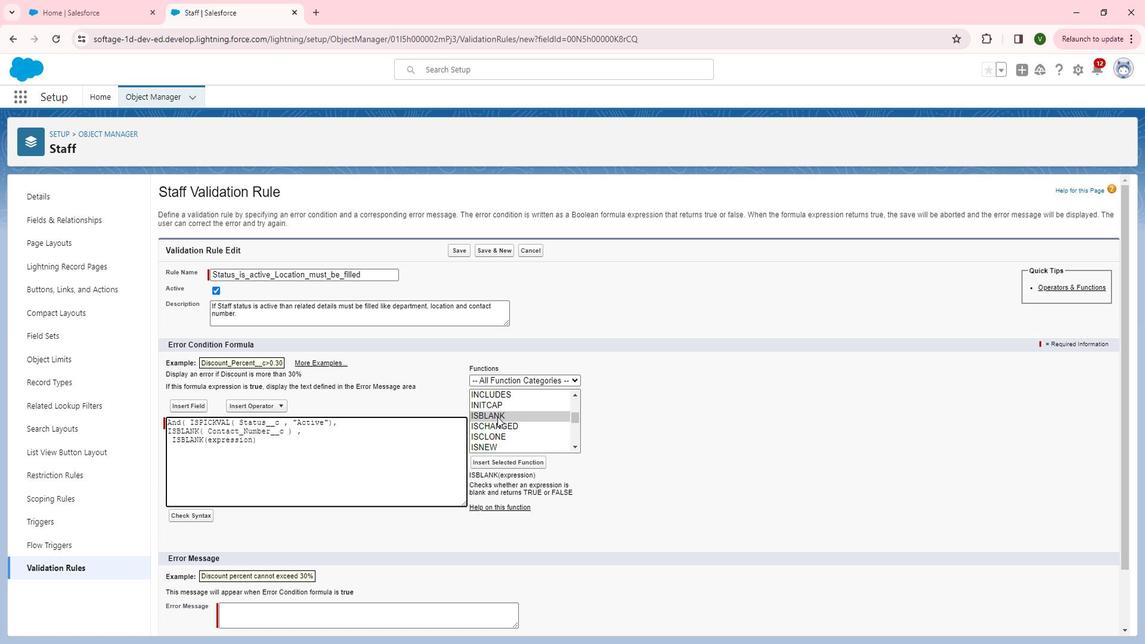 
Action: Mouse moved to (226, 437)
Screenshot: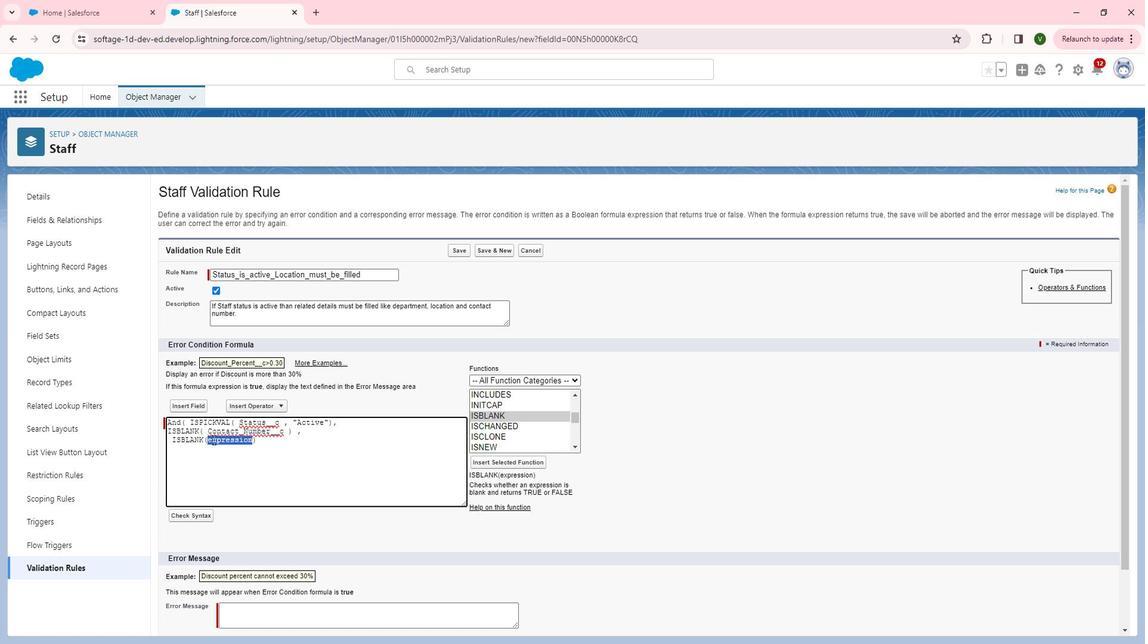 
Action: Mouse pressed left at (226, 437)
Screenshot: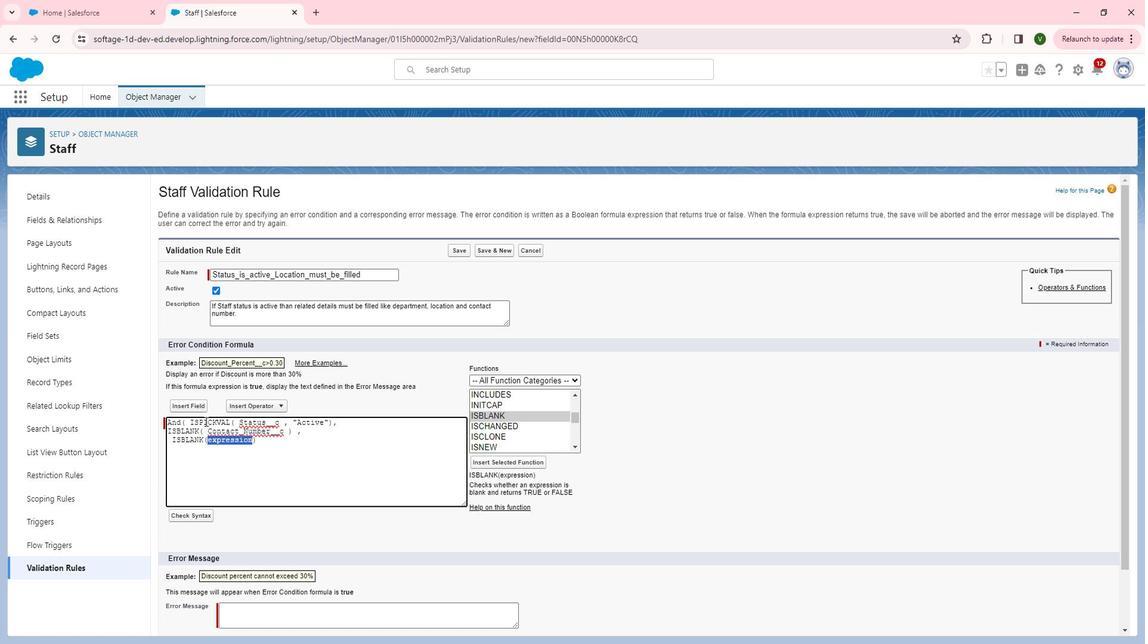 
Action: Mouse pressed left at (226, 437)
Screenshot: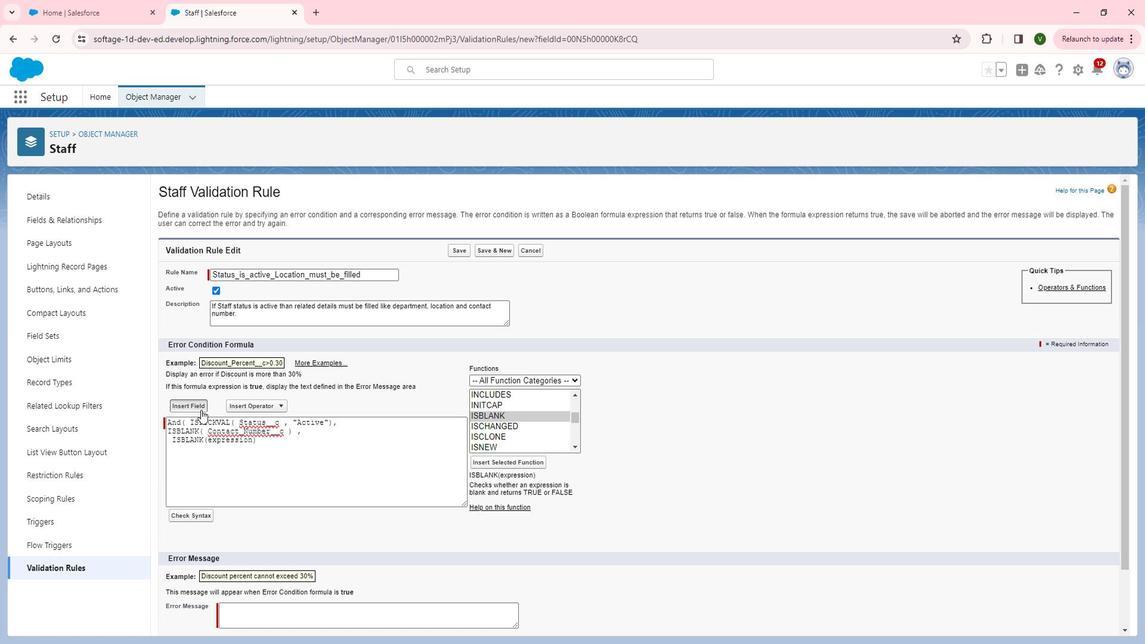 
Action: Mouse moved to (214, 408)
Screenshot: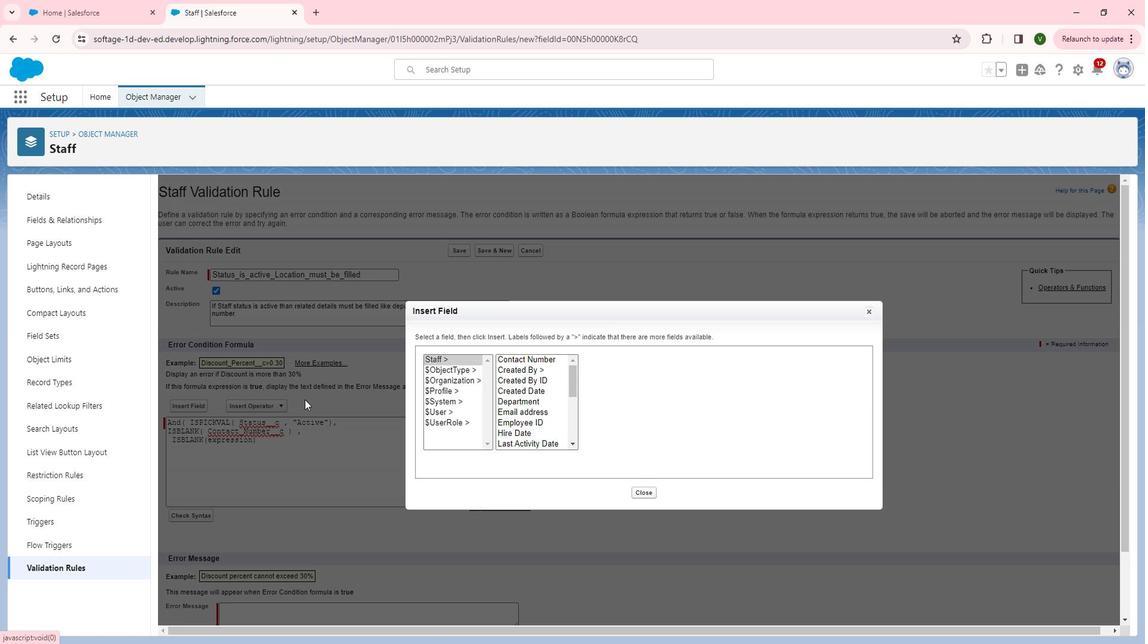 
Action: Mouse pressed left at (214, 408)
Screenshot: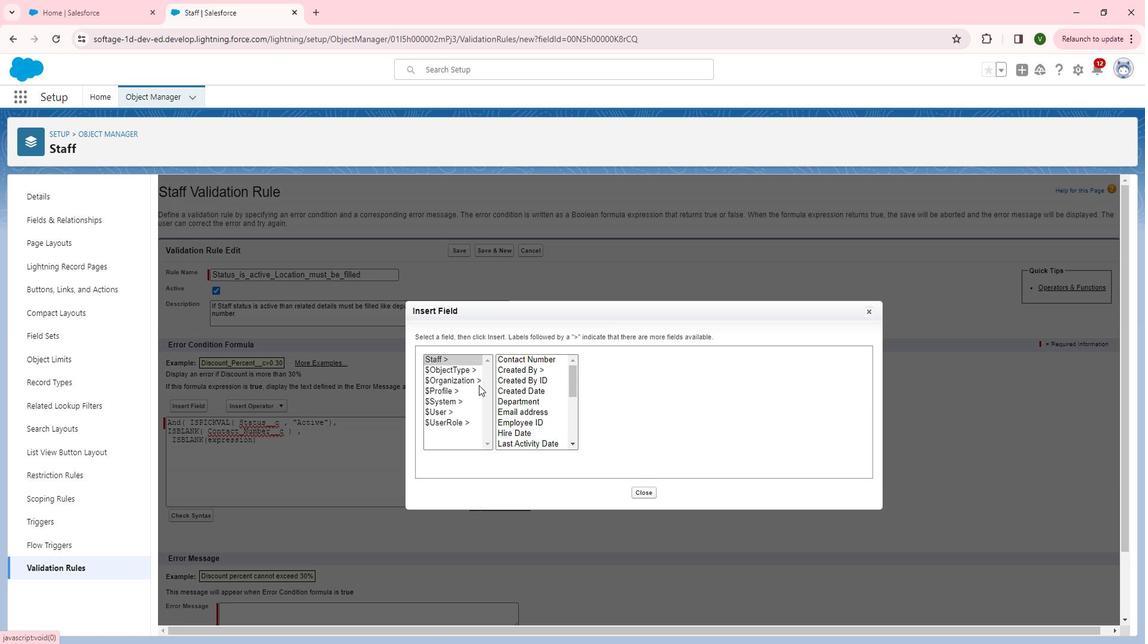 
Action: Mouse moved to (546, 403)
Screenshot: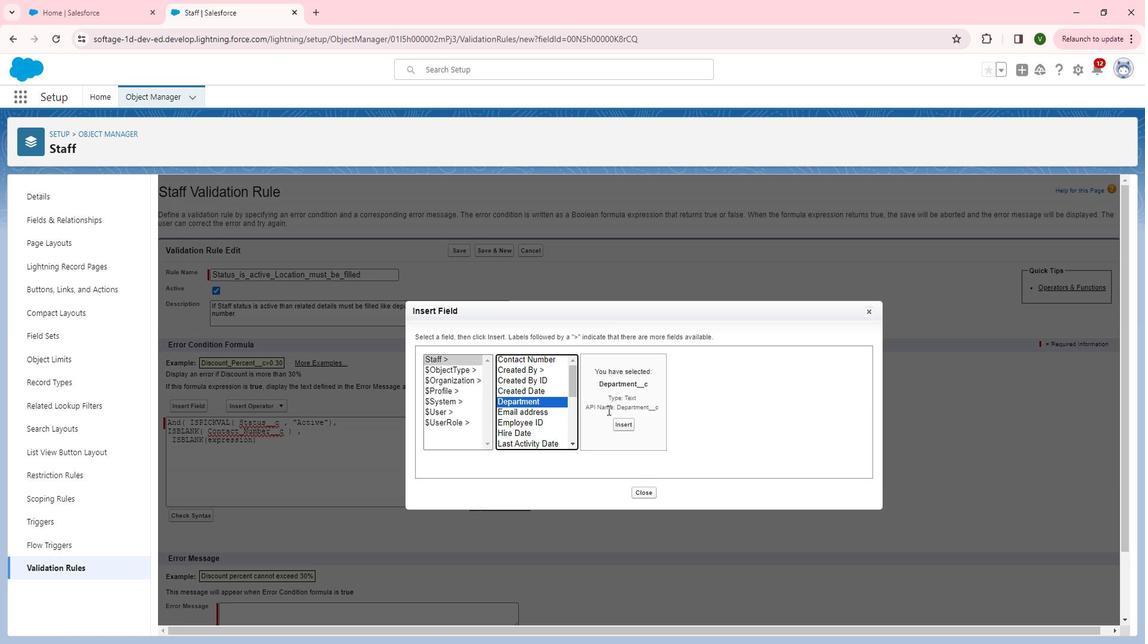 
Action: Mouse pressed left at (546, 403)
Screenshot: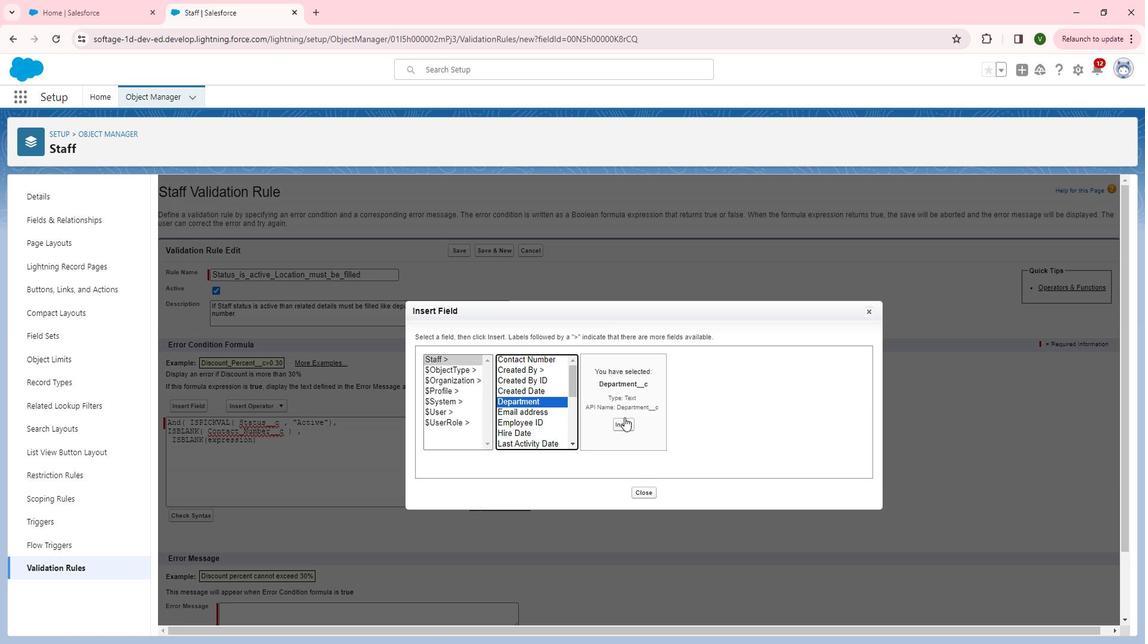 
Action: Mouse moved to (643, 422)
Screenshot: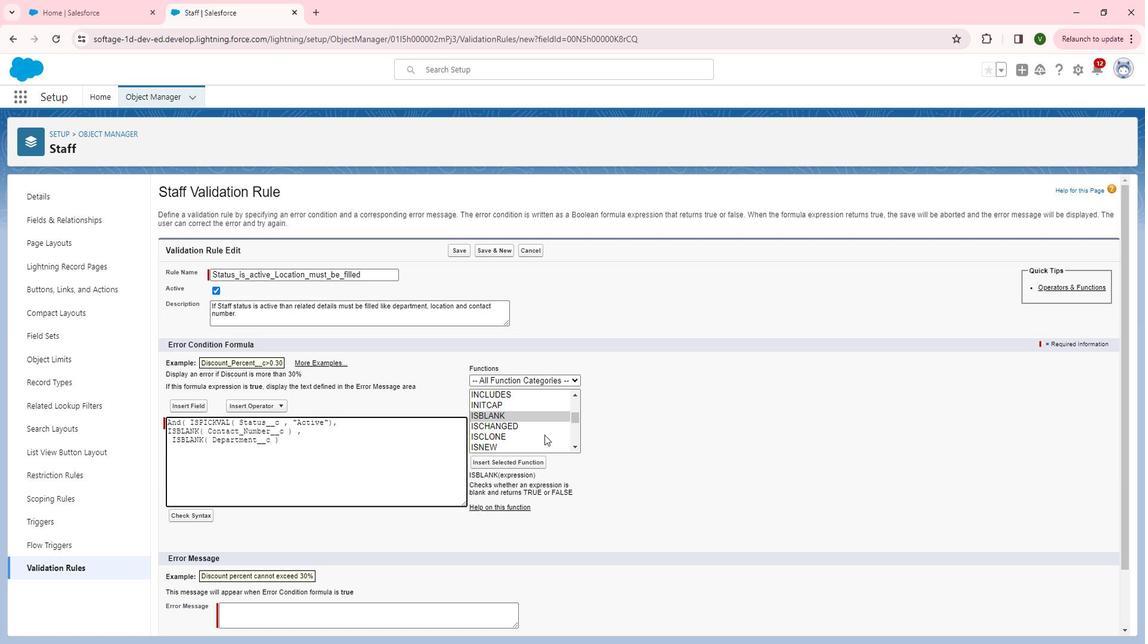 
Action: Mouse pressed left at (643, 422)
Screenshot: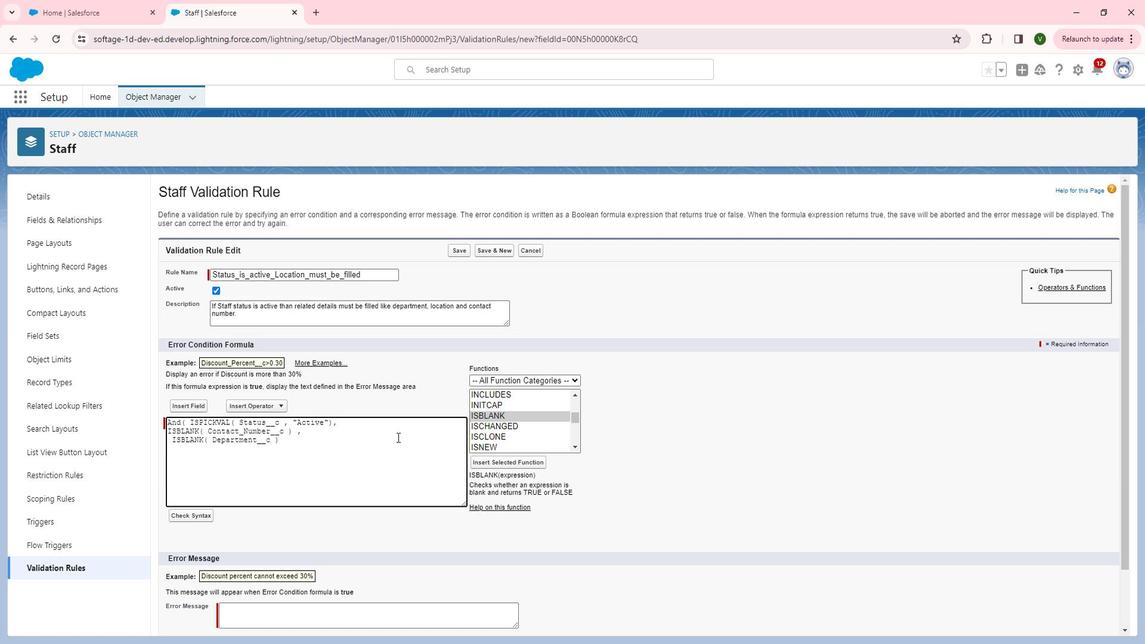 
Action: Mouse moved to (318, 444)
Screenshot: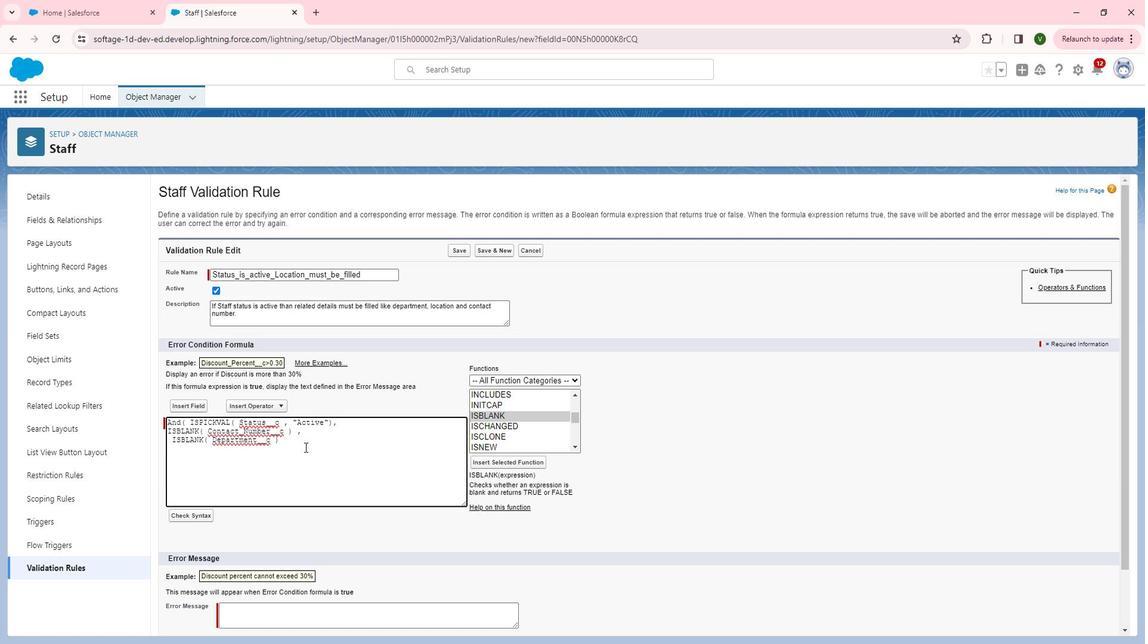 
Action: Mouse pressed left at (318, 444)
Screenshot: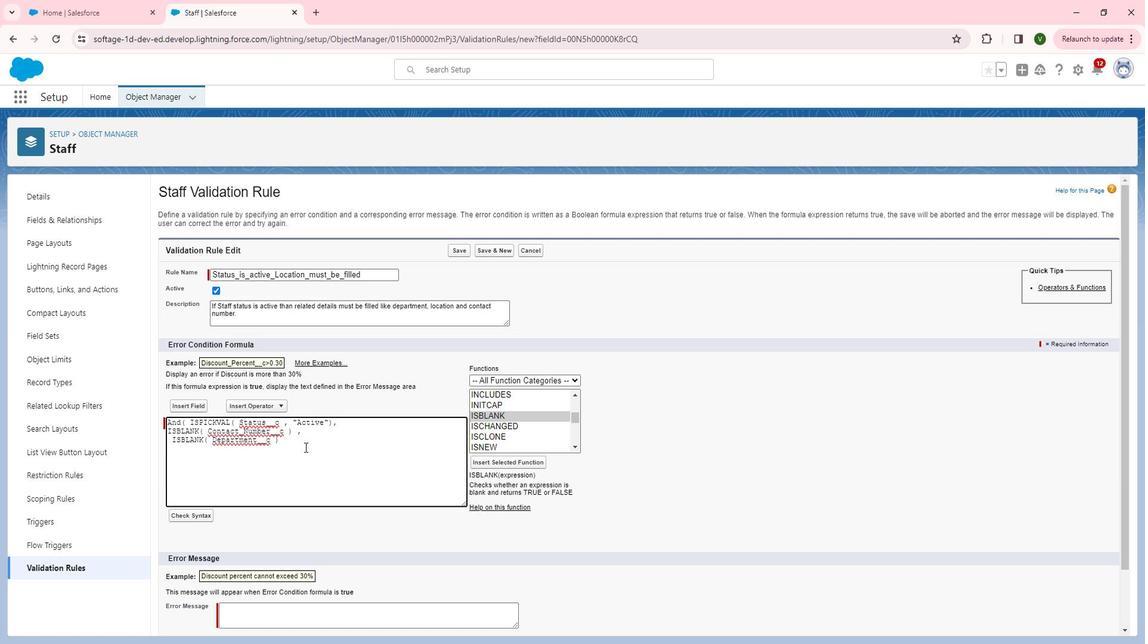 
Action: Key pressed ,
Screenshot: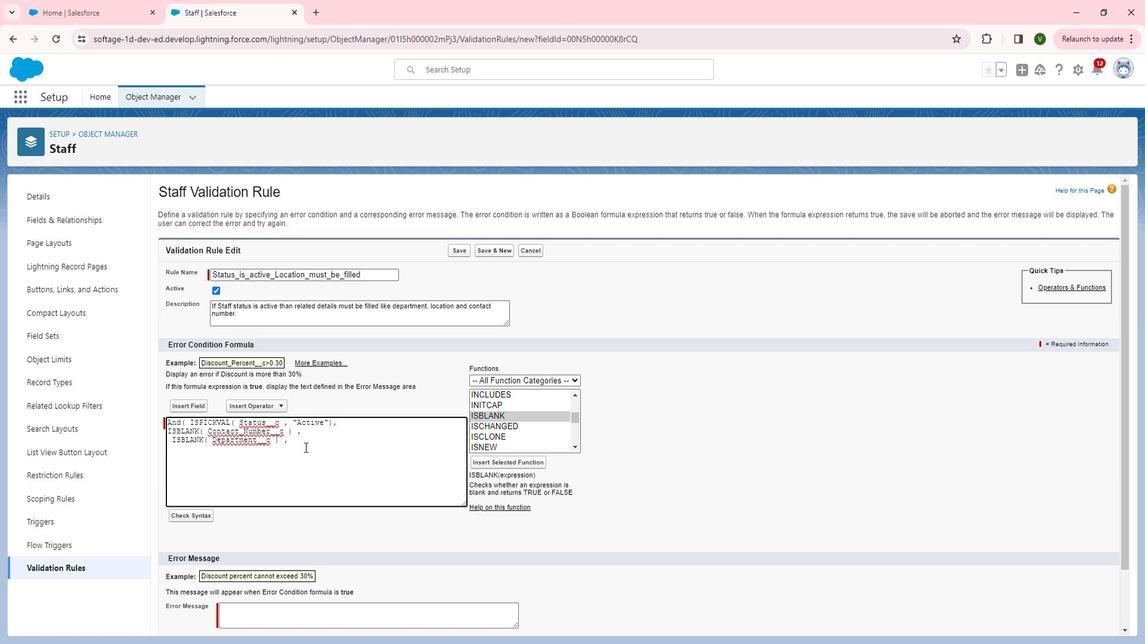 
Action: Mouse moved to (508, 412)
Screenshot: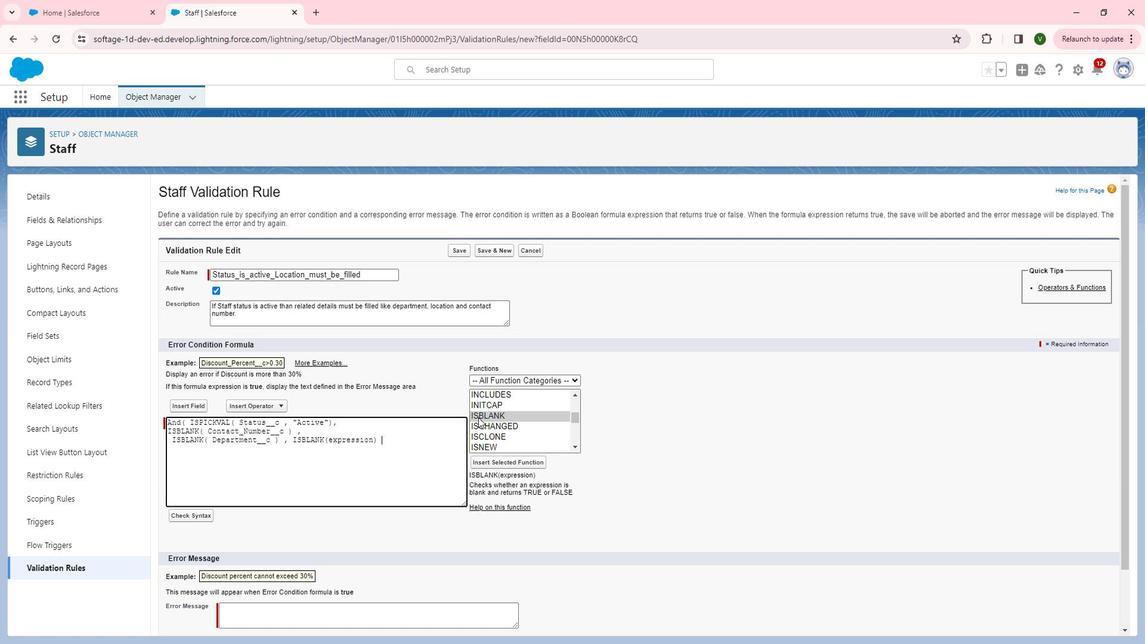 
Action: Mouse pressed left at (508, 412)
Screenshot: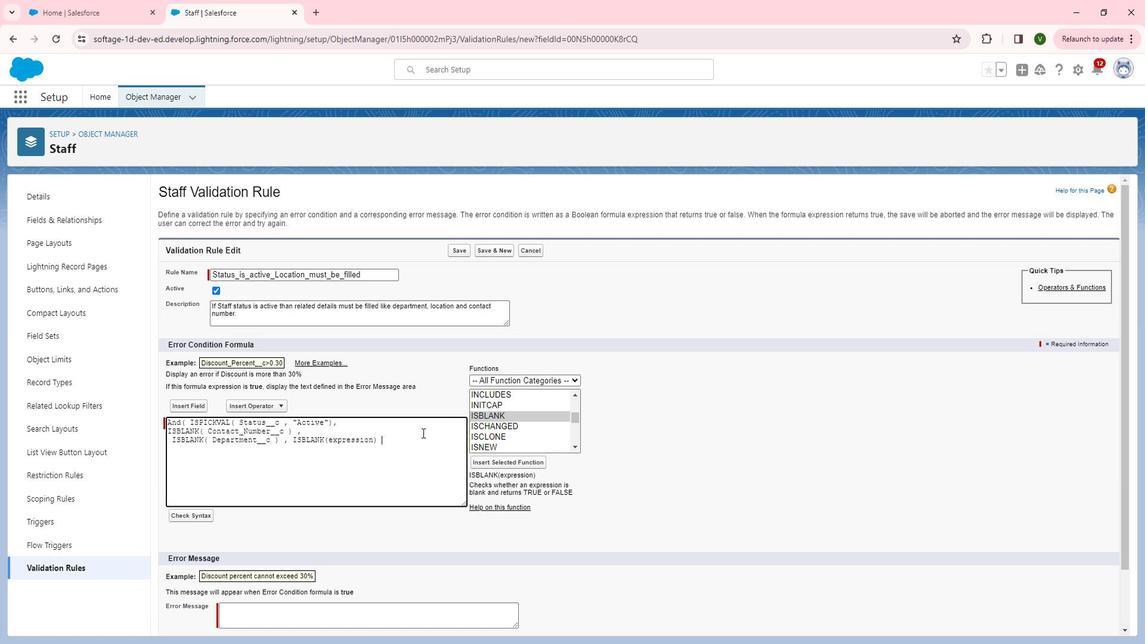 
Action: Mouse moved to (507, 412)
Screenshot: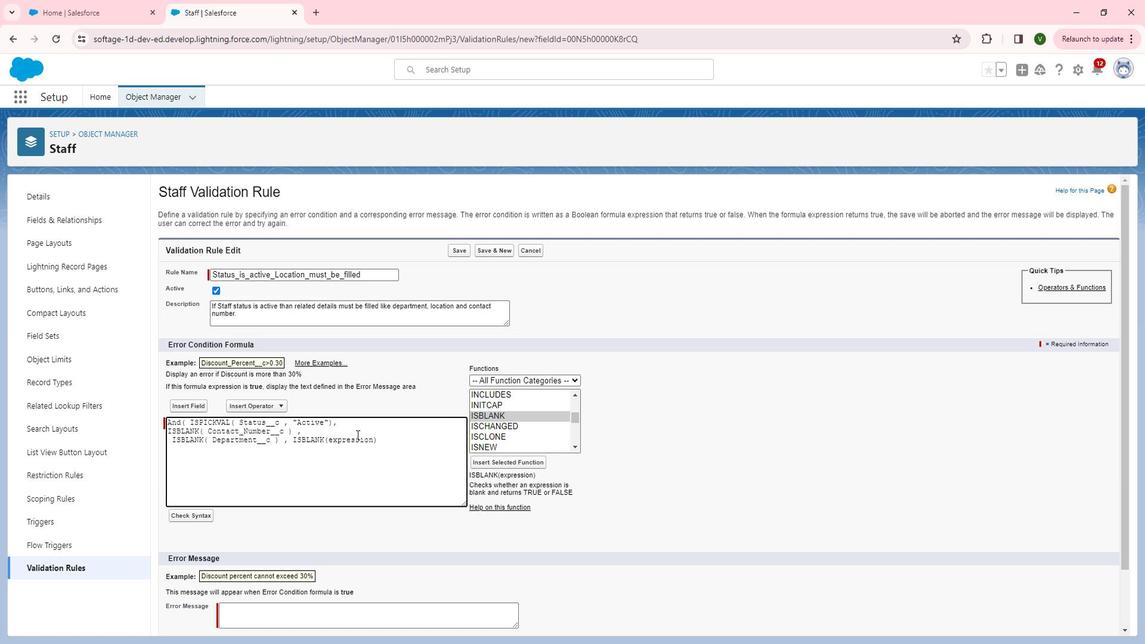 
Action: Mouse pressed left at (507, 412)
Screenshot: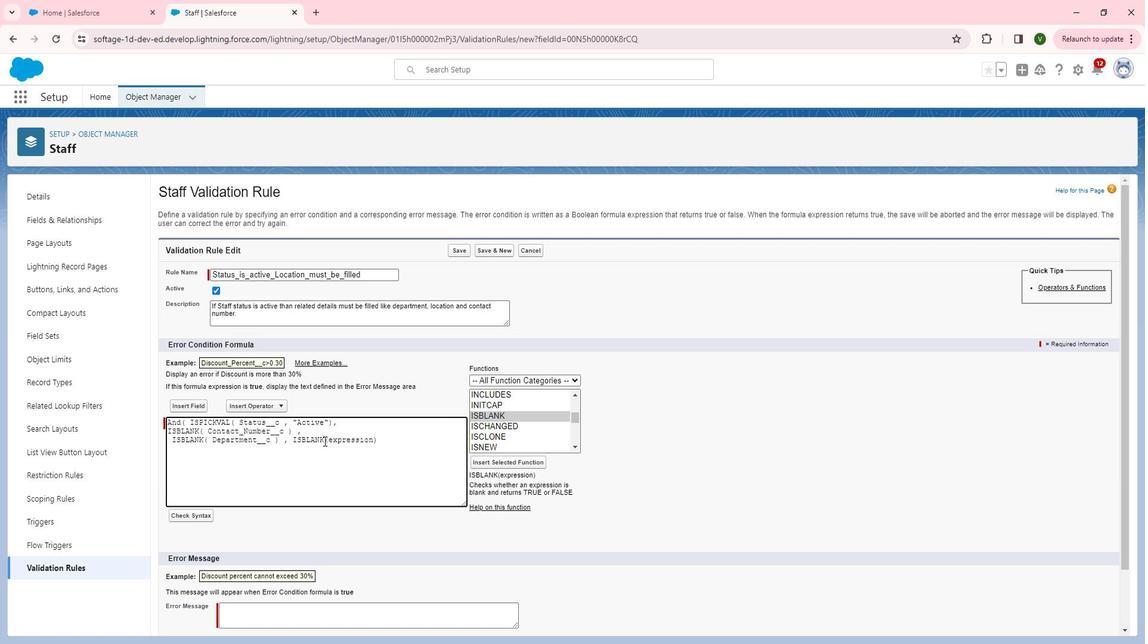 
Action: Mouse moved to (369, 438)
Screenshot: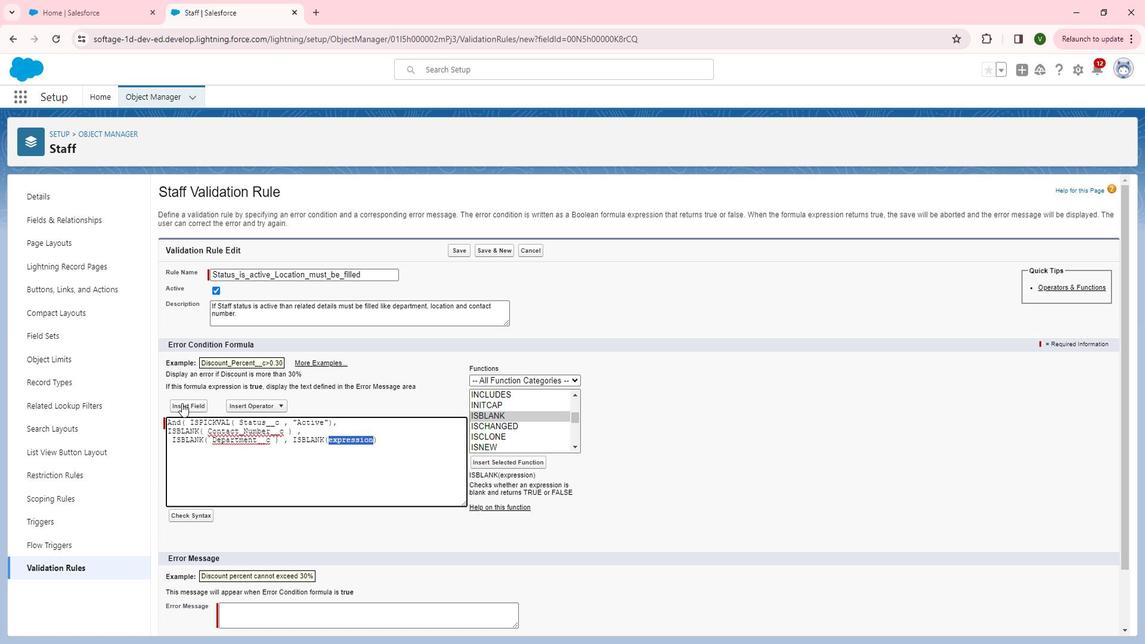 
Action: Mouse pressed left at (369, 438)
Screenshot: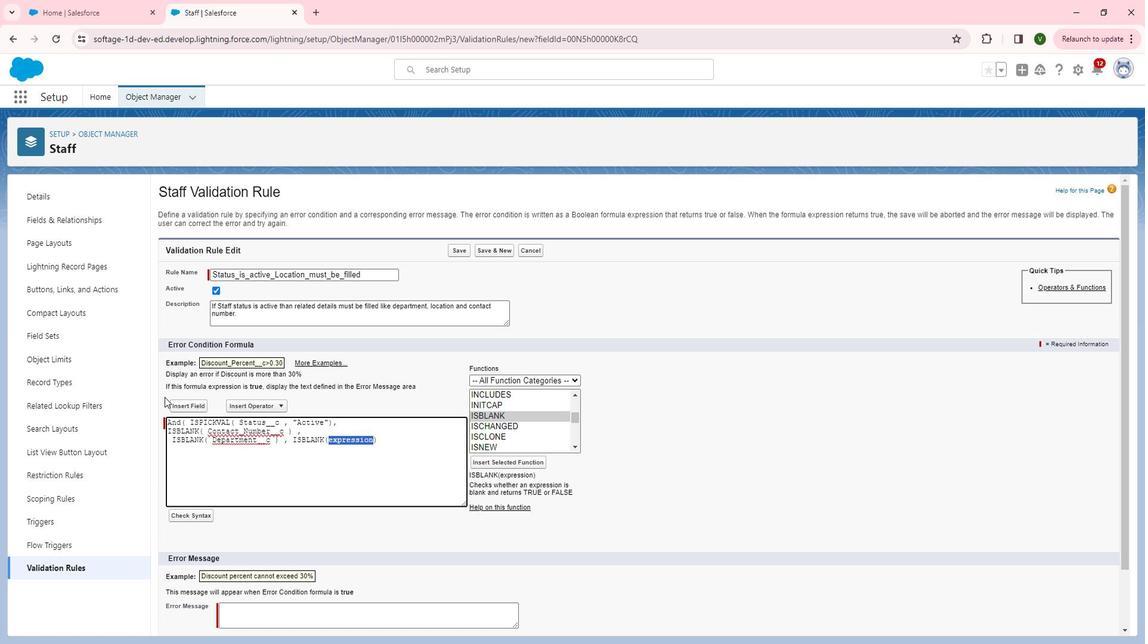 
Action: Mouse pressed left at (369, 438)
Screenshot: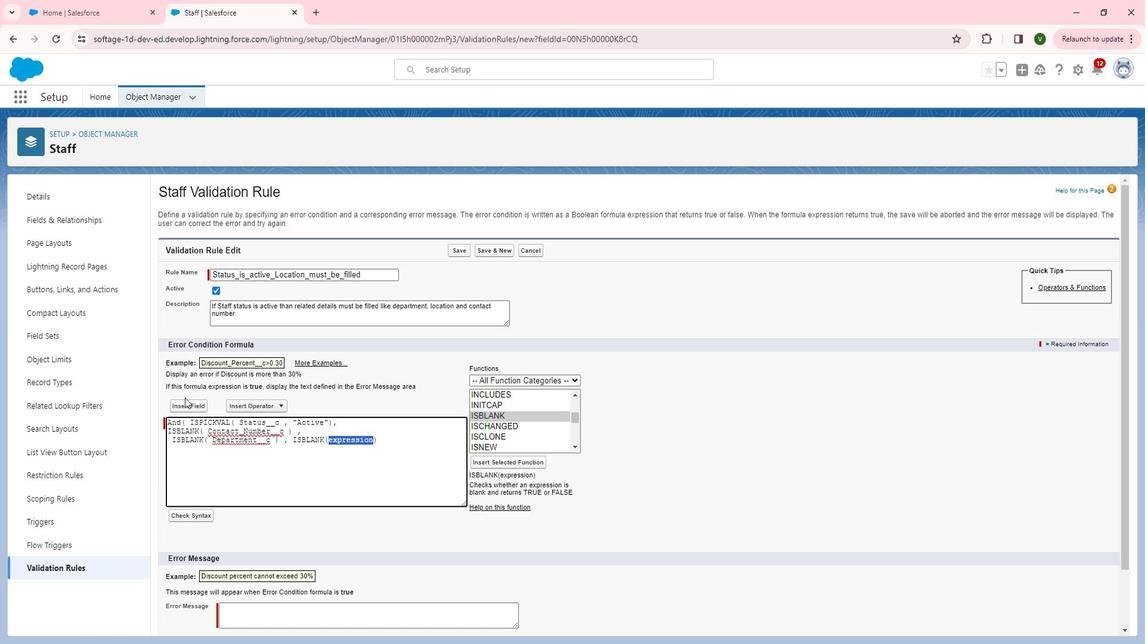 
Action: Mouse moved to (199, 396)
Screenshot: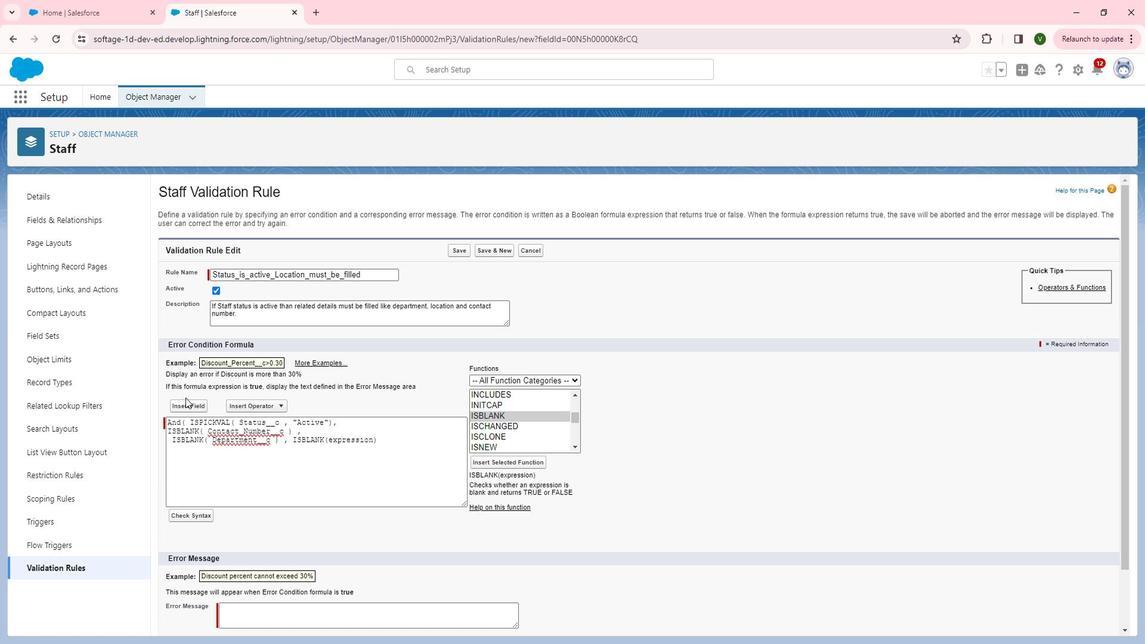 
Action: Mouse pressed left at (199, 396)
Screenshot: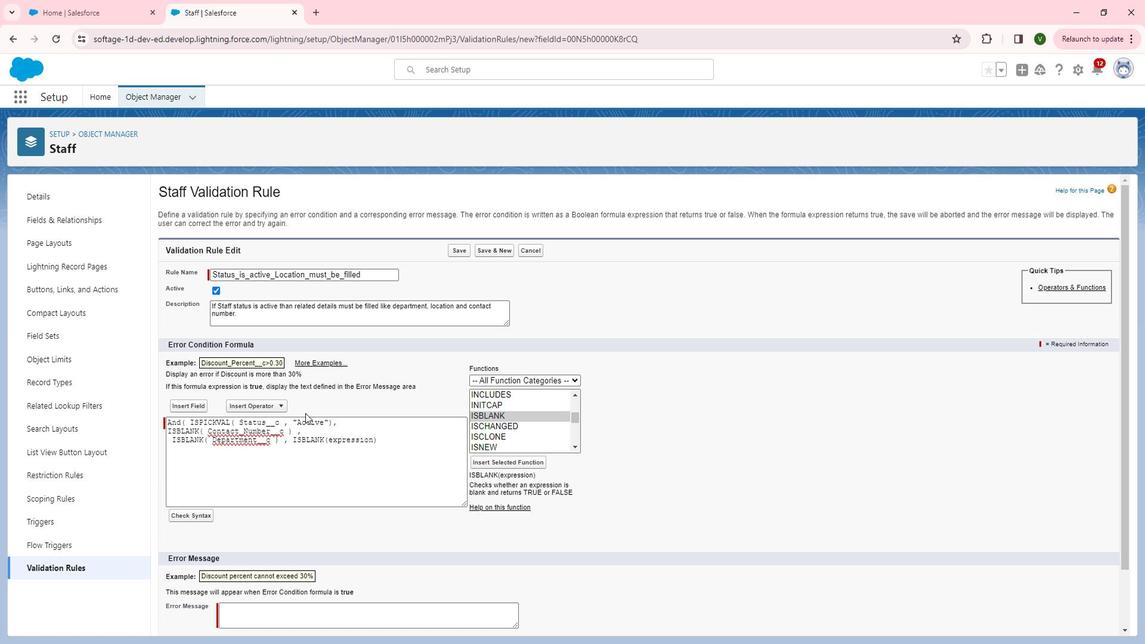 
Action: Mouse moved to (356, 435)
Screenshot: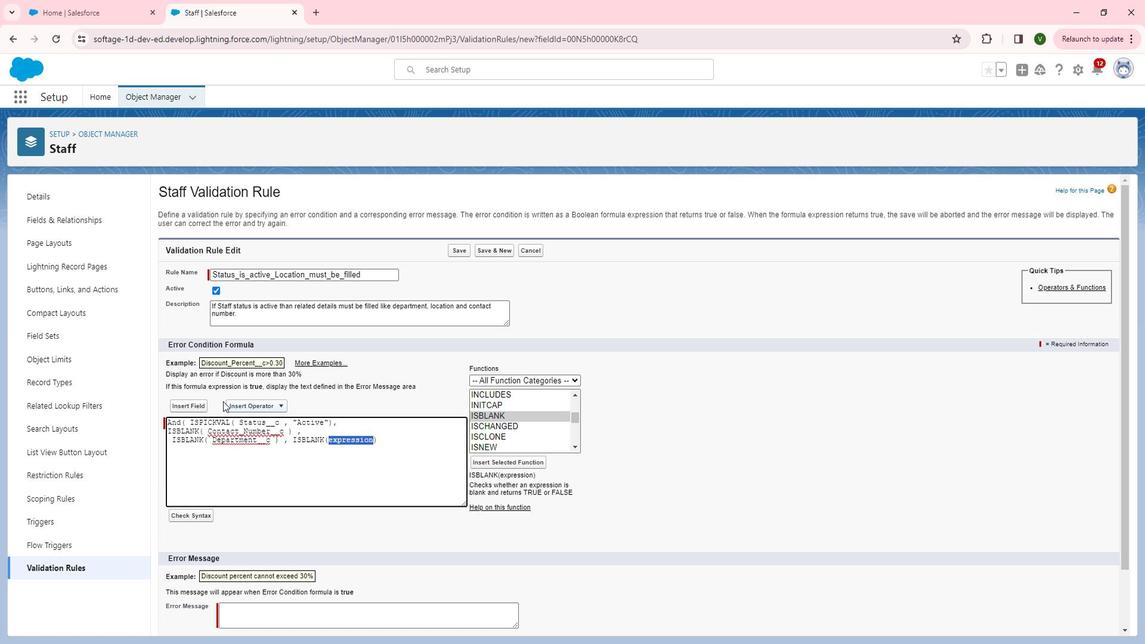 
Action: Mouse pressed left at (356, 435)
Screenshot: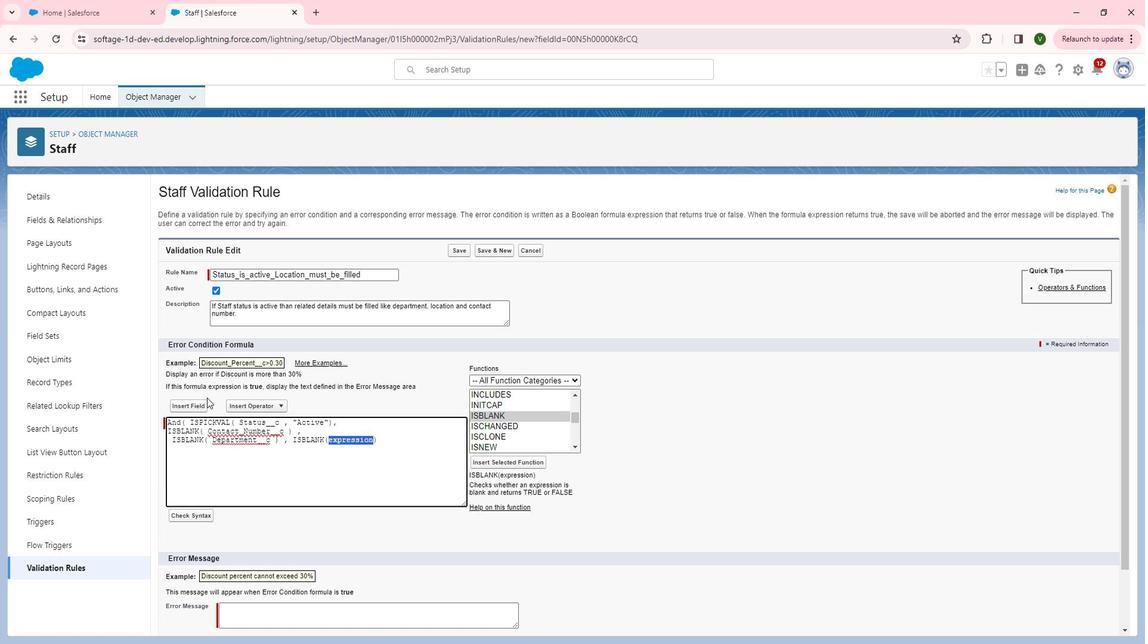 
Action: Mouse pressed left at (356, 435)
Screenshot: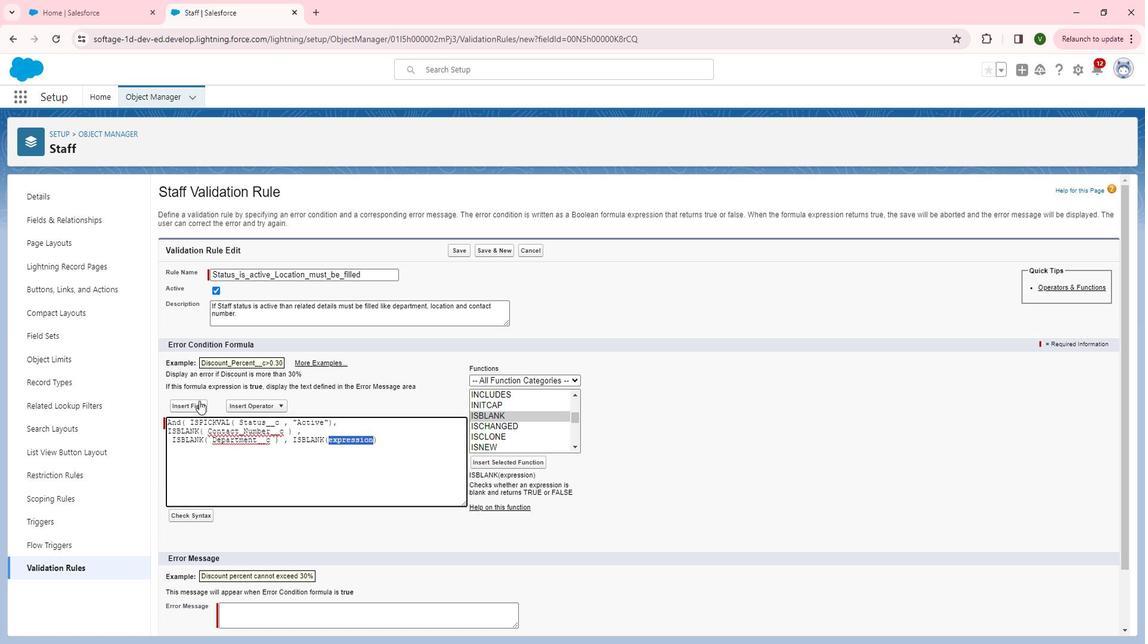 
Action: Mouse moved to (214, 400)
Screenshot: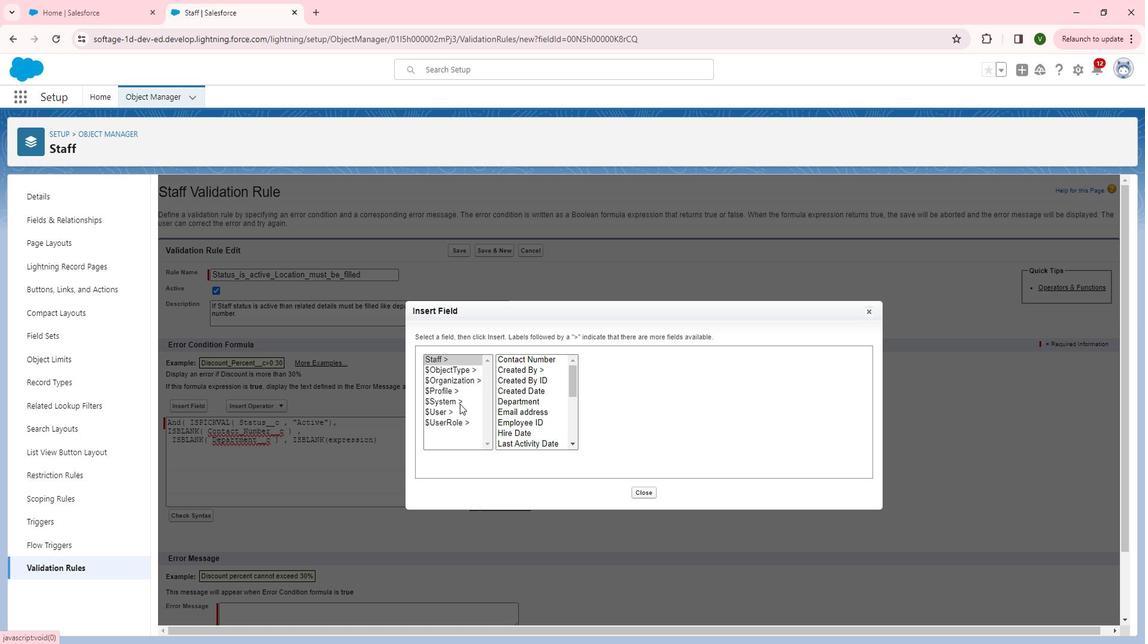 
Action: Mouse pressed left at (214, 400)
Screenshot: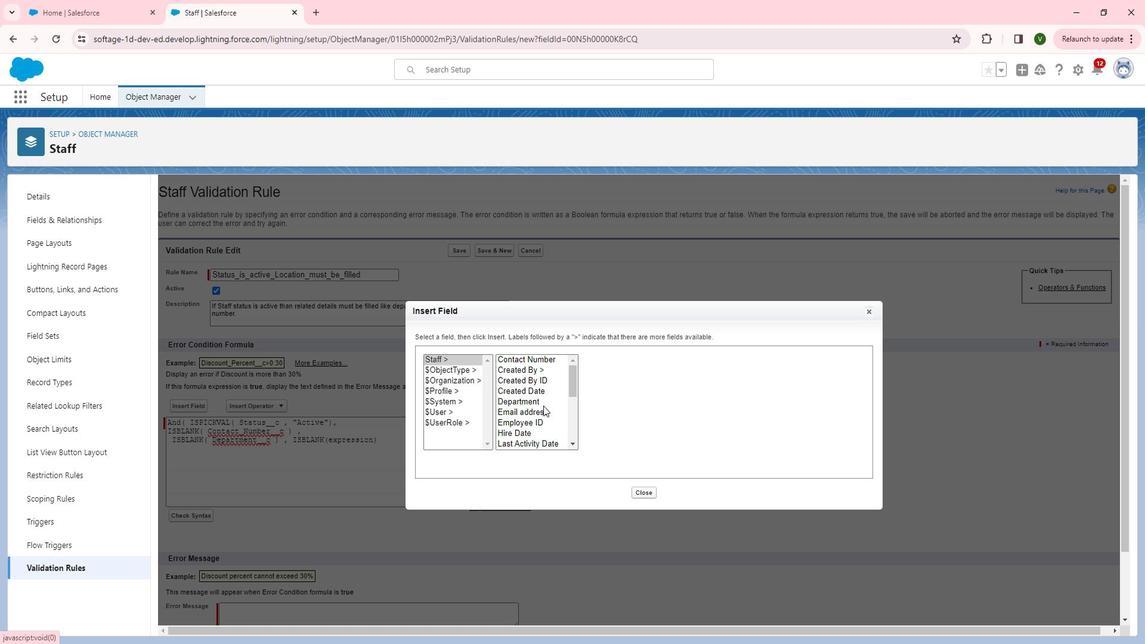 
Action: Mouse moved to (546, 410)
Screenshot: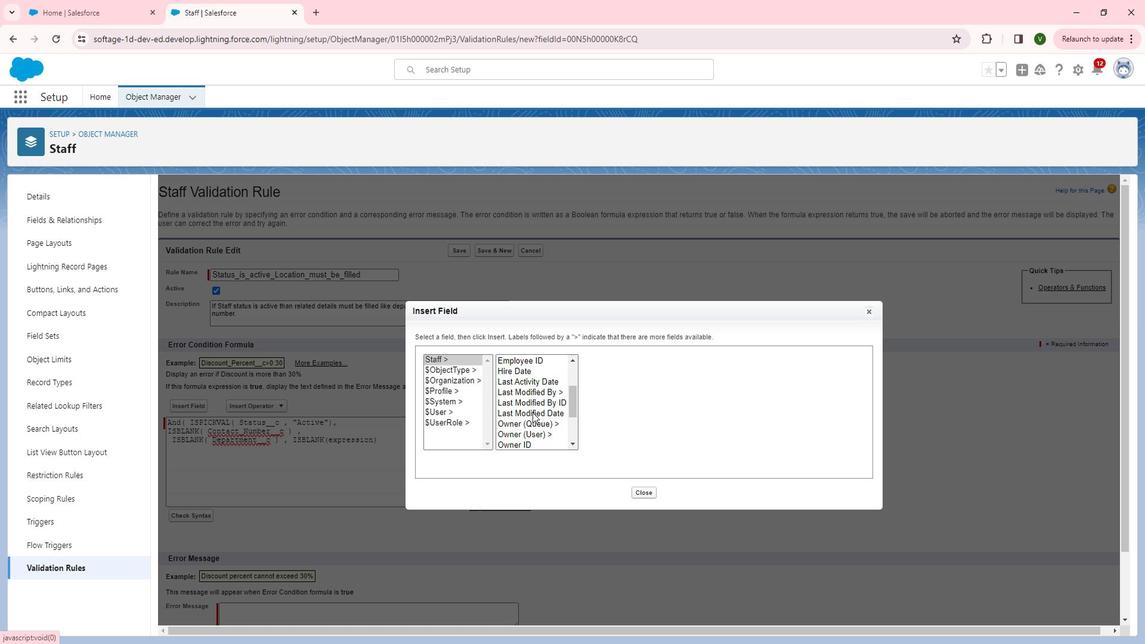 
Action: Mouse scrolled (546, 409) with delta (0, 0)
Screenshot: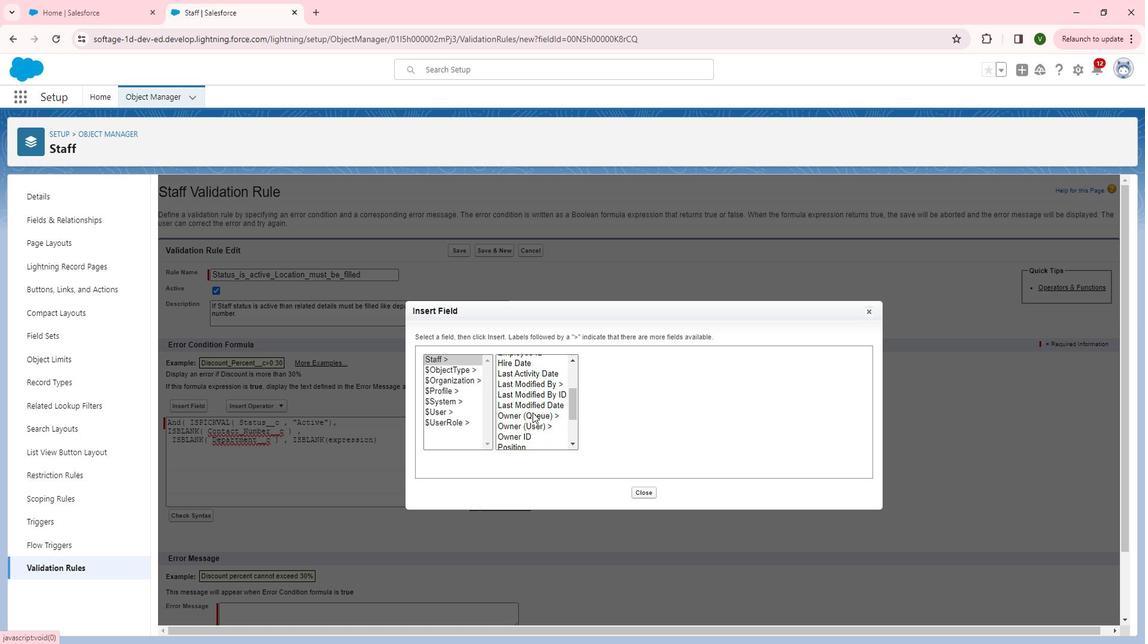 
Action: Mouse moved to (546, 410)
Screenshot: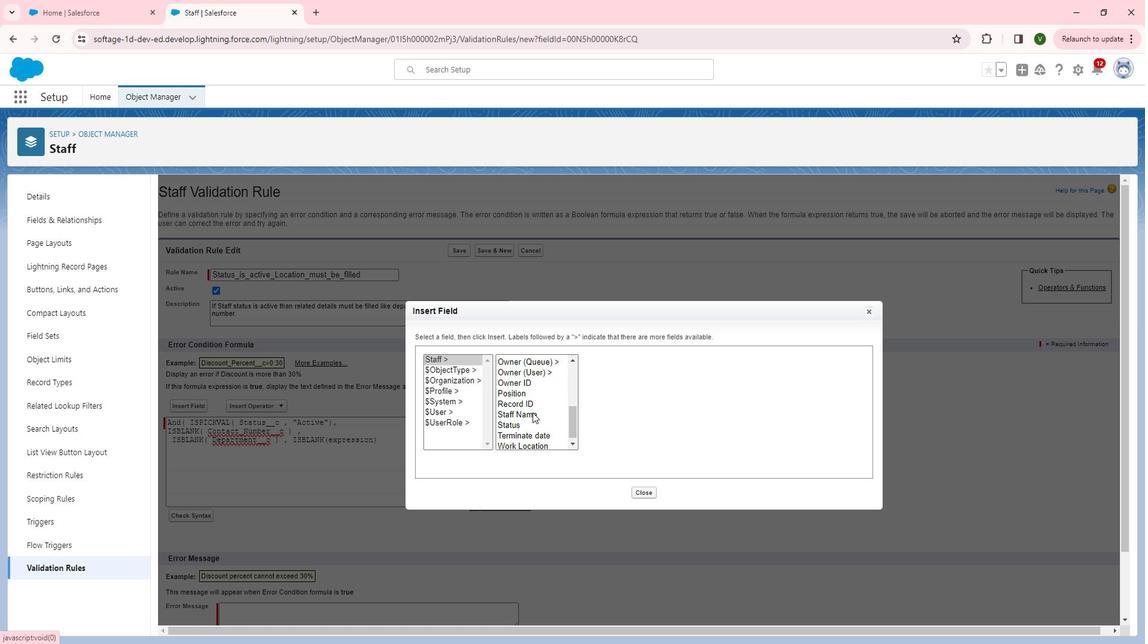 
Action: Mouse scrolled (546, 410) with delta (0, 0)
Screenshot: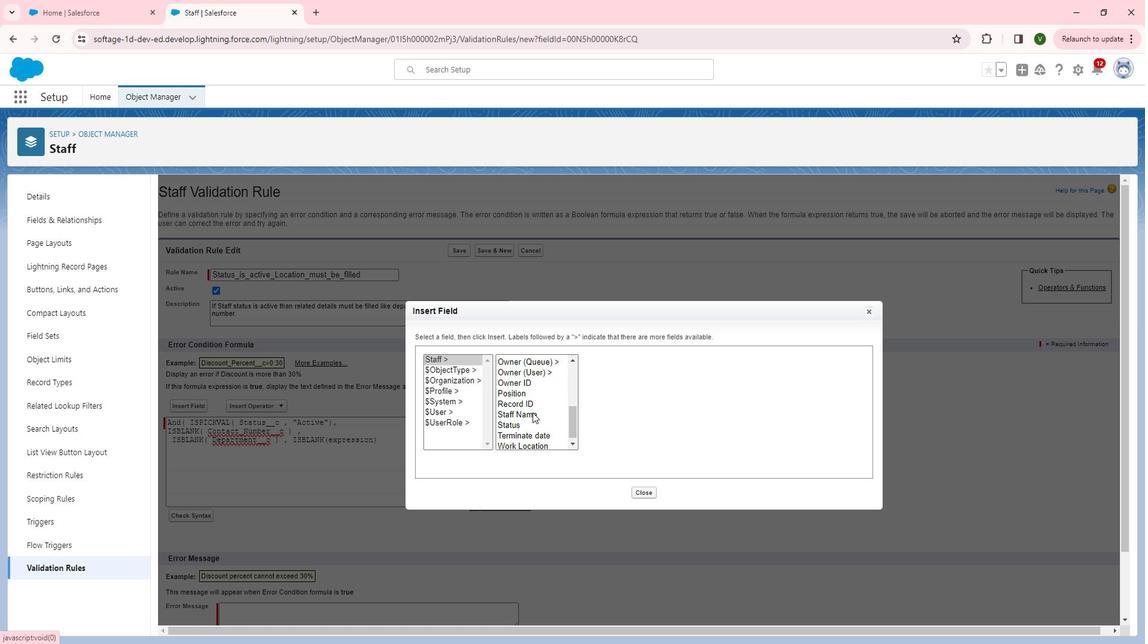
Action: Mouse moved to (540, 407)
Screenshot: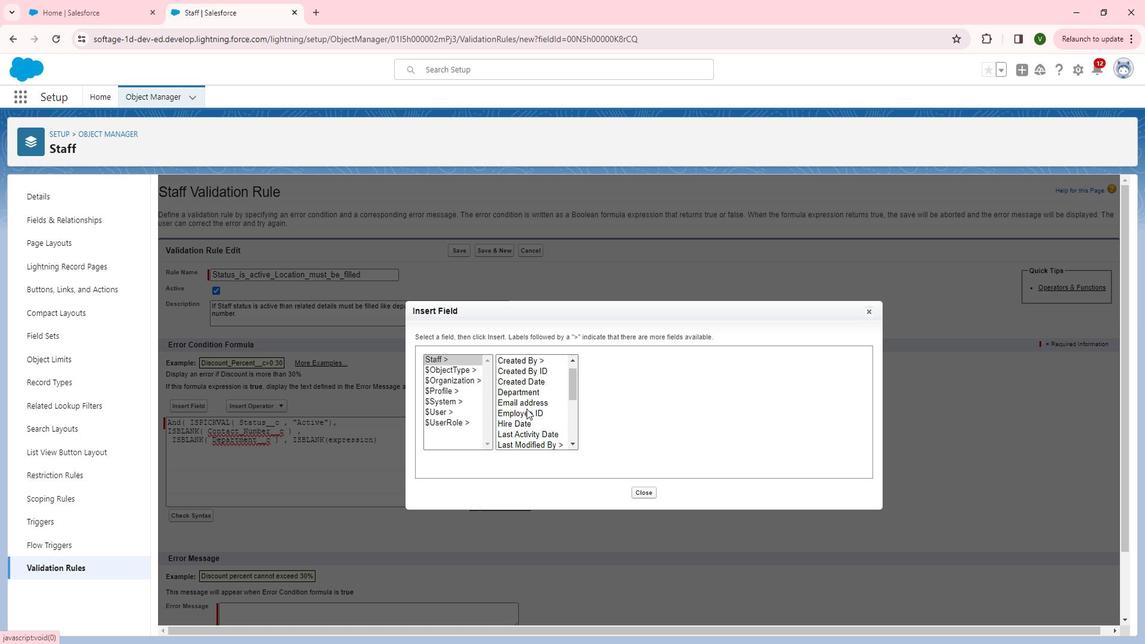 
Action: Mouse scrolled (540, 407) with delta (0, 0)
Screenshot: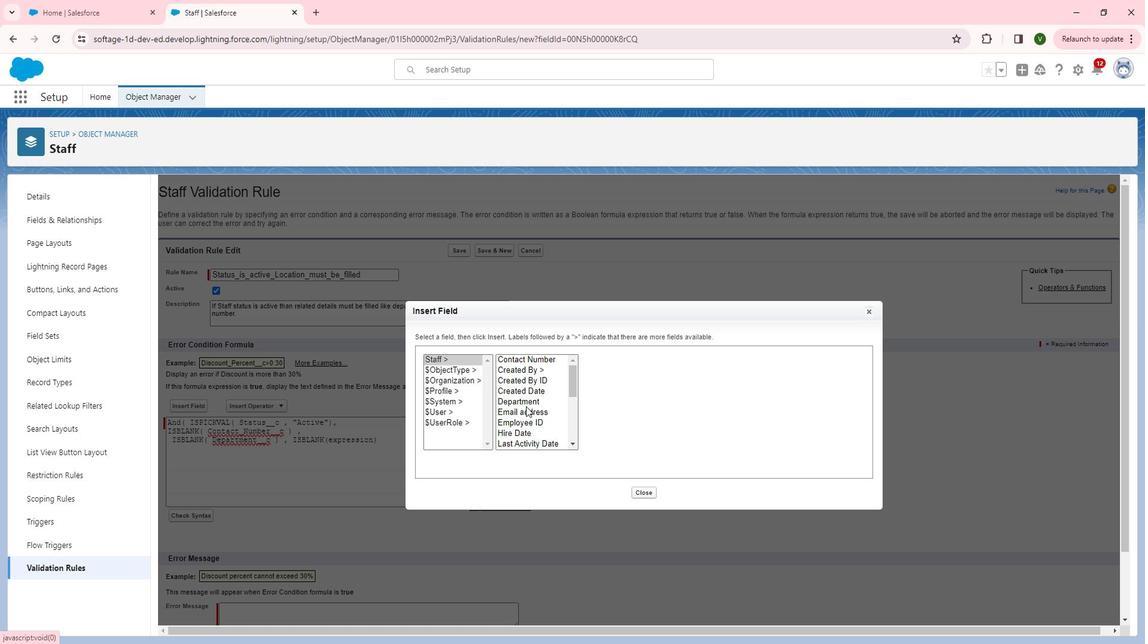 
Action: Mouse scrolled (540, 407) with delta (0, 0)
Screenshot: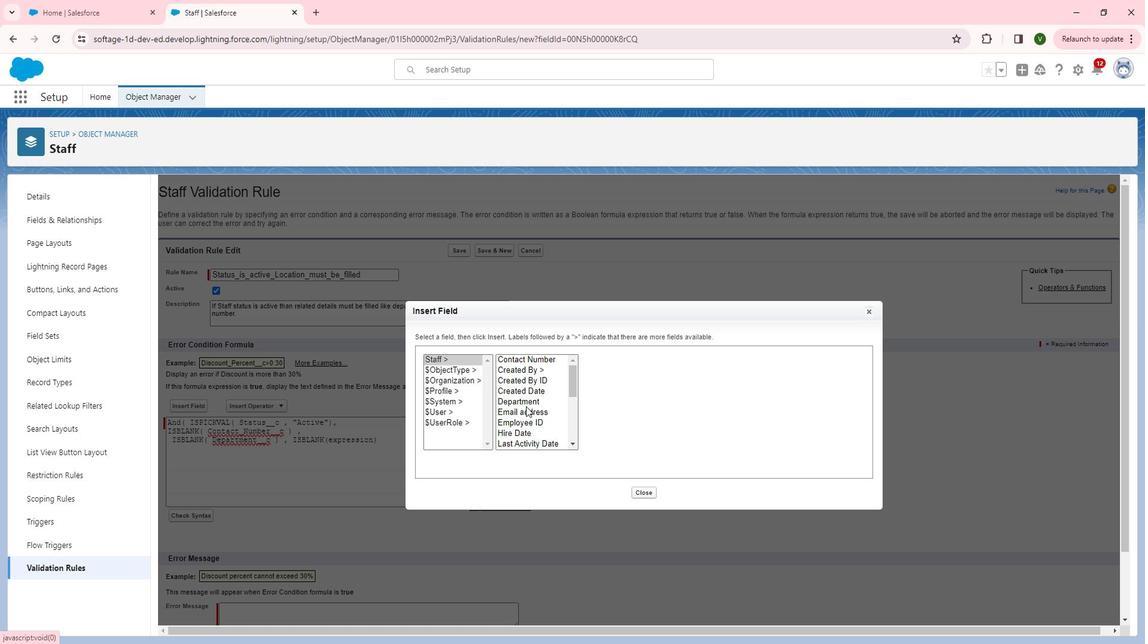 
Action: Mouse moved to (537, 412)
Screenshot: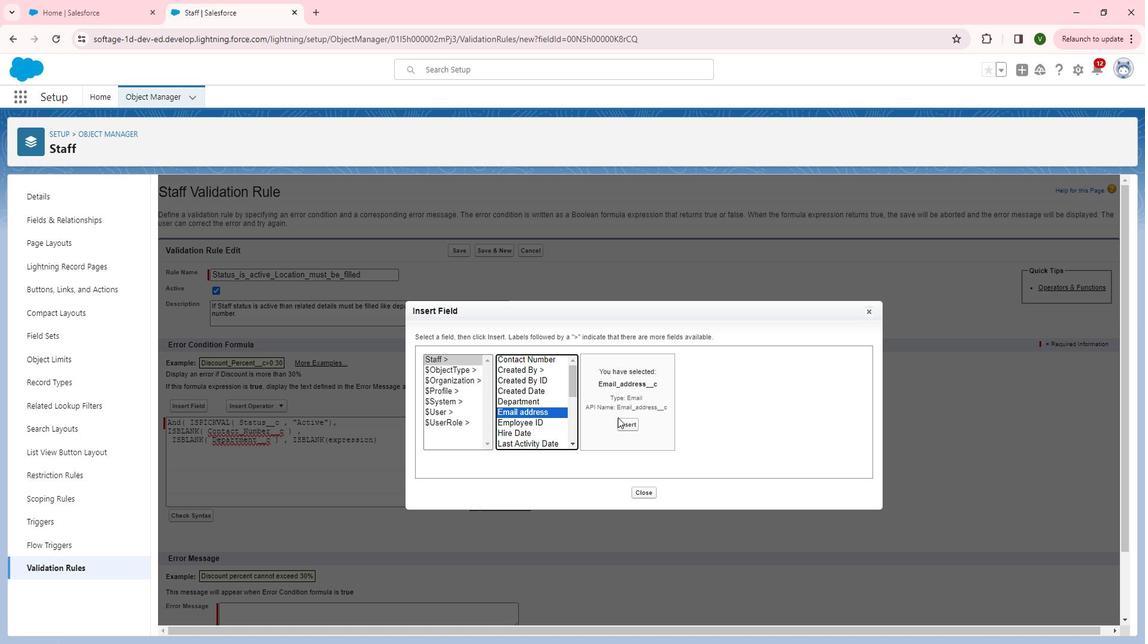 
Action: Mouse pressed left at (537, 412)
Screenshot: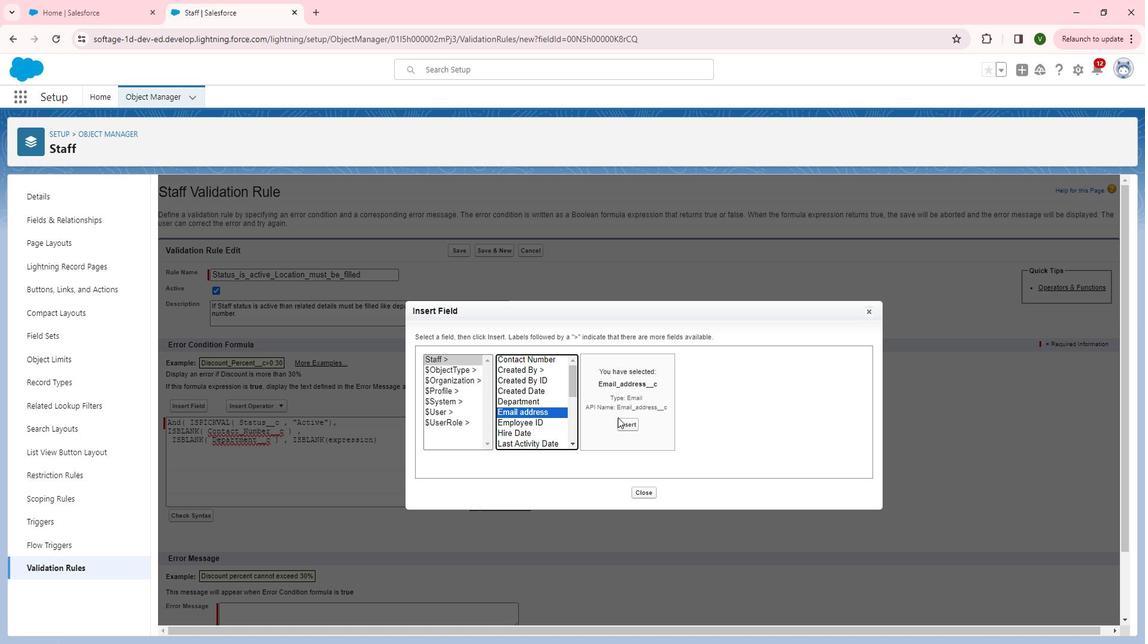
Action: Mouse moved to (638, 422)
Screenshot: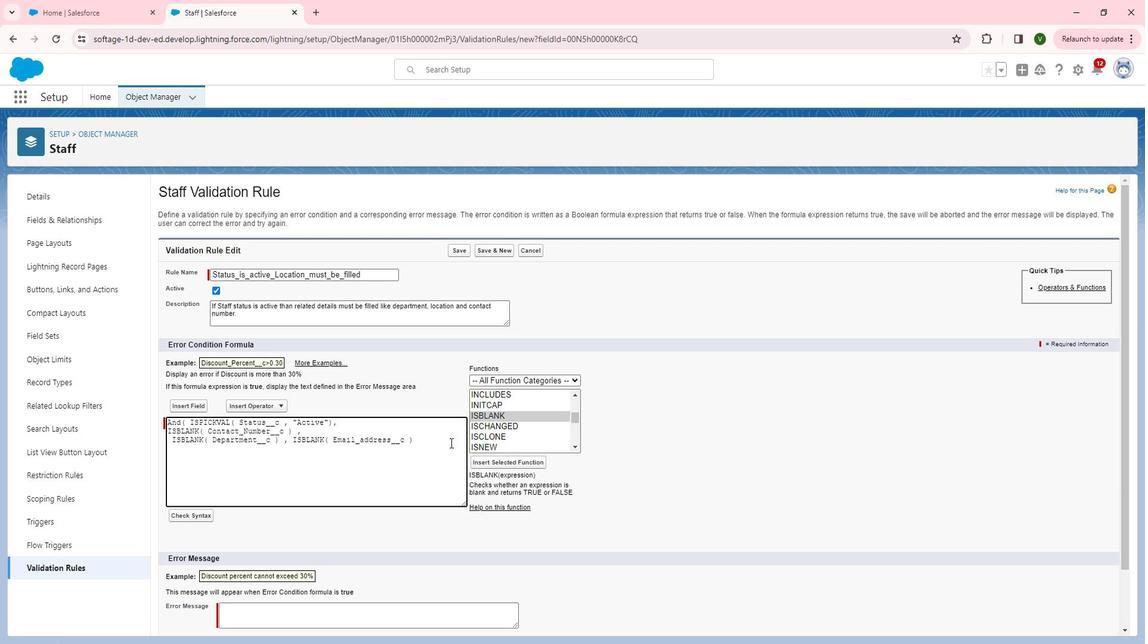 
Action: Mouse pressed left at (638, 422)
Screenshot: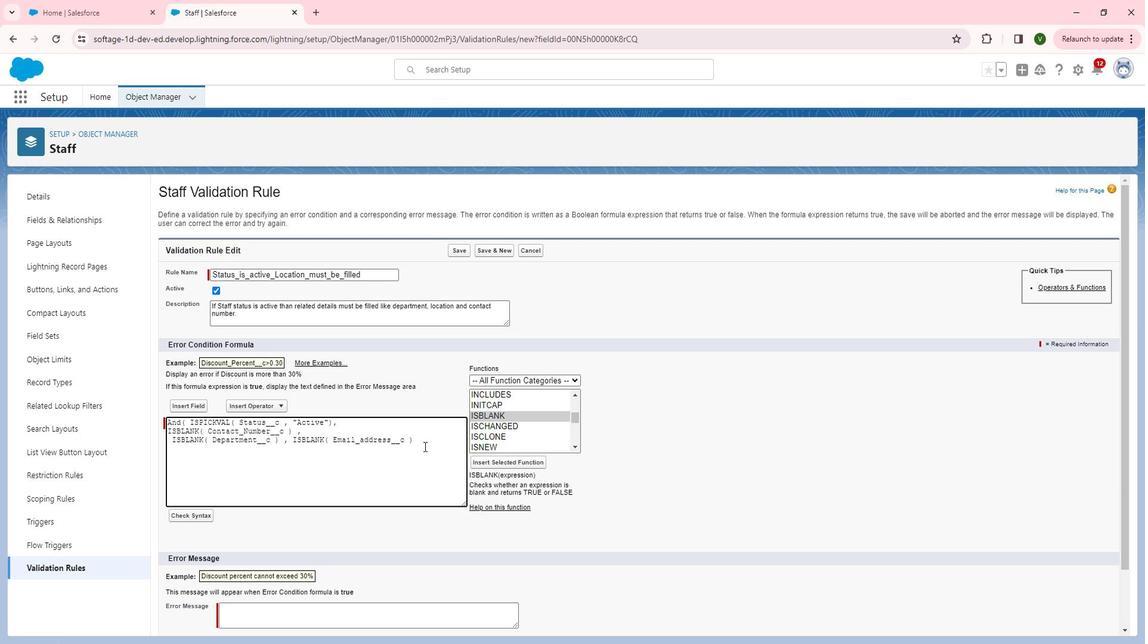 
Action: Mouse moved to (435, 444)
Screenshot: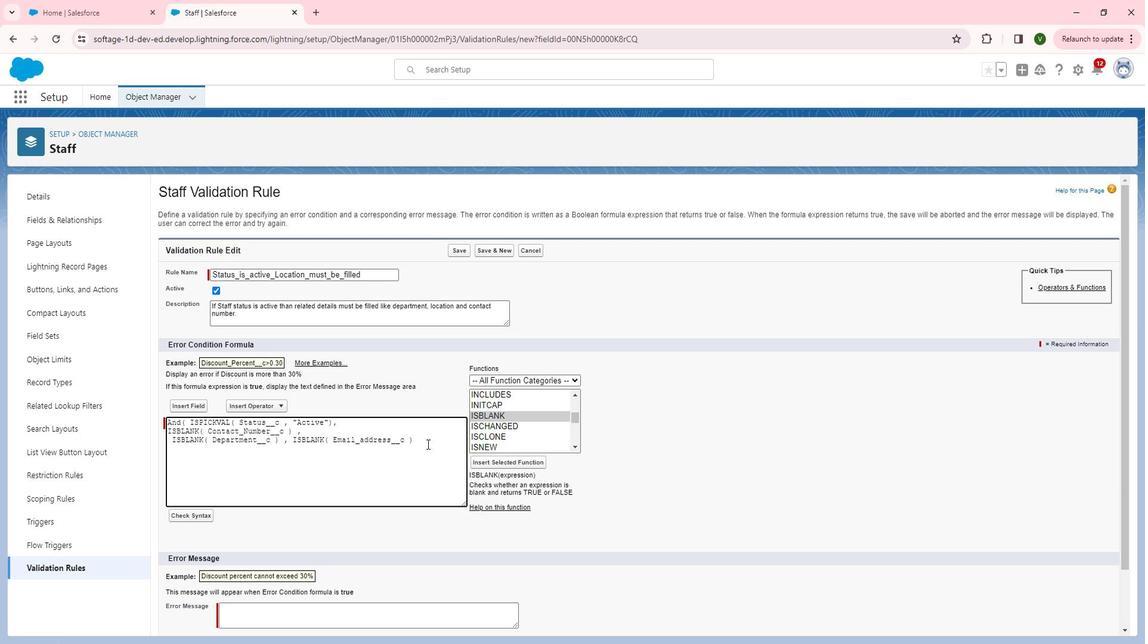 
Action: Mouse pressed left at (435, 444)
Screenshot: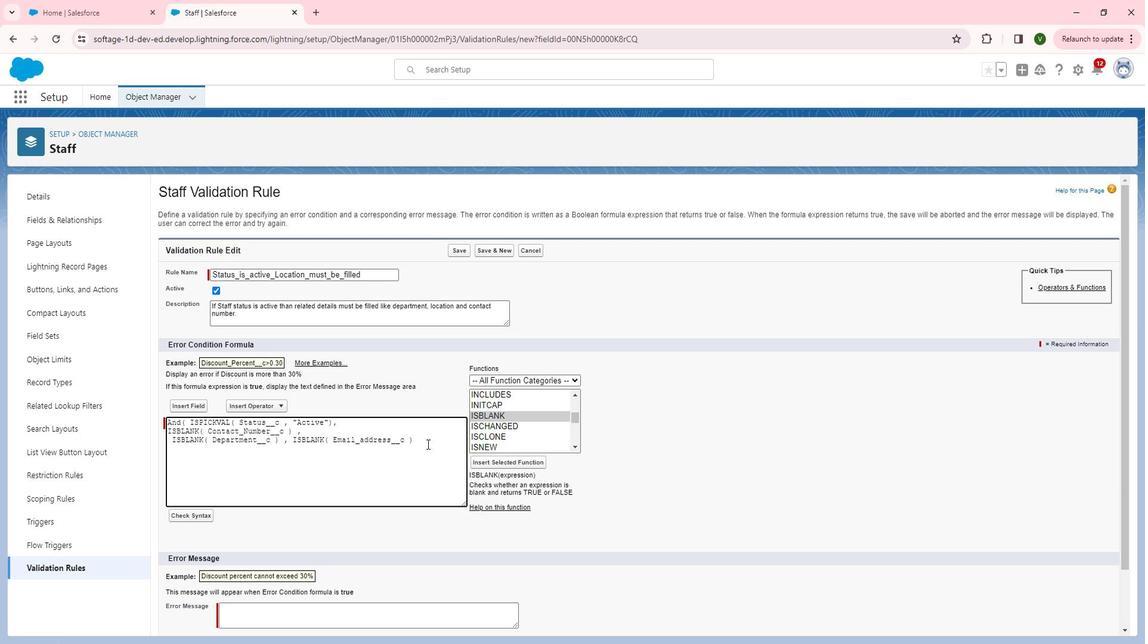 
Action: Mouse moved to (440, 441)
Screenshot: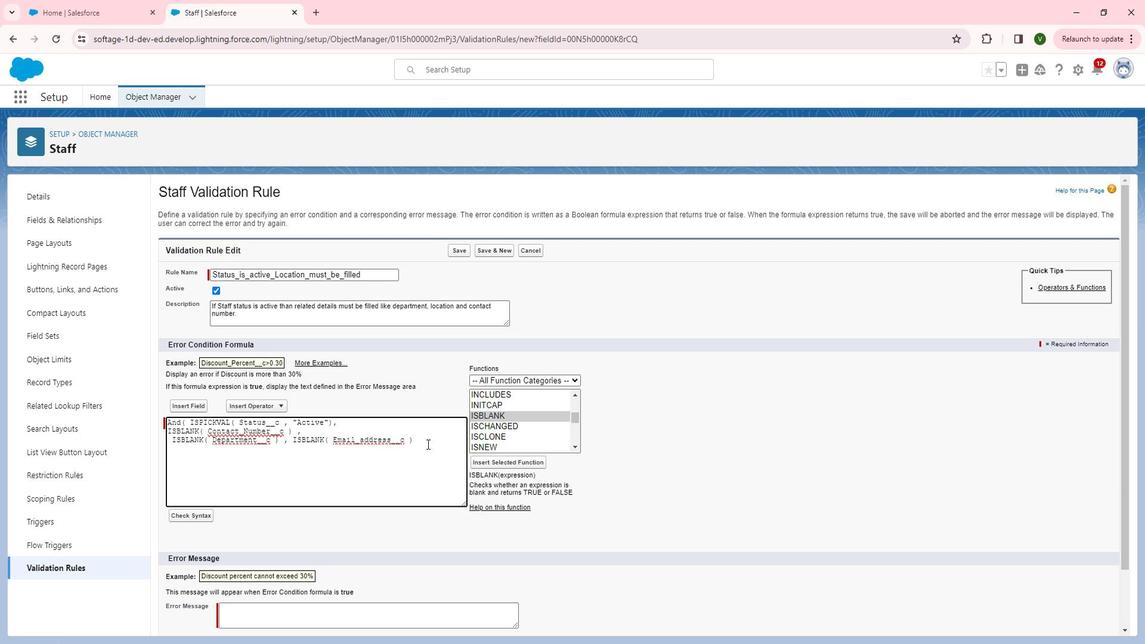 
Action: Key pressed ,<Key.enter>
Screenshot: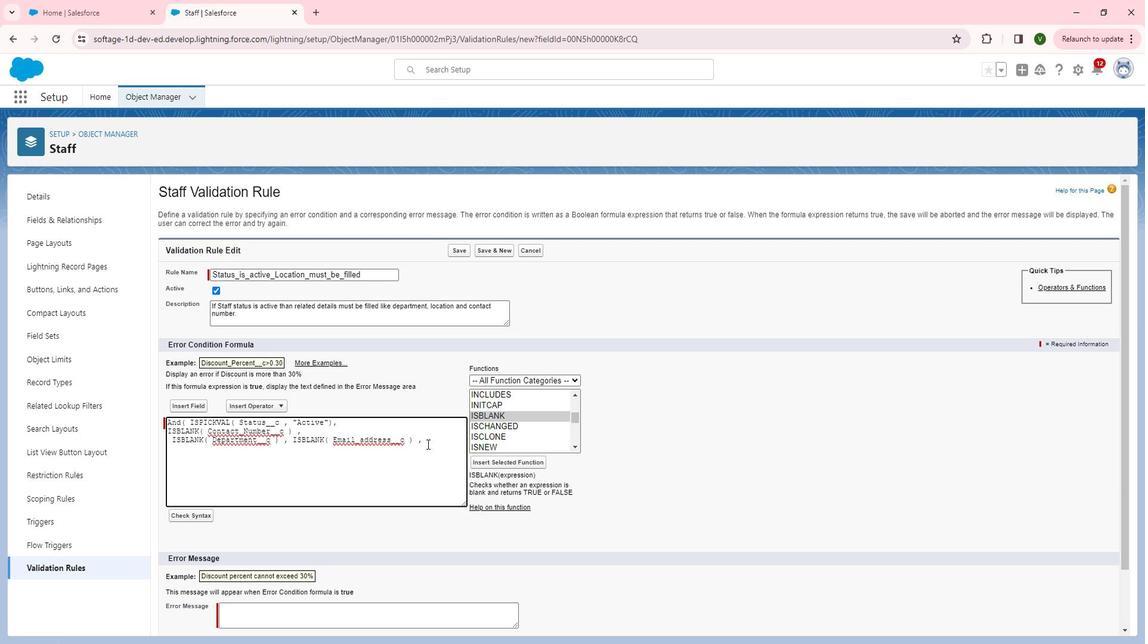 
Action: Mouse moved to (508, 415)
Screenshot: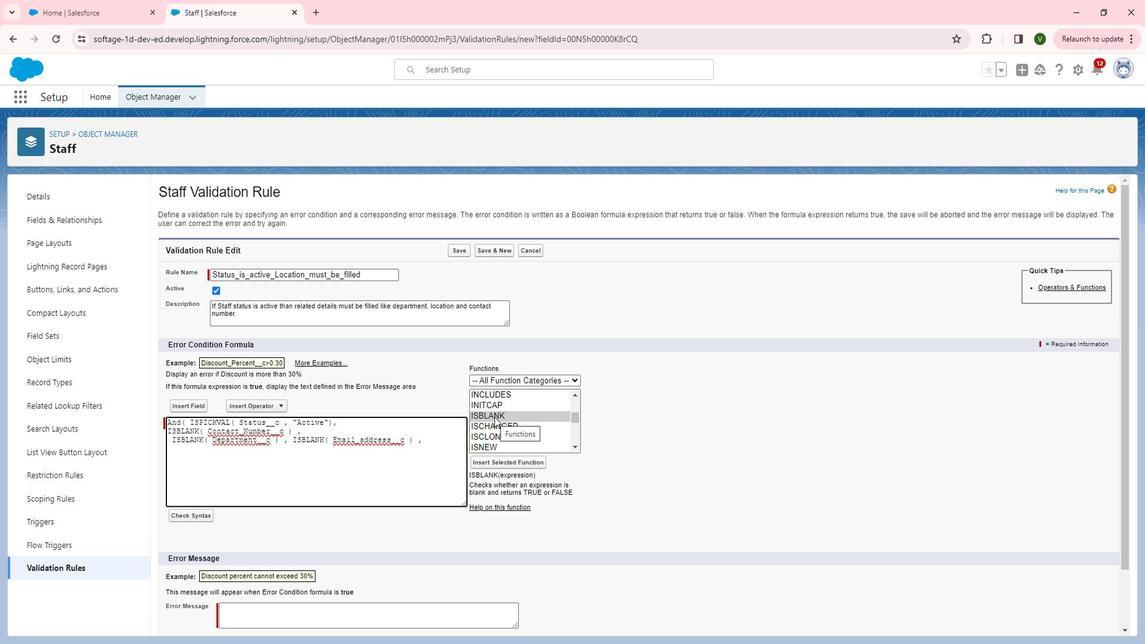 
Action: Mouse pressed left at (508, 415)
Screenshot: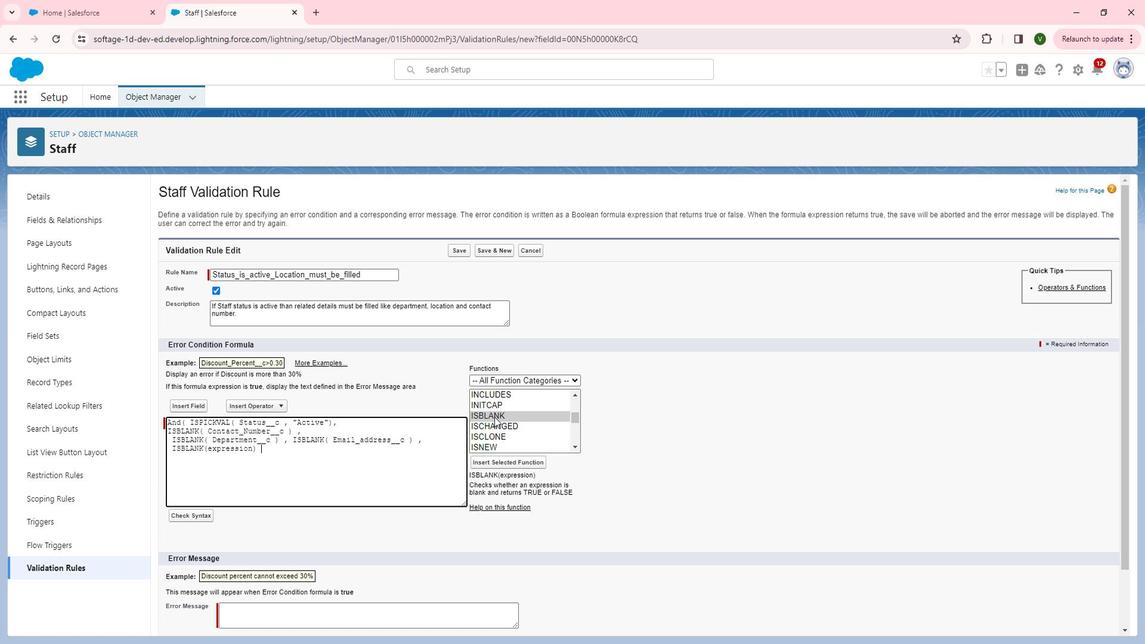 
Action: Mouse pressed left at (508, 415)
Screenshot: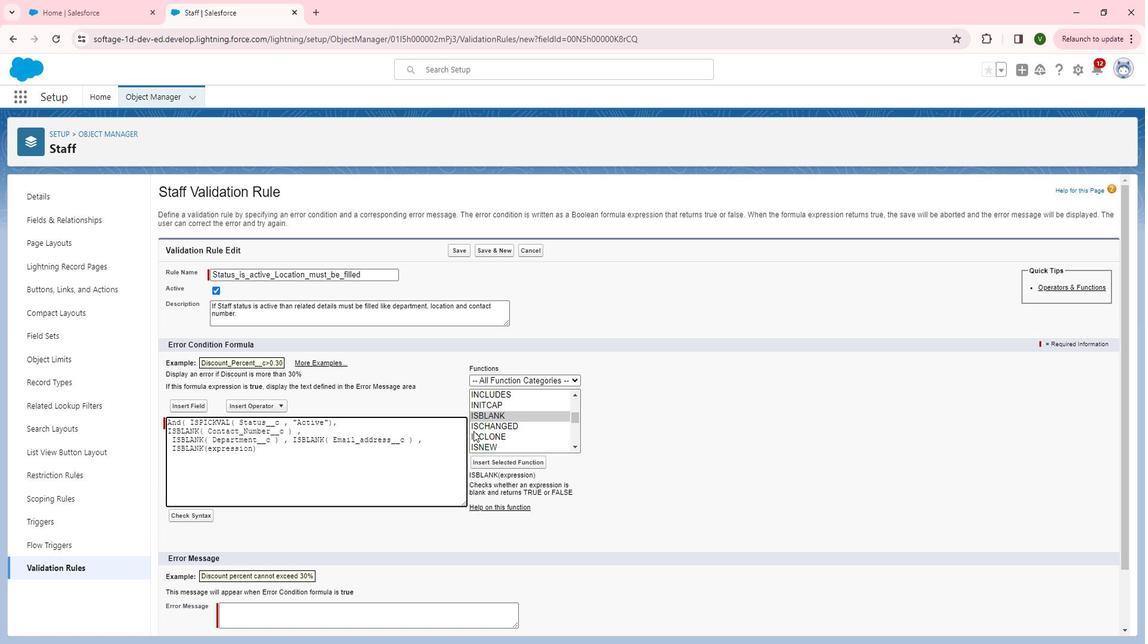 
Action: Mouse moved to (246, 444)
Screenshot: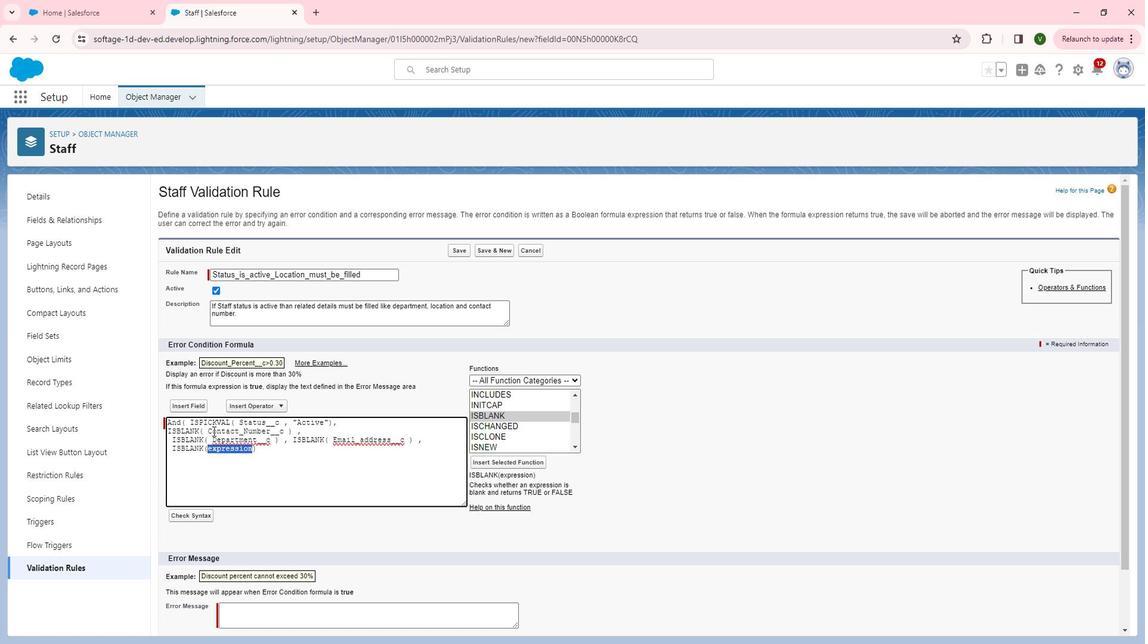 
Action: Mouse pressed left at (246, 444)
Screenshot: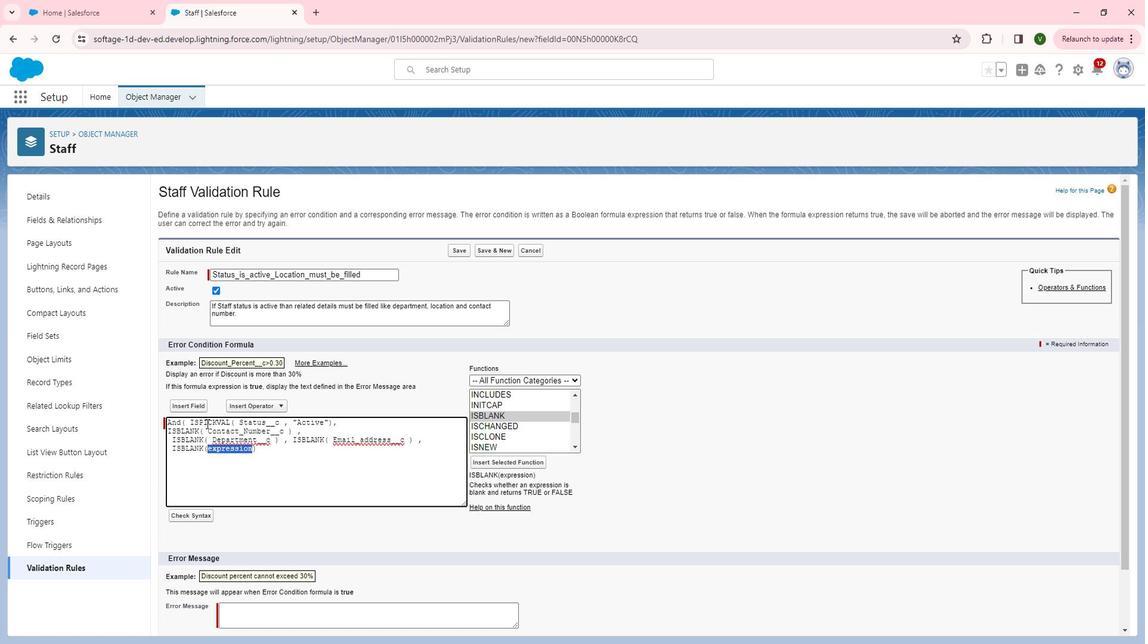 
Action: Mouse pressed left at (246, 444)
Screenshot: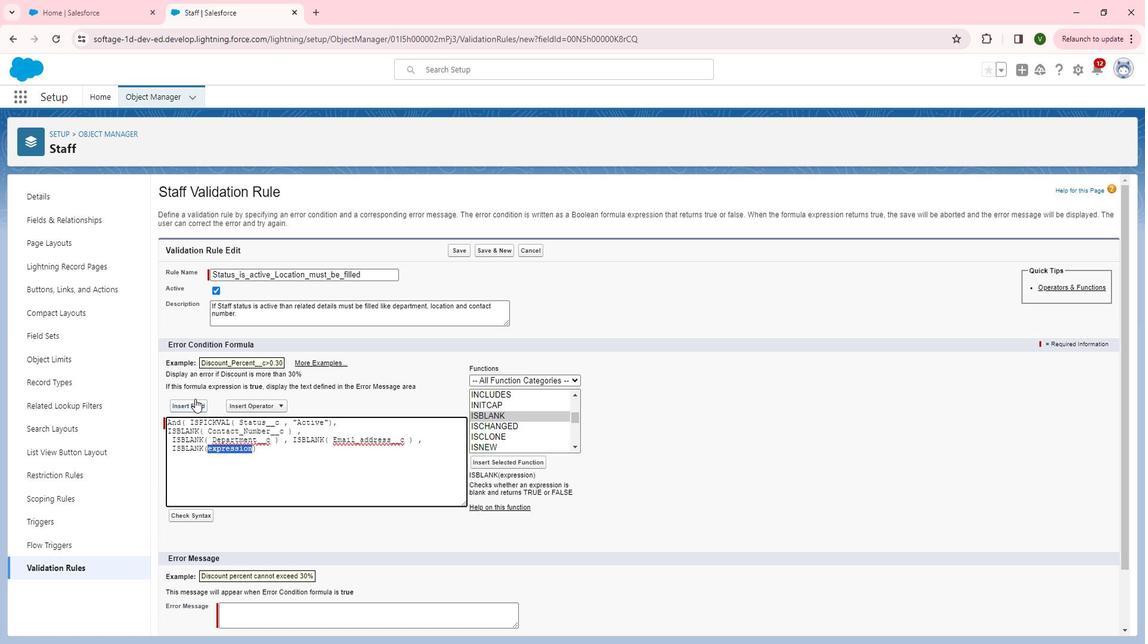 
Action: Mouse moved to (209, 402)
Screenshot: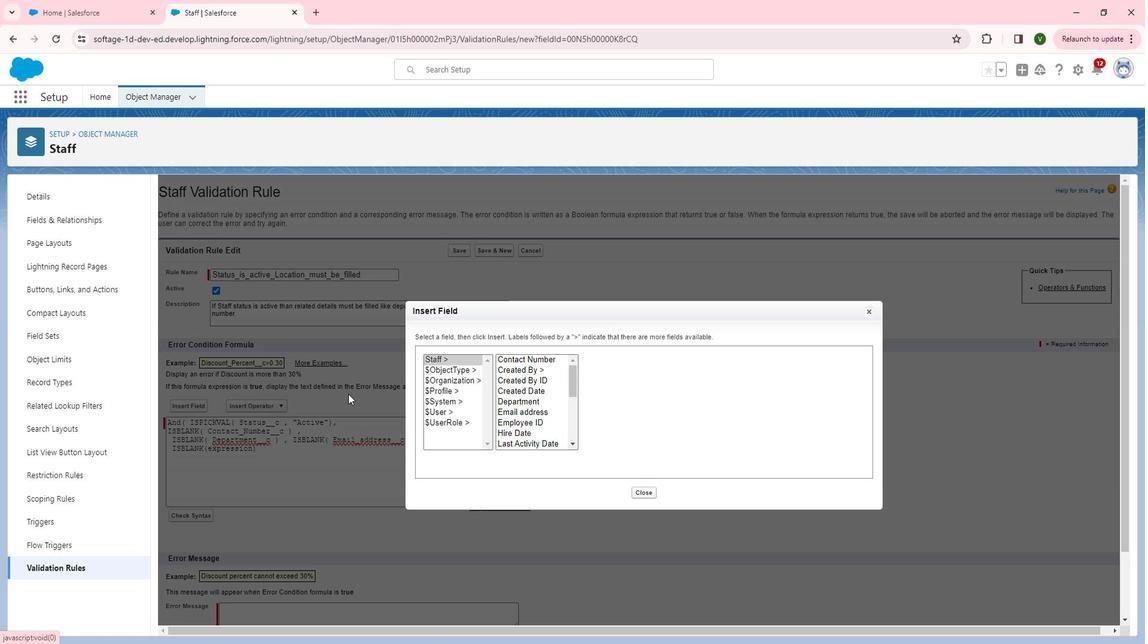 
Action: Mouse pressed left at (209, 402)
Screenshot: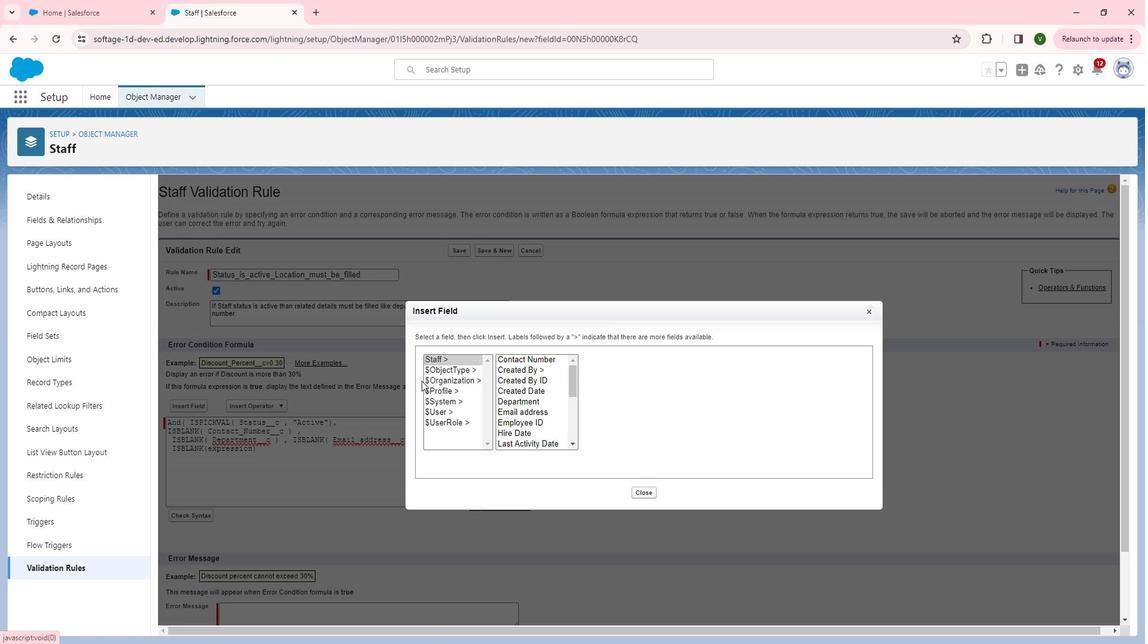 
Action: Mouse moved to (546, 416)
Screenshot: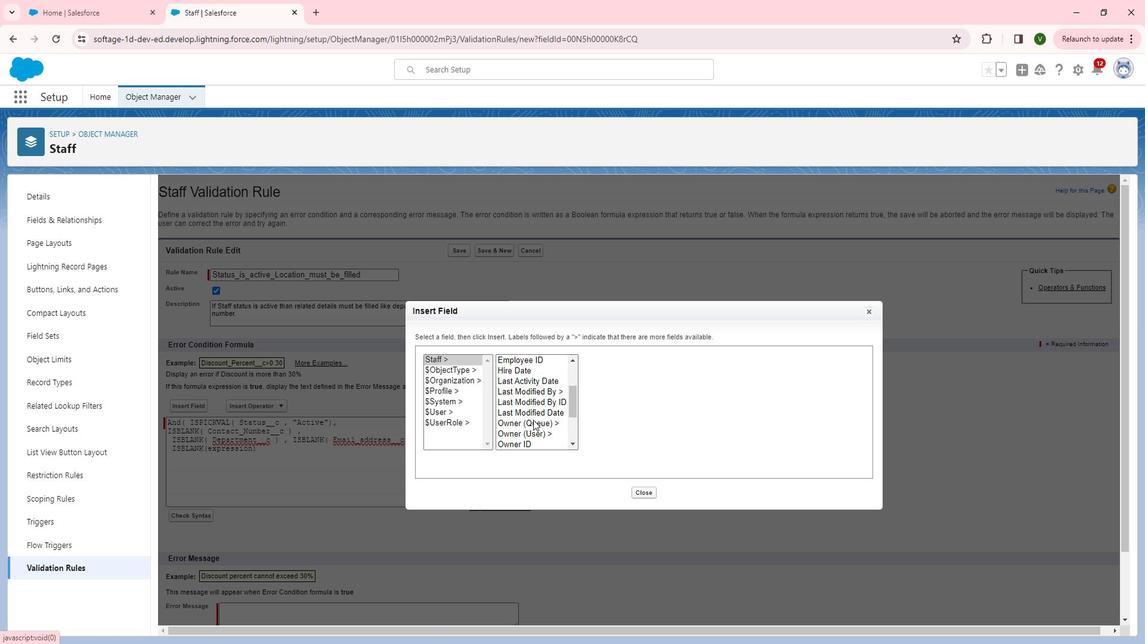 
Action: Mouse scrolled (546, 415) with delta (0, 0)
Screenshot: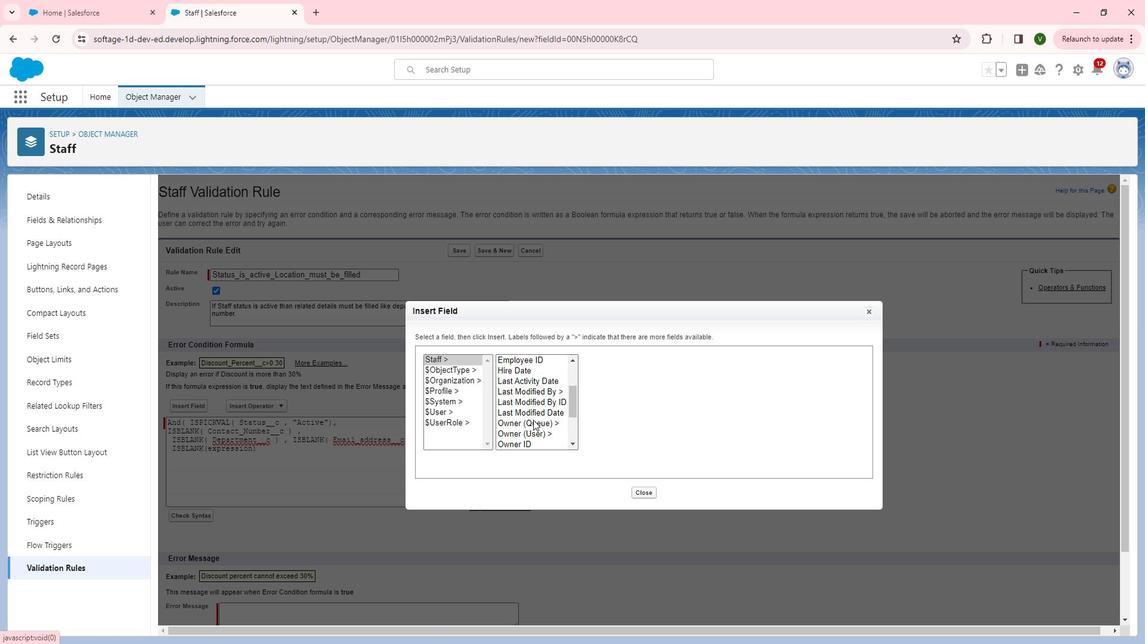 
Action: Mouse moved to (546, 418)
Screenshot: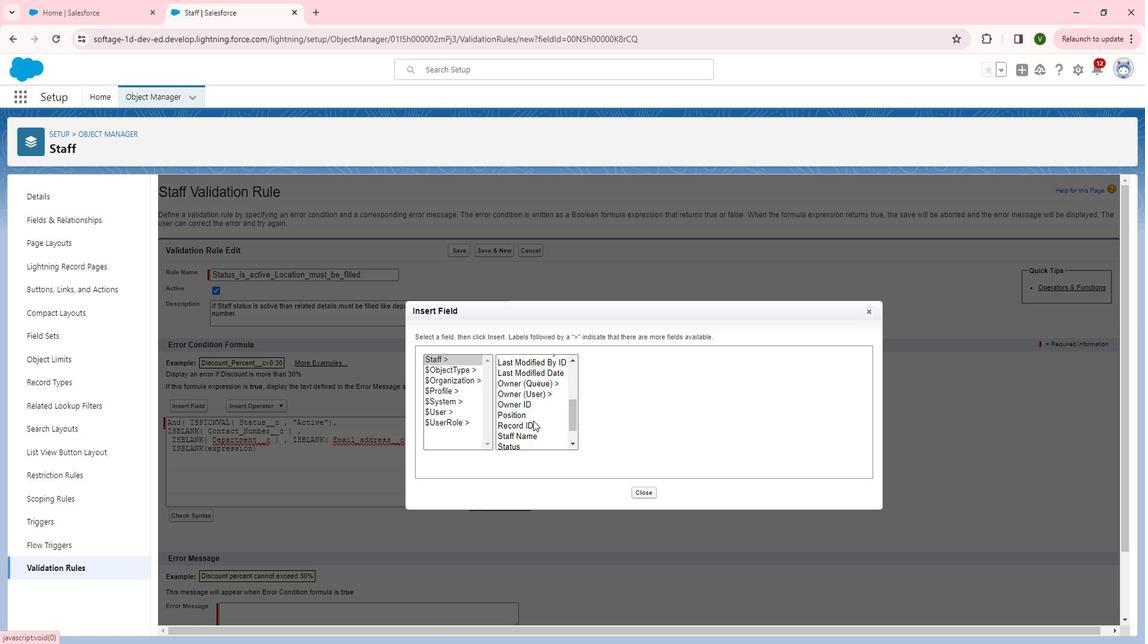 
Action: Mouse scrolled (546, 417) with delta (0, 0)
Screenshot: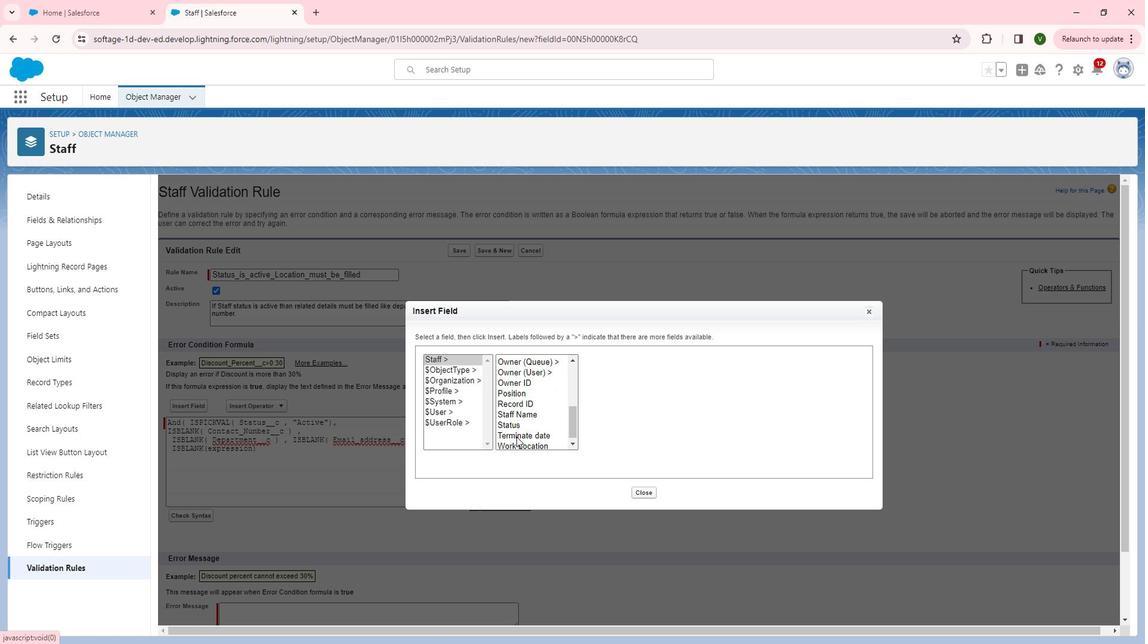 
Action: Mouse moved to (546, 420)
Screenshot: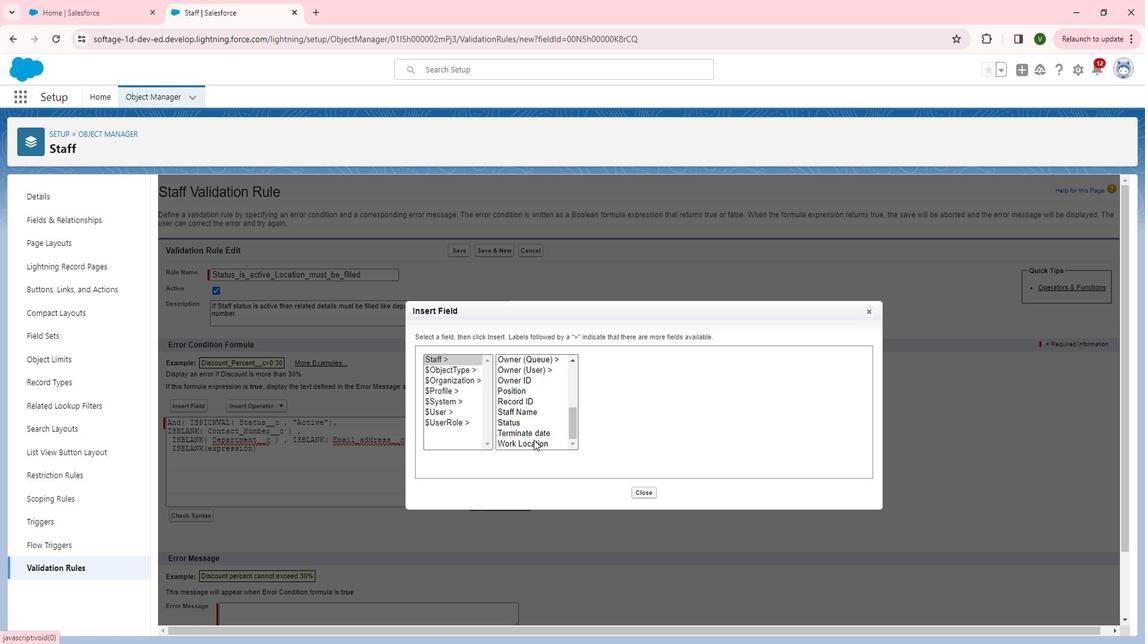 
Action: Mouse scrolled (546, 419) with delta (0, 0)
Screenshot: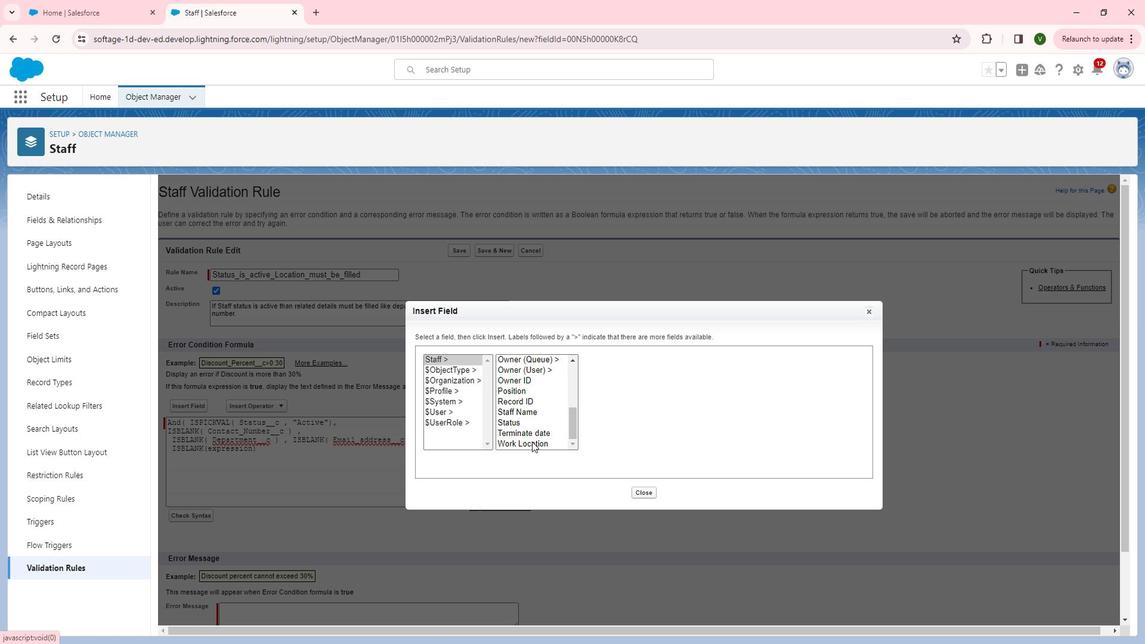 
Action: Mouse moved to (545, 438)
